 Task: Select street view around selected location Goliad State Park, Texas, United States and verify 3 surrounding locations
Action: Key pressed <Key.shift>Goliad<Key.space>state<Key.space>park,texas,united<Key.space>state
Screenshot: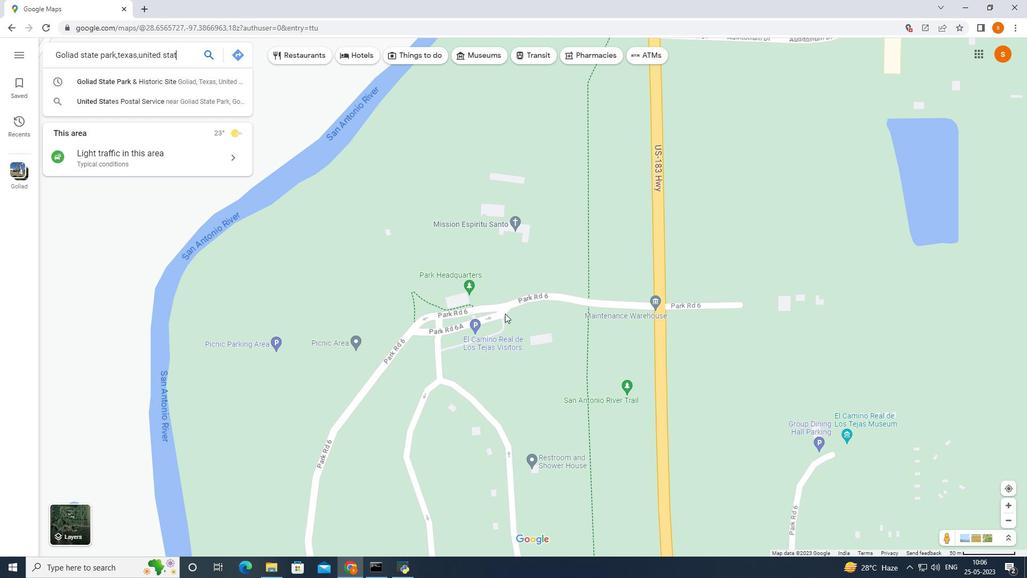
Action: Mouse moved to (186, 62)
Screenshot: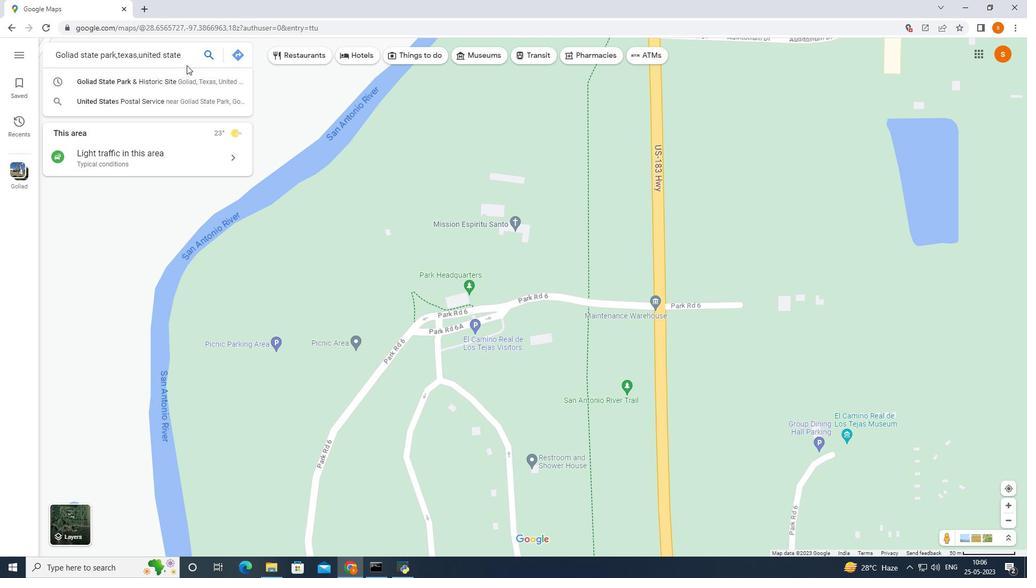 
Action: Key pressed <Key.enter>
Screenshot: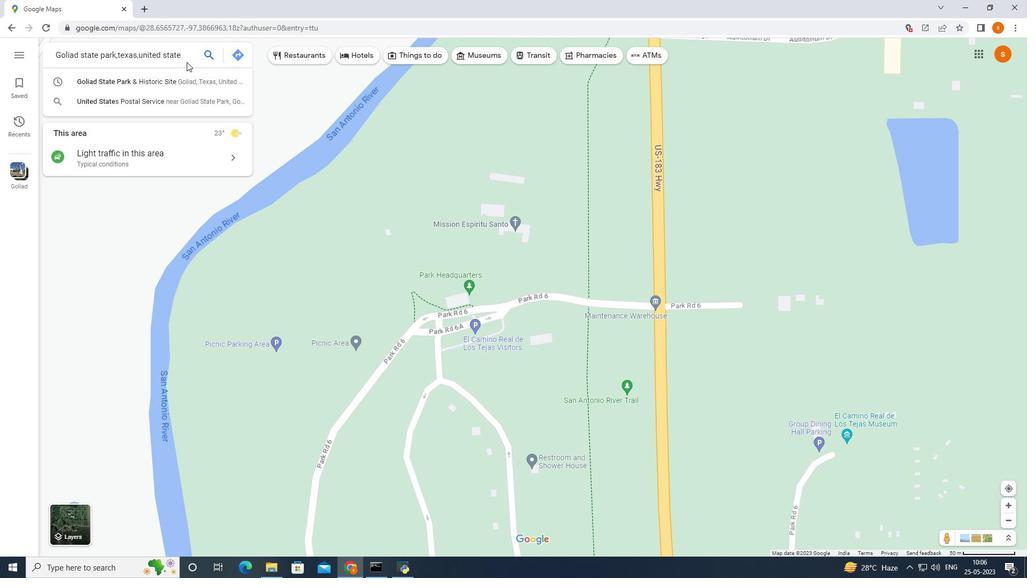 
Action: Mouse moved to (679, 297)
Screenshot: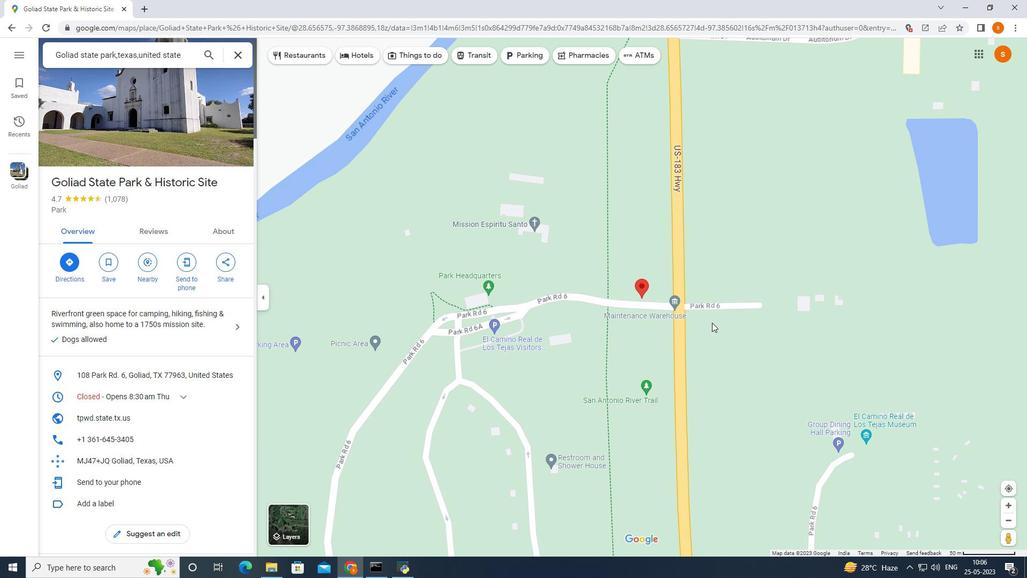 
Action: Mouse pressed left at (711, 314)
Screenshot: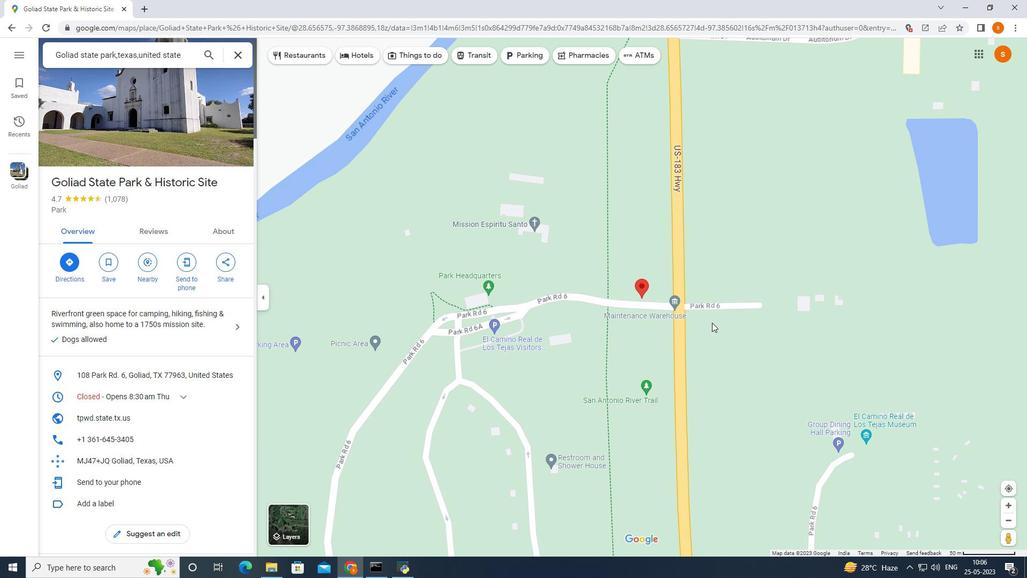 
Action: Mouse moved to (208, 229)
Screenshot: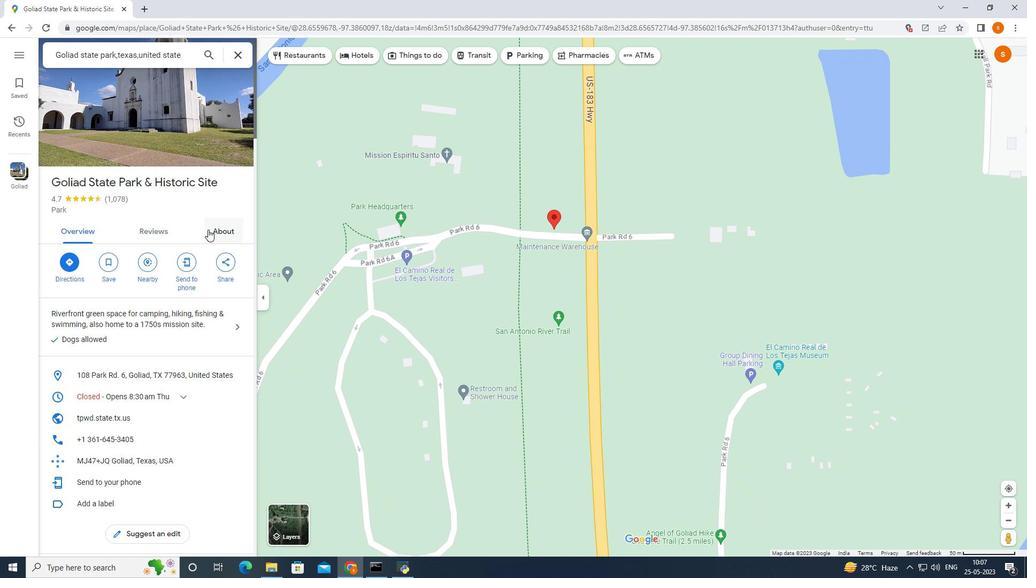 
Action: Mouse scrolled (208, 229) with delta (0, 0)
Screenshot: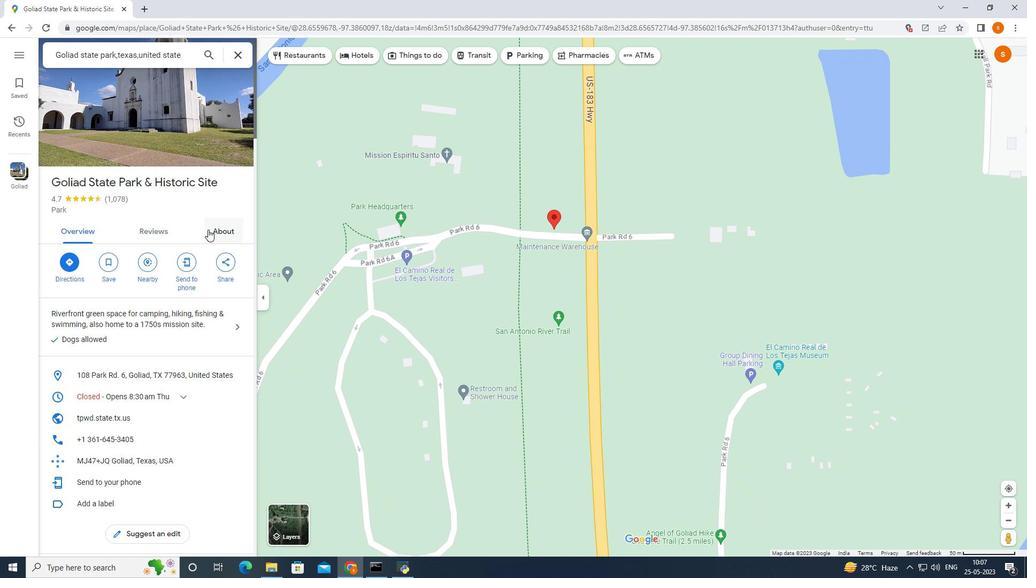 
Action: Mouse scrolled (208, 229) with delta (0, 0)
Screenshot: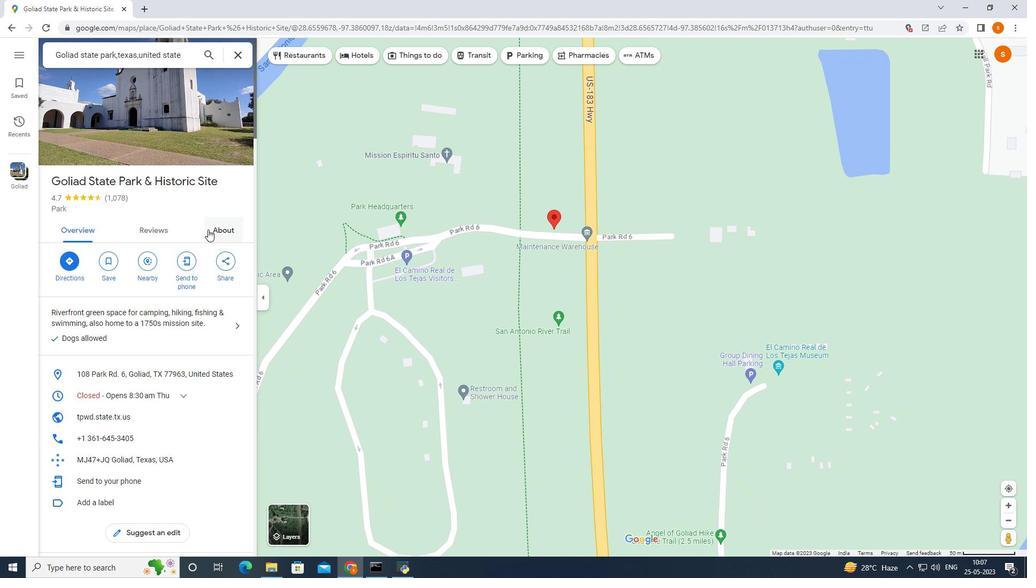 
Action: Mouse moved to (208, 234)
Screenshot: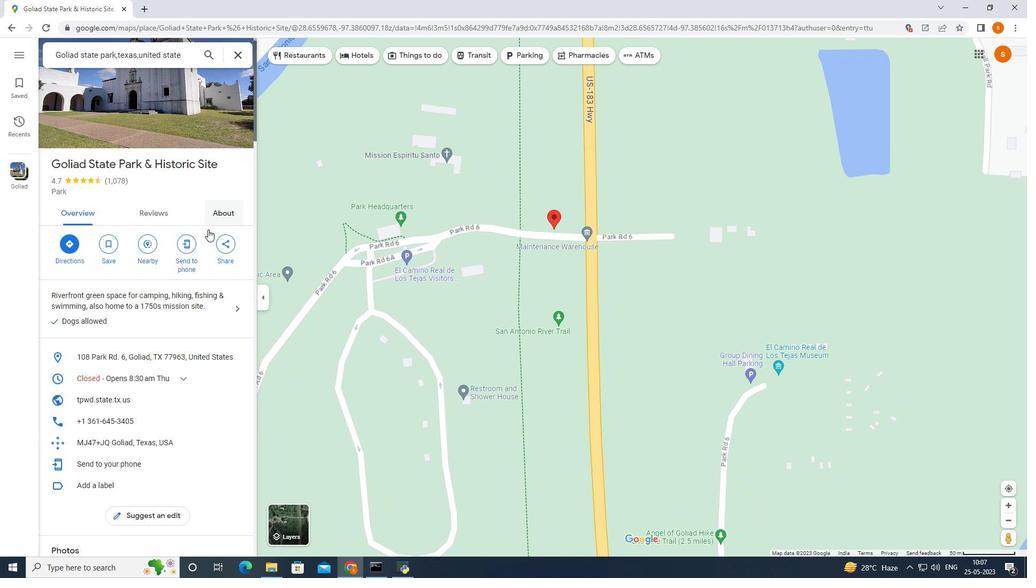 
Action: Mouse scrolled (208, 233) with delta (0, 0)
Screenshot: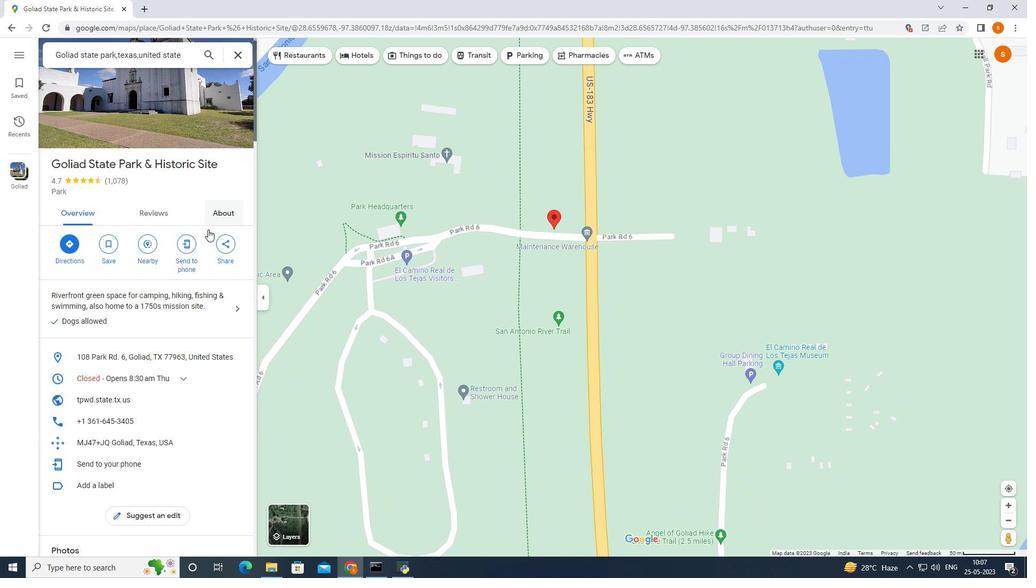 
Action: Mouse moved to (209, 241)
Screenshot: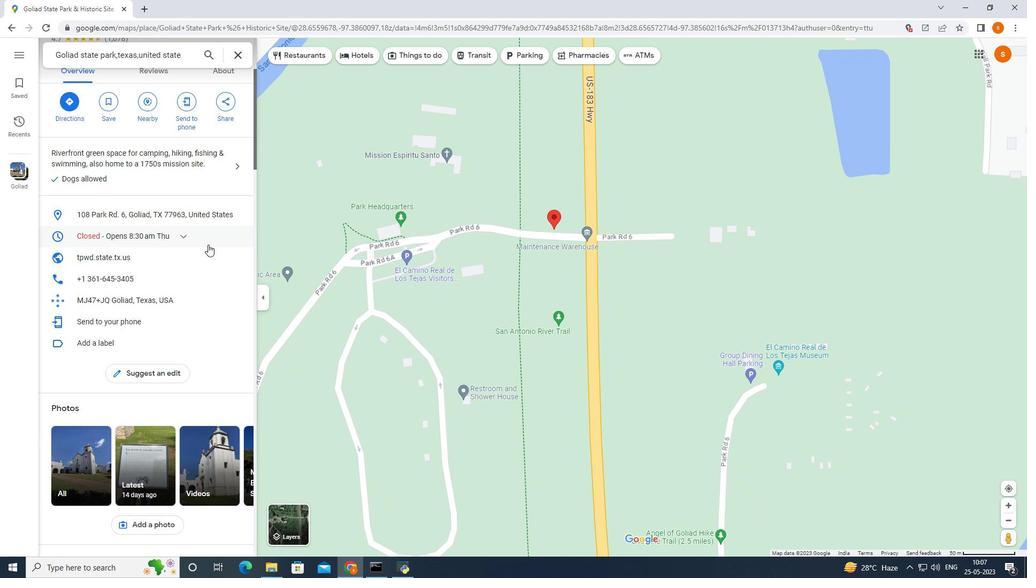 
Action: Mouse scrolled (209, 242) with delta (0, 0)
Screenshot: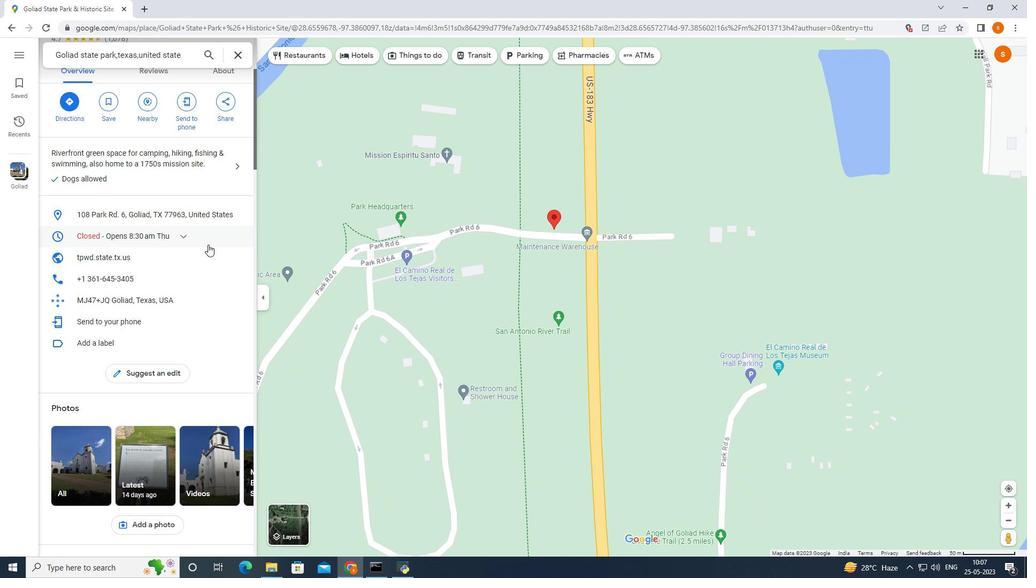 
Action: Mouse moved to (211, 240)
Screenshot: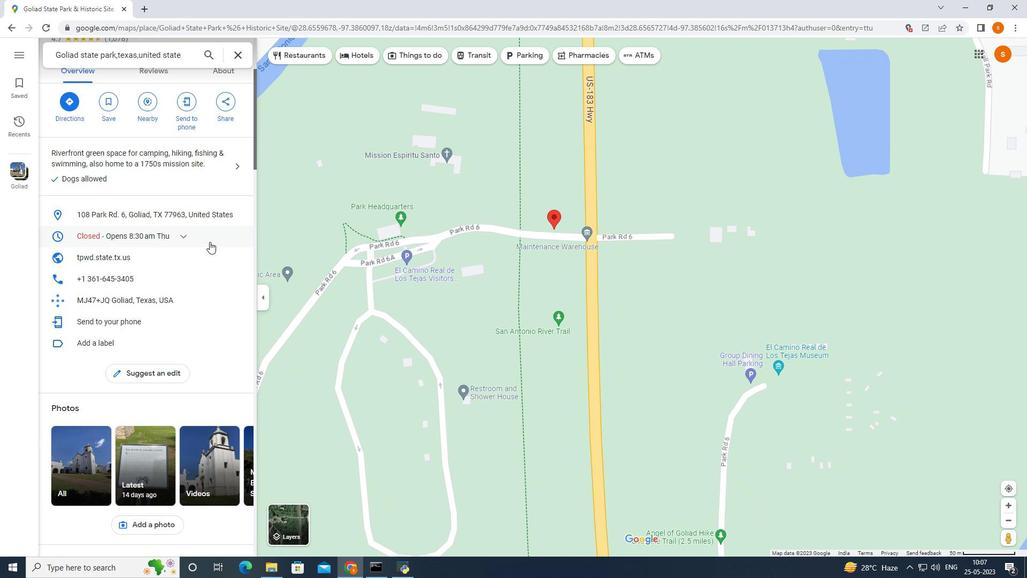 
Action: Mouse scrolled (211, 240) with delta (0, 0)
Screenshot: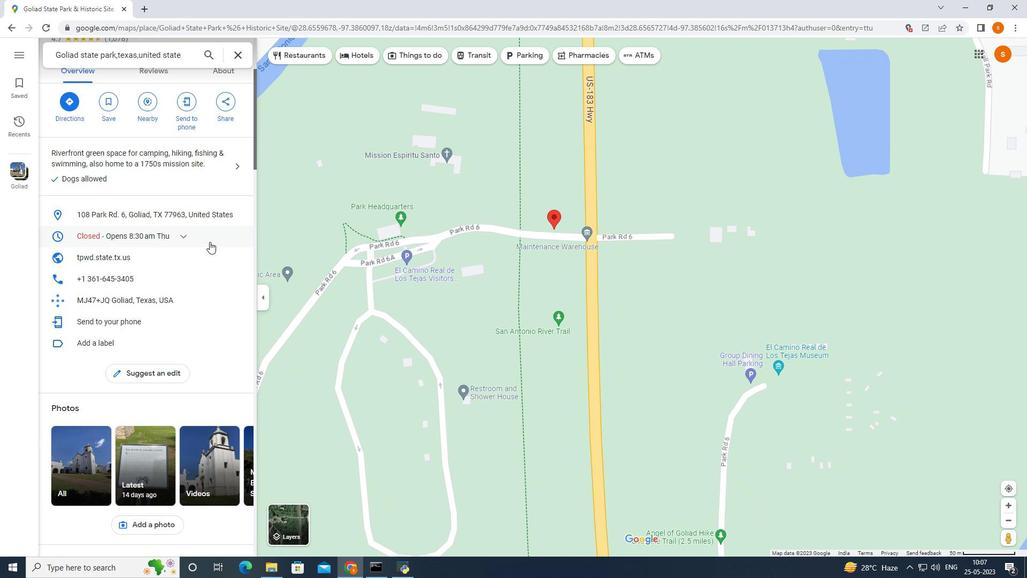 
Action: Mouse moved to (212, 230)
Screenshot: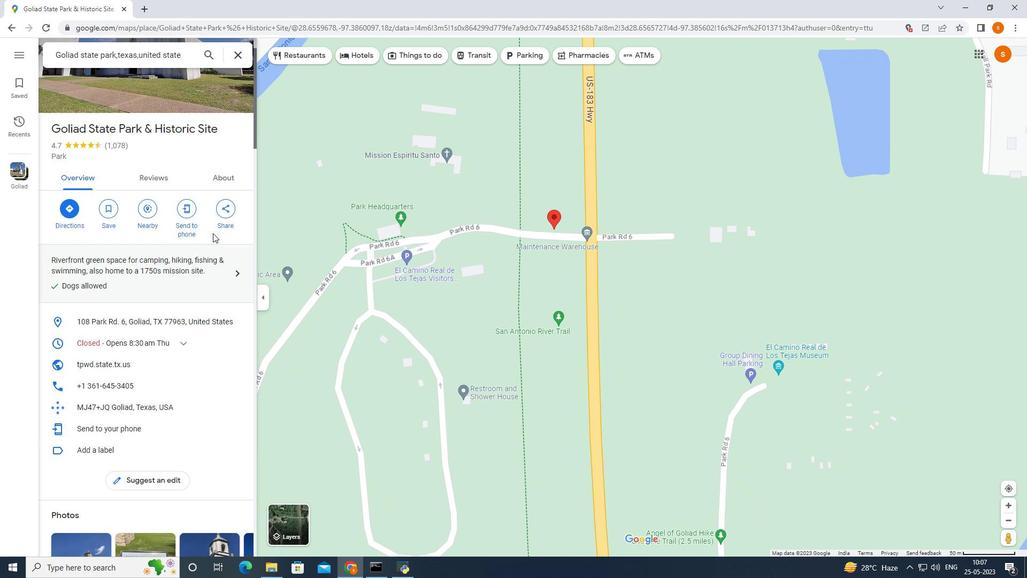 
Action: Mouse scrolled (213, 233) with delta (0, 0)
Screenshot: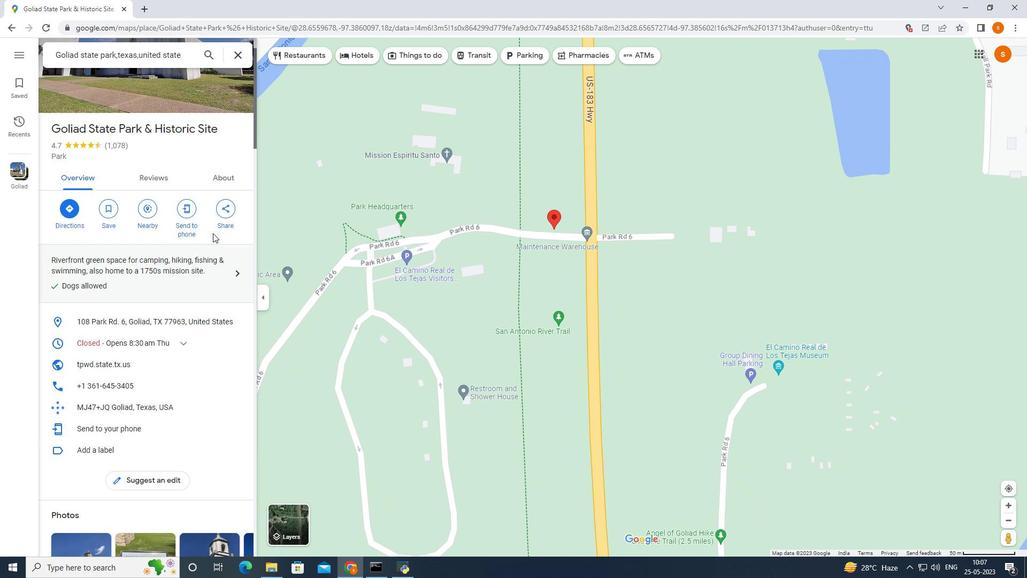 
Action: Mouse moved to (212, 229)
Screenshot: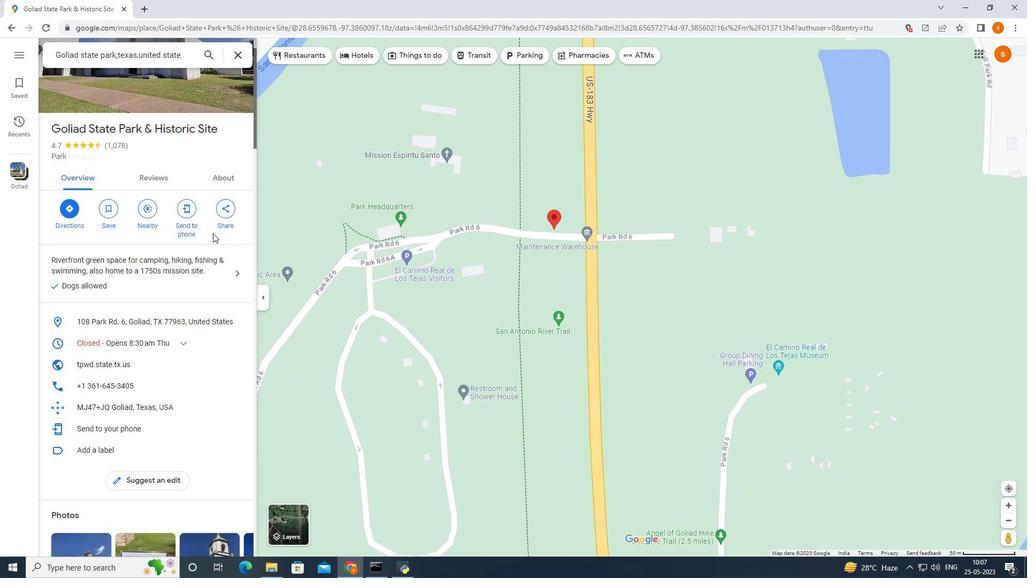 
Action: Mouse scrolled (213, 232) with delta (0, 0)
Screenshot: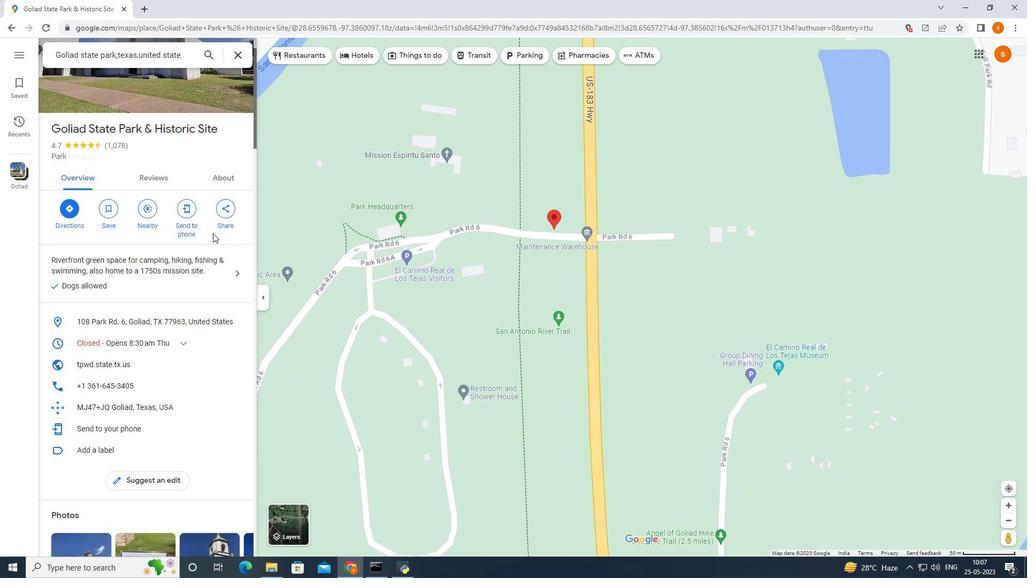 
Action: Mouse moved to (212, 228)
Screenshot: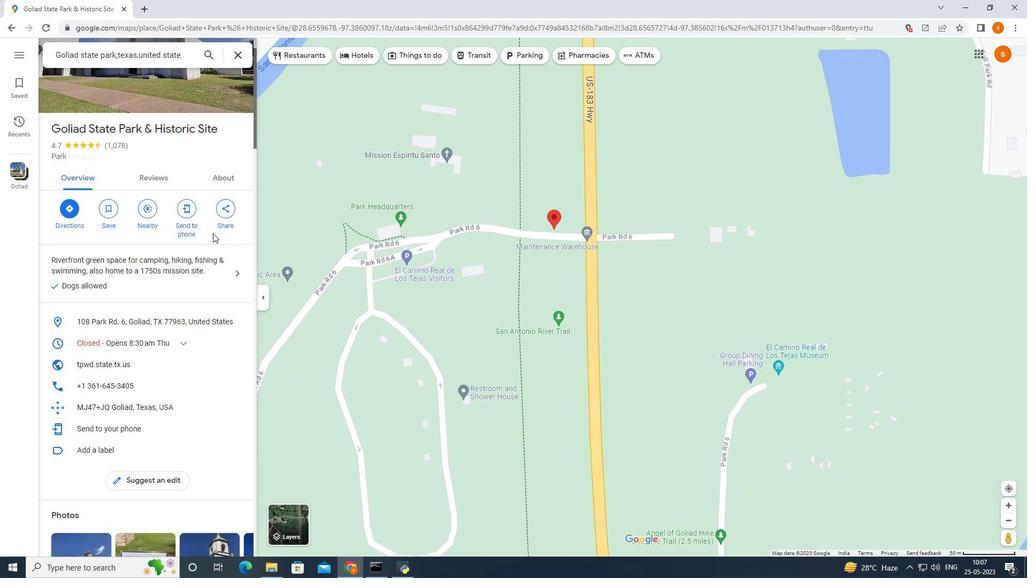 
Action: Mouse scrolled (212, 231) with delta (0, 0)
Screenshot: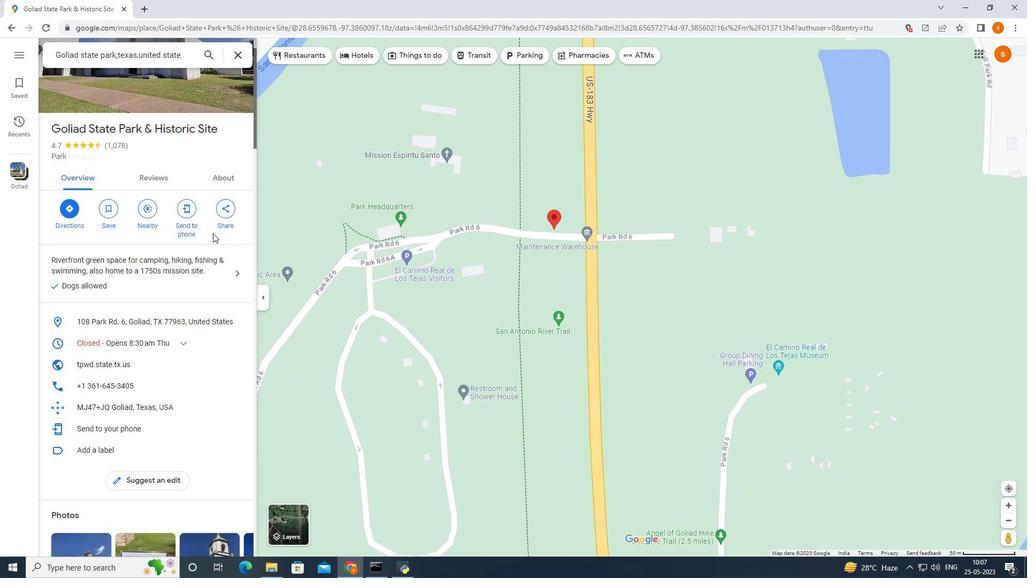 
Action: Mouse moved to (212, 226)
Screenshot: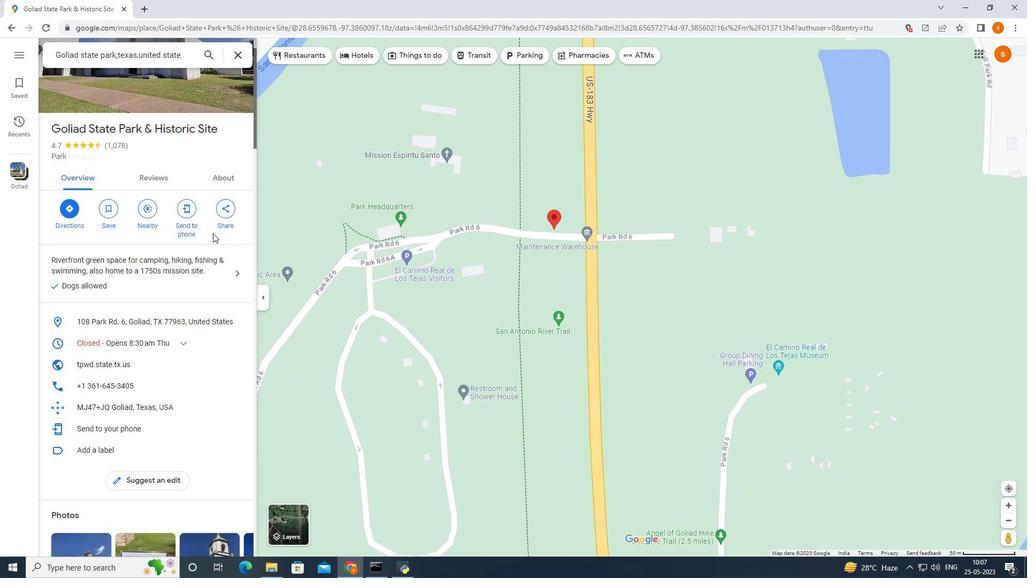 
Action: Mouse scrolled (212, 229) with delta (0, 0)
Screenshot: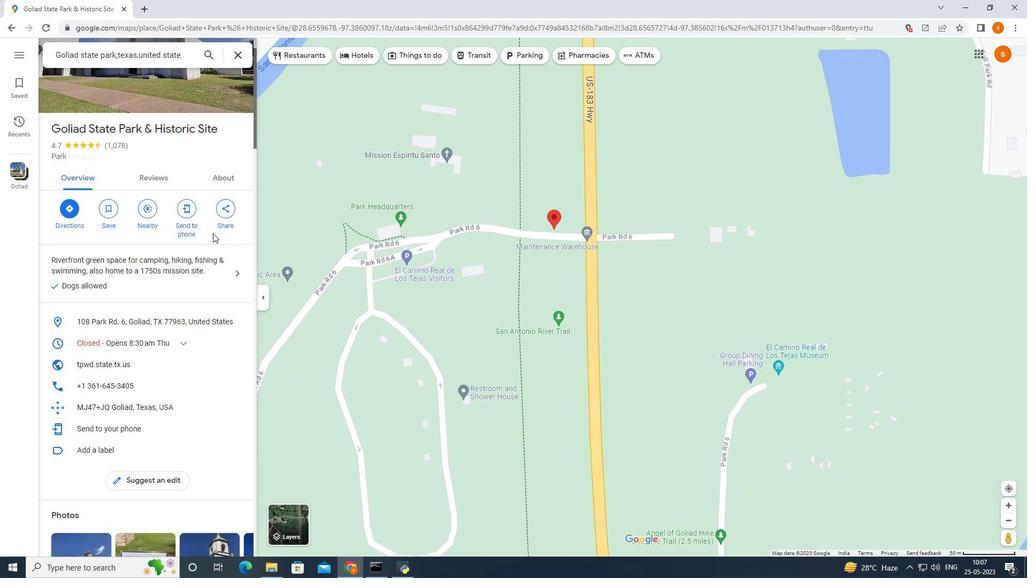 
Action: Mouse moved to (212, 217)
Screenshot: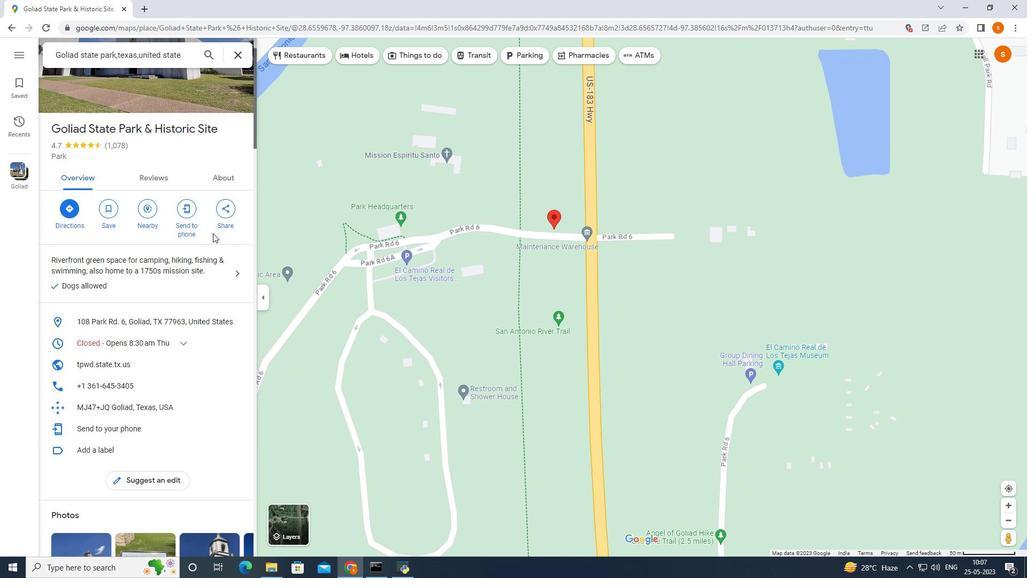 
Action: Mouse scrolled (212, 219) with delta (0, 0)
Screenshot: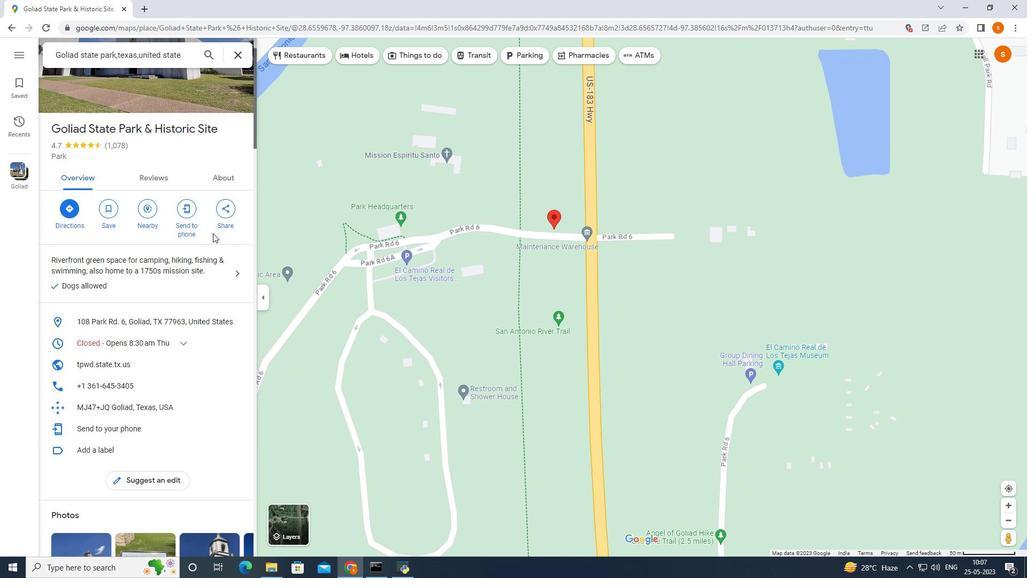 
Action: Mouse moved to (210, 251)
Screenshot: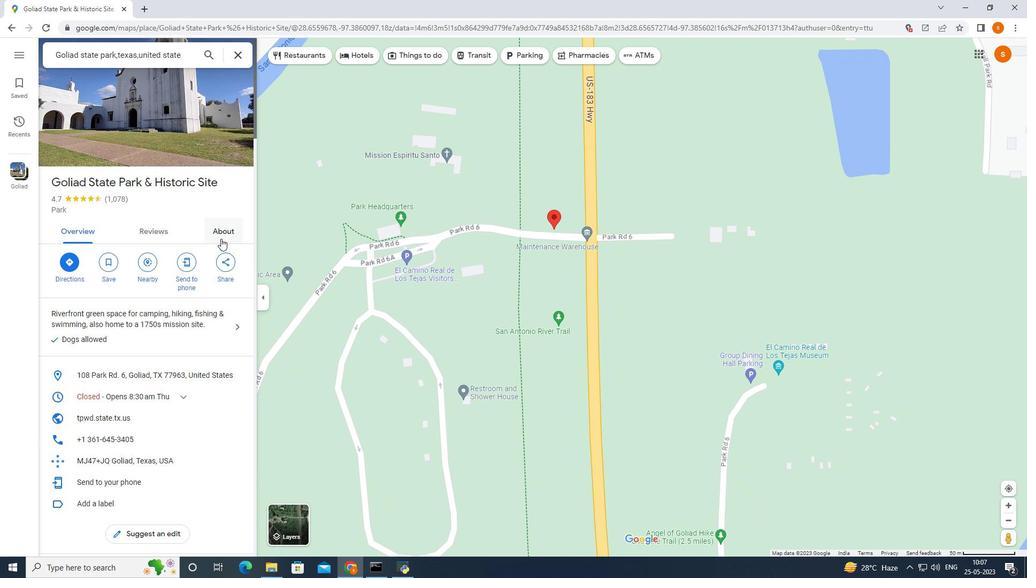 
Action: Mouse scrolled (210, 252) with delta (0, 0)
Screenshot: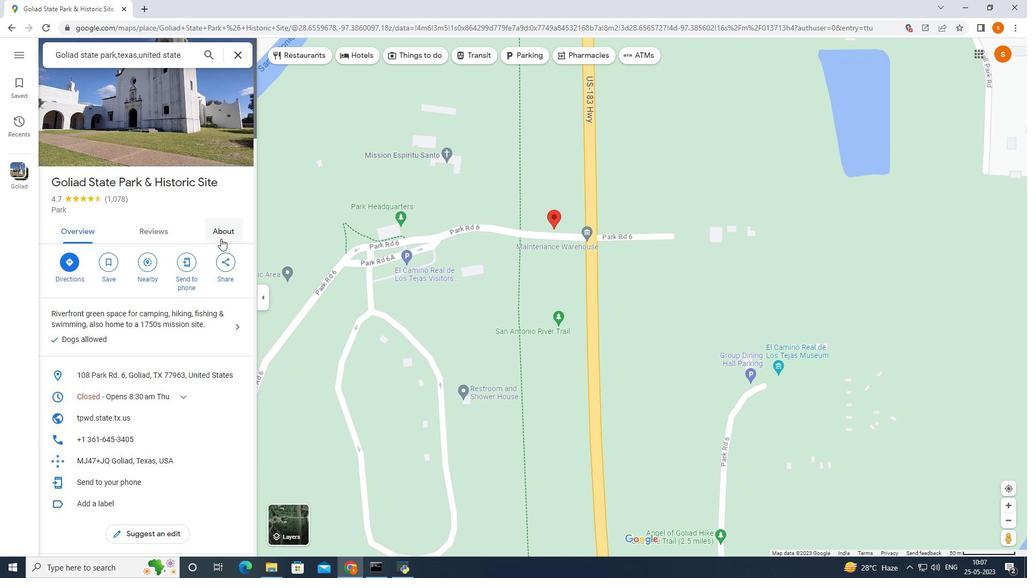 
Action: Mouse scrolled (210, 252) with delta (0, 0)
Screenshot: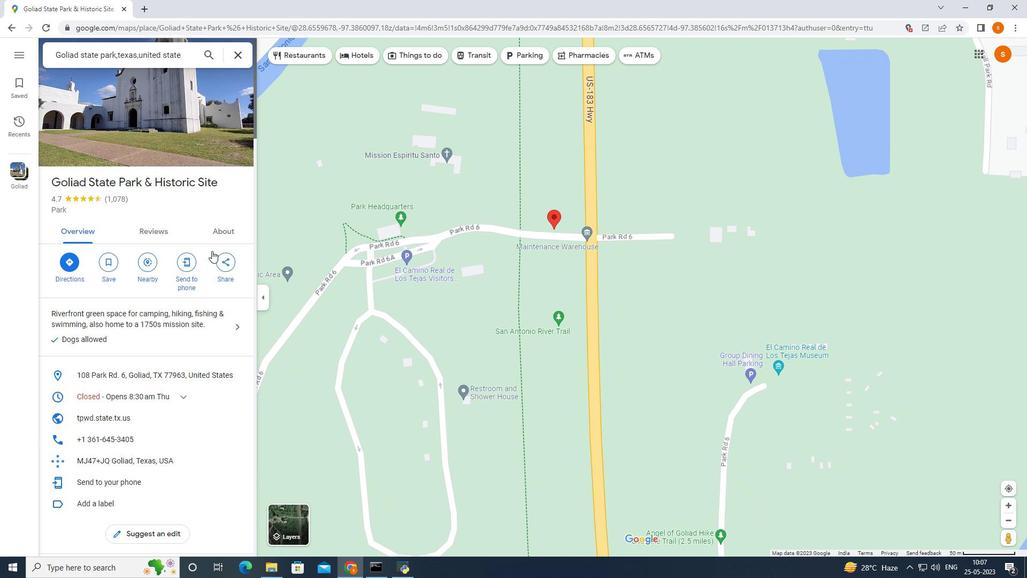 
Action: Mouse scrolled (210, 252) with delta (0, 0)
Screenshot: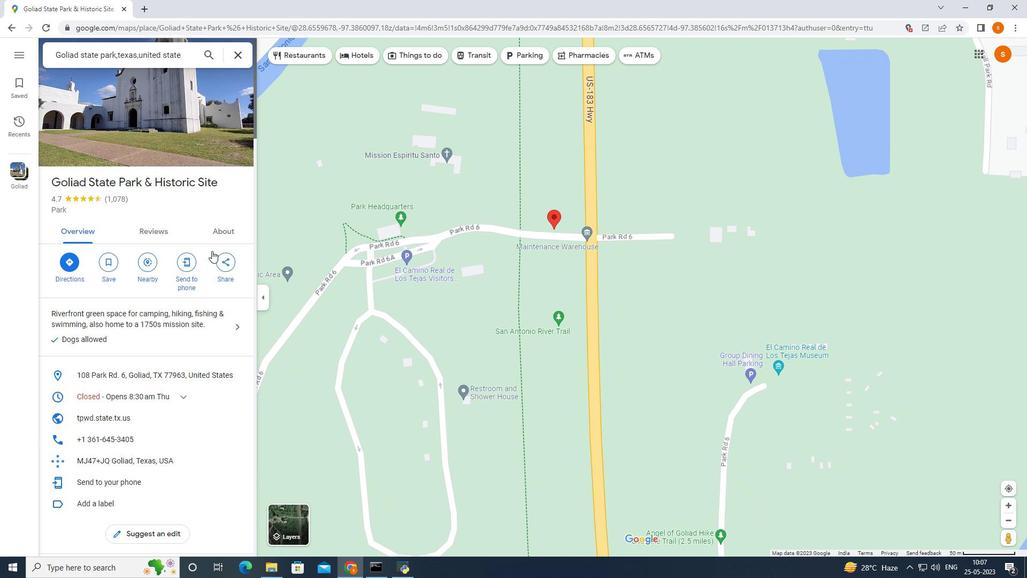 
Action: Mouse scrolled (210, 252) with delta (0, 0)
Screenshot: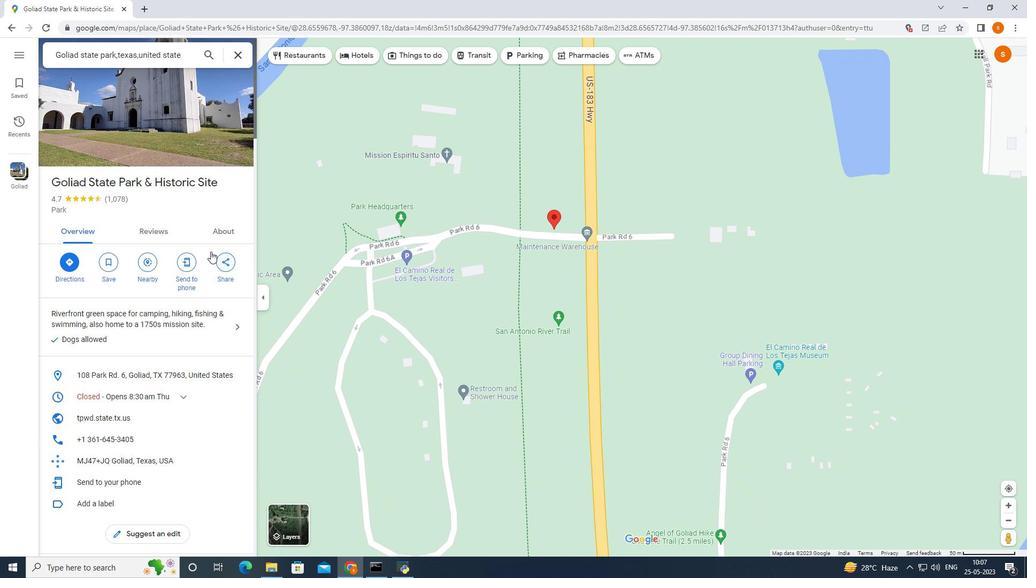 
Action: Mouse scrolled (210, 252) with delta (0, 0)
Screenshot: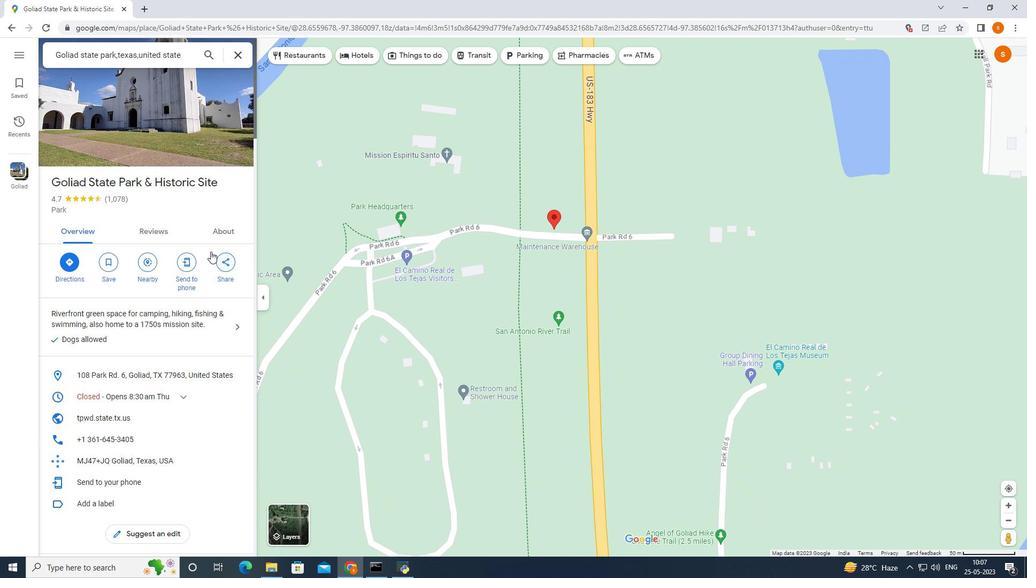 
Action: Mouse scrolled (210, 252) with delta (0, 0)
Screenshot: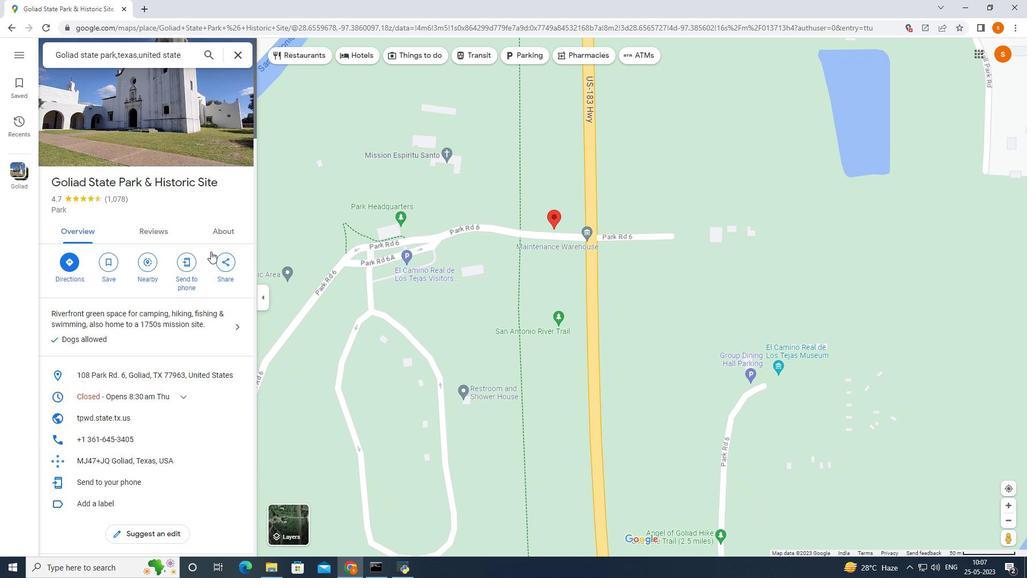 
Action: Mouse moved to (228, 231)
Screenshot: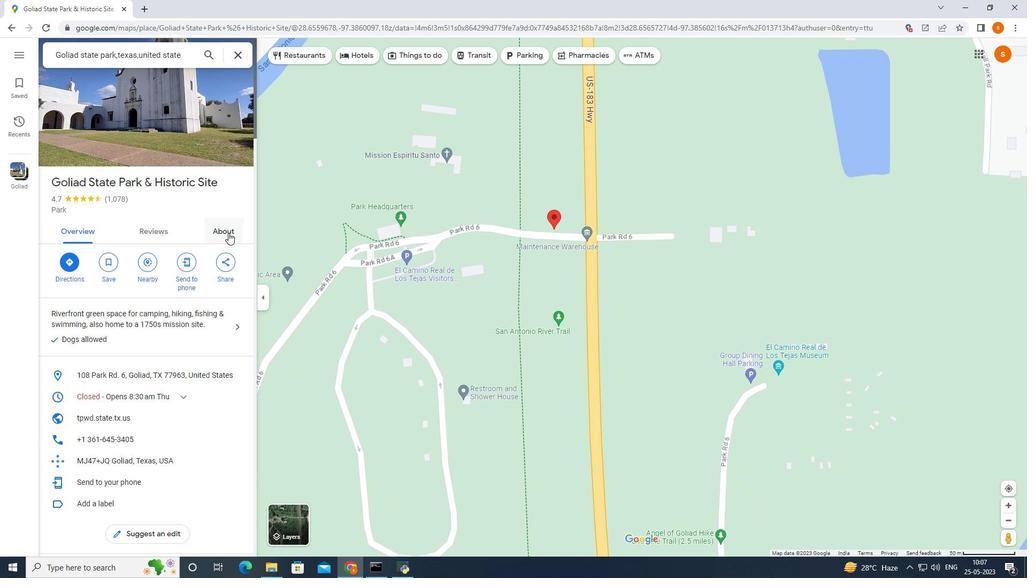 
Action: Mouse scrolled (228, 231) with delta (0, 0)
Screenshot: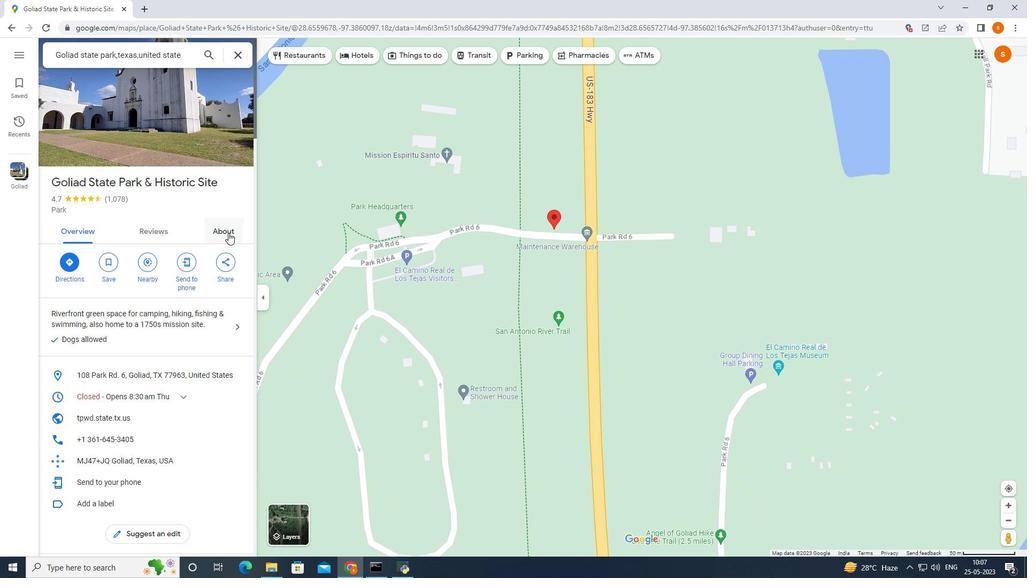 
Action: Mouse scrolled (228, 231) with delta (0, 0)
Screenshot: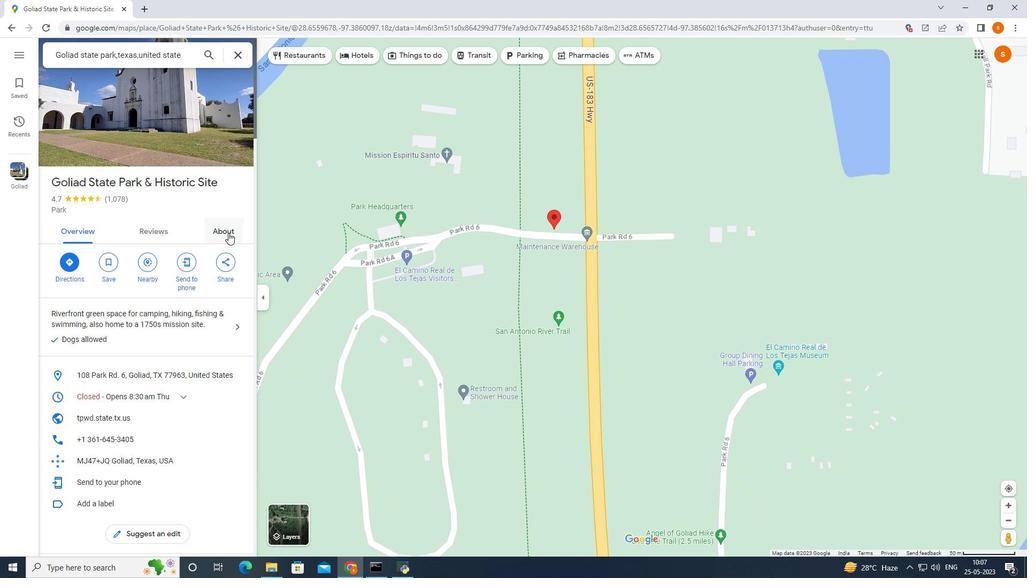 
Action: Mouse scrolled (228, 231) with delta (0, 0)
Screenshot: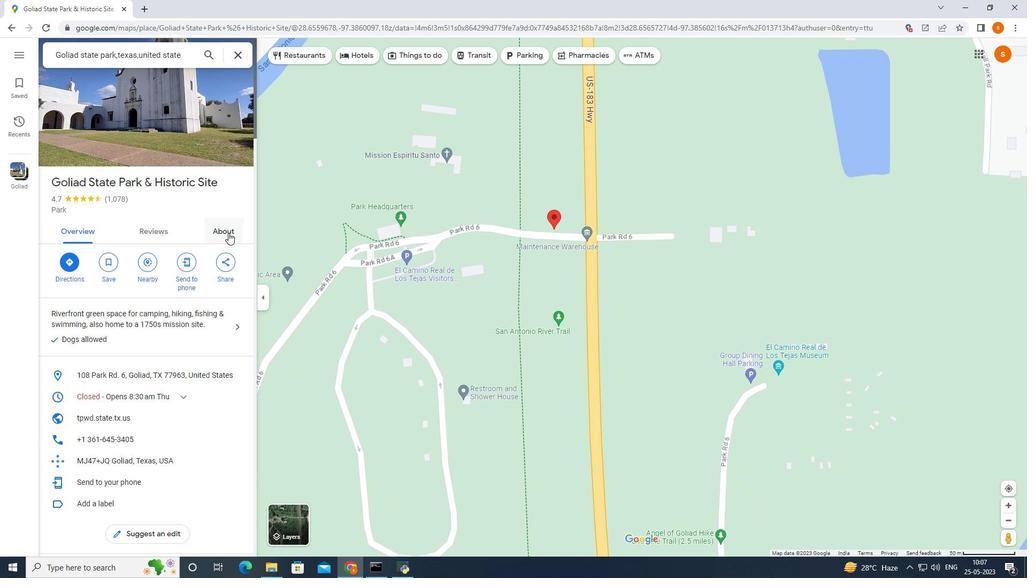 
Action: Mouse scrolled (228, 231) with delta (0, 0)
Screenshot: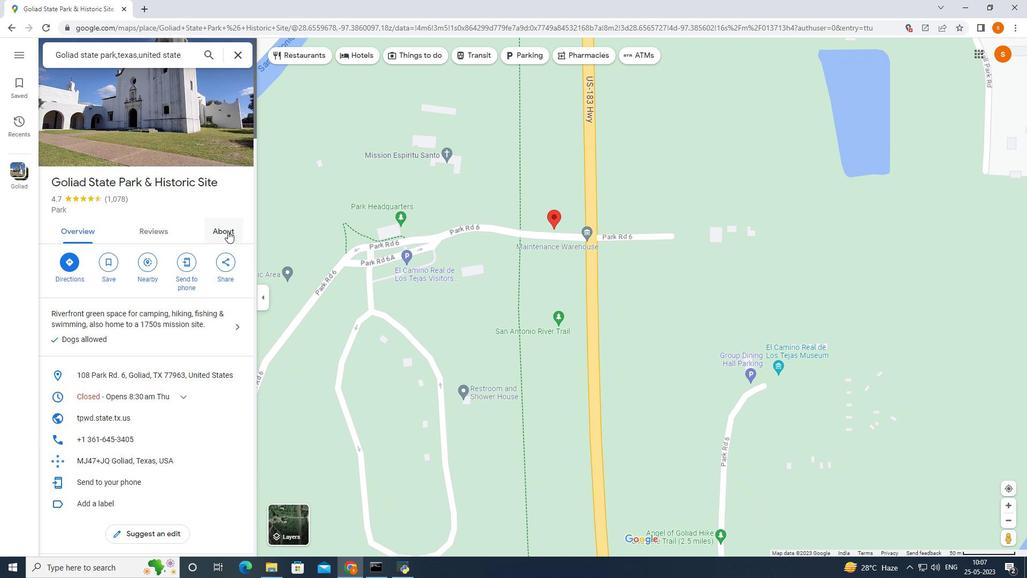 
Action: Mouse moved to (227, 230)
Screenshot: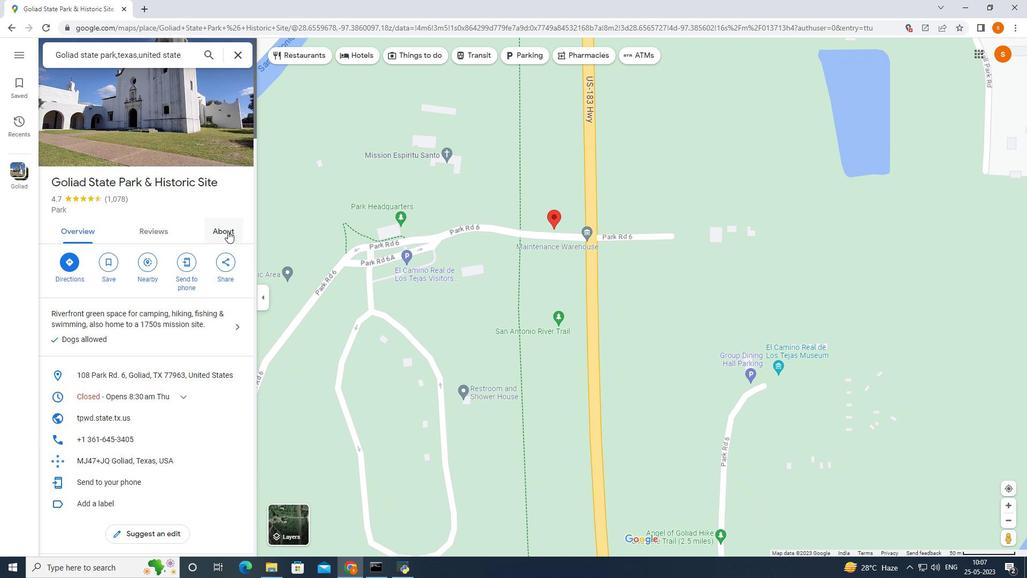 
Action: Mouse scrolled (227, 231) with delta (0, 0)
Screenshot: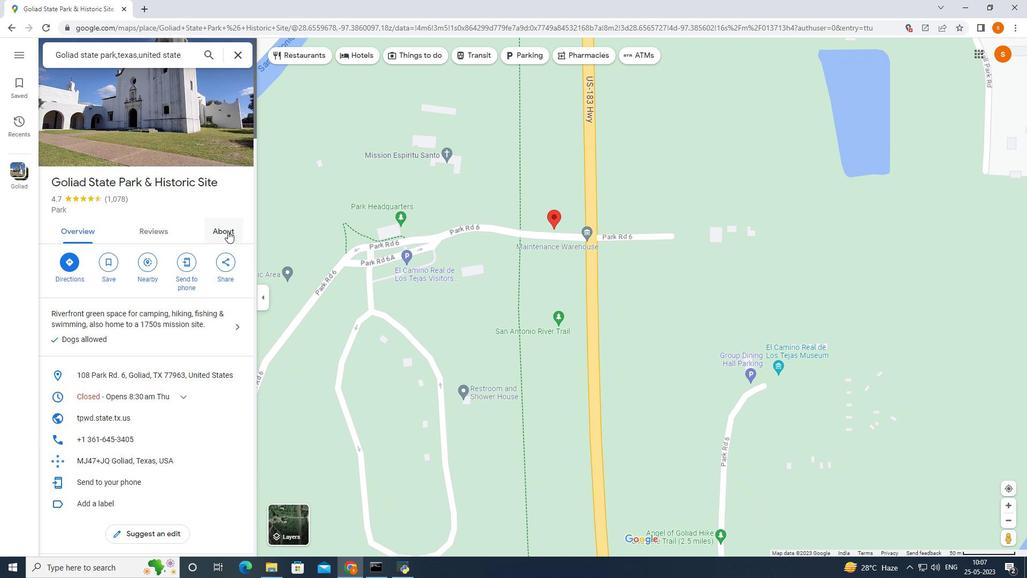 
Action: Mouse moved to (224, 237)
Screenshot: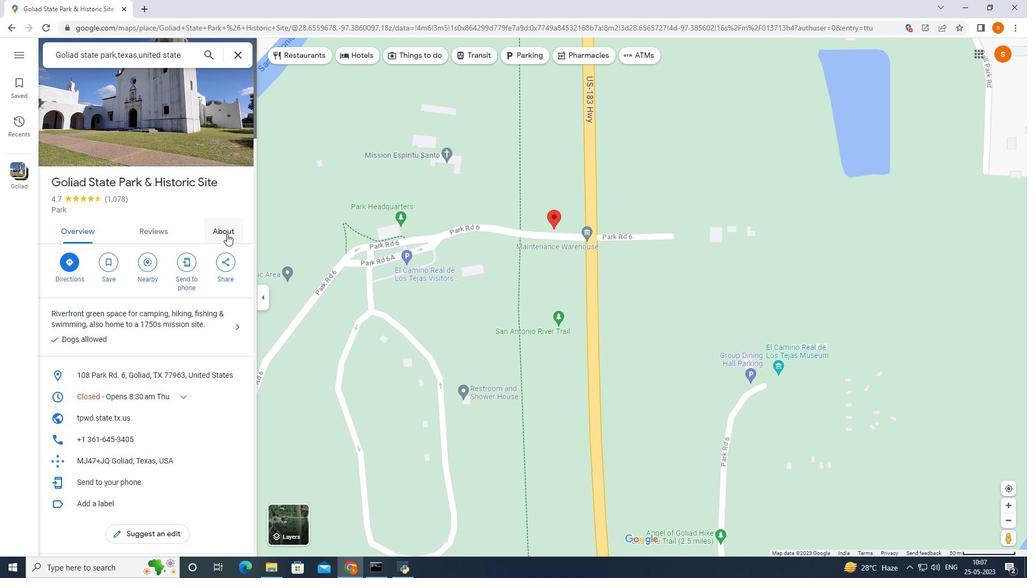 
Action: Mouse scrolled (224, 236) with delta (0, 0)
Screenshot: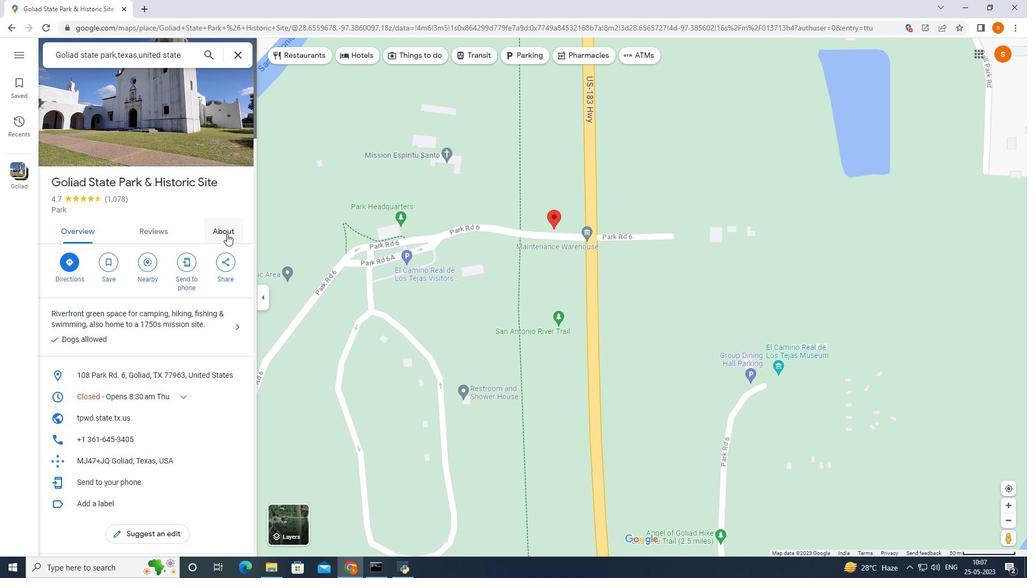
Action: Mouse moved to (223, 239)
Screenshot: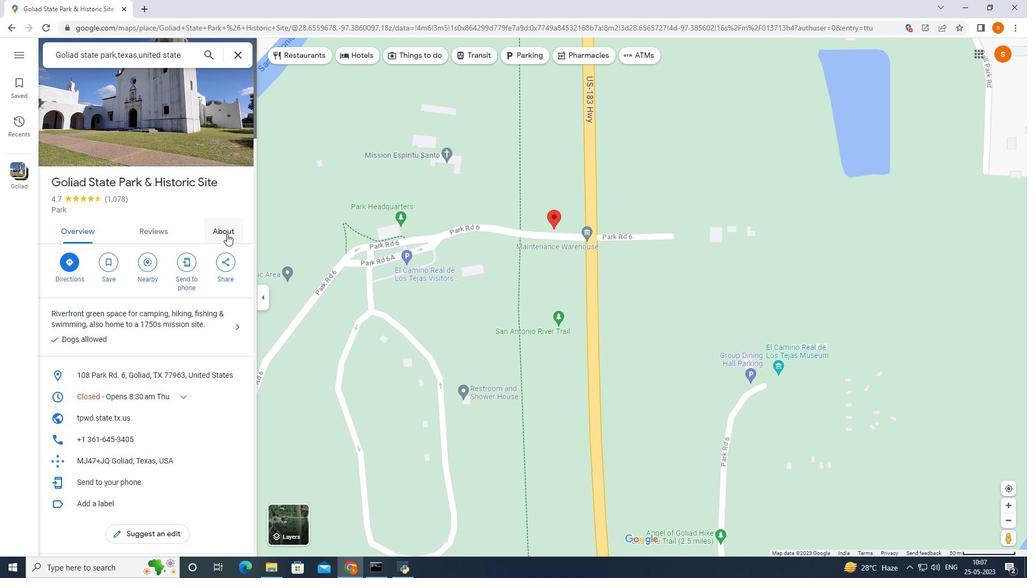 
Action: Mouse scrolled (223, 238) with delta (0, 0)
Screenshot: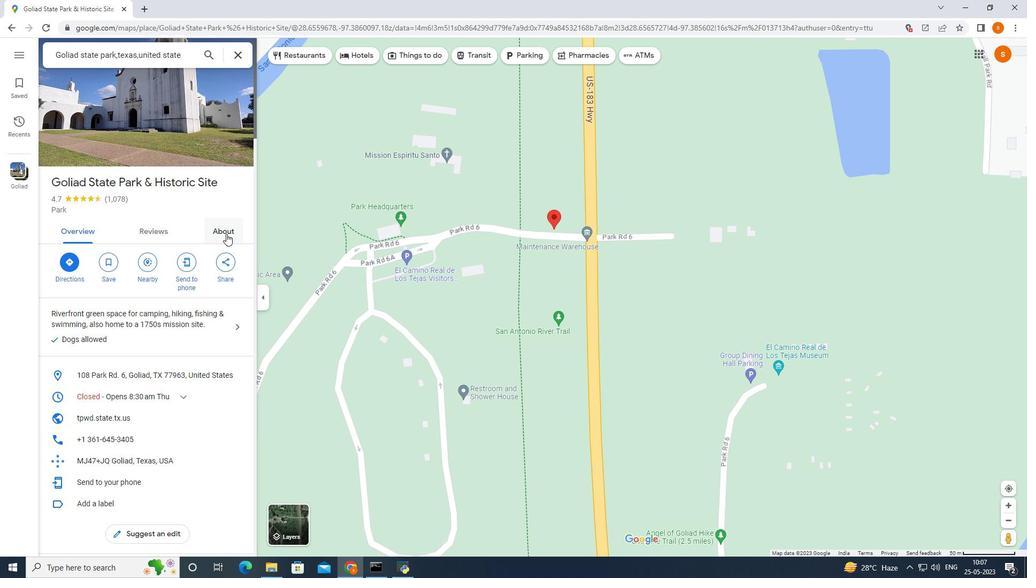
Action: Mouse moved to (223, 241)
Screenshot: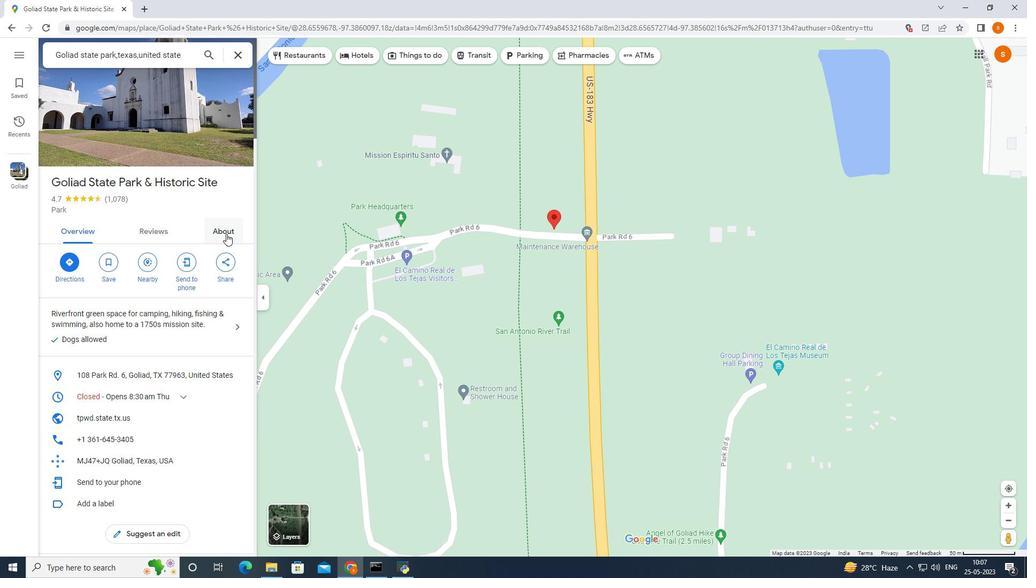 
Action: Mouse scrolled (223, 240) with delta (0, 0)
Screenshot: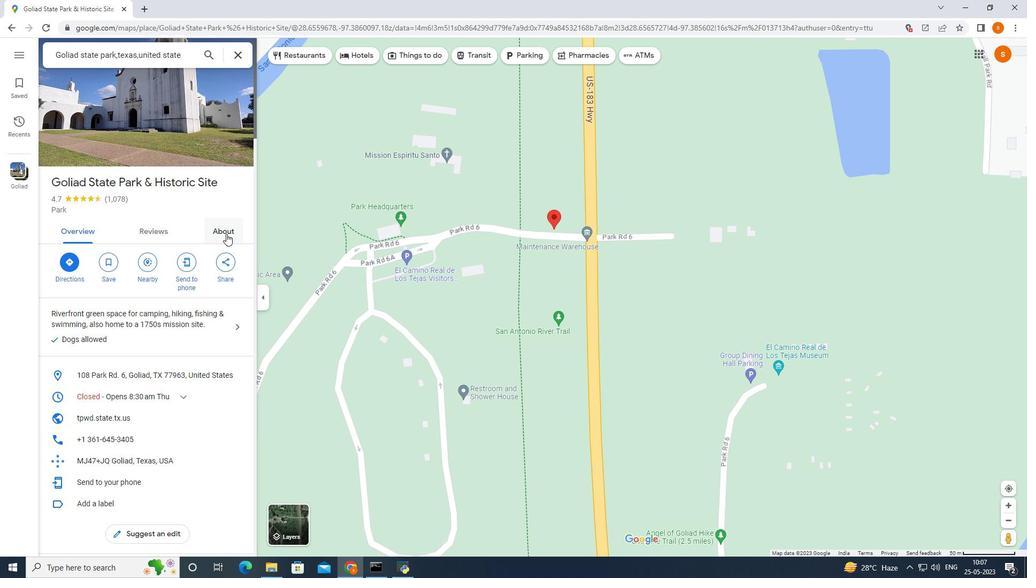 
Action: Mouse moved to (221, 244)
Screenshot: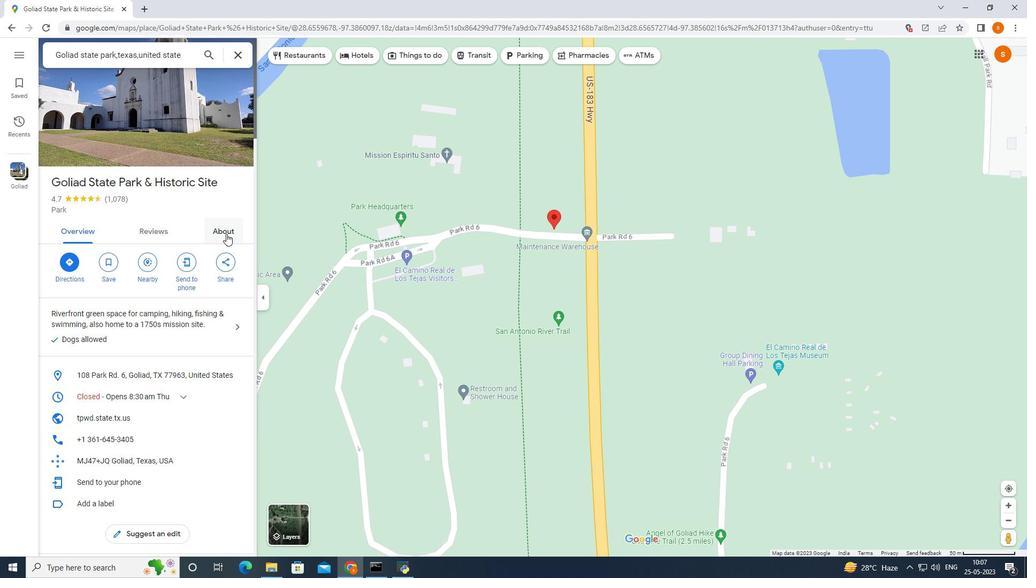 
Action: Mouse scrolled (221, 244) with delta (0, 0)
Screenshot: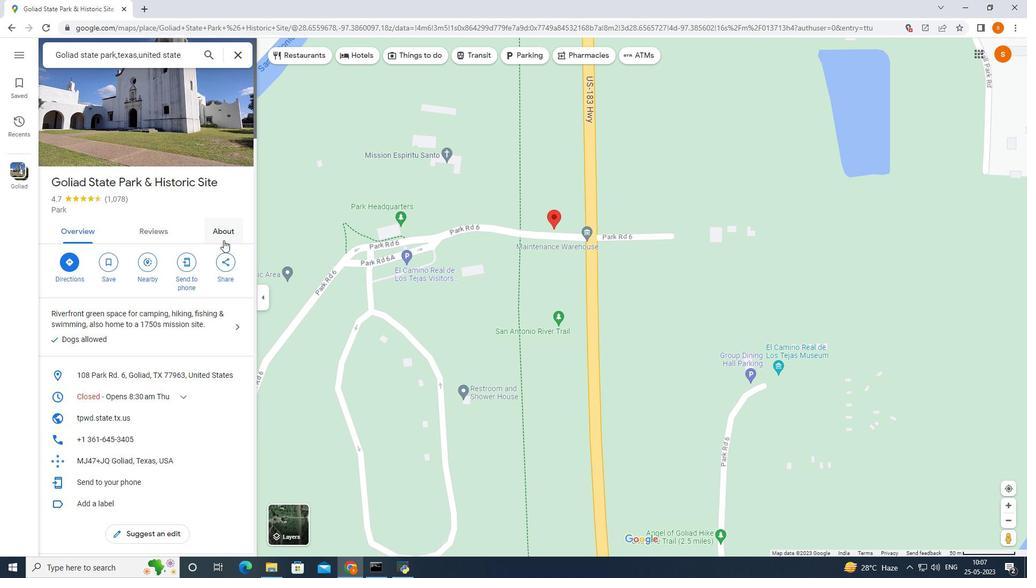 
Action: Mouse moved to (215, 253)
Screenshot: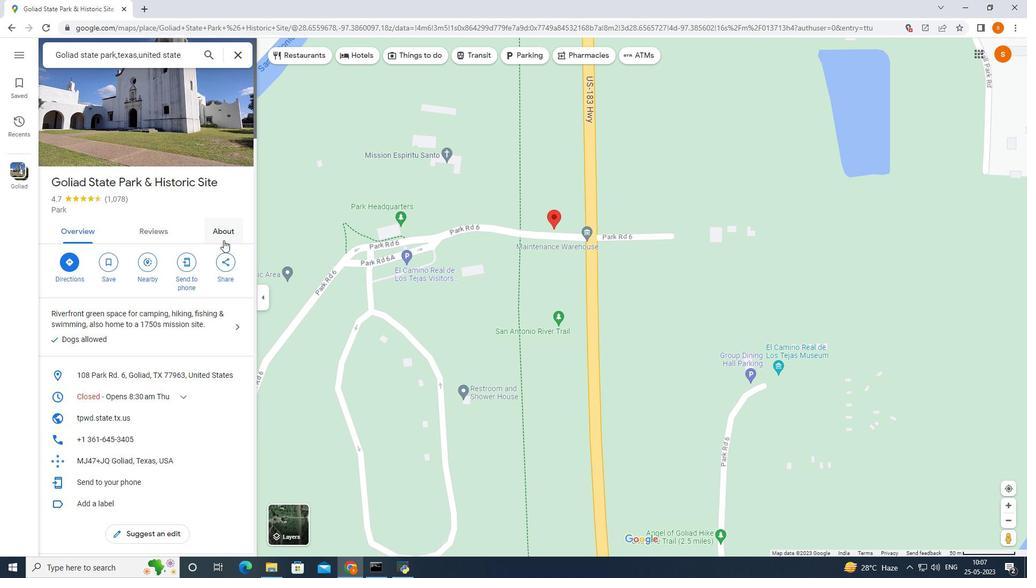 
Action: Mouse scrolled (215, 252) with delta (0, 0)
Screenshot: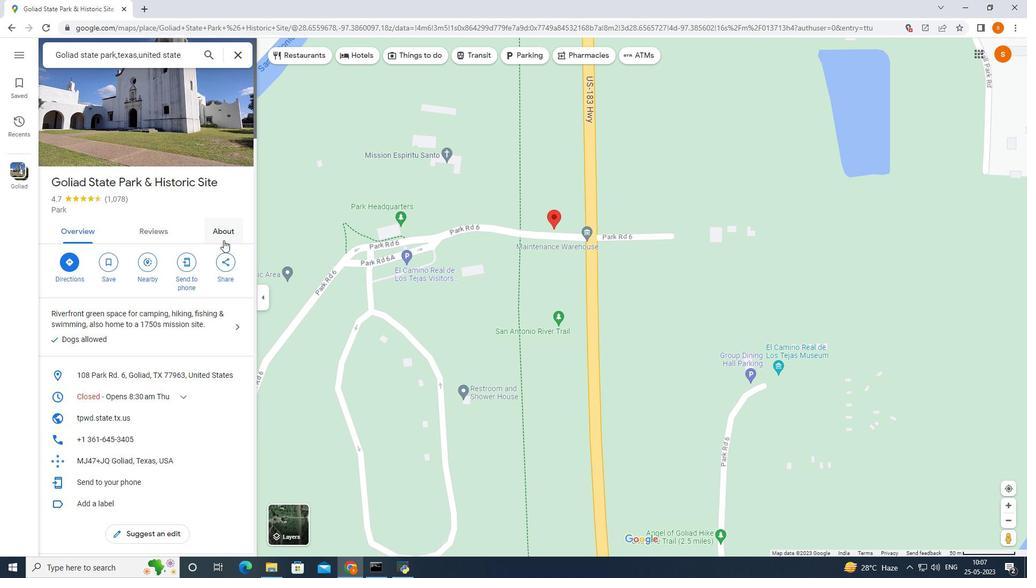 
Action: Mouse moved to (206, 271)
Screenshot: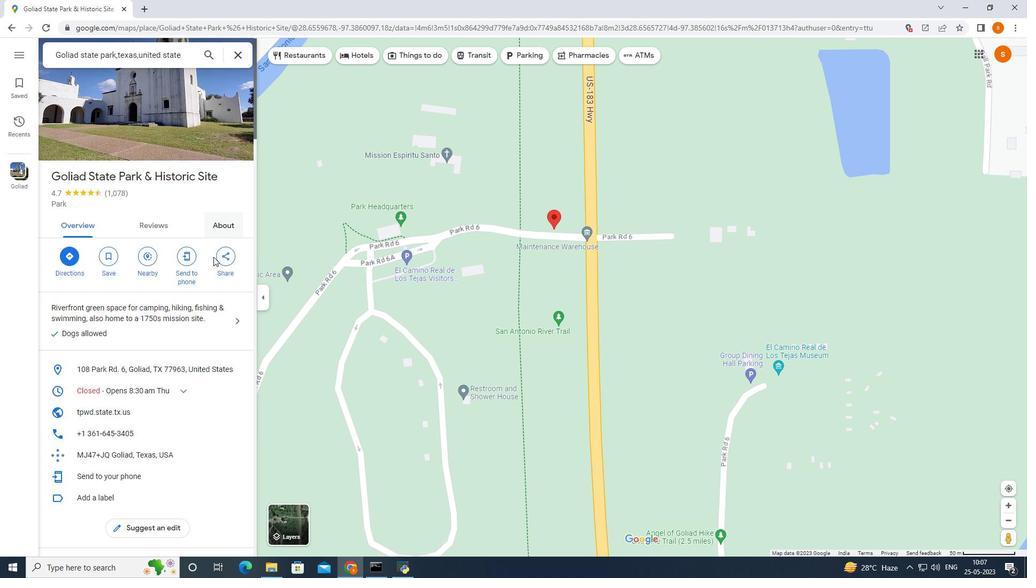
Action: Mouse scrolled (207, 268) with delta (0, 0)
Screenshot: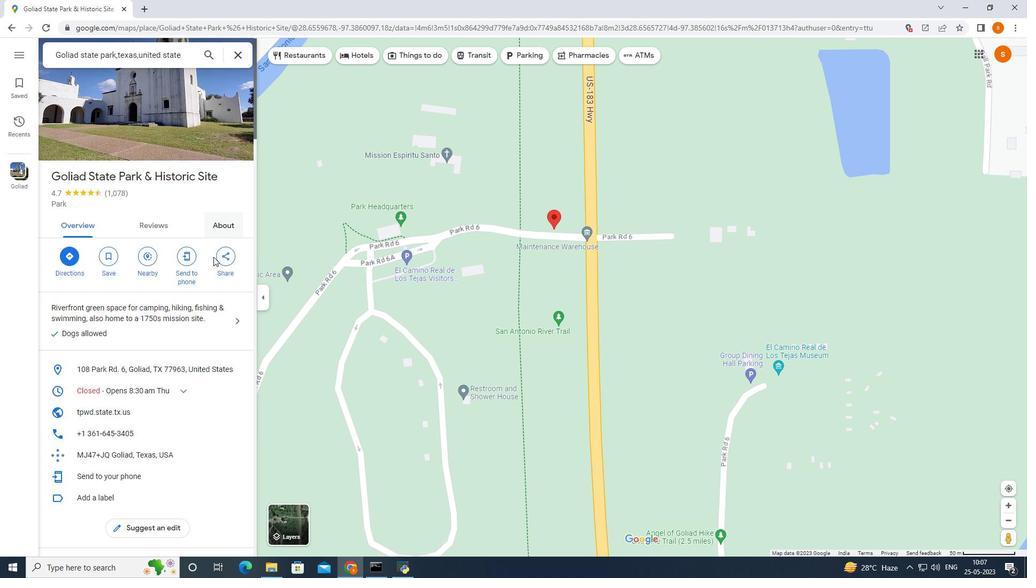 
Action: Mouse moved to (206, 302)
Screenshot: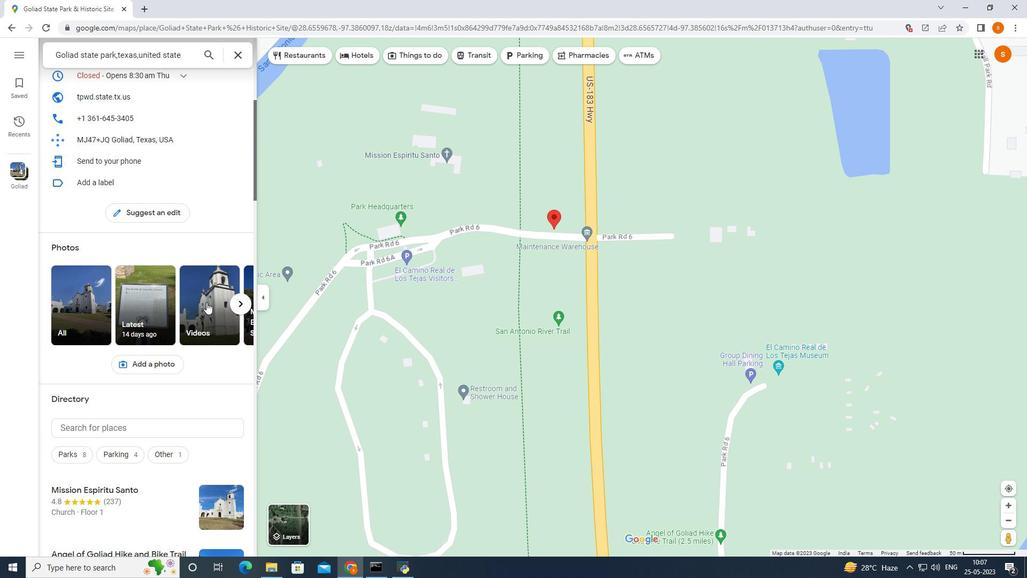 
Action: Mouse scrolled (206, 302) with delta (0, 0)
Screenshot: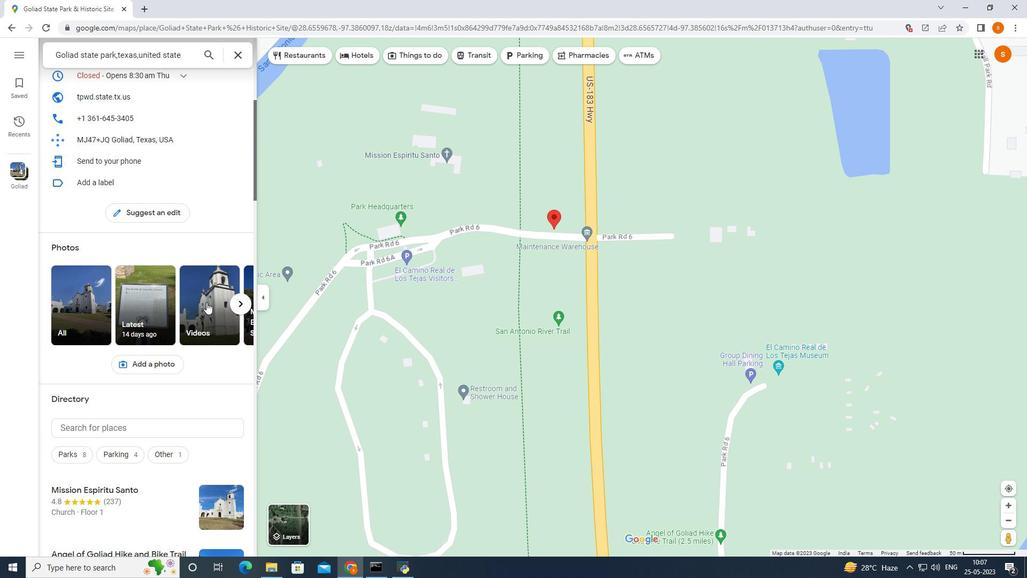 
Action: Mouse moved to (206, 303)
Screenshot: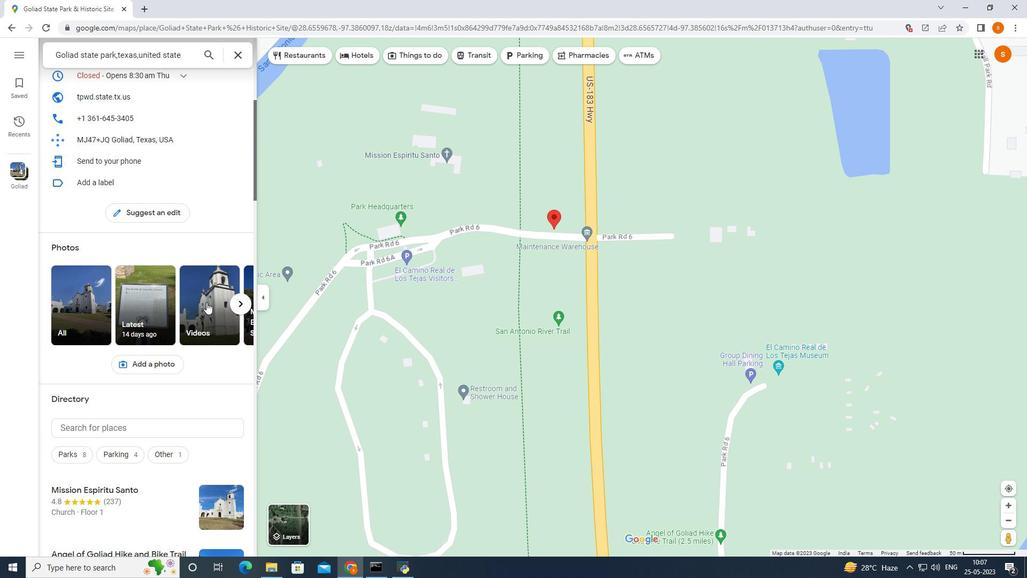 
Action: Mouse scrolled (206, 302) with delta (0, 0)
Screenshot: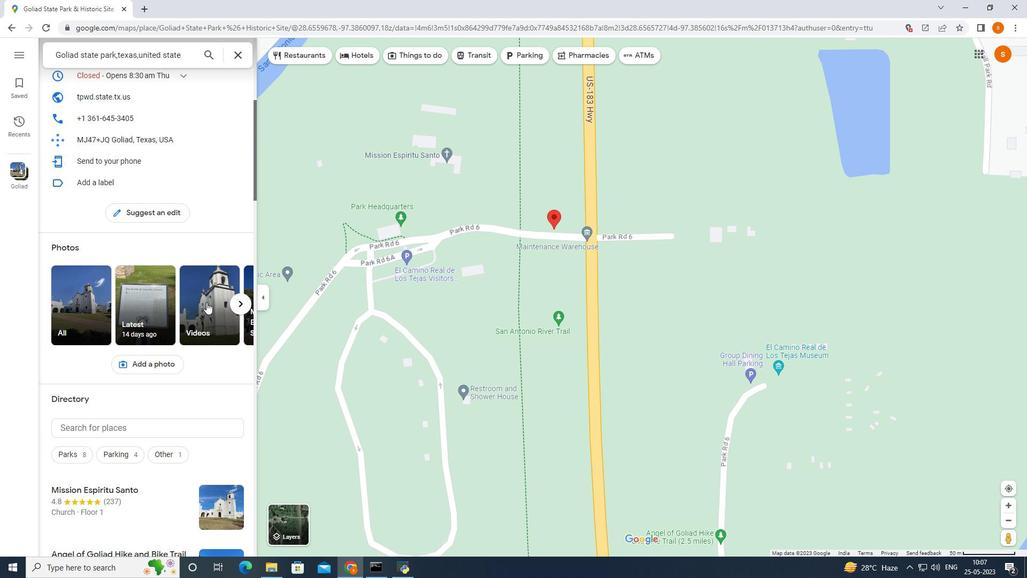 
Action: Mouse scrolled (206, 302) with delta (0, 0)
Screenshot: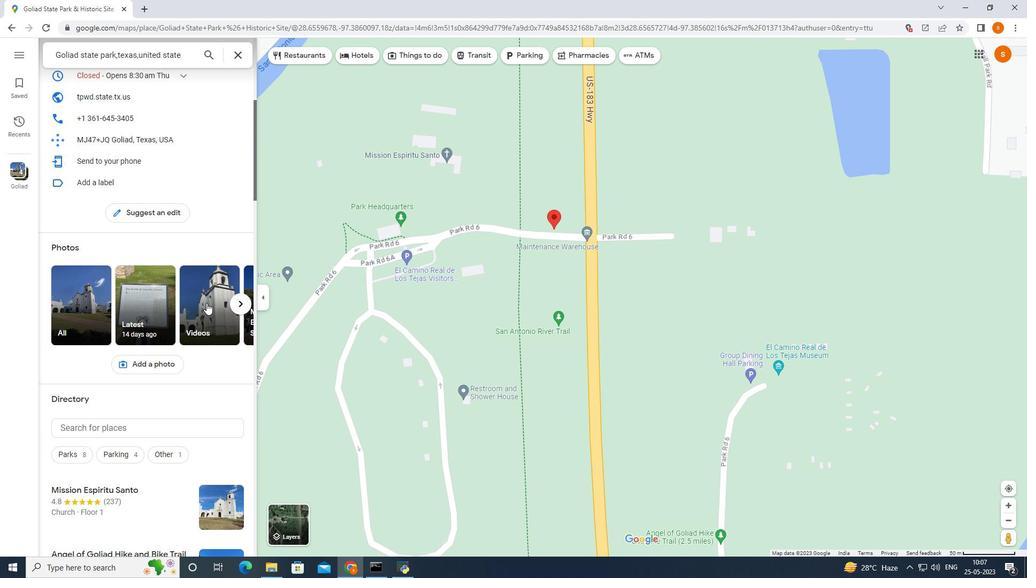 
Action: Mouse moved to (207, 305)
Screenshot: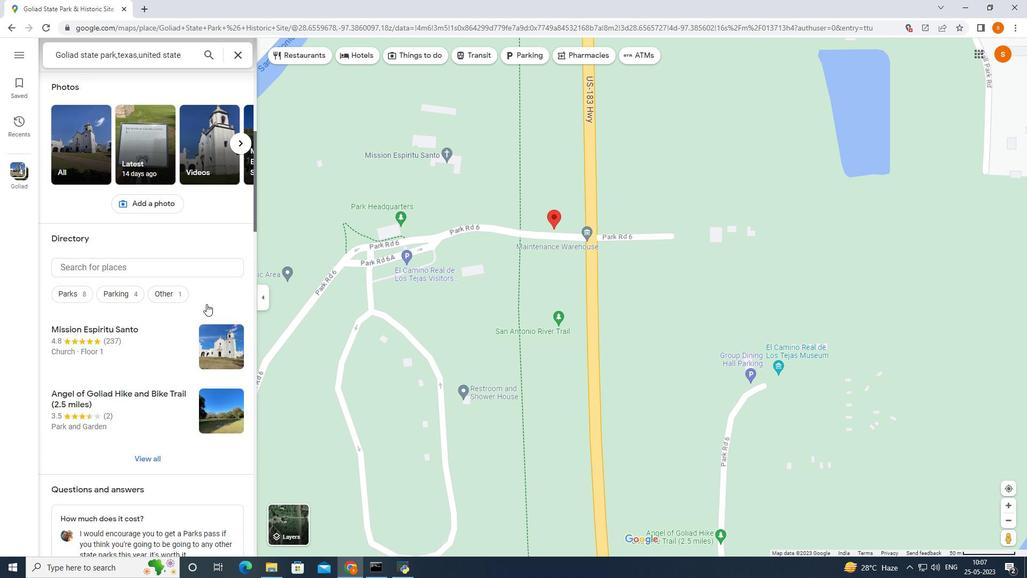 
Action: Mouse scrolled (207, 305) with delta (0, 0)
Screenshot: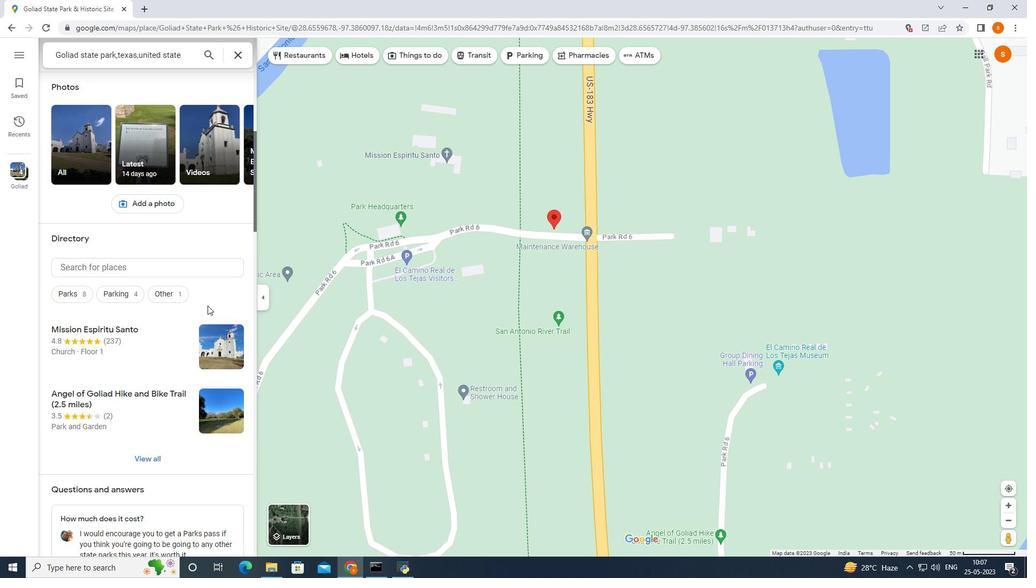 
Action: Mouse scrolled (207, 305) with delta (0, 0)
Screenshot: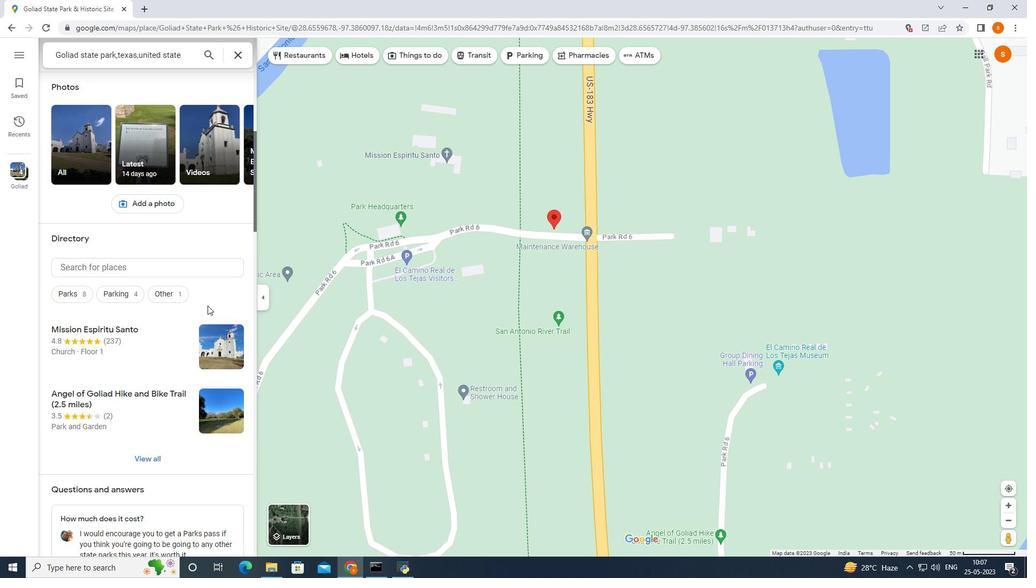 
Action: Mouse scrolled (207, 305) with delta (0, 0)
Screenshot: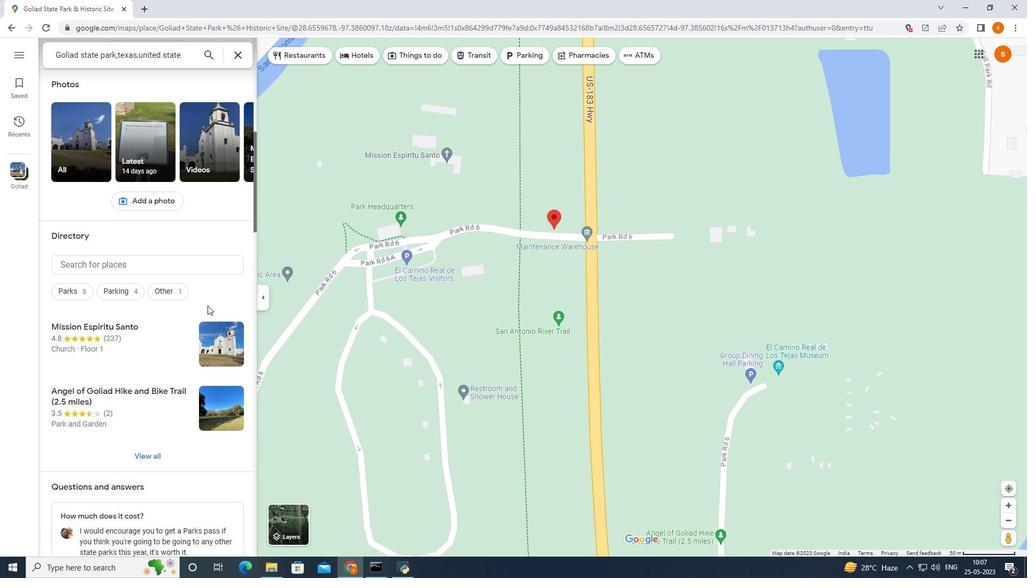 
Action: Mouse scrolled (207, 305) with delta (0, 0)
Screenshot: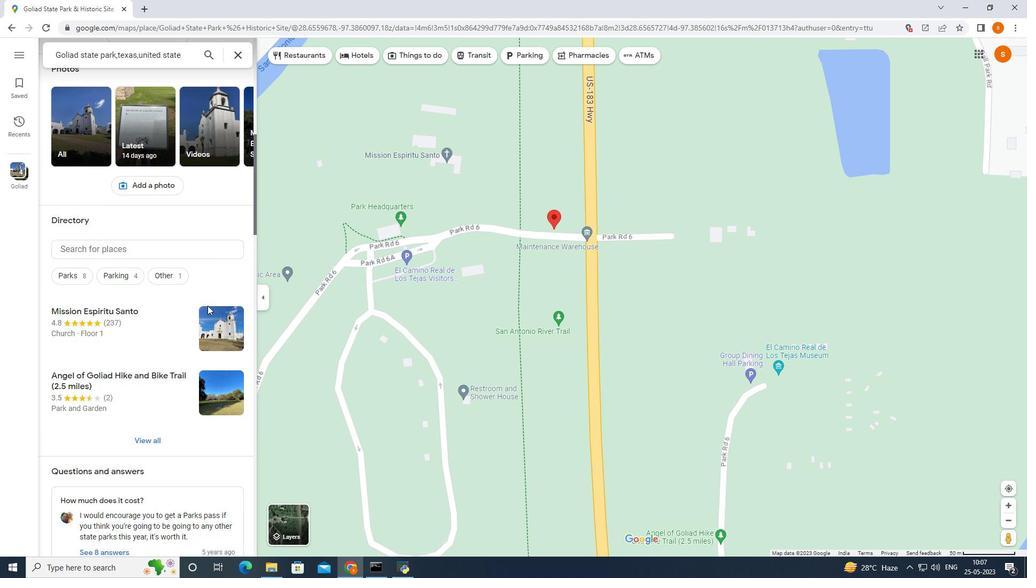 
Action: Mouse scrolled (207, 305) with delta (0, 0)
Screenshot: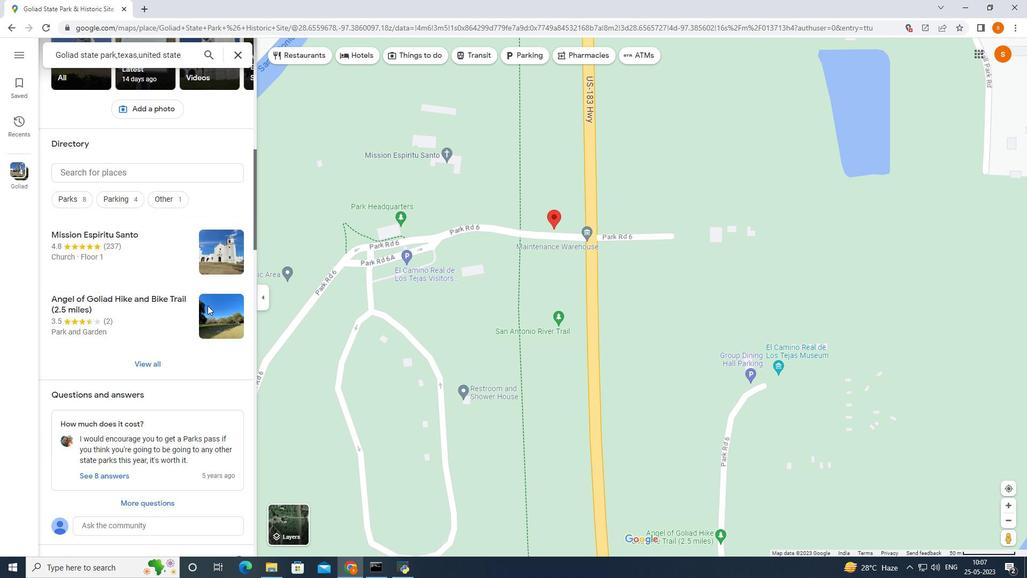 
Action: Mouse scrolled (207, 306) with delta (0, 0)
Screenshot: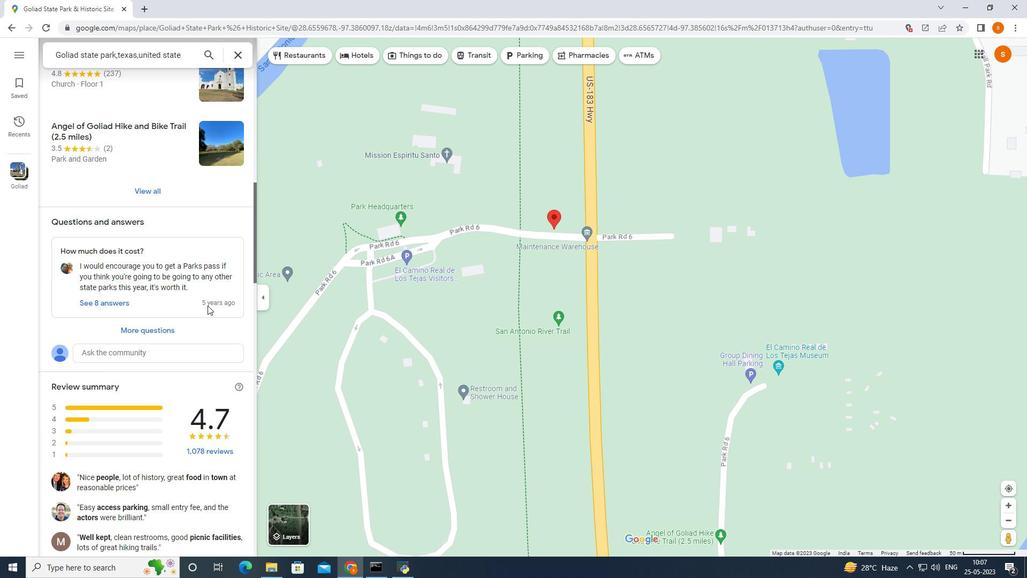 
Action: Mouse scrolled (207, 306) with delta (0, 0)
Screenshot: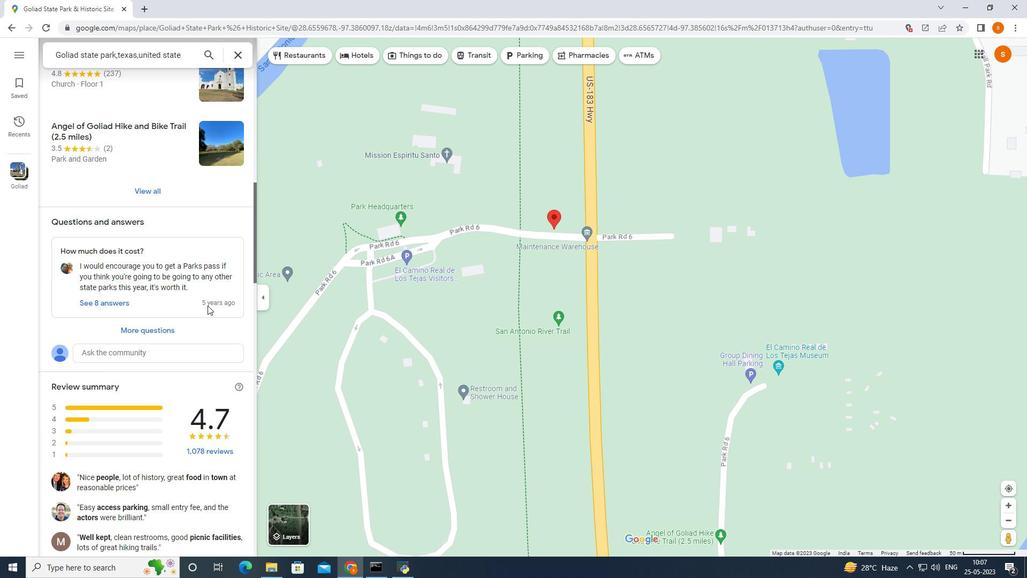 
Action: Mouse scrolled (207, 306) with delta (0, 0)
Screenshot: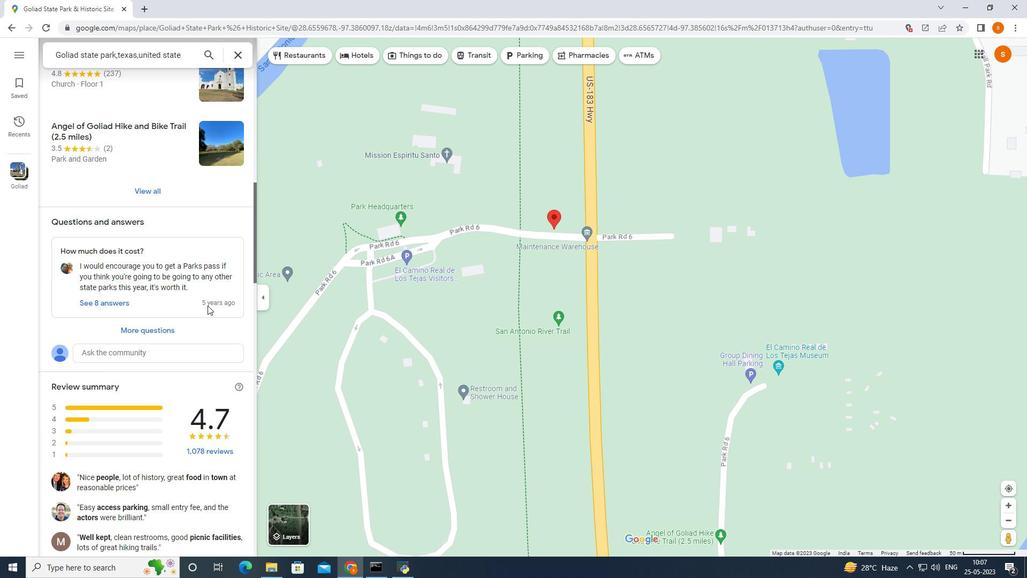 
Action: Mouse scrolled (207, 306) with delta (0, 0)
Screenshot: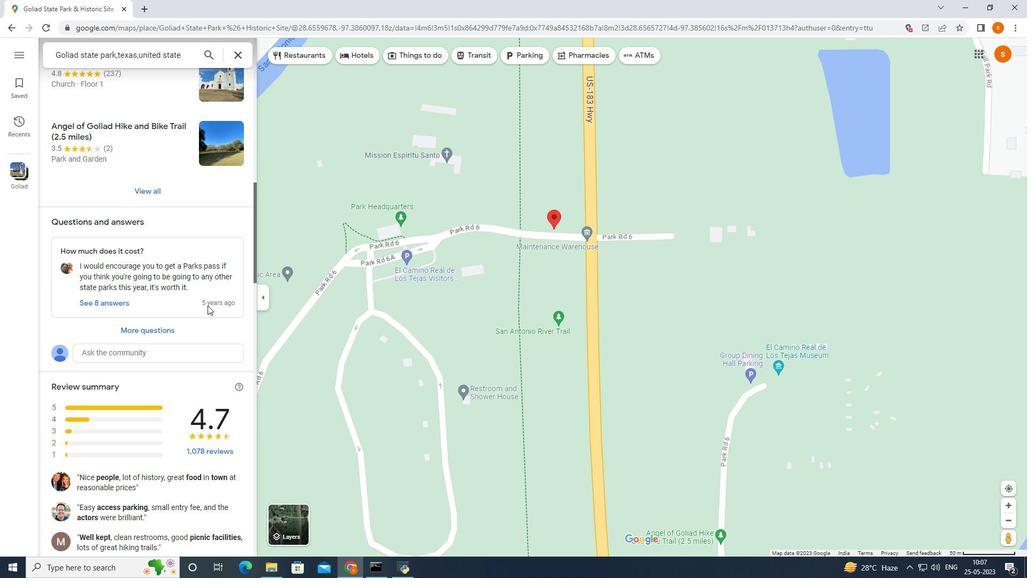 
Action: Mouse scrolled (207, 306) with delta (0, 0)
Screenshot: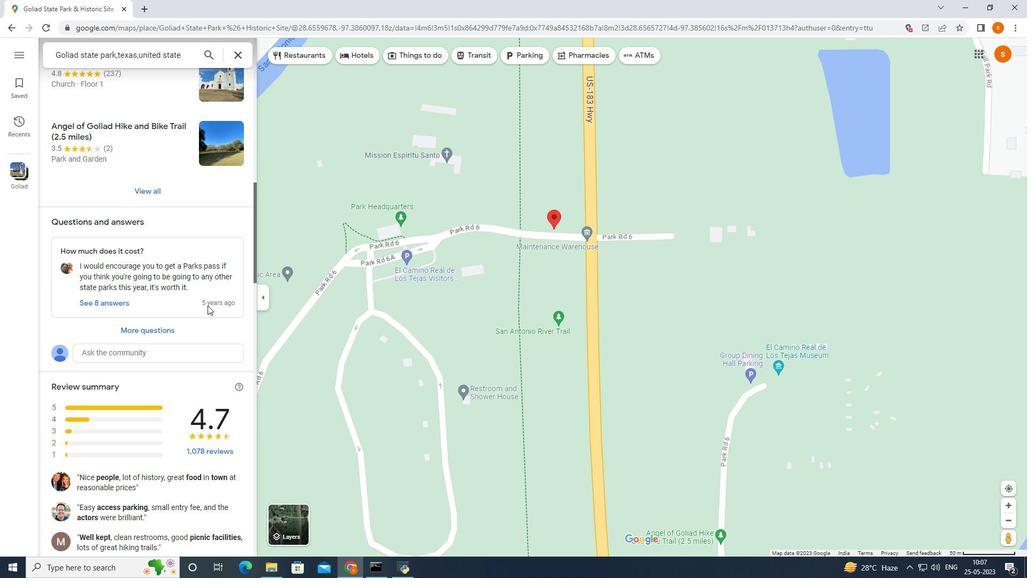 
Action: Mouse scrolled (207, 306) with delta (0, 0)
Screenshot: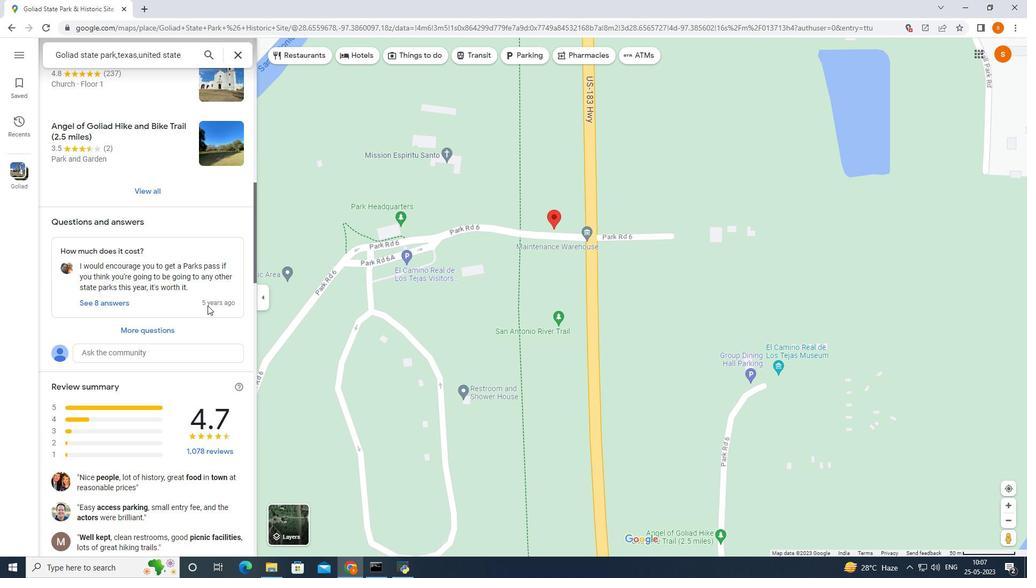 
Action: Mouse moved to (209, 304)
Screenshot: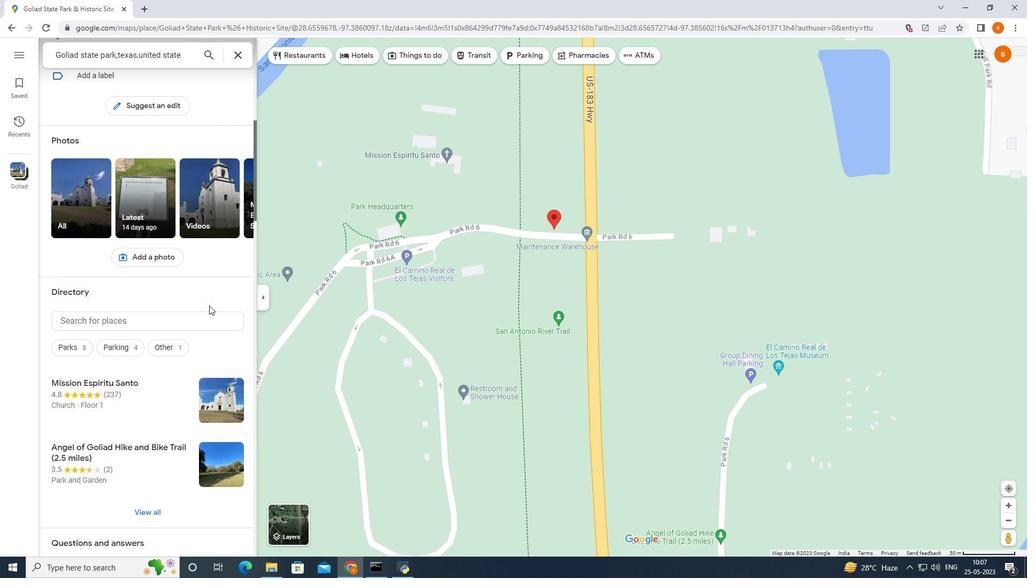 
Action: Mouse scrolled (209, 305) with delta (0, 0)
Screenshot: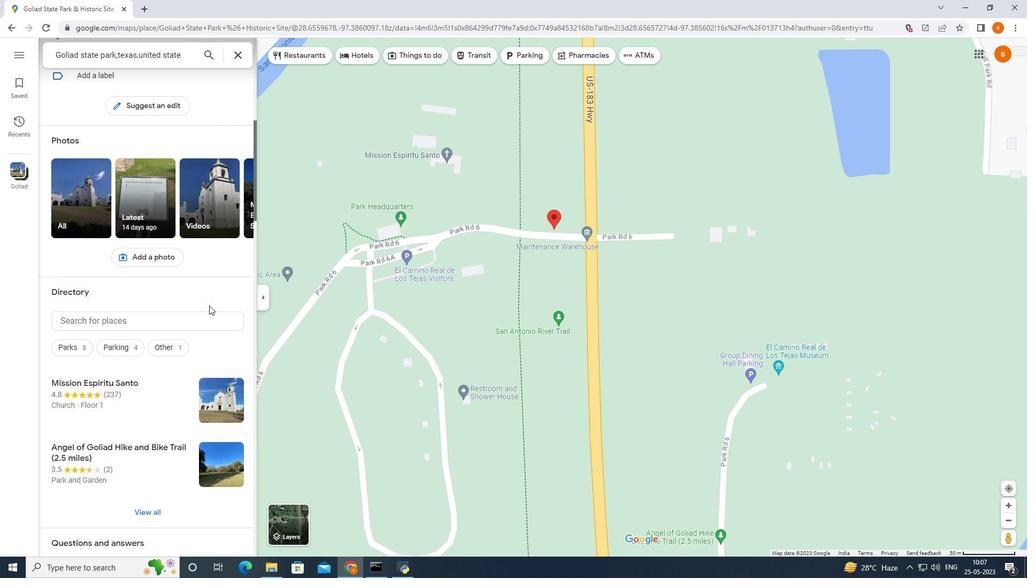 
Action: Mouse scrolled (209, 305) with delta (0, 0)
Screenshot: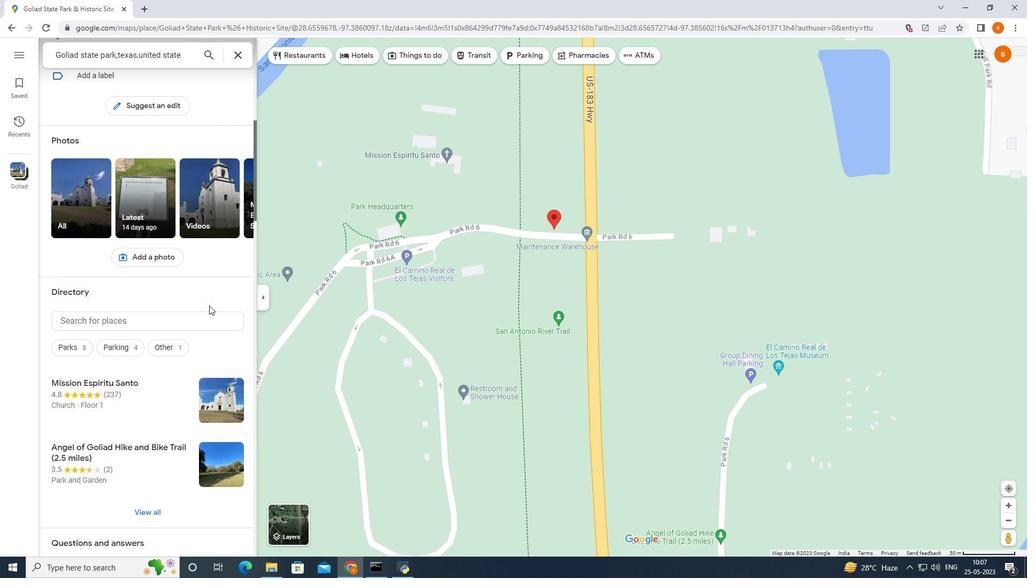 
Action: Mouse scrolled (209, 305) with delta (0, 0)
Screenshot: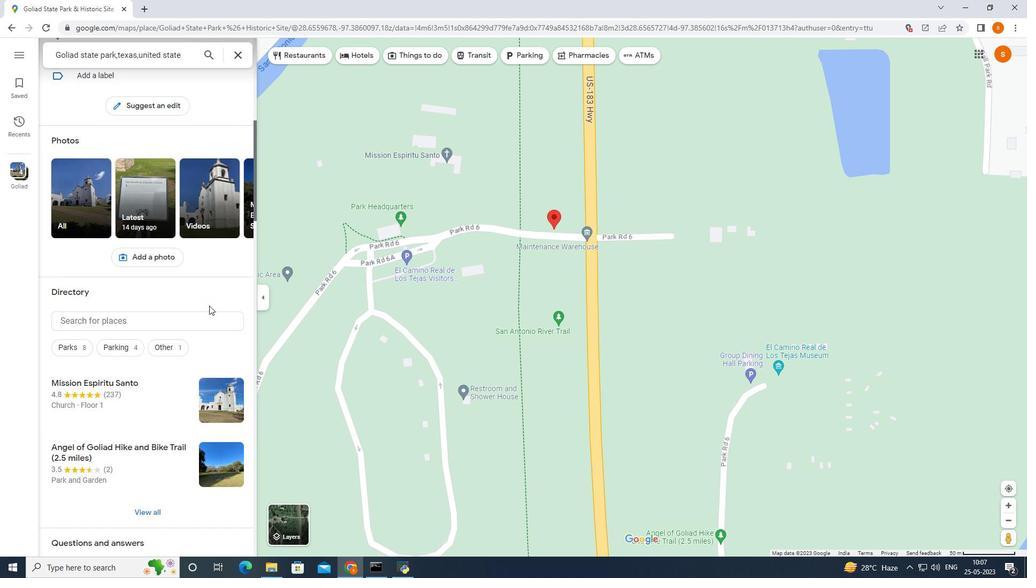 
Action: Mouse moved to (209, 304)
Screenshot: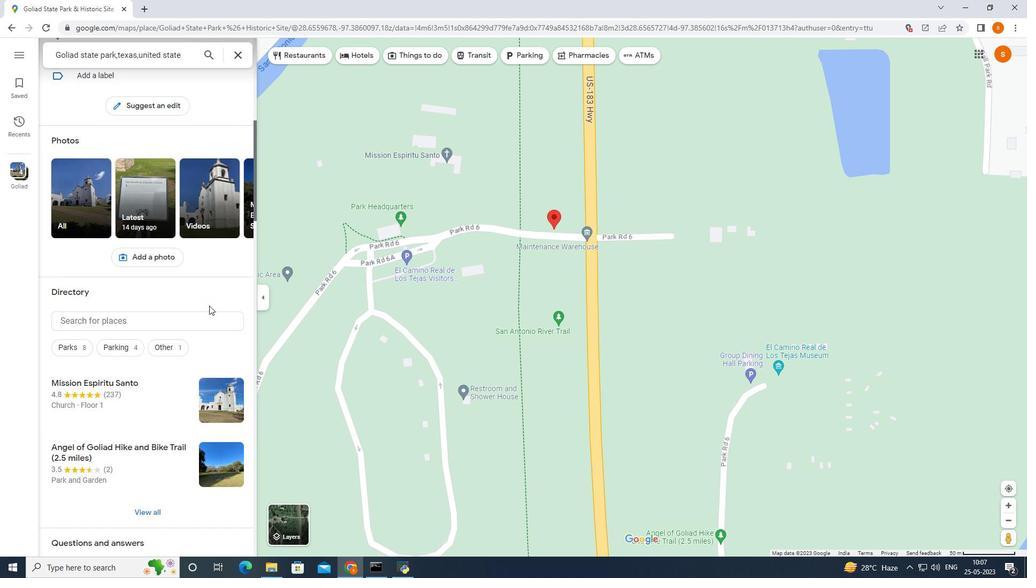 
Action: Mouse scrolled (209, 305) with delta (0, 0)
Screenshot: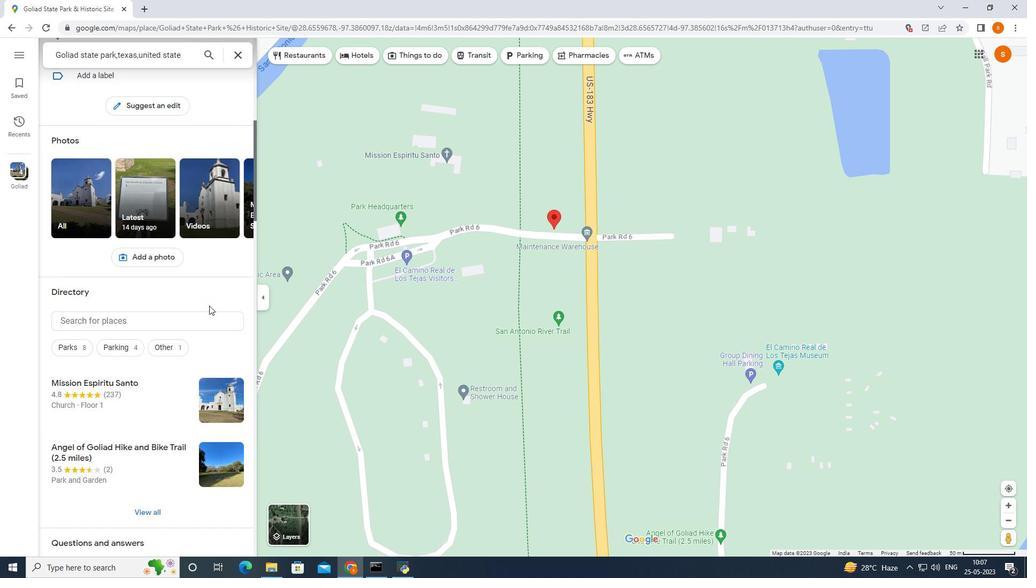 
Action: Mouse scrolled (209, 305) with delta (0, 0)
Screenshot: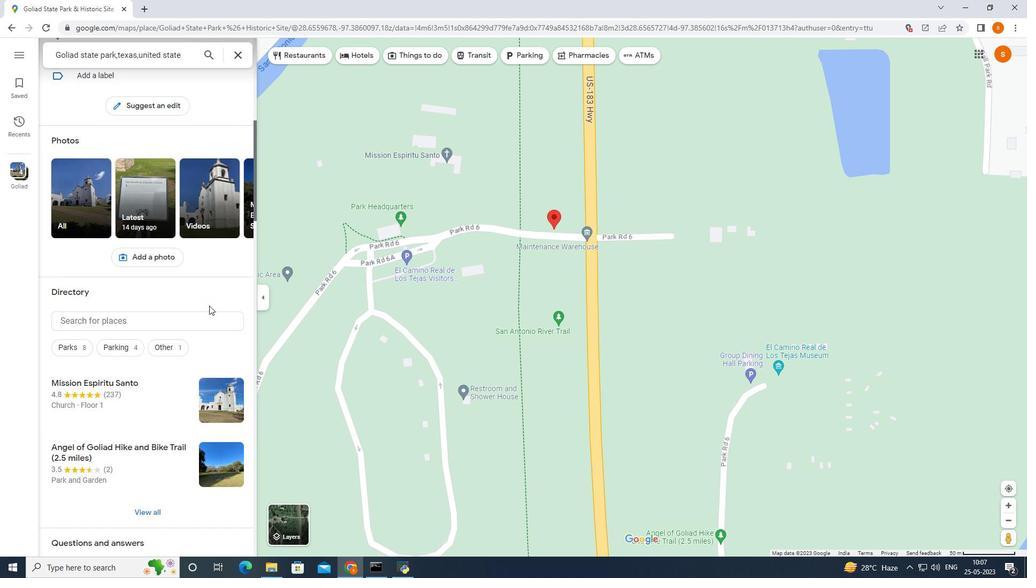 
Action: Mouse moved to (209, 304)
Screenshot: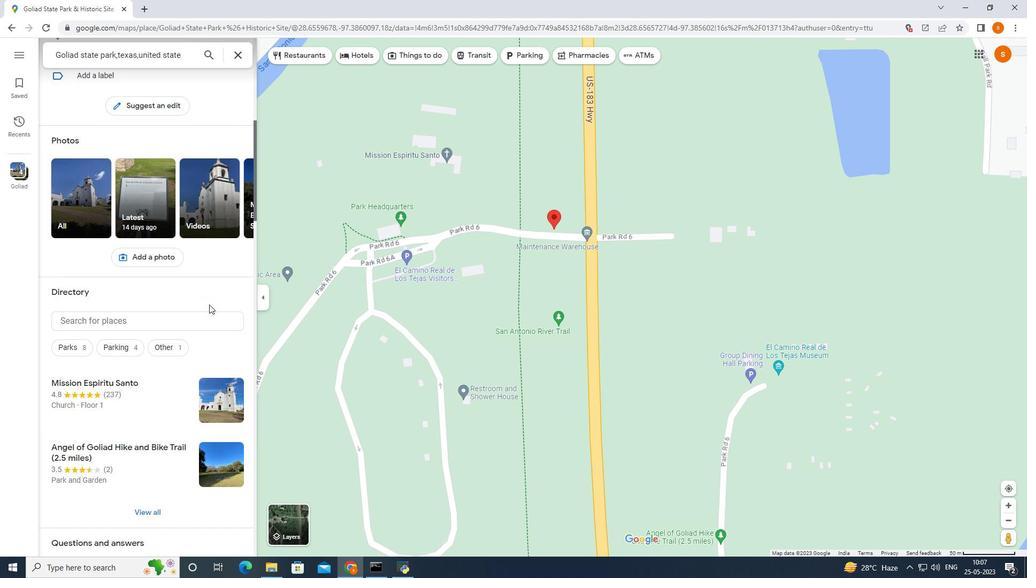 
Action: Mouse scrolled (209, 304) with delta (0, 0)
Screenshot: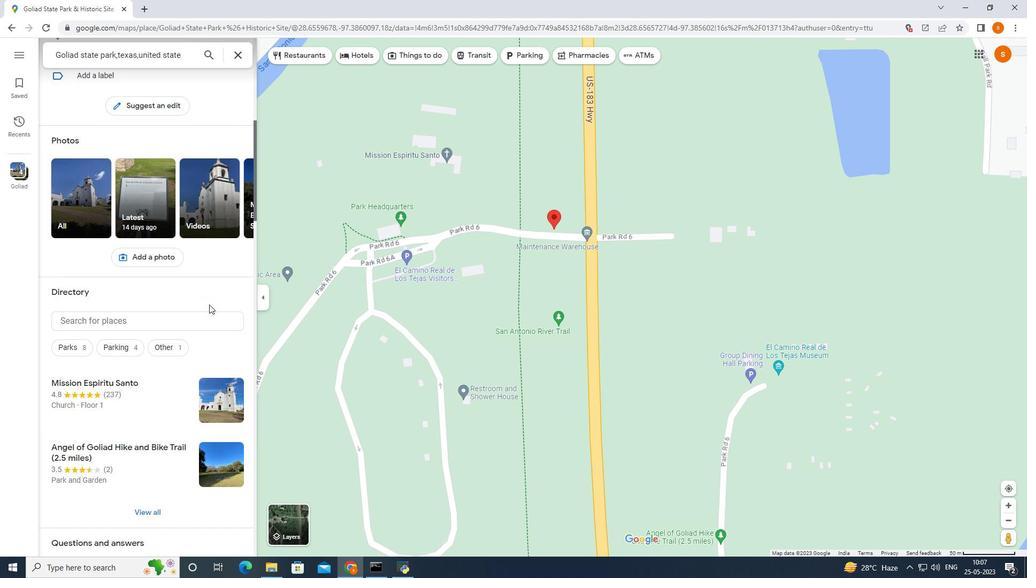 
Action: Mouse moved to (130, 252)
Screenshot: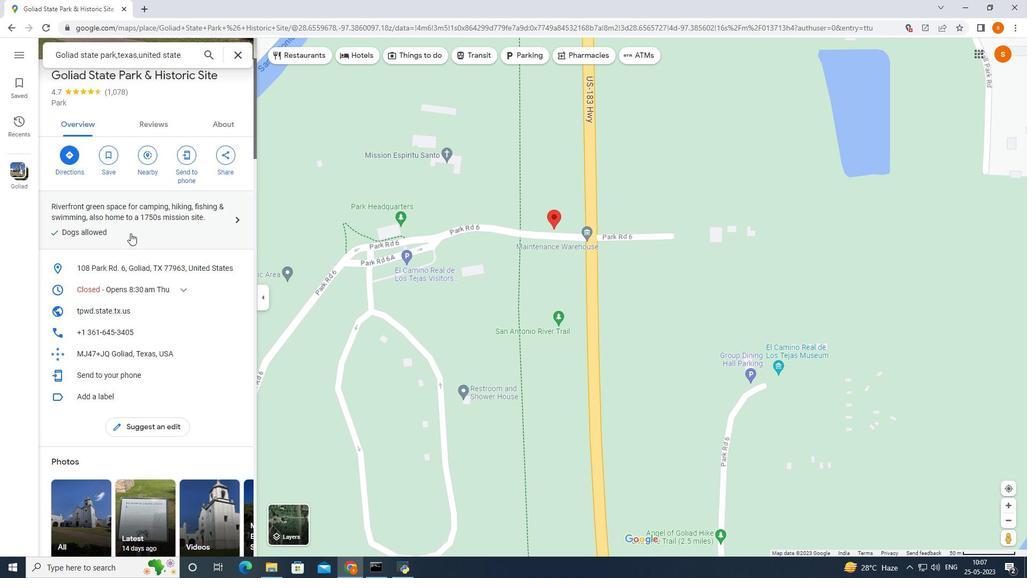 
Action: Mouse scrolled (130, 252) with delta (0, 0)
Screenshot: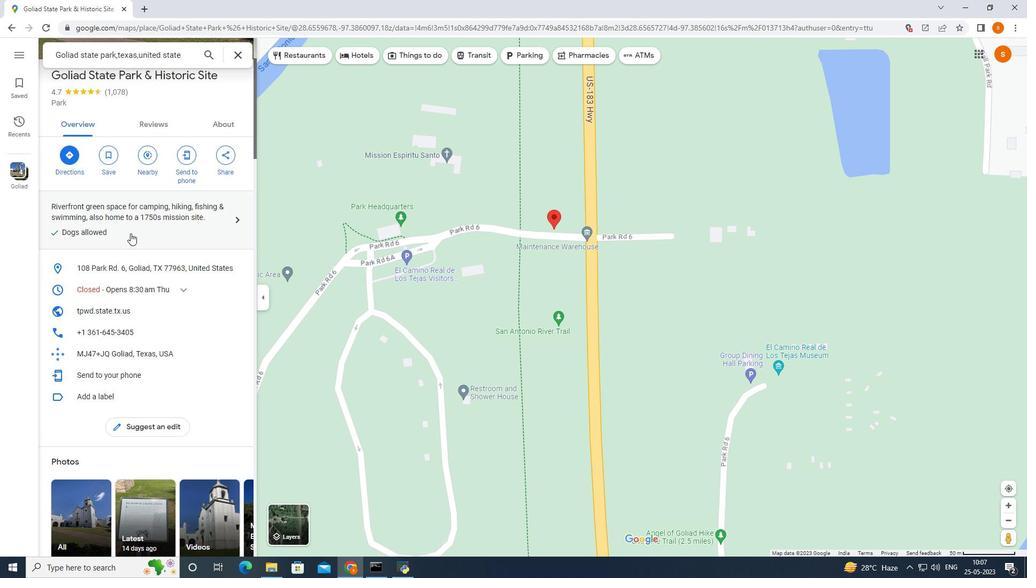 
Action: Mouse scrolled (130, 252) with delta (0, 0)
Screenshot: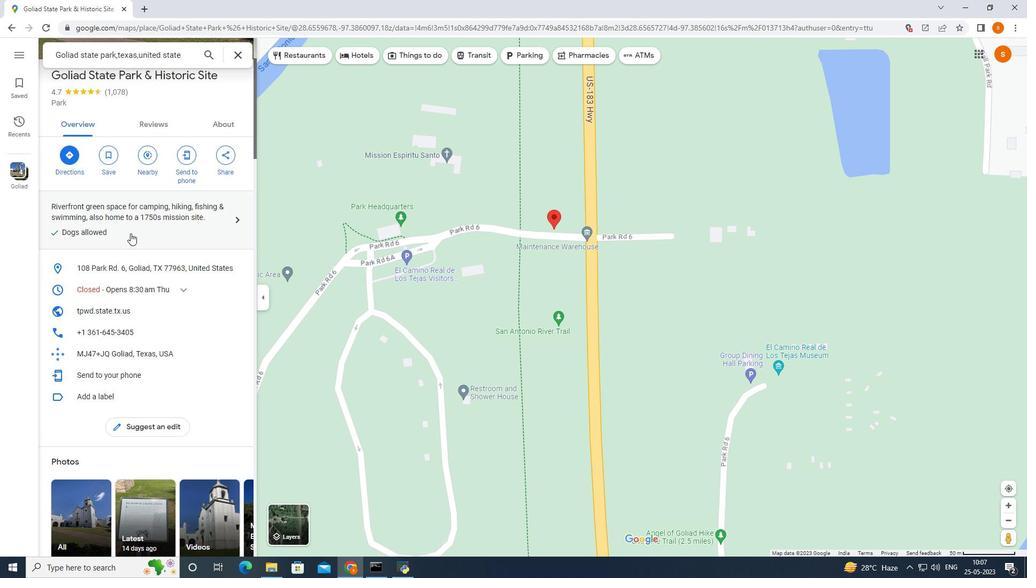 
Action: Mouse scrolled (130, 252) with delta (0, 0)
Screenshot: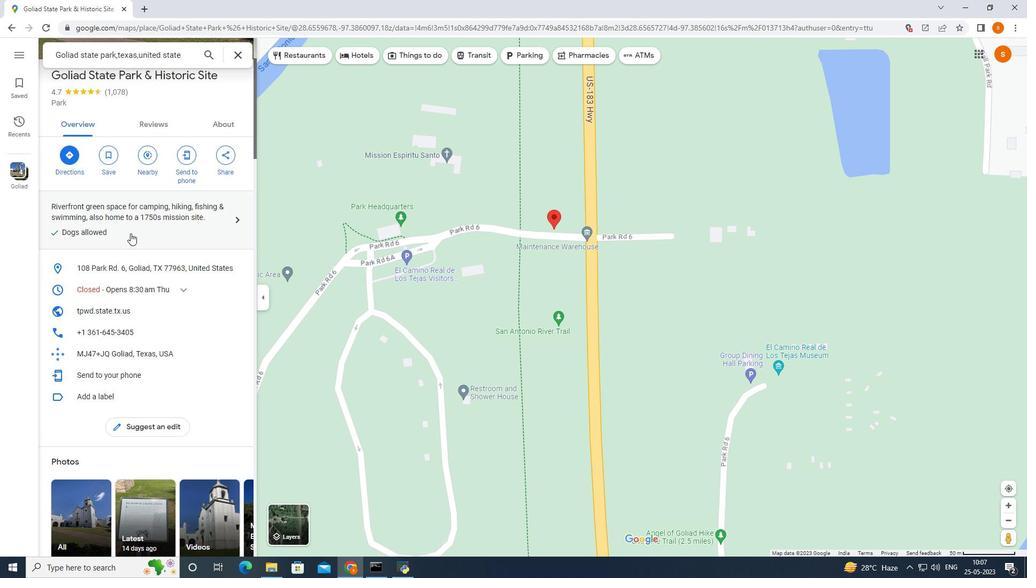
Action: Mouse scrolled (130, 252) with delta (0, 0)
Screenshot: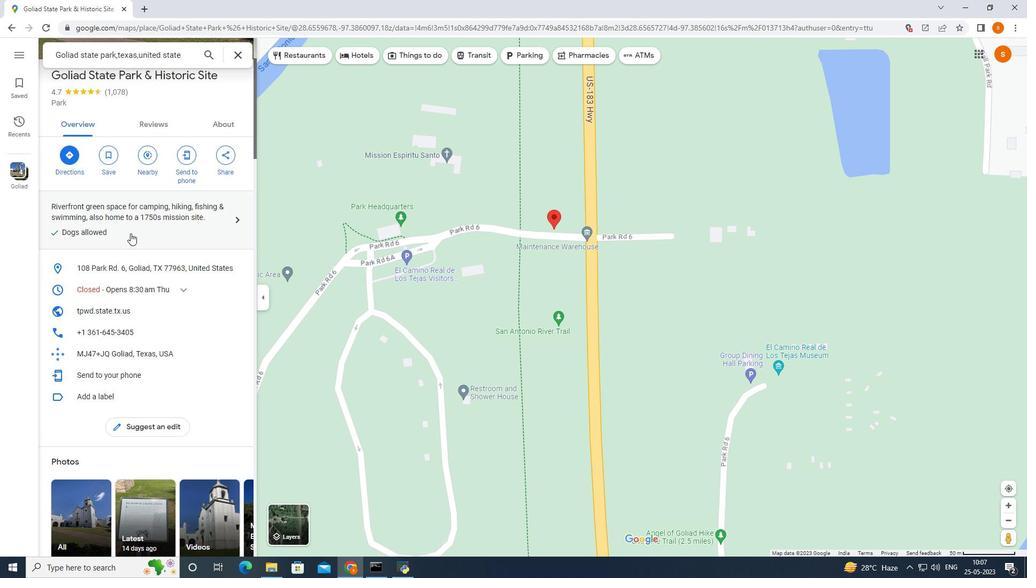 
Action: Mouse scrolled (130, 252) with delta (0, 0)
Screenshot: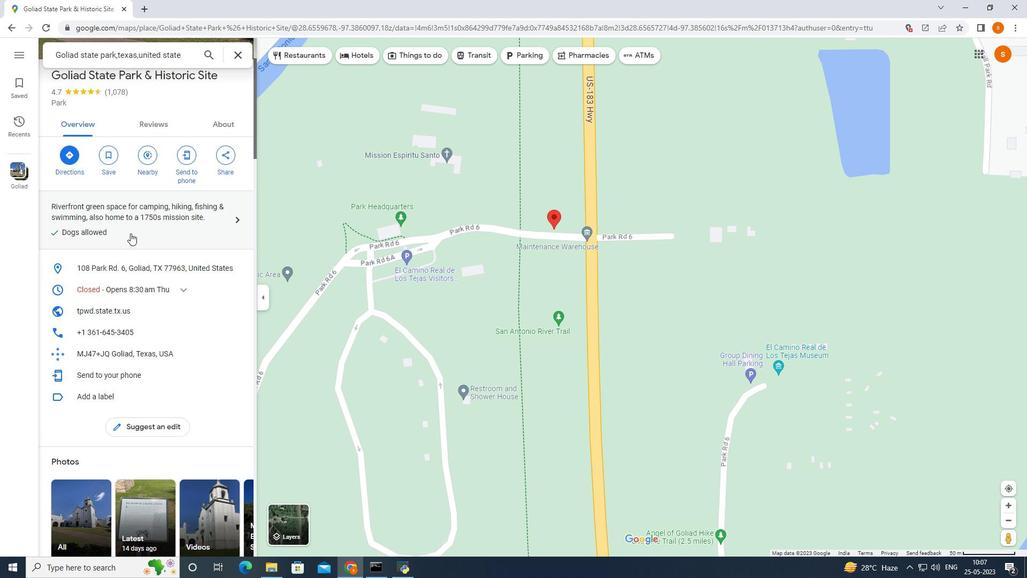 
Action: Mouse scrolled (130, 252) with delta (0, 0)
Screenshot: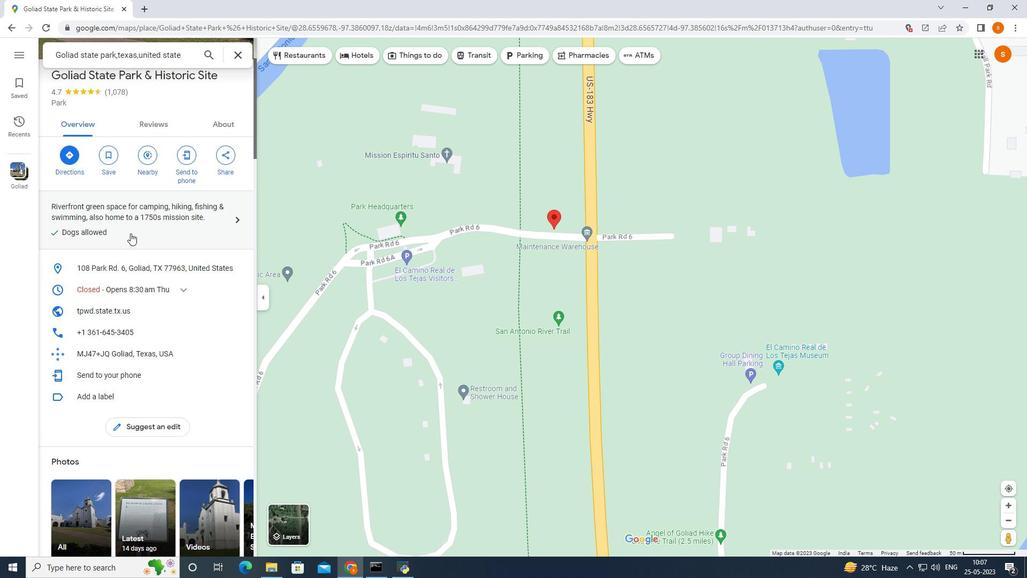 
Action: Mouse moved to (188, 211)
Screenshot: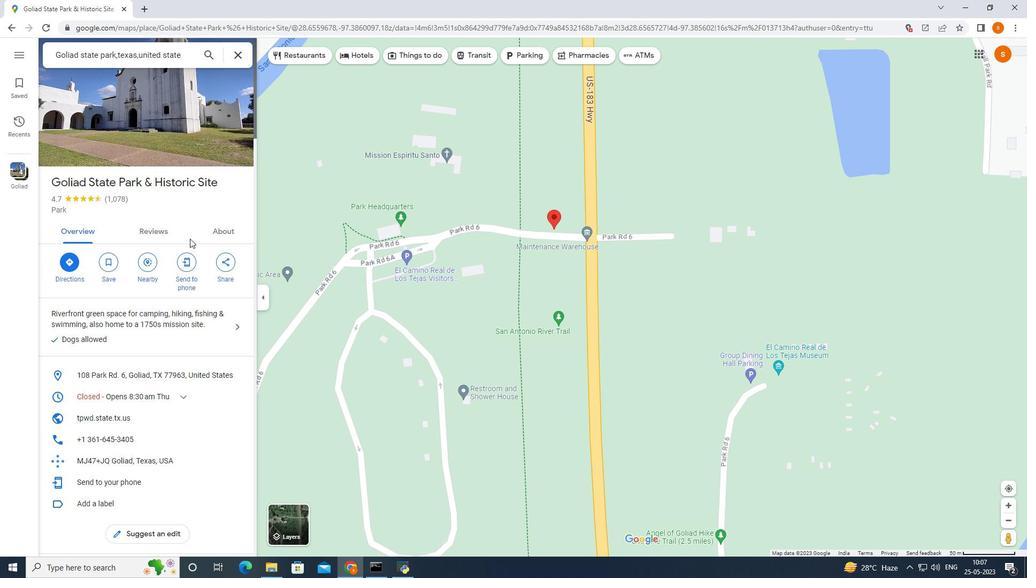 
Action: Mouse scrolled (188, 212) with delta (0, 0)
Screenshot: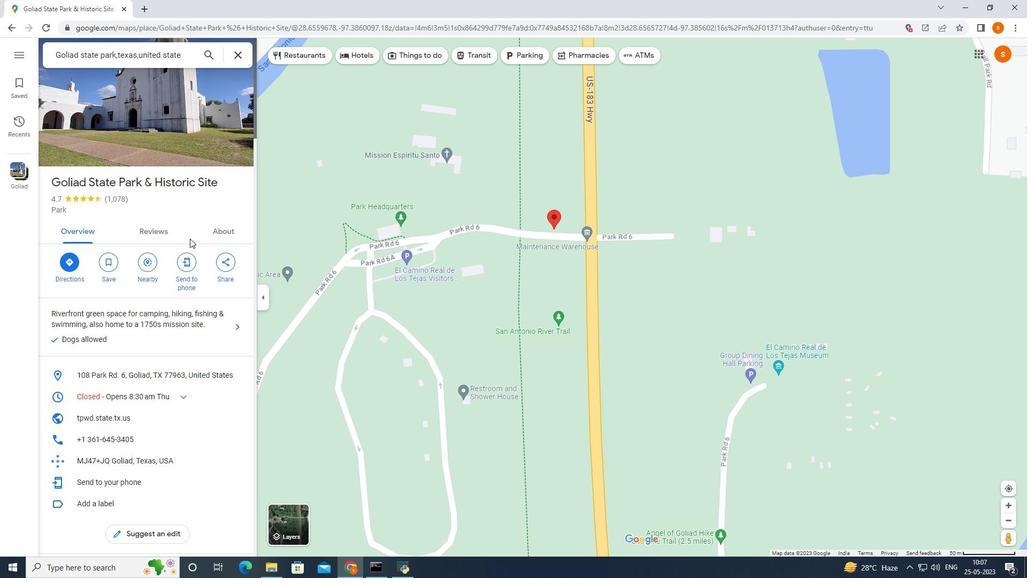 
Action: Mouse moved to (186, 202)
Screenshot: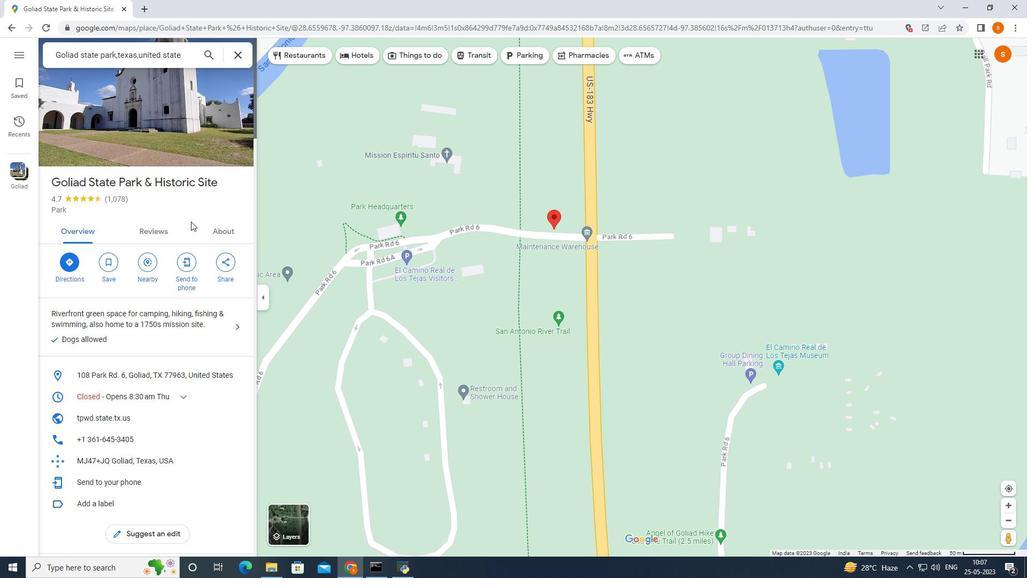 
Action: Mouse scrolled (186, 203) with delta (0, 0)
Screenshot: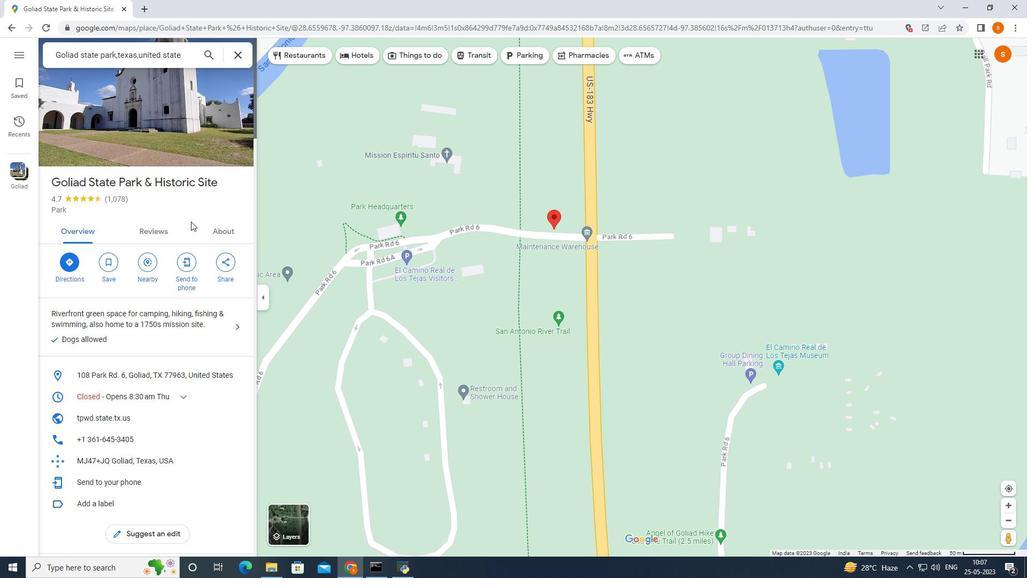 
Action: Mouse moved to (185, 200)
Screenshot: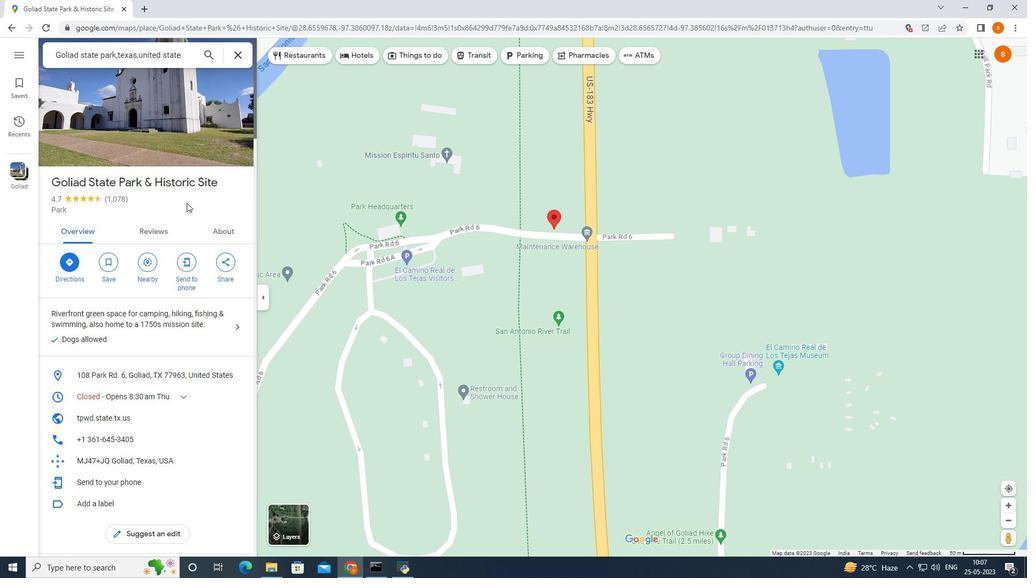 
Action: Mouse scrolled (185, 200) with delta (0, 0)
Screenshot: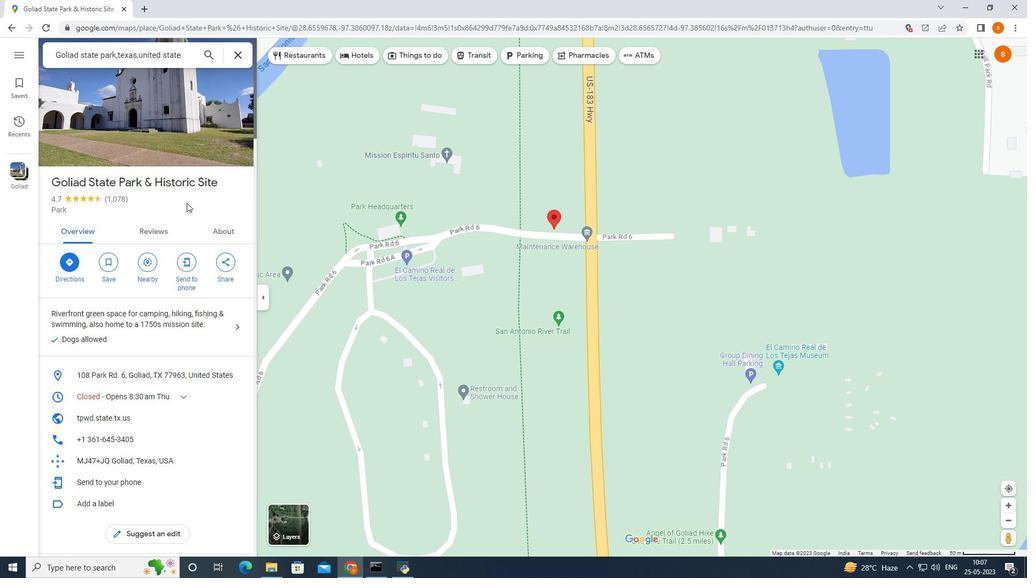 
Action: Mouse moved to (185, 196)
Screenshot: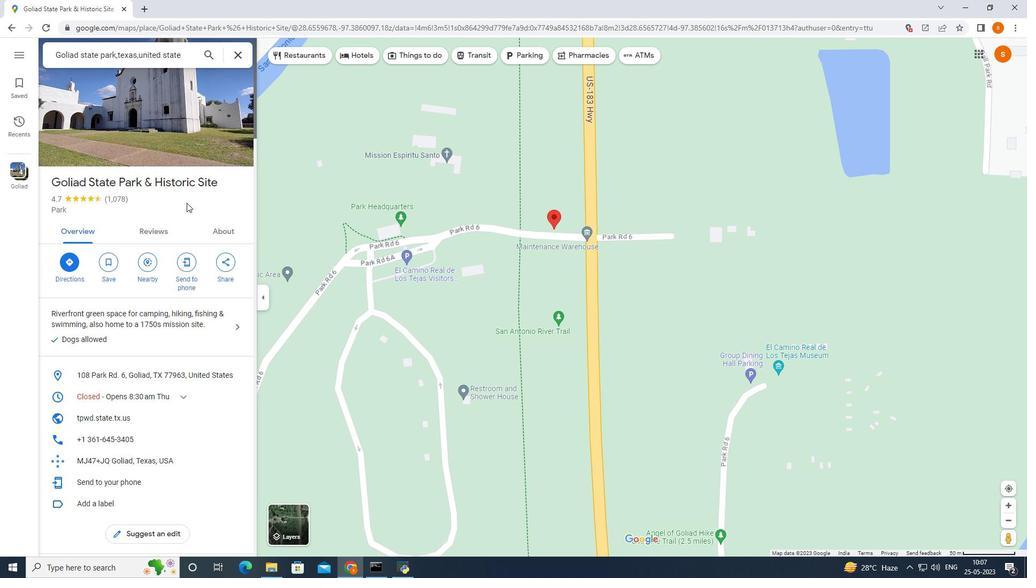 
Action: Mouse scrolled (185, 197) with delta (0, 0)
Screenshot: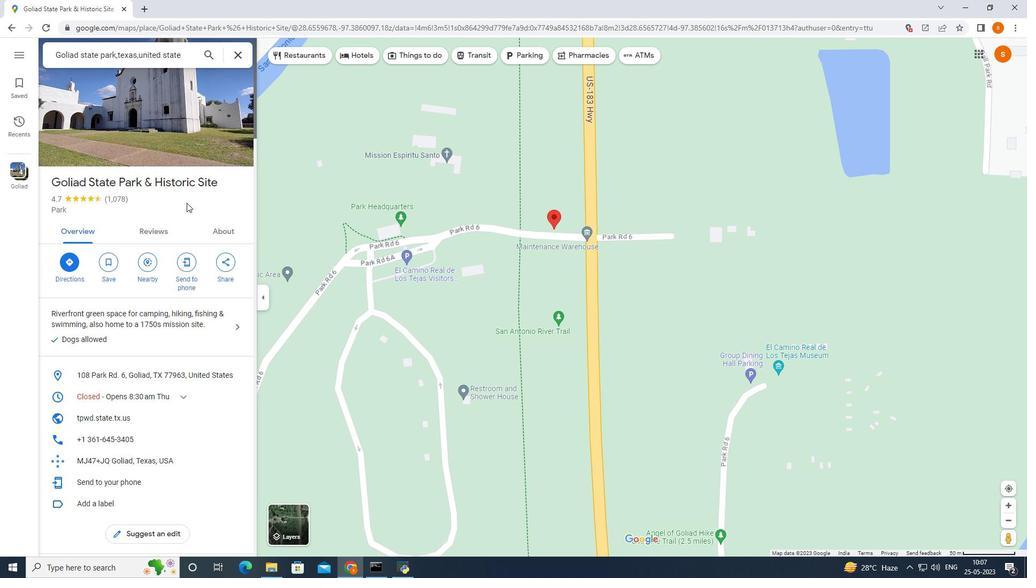 
Action: Mouse moved to (184, 148)
Screenshot: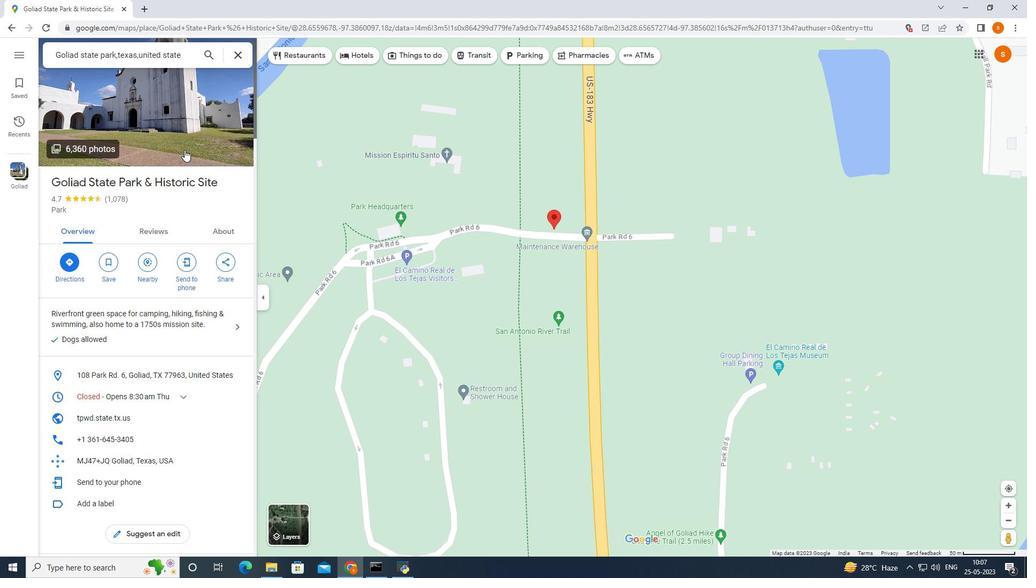 
Action: Mouse pressed left at (184, 148)
Screenshot: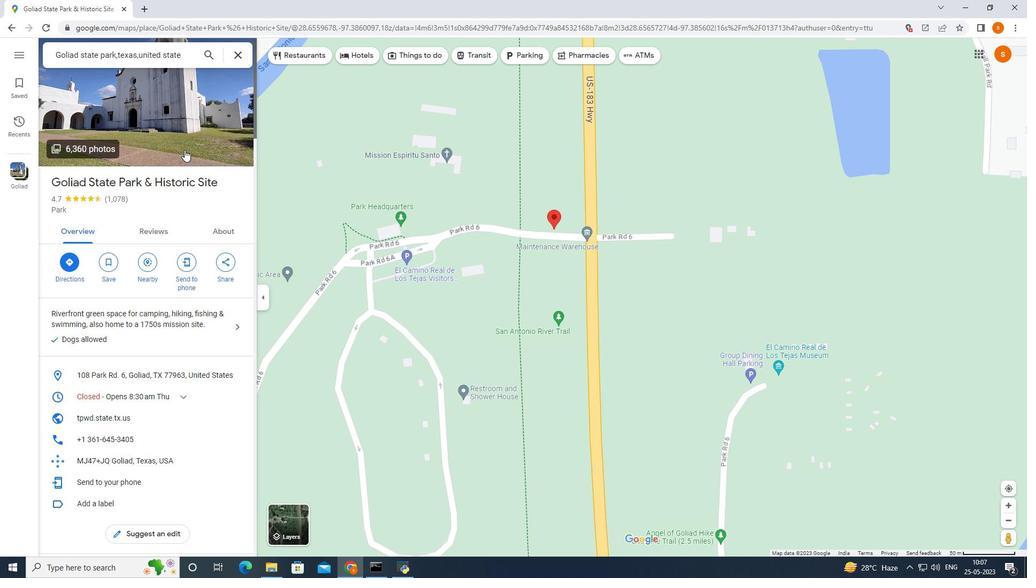 
Action: Mouse moved to (201, 90)
Screenshot: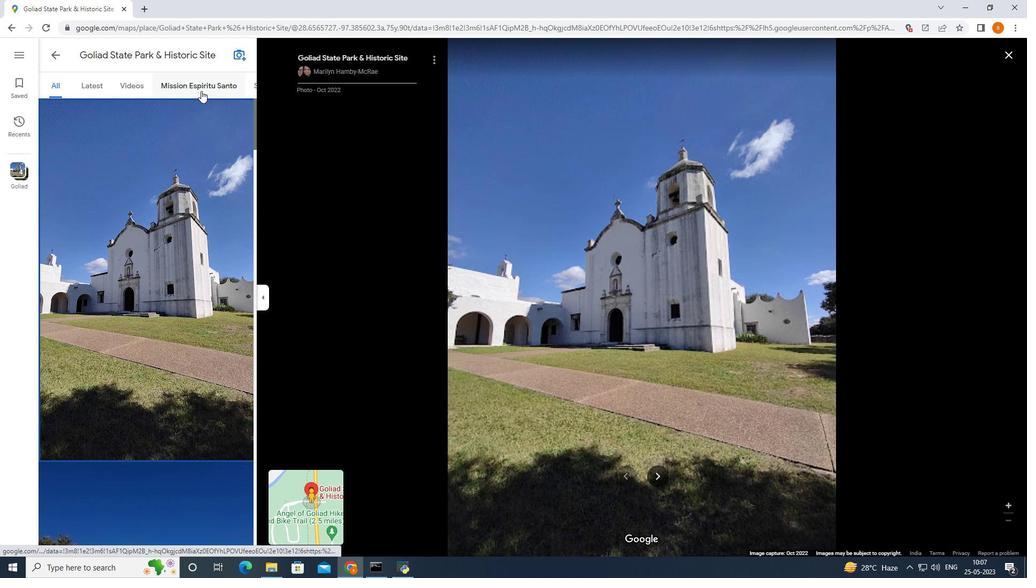 
Action: Mouse pressed left at (201, 90)
Screenshot: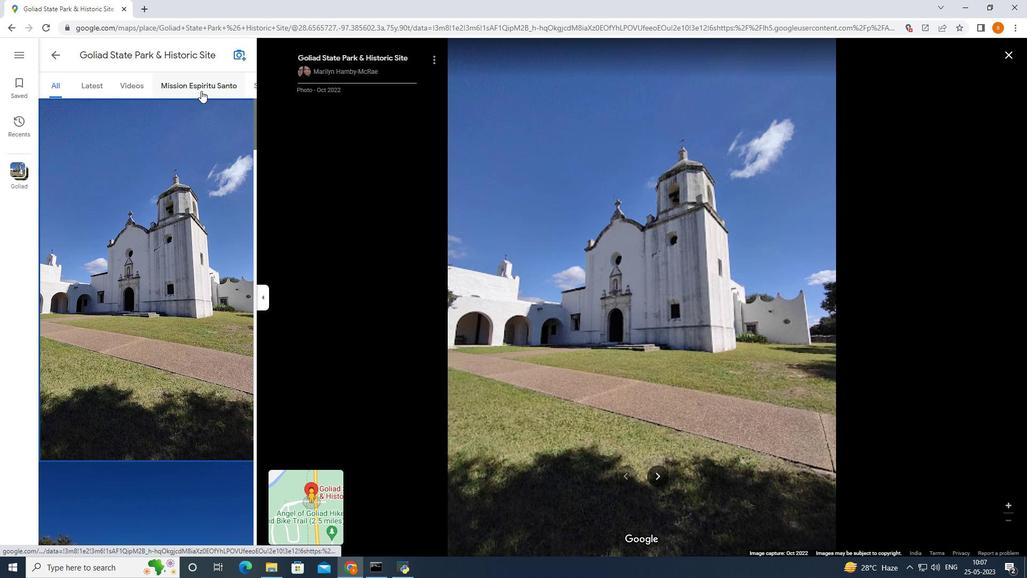
Action: Mouse moved to (167, 86)
Screenshot: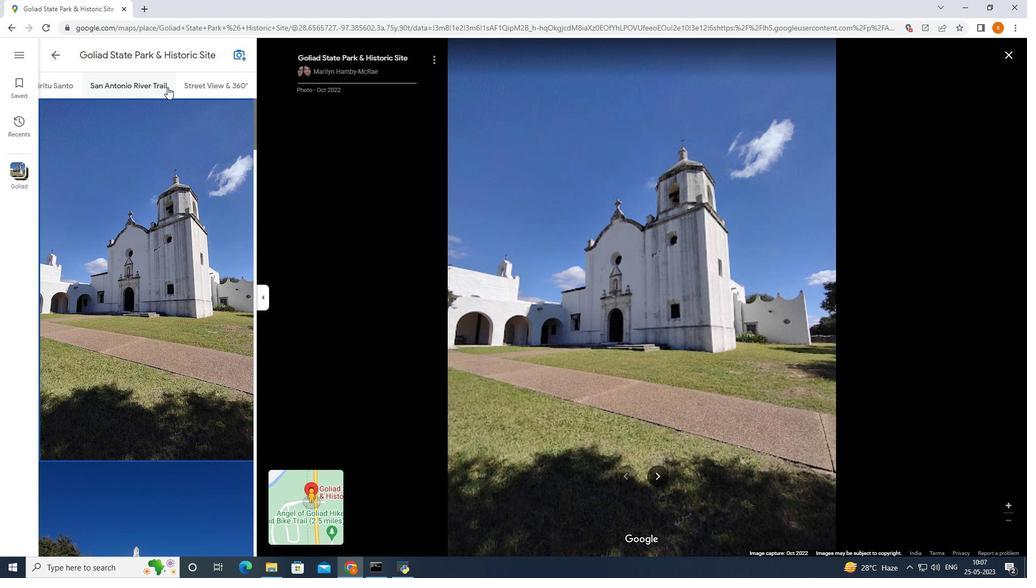 
Action: Key pressed <Key.shift><Key.shift><Key.shift><Key.shift><Key.shift><Key.shift><Key.shift><Key.shift><Key.shift><Key.shift><Key.shift><Key.shift><Key.shift><Key.shift><Key.shift><Key.shift><Key.shift><Key.shift><Key.shift><Key.shift><Key.shift><Key.shift><Key.shift><Key.shift><Key.shift><Key.shift><Key.shift><Key.shift><Key.shift><Key.shift><Key.shift><Key.shift><Key.shift><Key.shift><Key.shift><Key.shift><Key.shift>
Screenshot: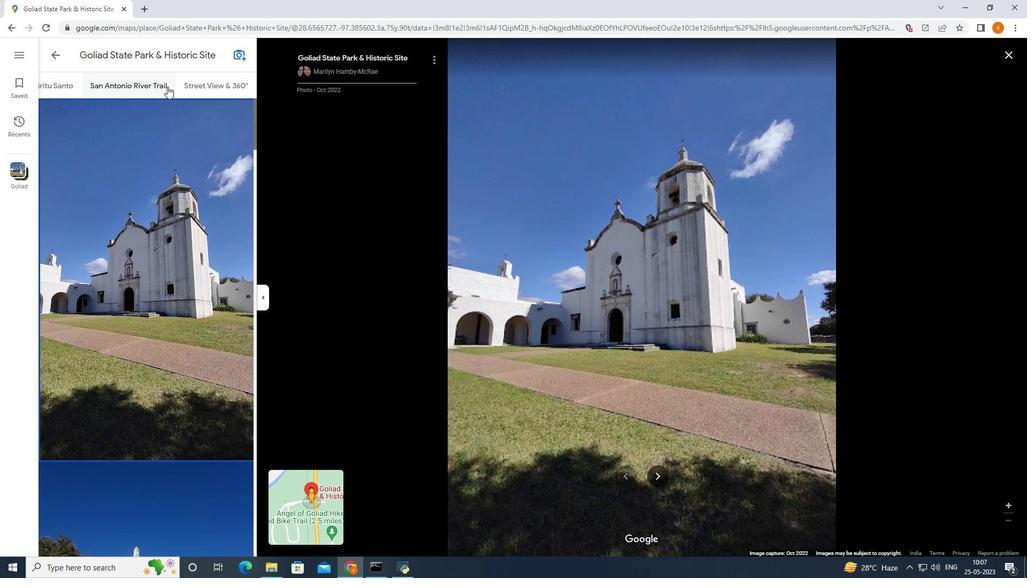 
Action: Mouse moved to (167, 86)
Screenshot: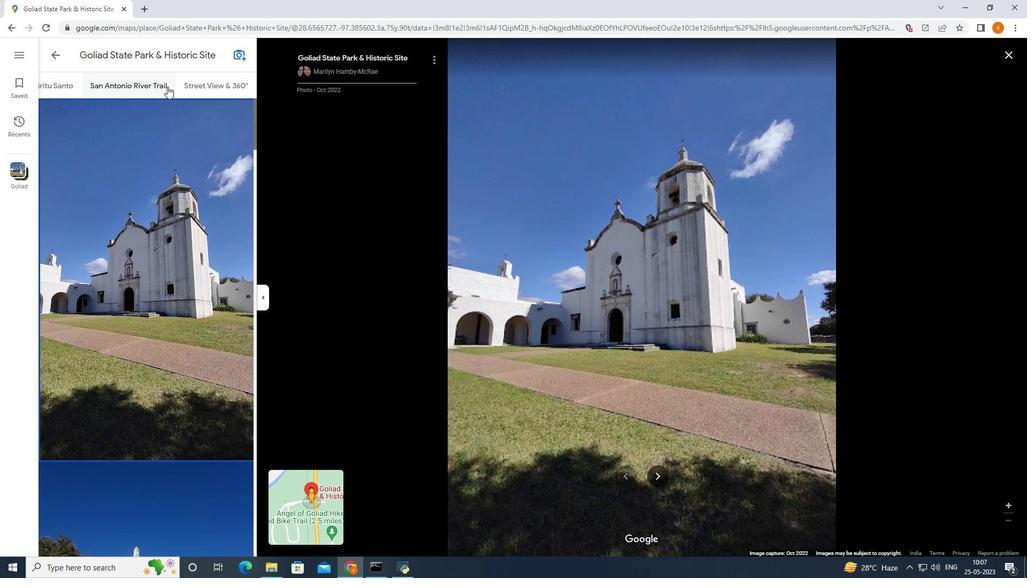 
Action: Key pressed <Key.shift><Key.shift>
Screenshot: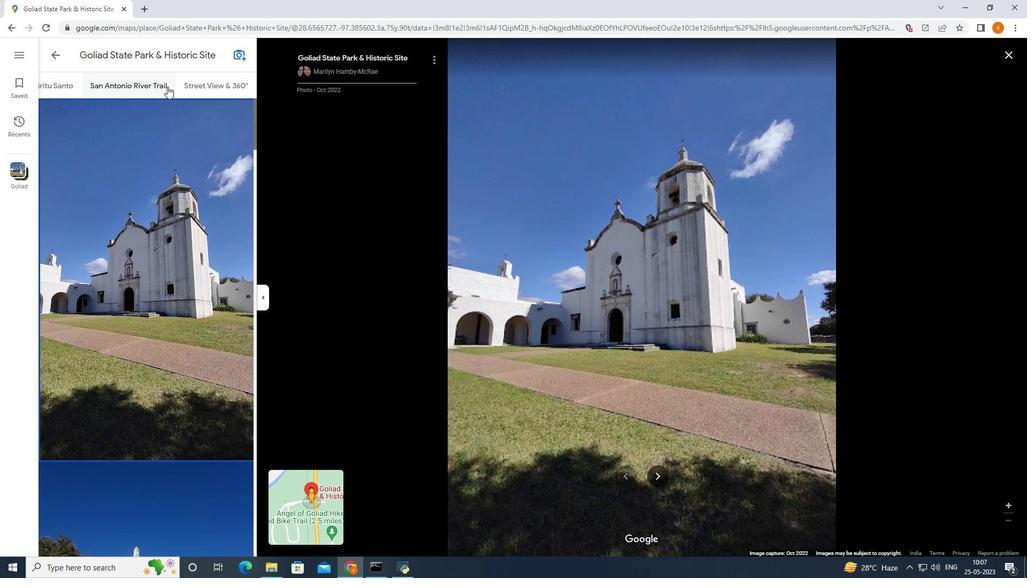 
Action: Mouse moved to (167, 87)
Screenshot: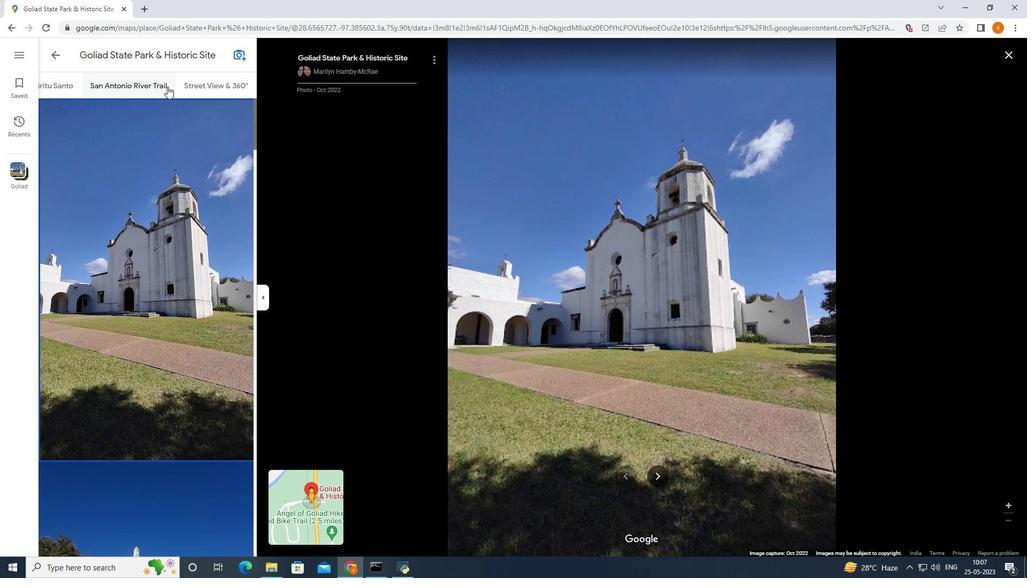 
Action: Key pressed <Key.shift><Key.shift>
Screenshot: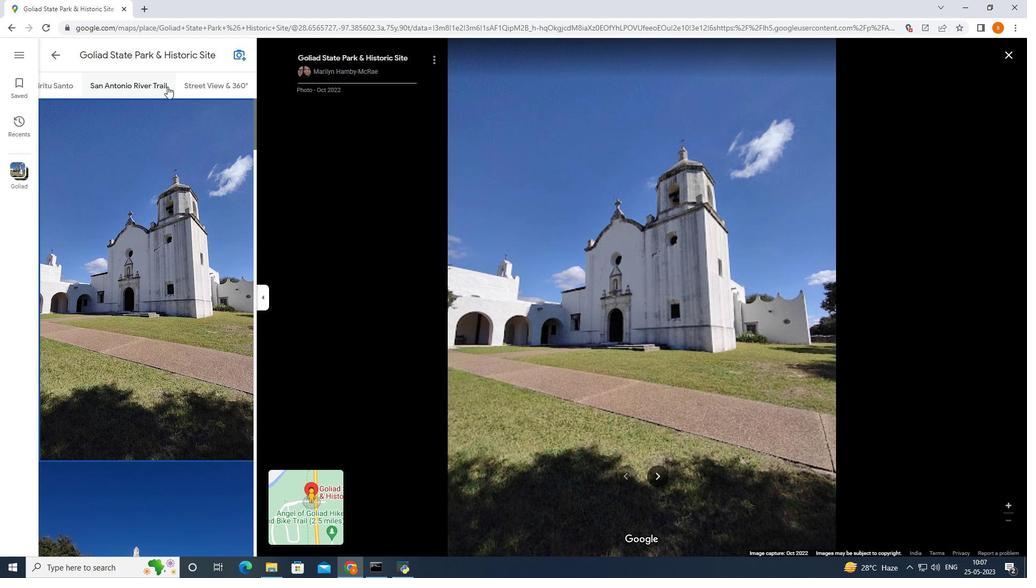 
Action: Mouse moved to (167, 87)
Screenshot: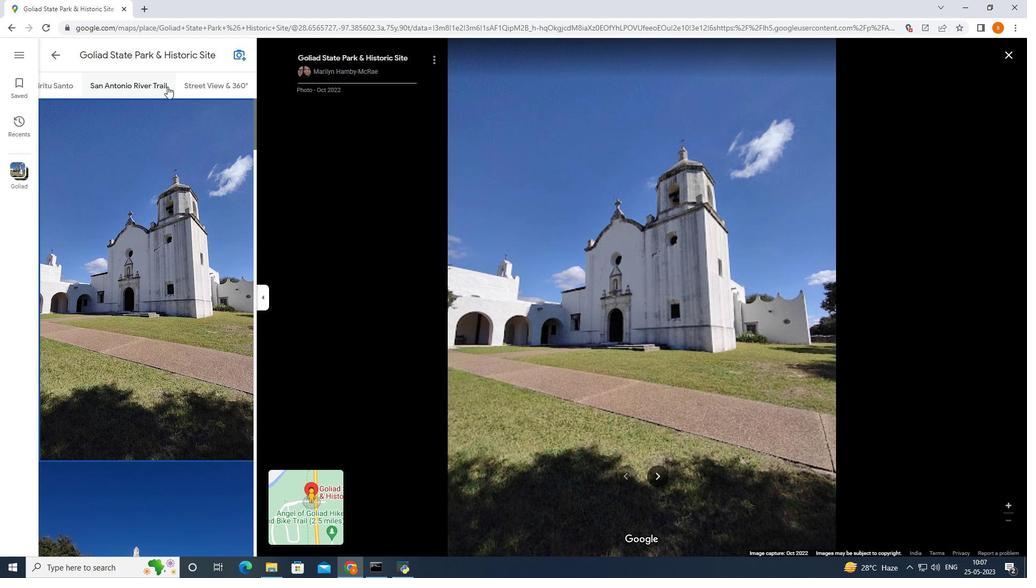 
Action: Key pressed <Key.shift><Key.shift>
Screenshot: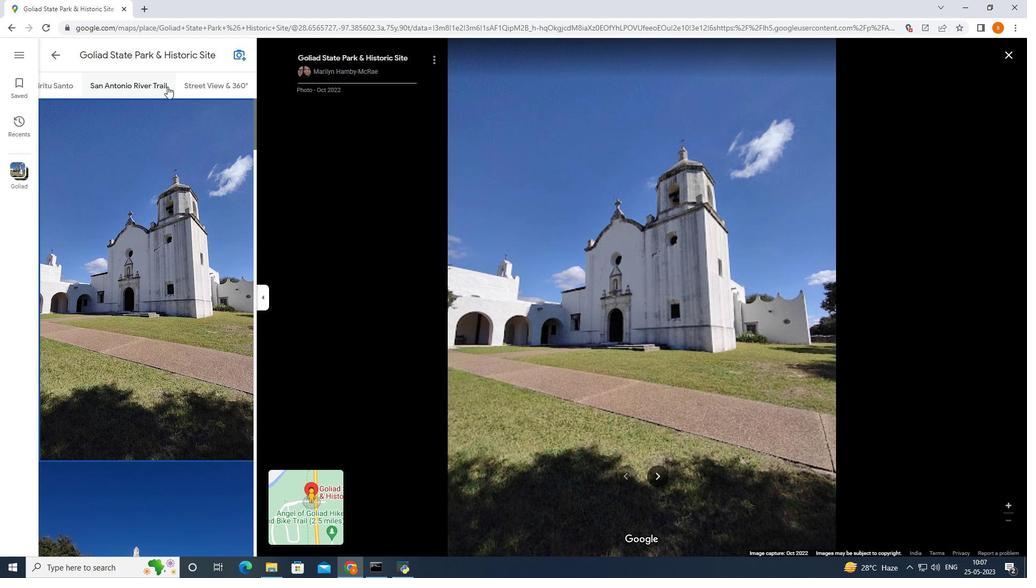 
Action: Mouse moved to (167, 88)
Screenshot: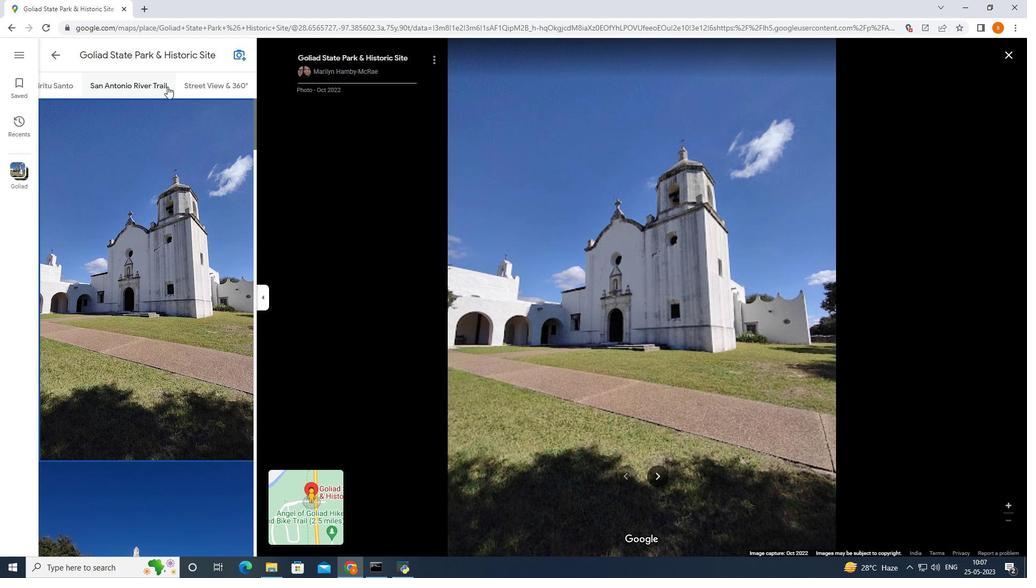
Action: Key pressed <Key.shift>
Screenshot: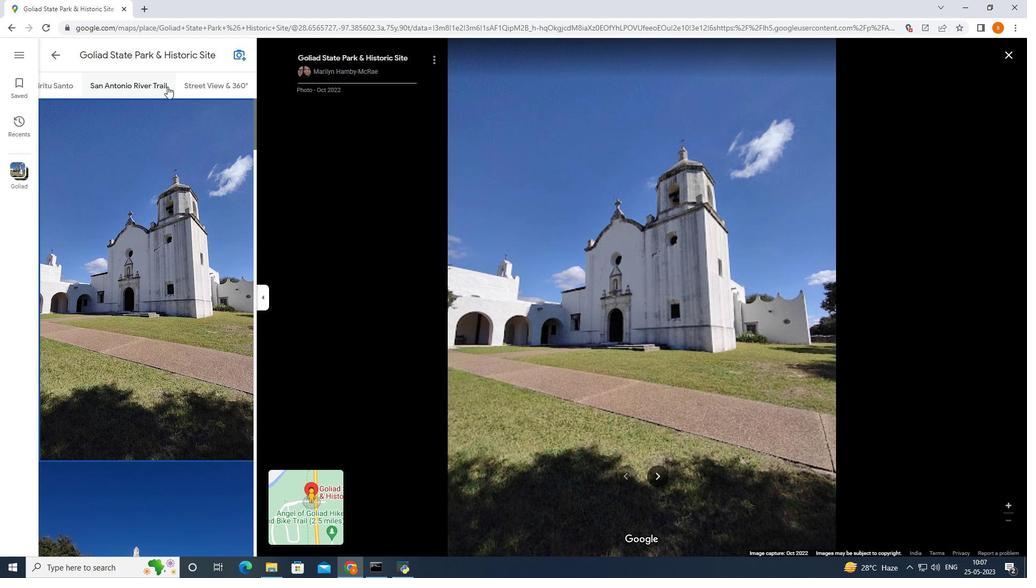 
Action: Mouse moved to (169, 91)
Screenshot: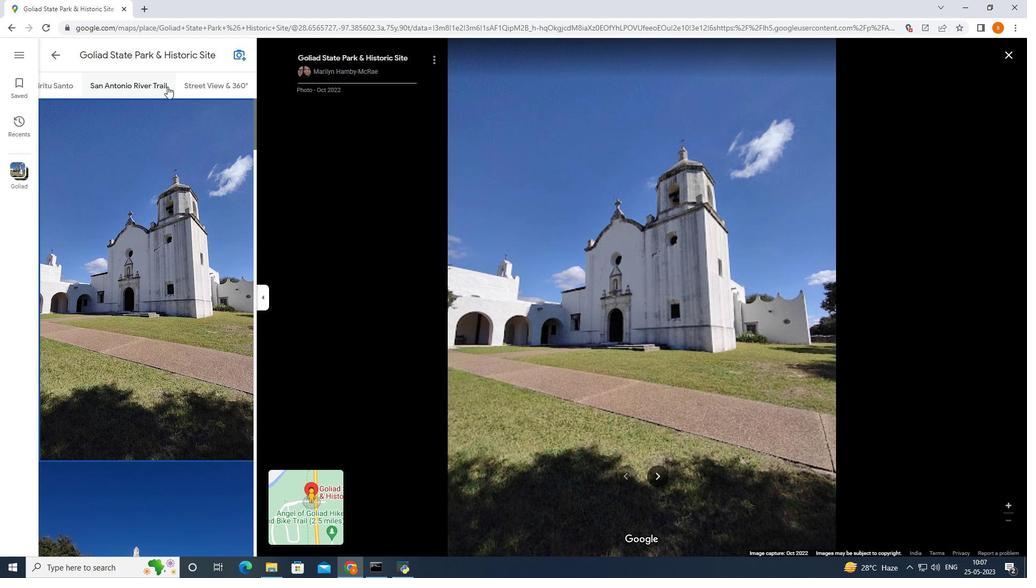 
Action: Key pressed <Key.shift>
Screenshot: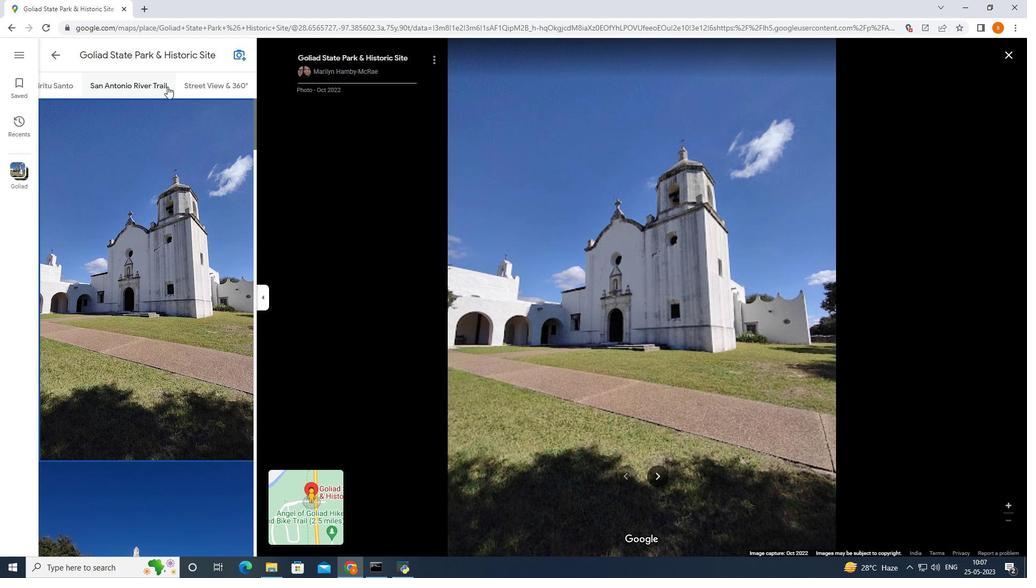 
Action: Mouse moved to (171, 100)
Screenshot: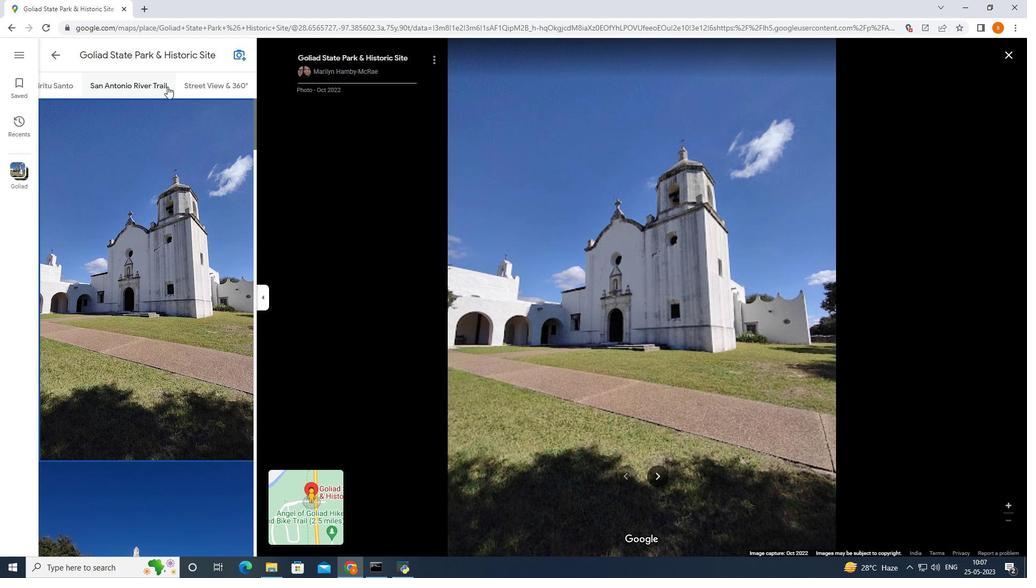 
Action: Key pressed <Key.shift>
Screenshot: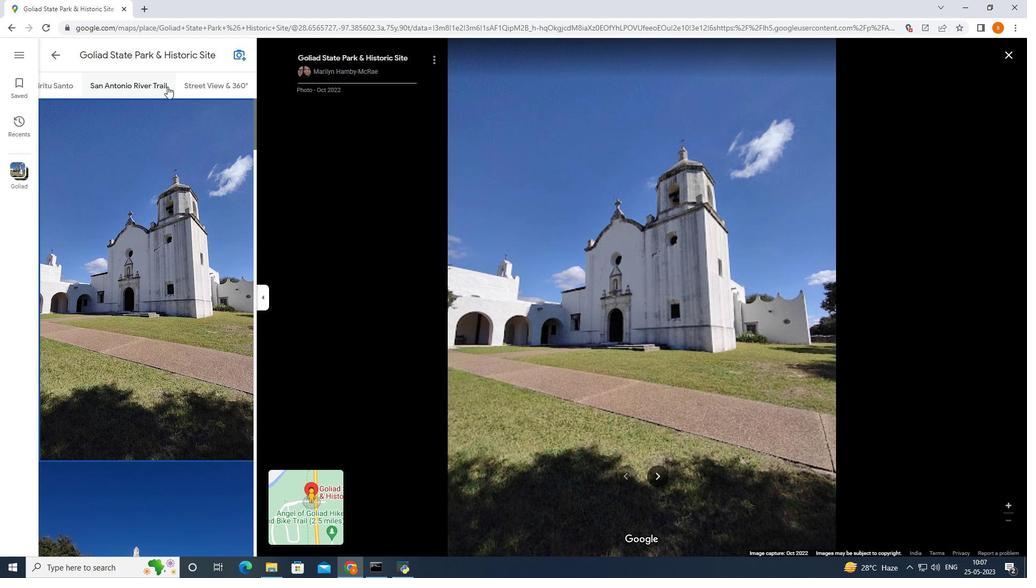 
Action: Mouse moved to (171, 109)
Screenshot: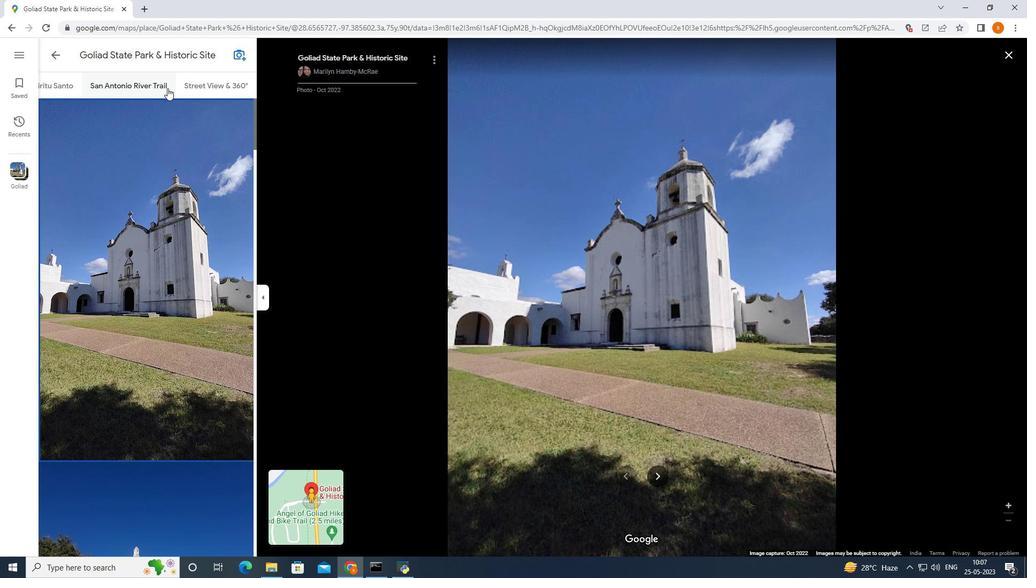 
Action: Key pressed <Key.shift>
Screenshot: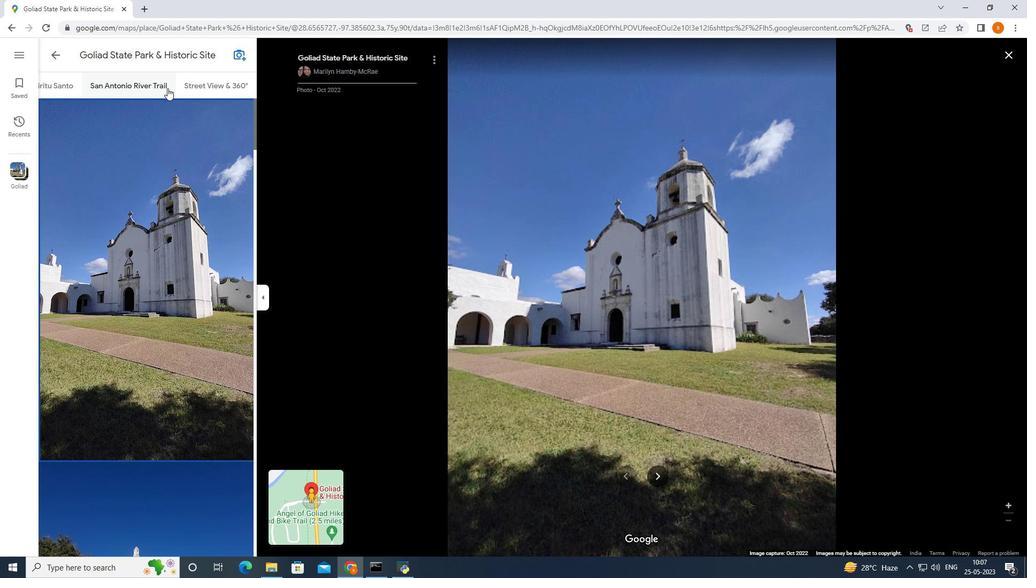 
Action: Mouse moved to (171, 121)
Screenshot: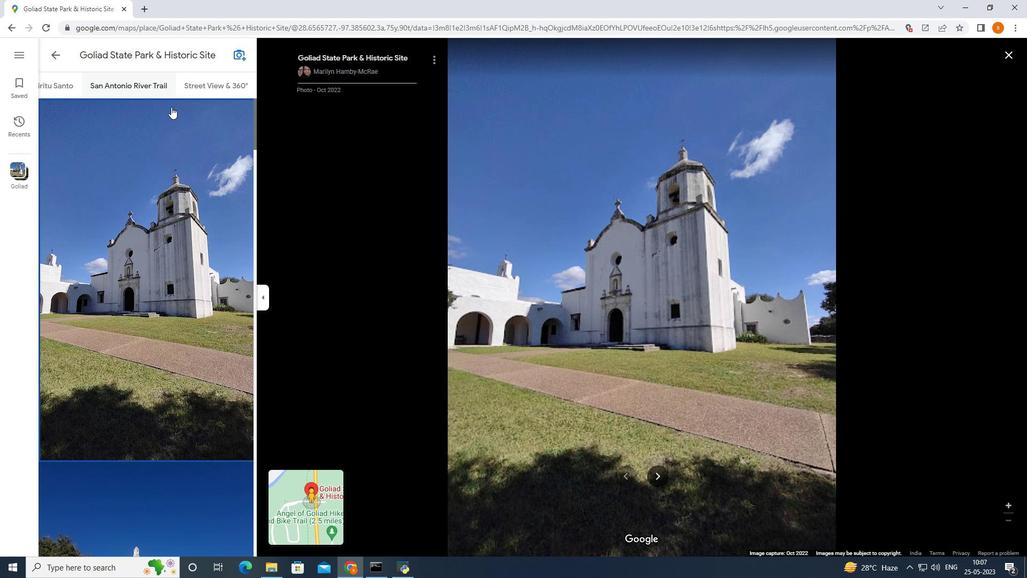 
Action: Key pressed <Key.shift>
Screenshot: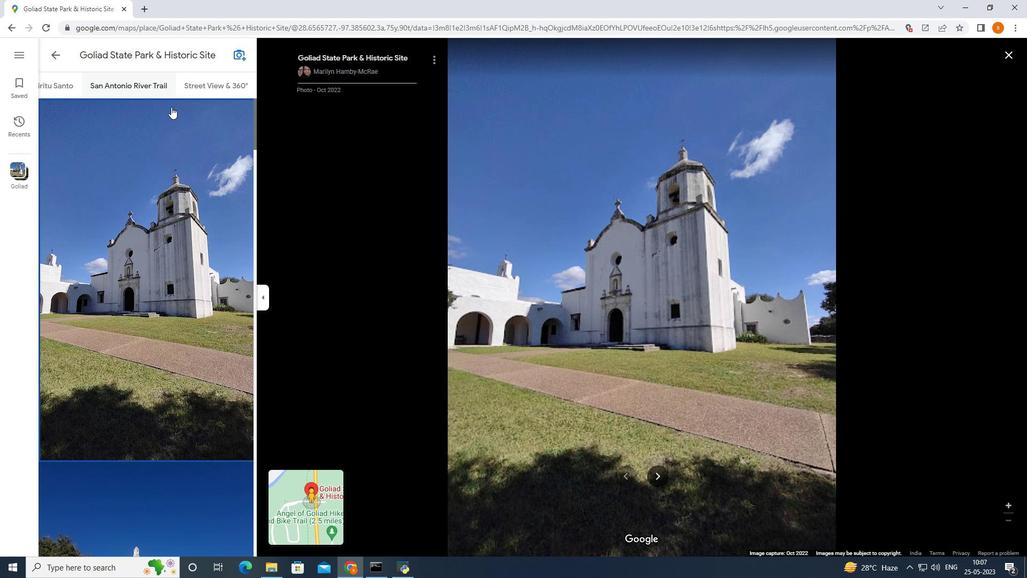 
Action: Mouse moved to (170, 134)
Screenshot: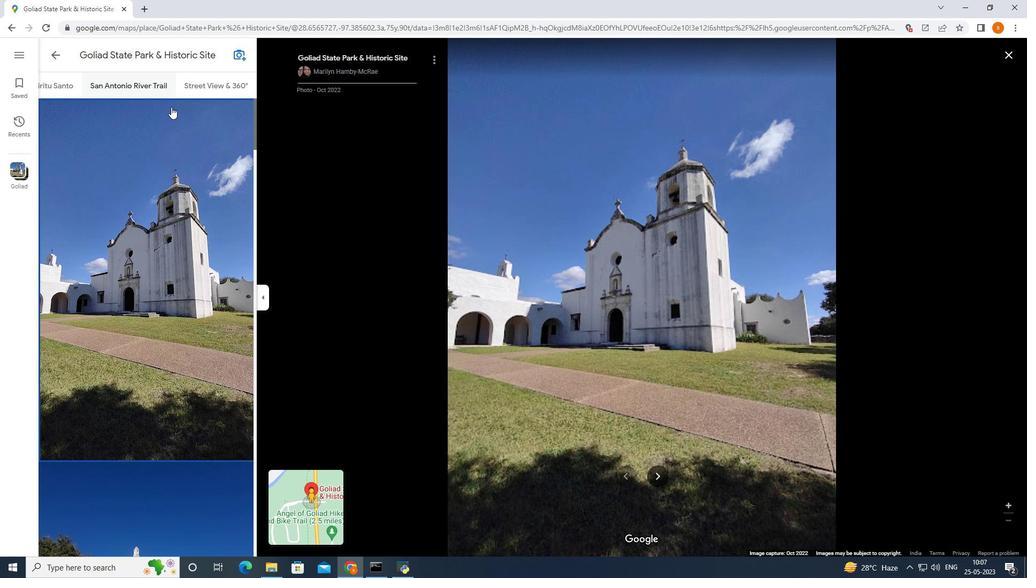 
Action: Key pressed <Key.shift>
Screenshot: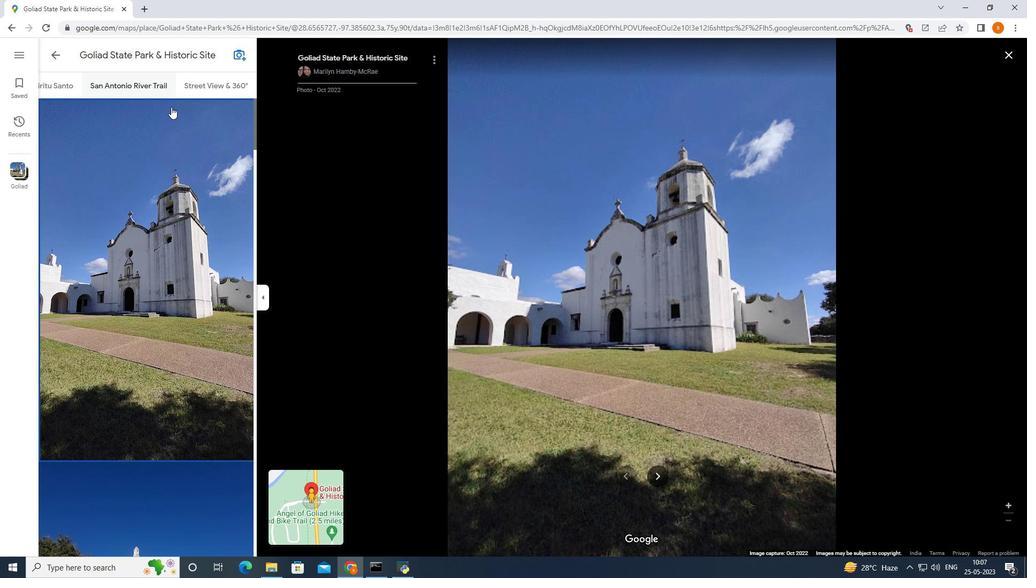 
Action: Mouse moved to (169, 138)
Screenshot: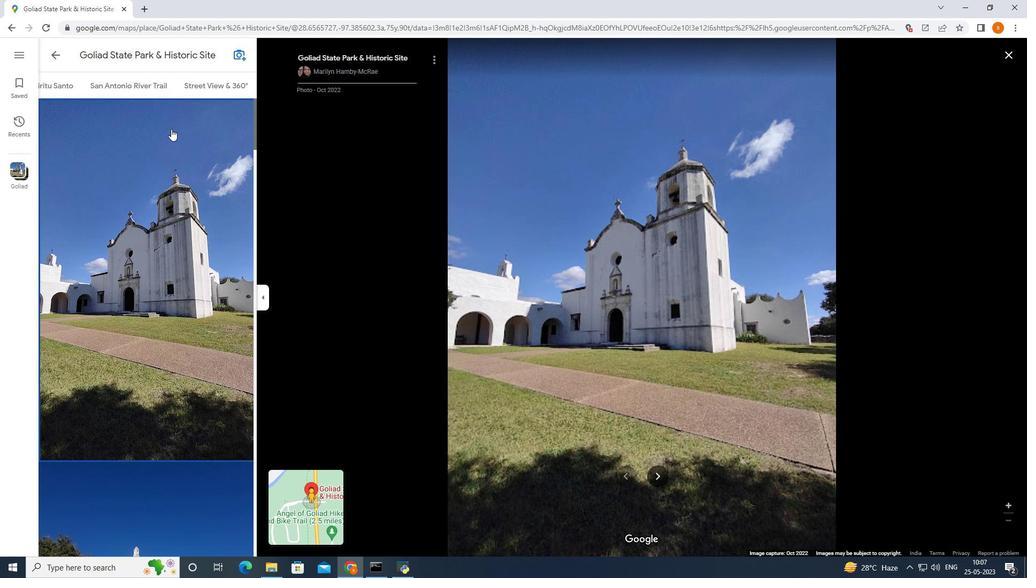 
Action: Key pressed <Key.shift>
Screenshot: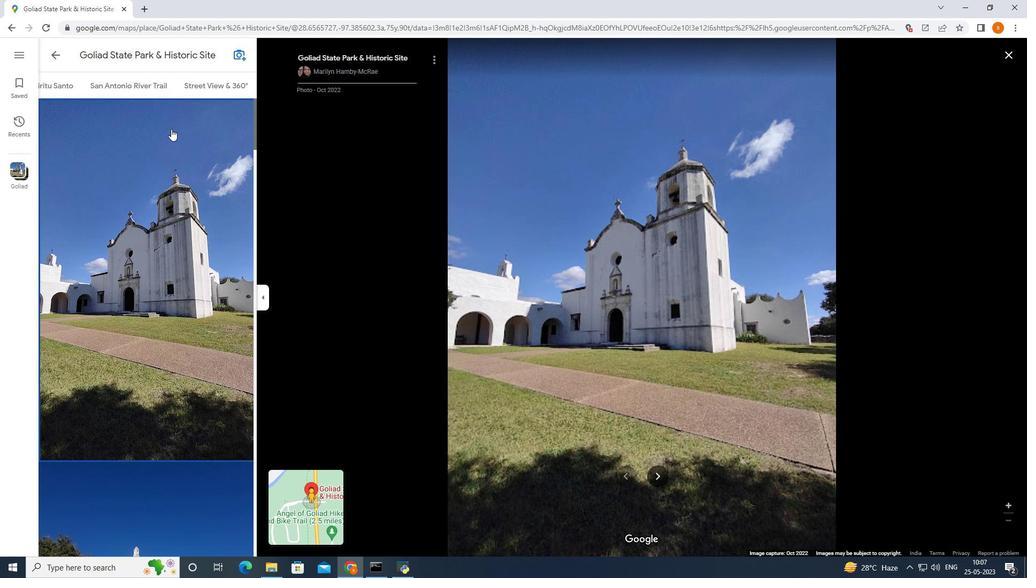 
Action: Mouse moved to (169, 138)
Screenshot: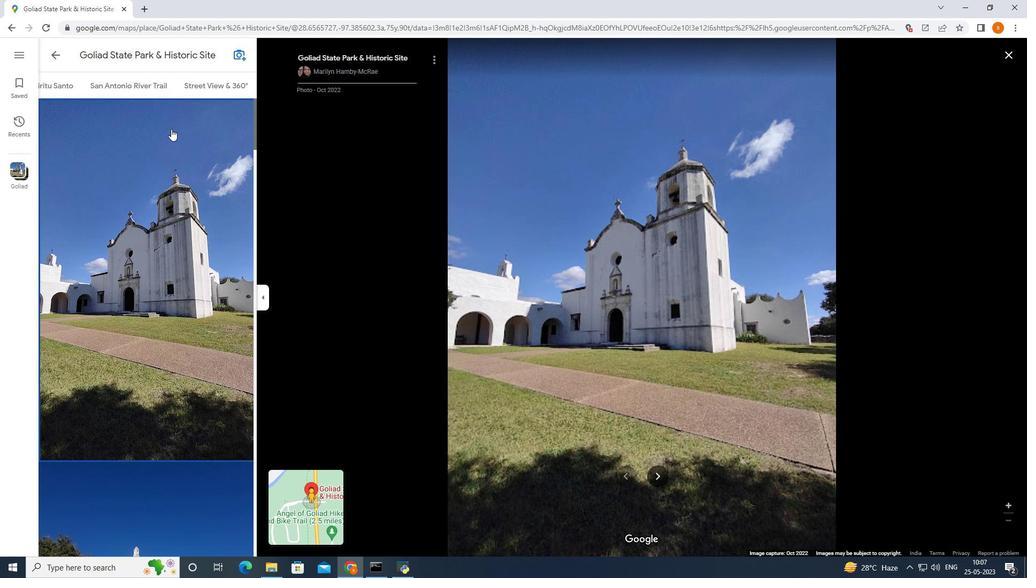 
Action: Key pressed <Key.shift>
Screenshot: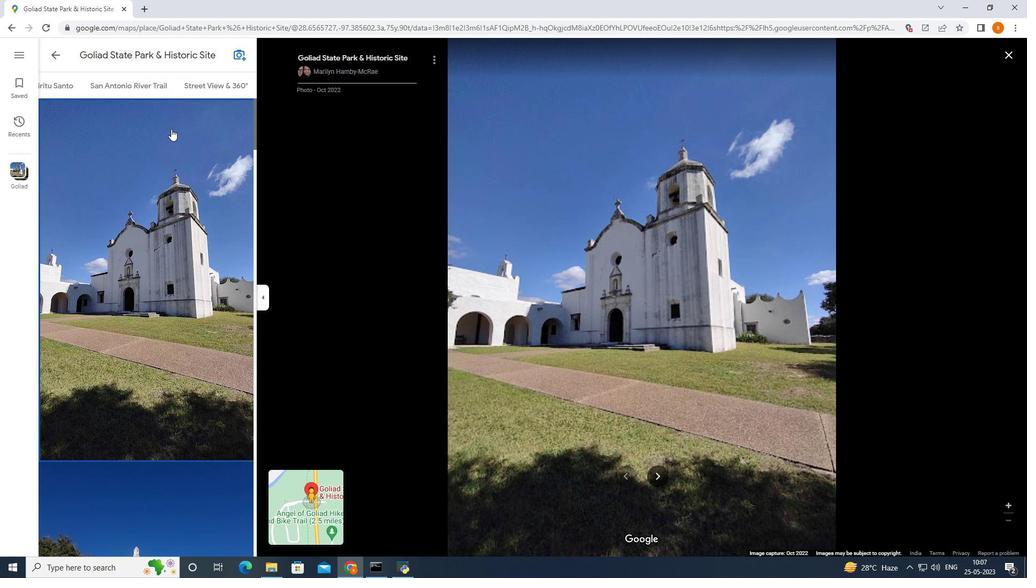 
Action: Mouse moved to (168, 139)
Screenshot: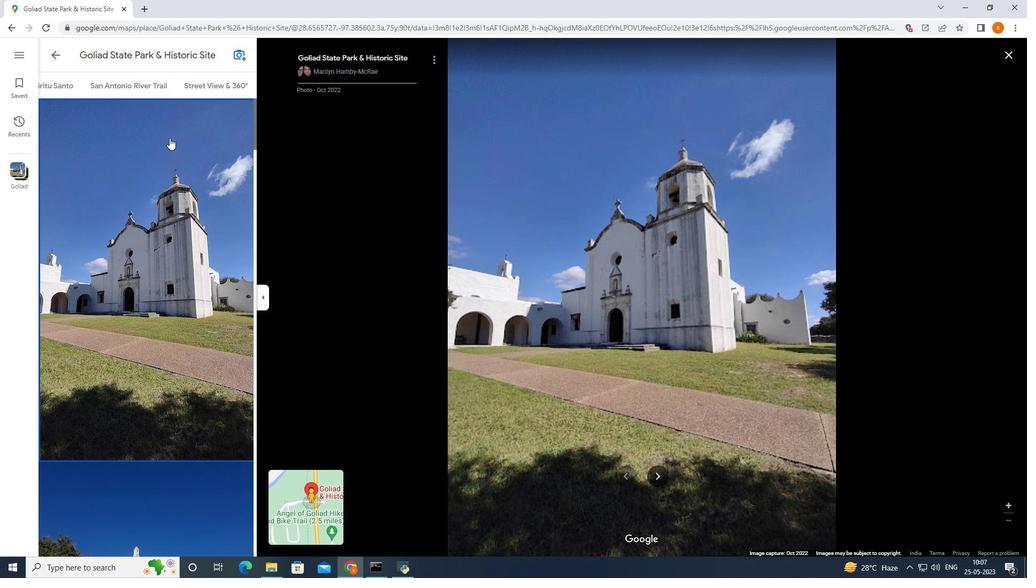 
Action: Key pressed <Key.shift>
Screenshot: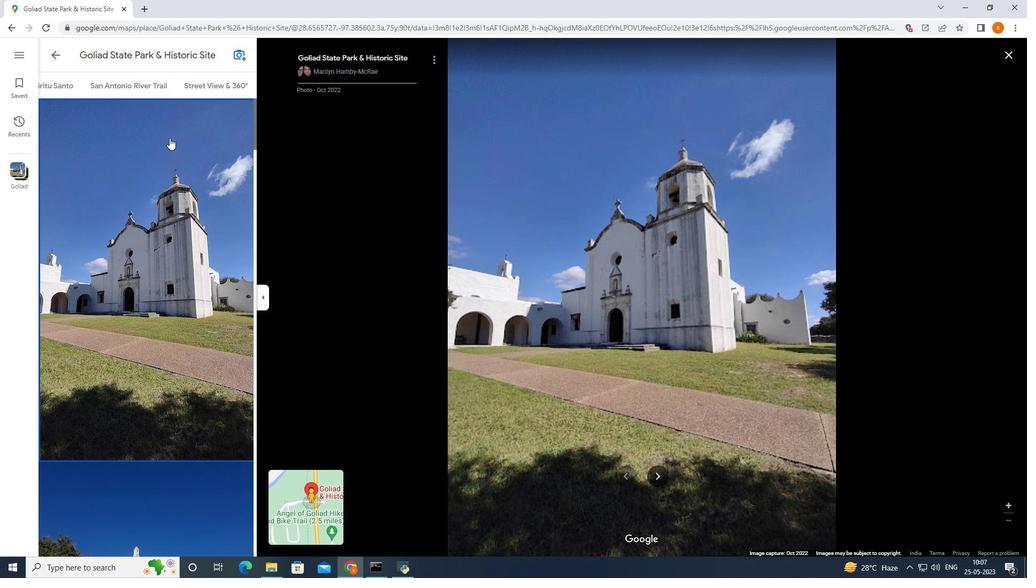 
Action: Mouse moved to (168, 139)
Screenshot: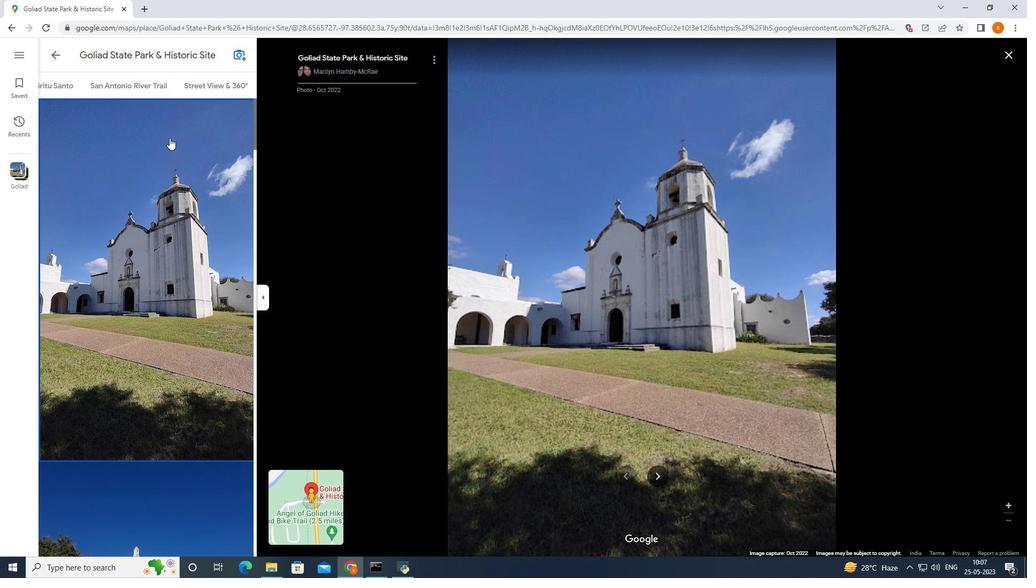 
Action: Key pressed <Key.shift><Key.shift><Key.shift><Key.shift><Key.shift><Key.shift><Key.shift><Key.shift>
Screenshot: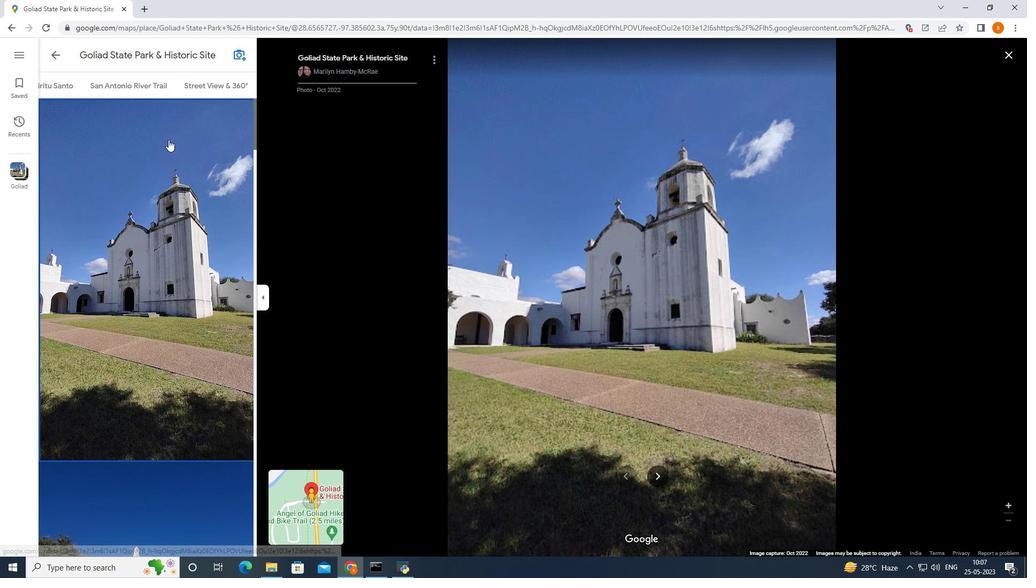 
Action: Mouse moved to (170, 139)
Screenshot: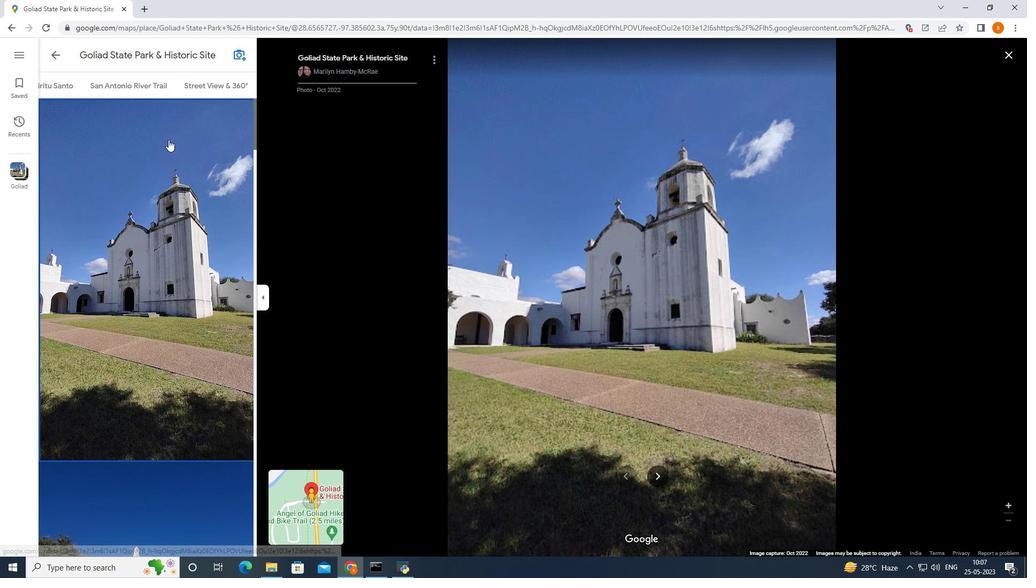 
Action: Key pressed <Key.shift>
Screenshot: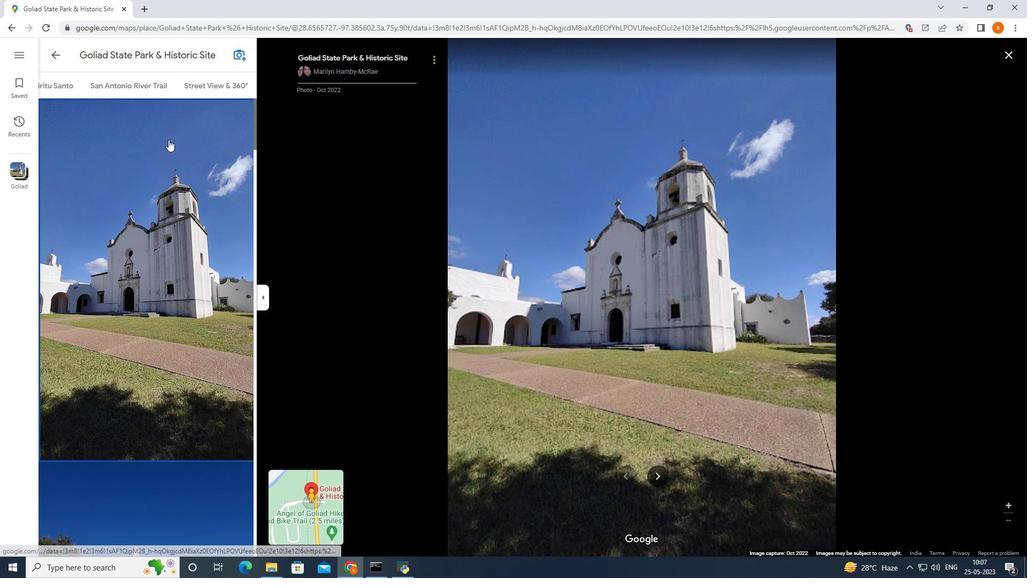 
Action: Mouse moved to (178, 139)
Screenshot: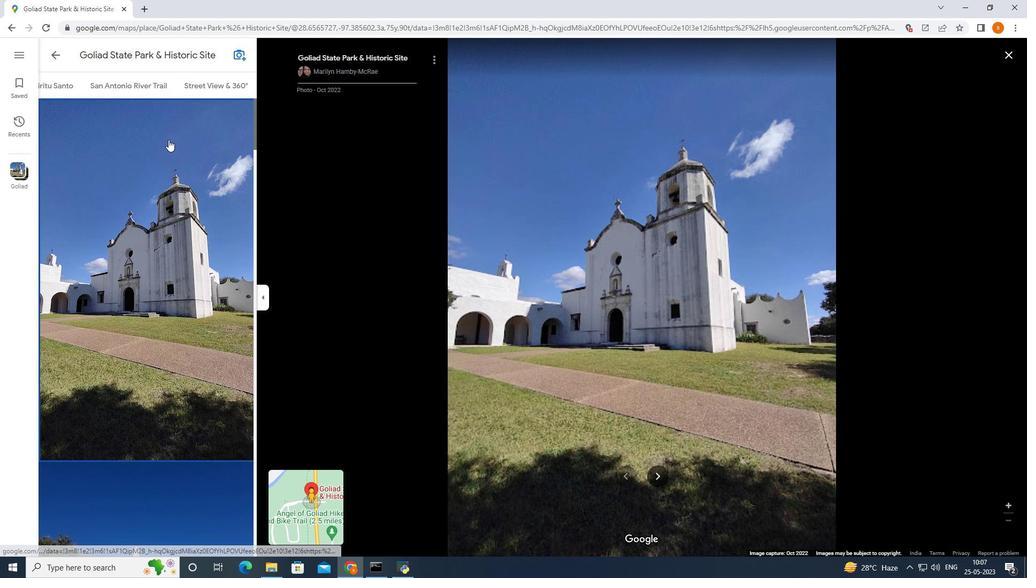 
Action: Key pressed <Key.shift>
Screenshot: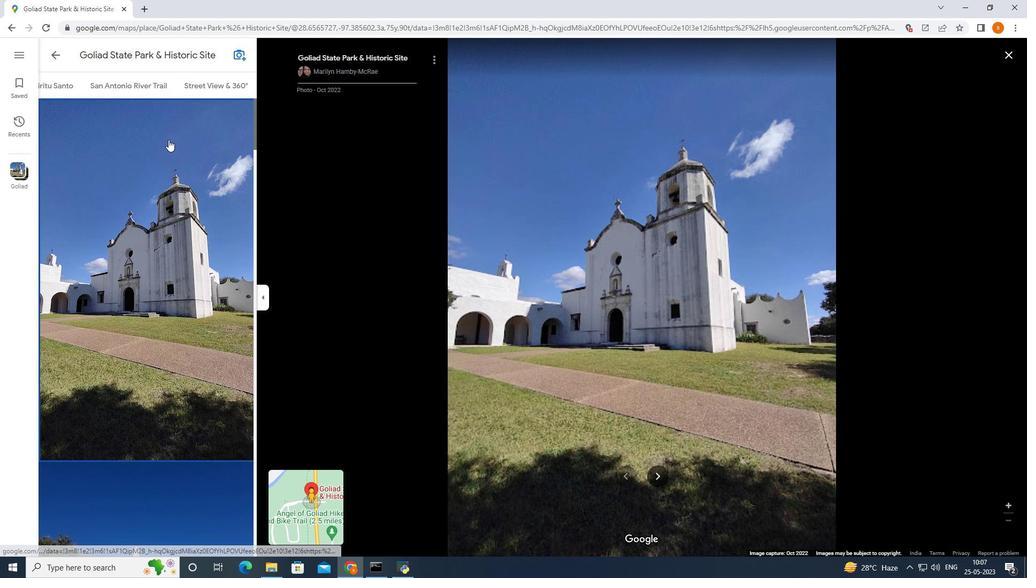 
Action: Mouse moved to (183, 127)
Screenshot: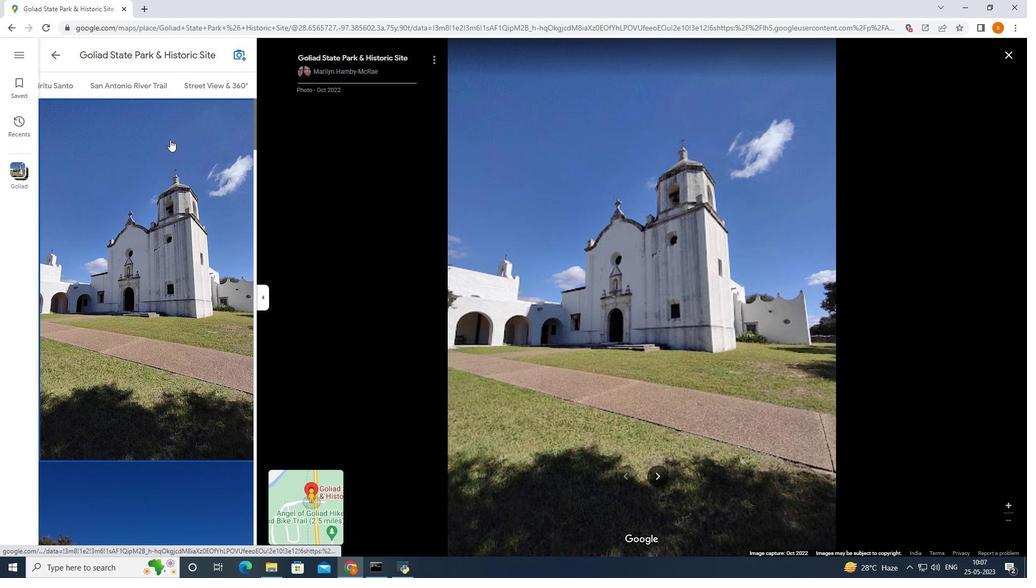 
Action: Key pressed <Key.shift>
Screenshot: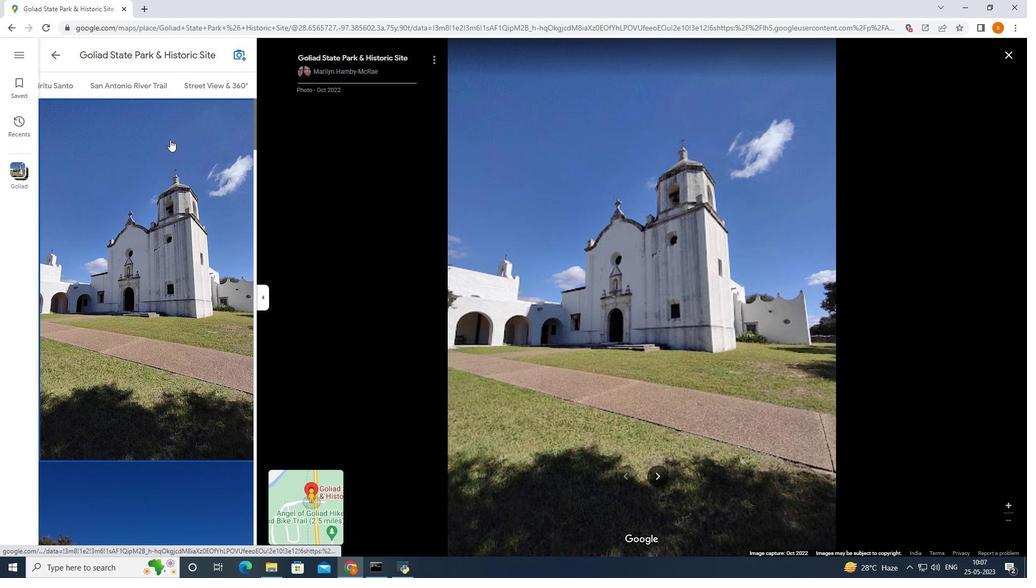 
Action: Mouse moved to (184, 120)
Screenshot: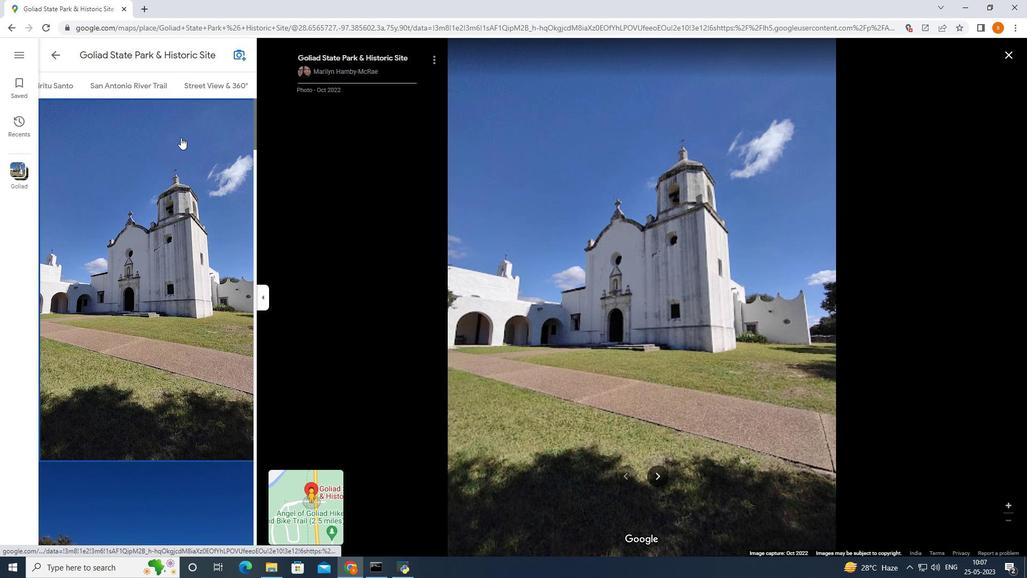 
Action: Key pressed <Key.shift>
Screenshot: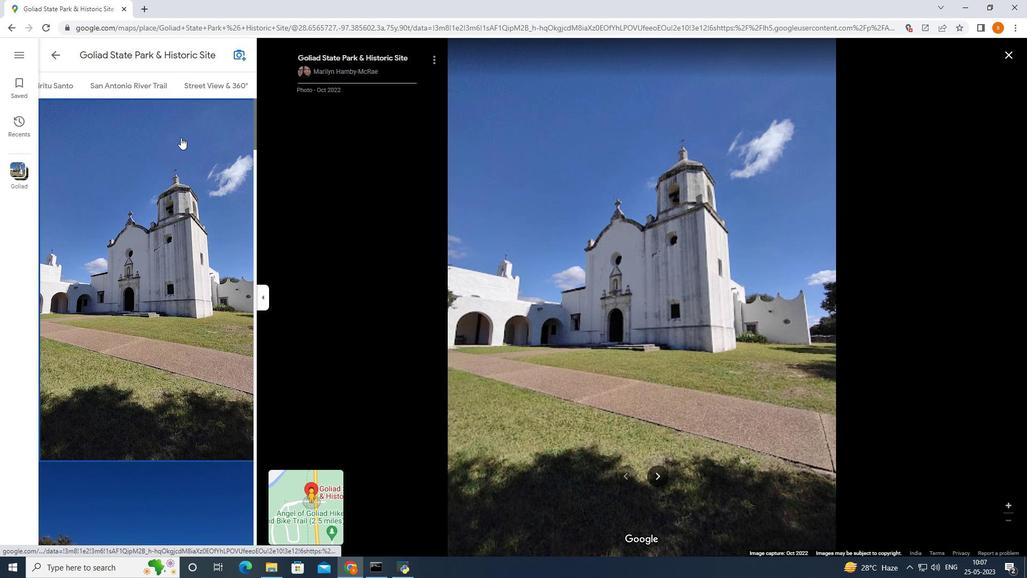 
Action: Mouse moved to (187, 111)
Screenshot: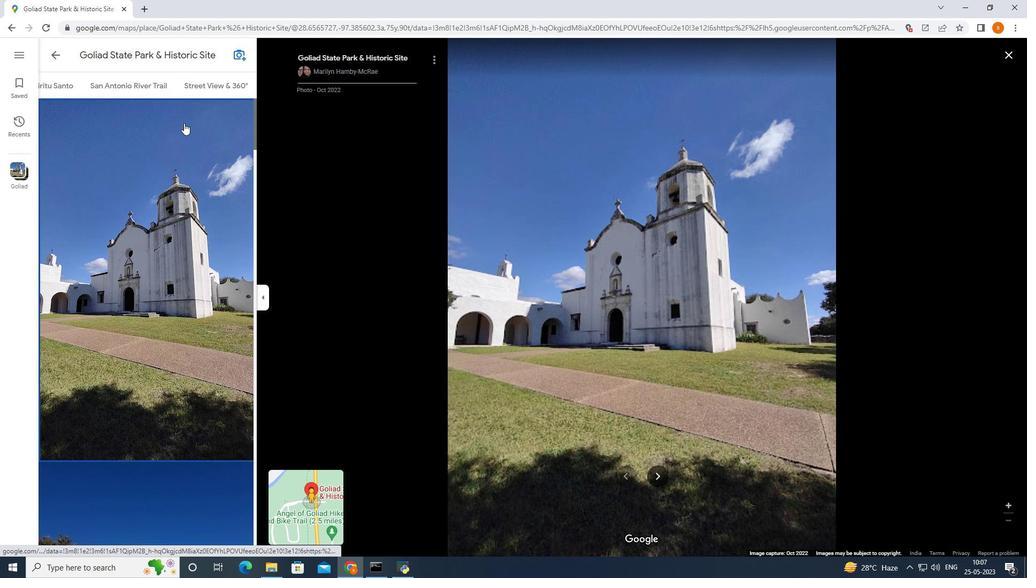 
Action: Key pressed <Key.shift>
Screenshot: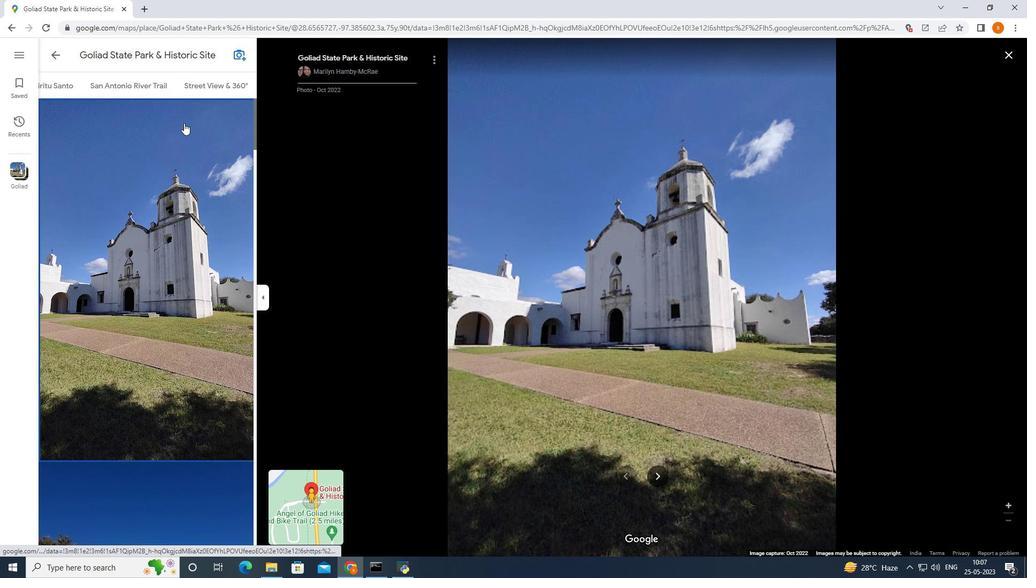 
Action: Mouse moved to (192, 97)
Screenshot: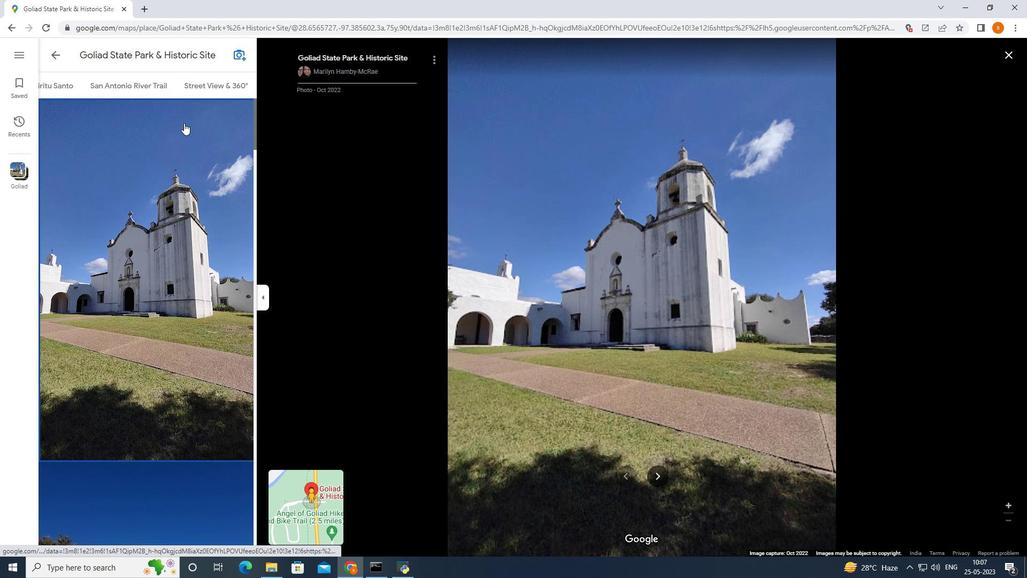 
Action: Key pressed <Key.shift>
Screenshot: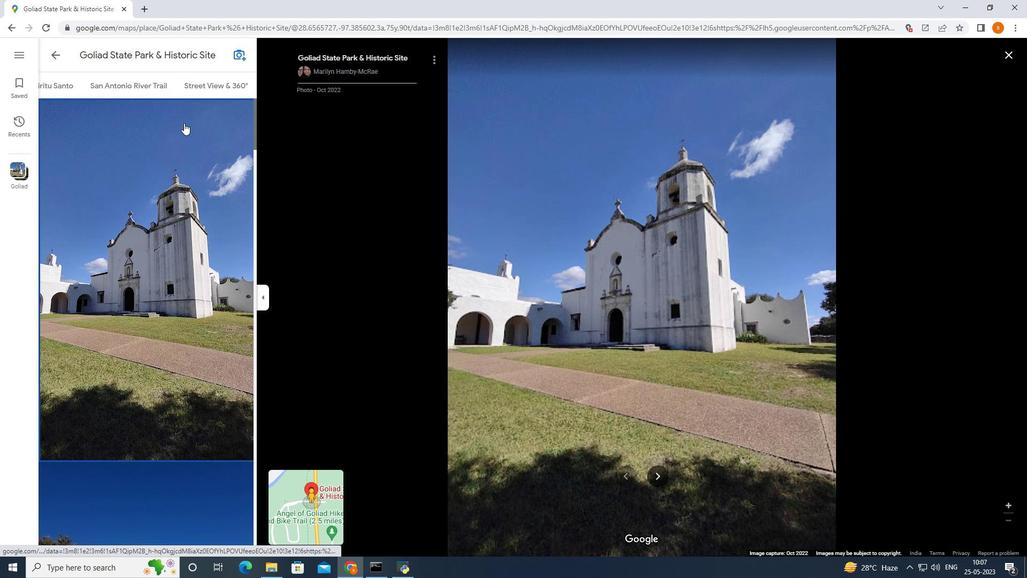
Action: Mouse moved to (192, 95)
Screenshot: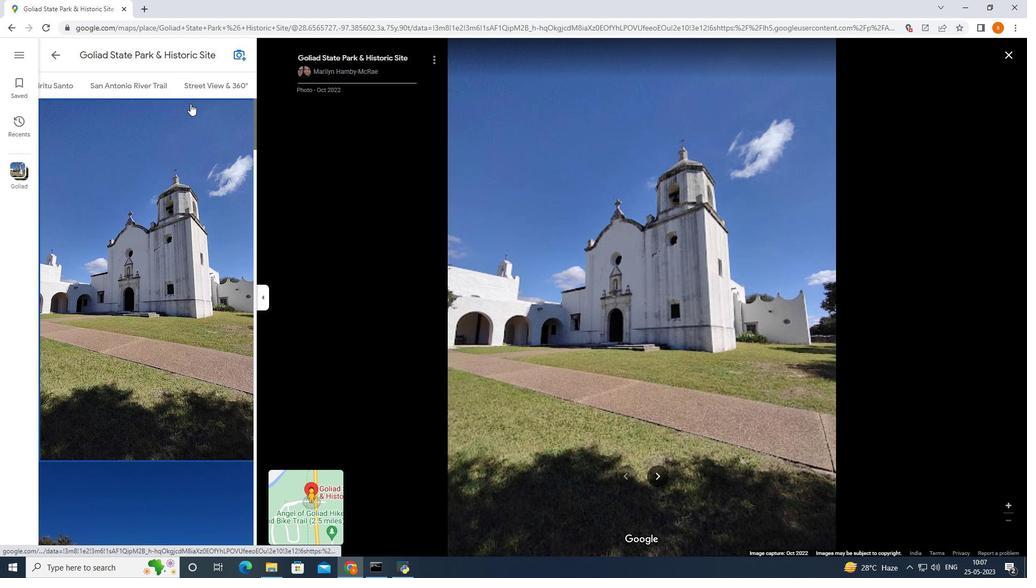
Action: Key pressed <Key.shift>
Screenshot: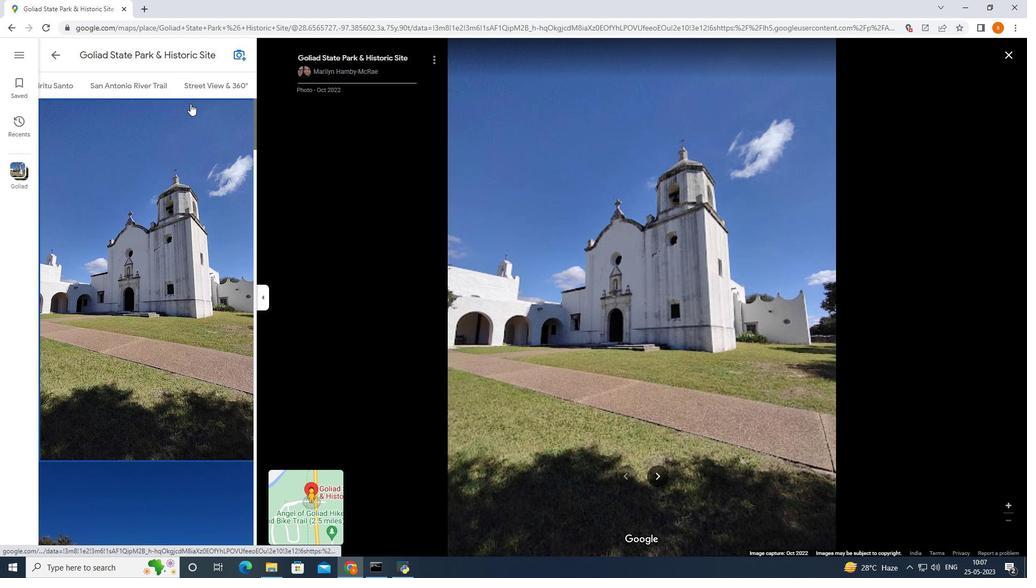 
Action: Mouse moved to (194, 92)
Screenshot: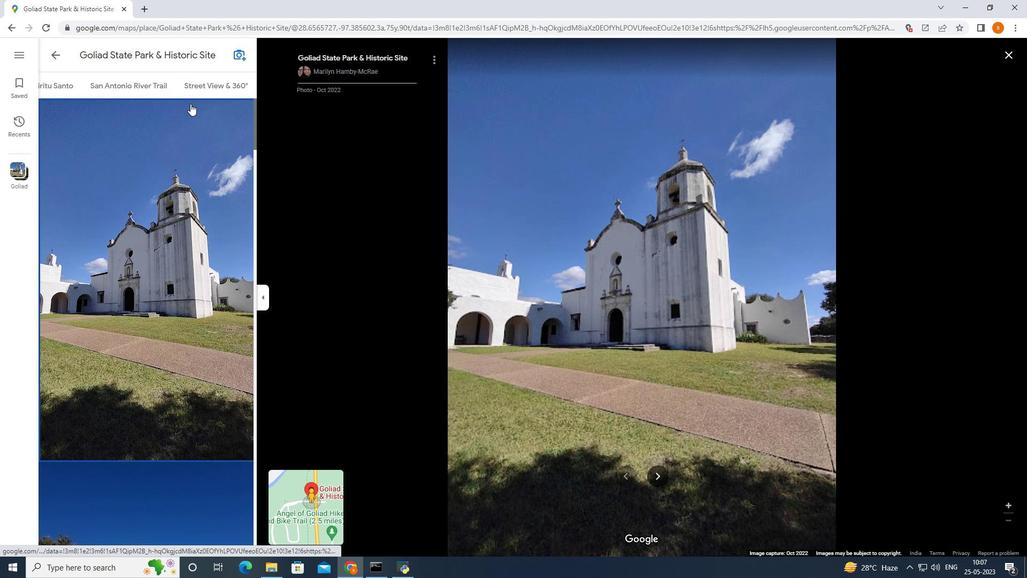 
Action: Key pressed <Key.shift>
Screenshot: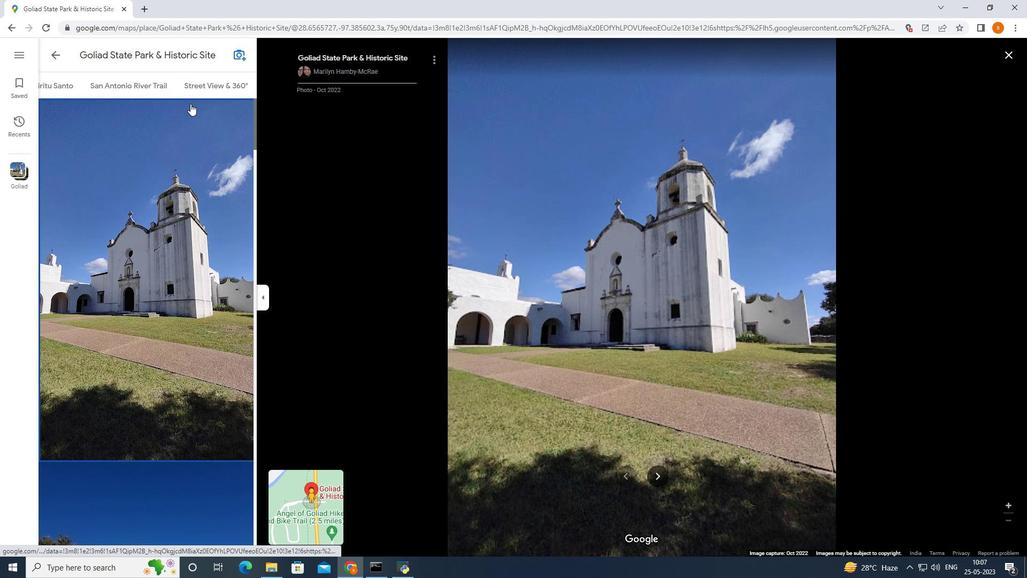 
Action: Mouse moved to (196, 90)
Screenshot: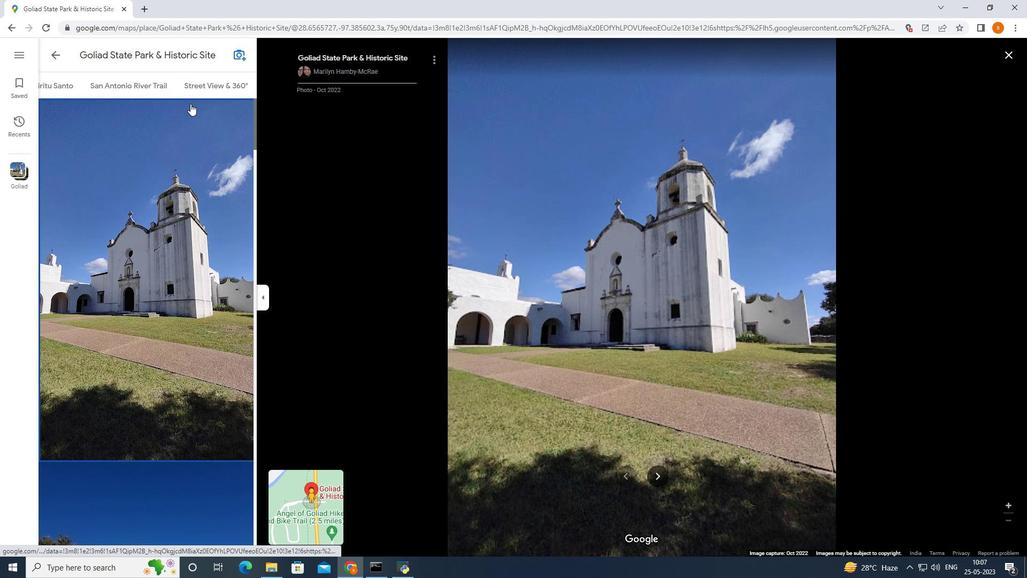 
Action: Key pressed <Key.shift>
Screenshot: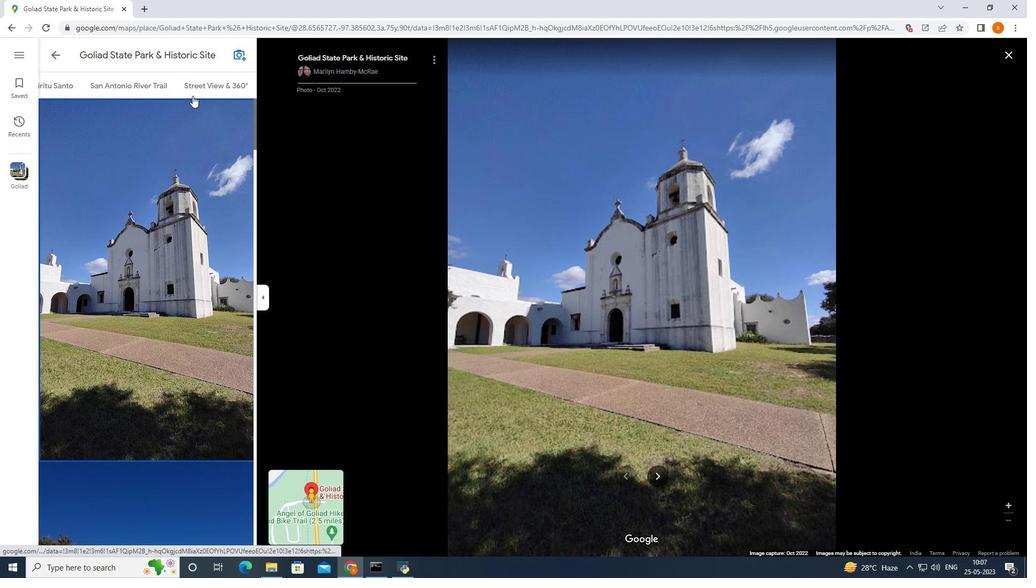 
Action: Mouse moved to (196, 90)
Screenshot: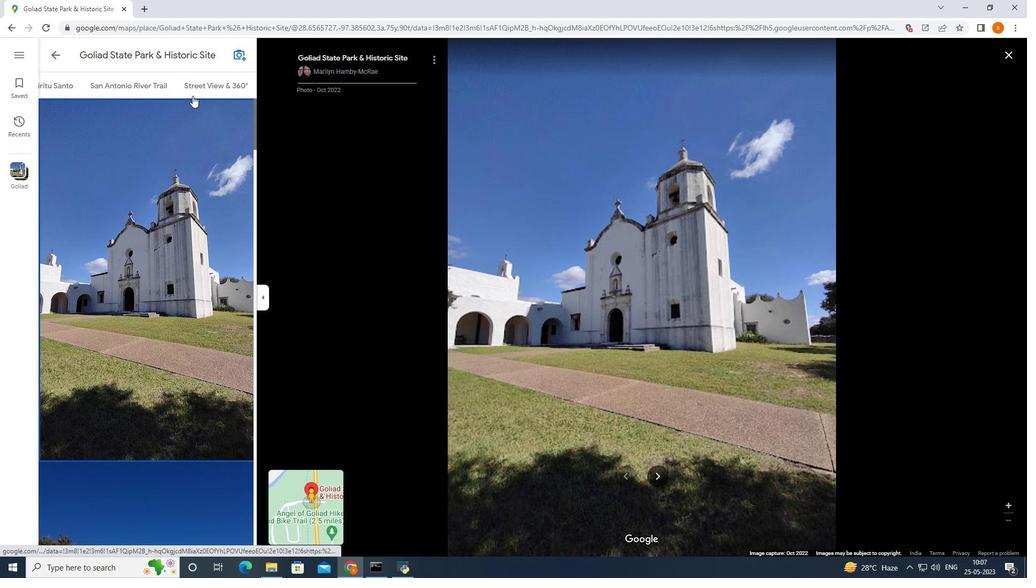 
Action: Key pressed <Key.shift><Key.shift>
Screenshot: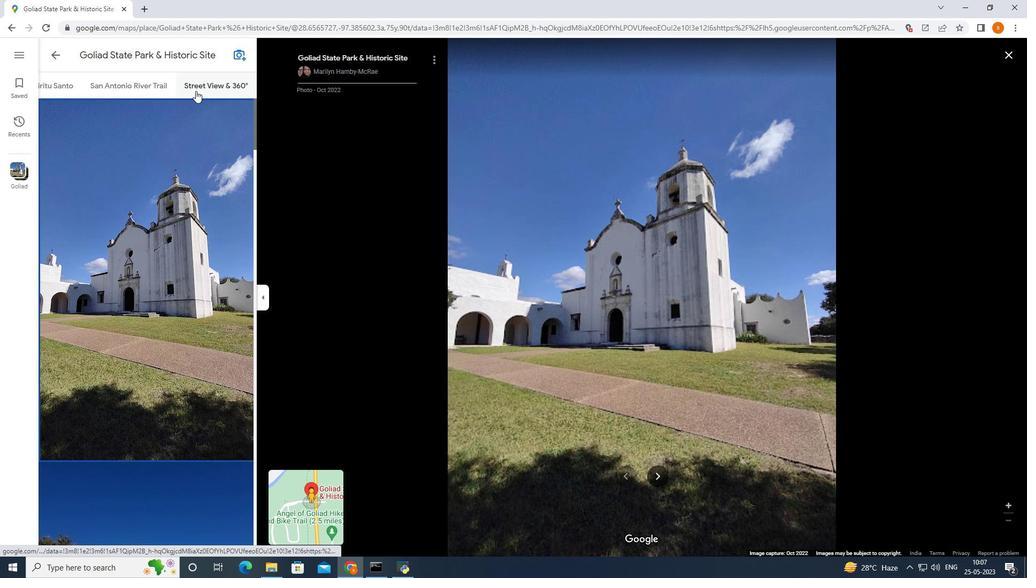 
Action: Mouse moved to (196, 89)
Screenshot: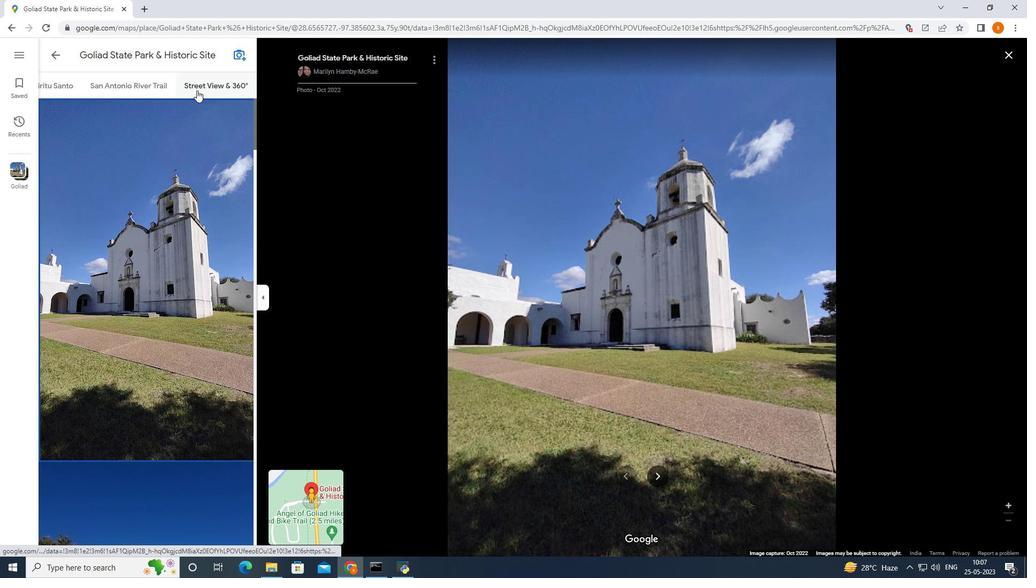 
Action: Key pressed <Key.shift>
Screenshot: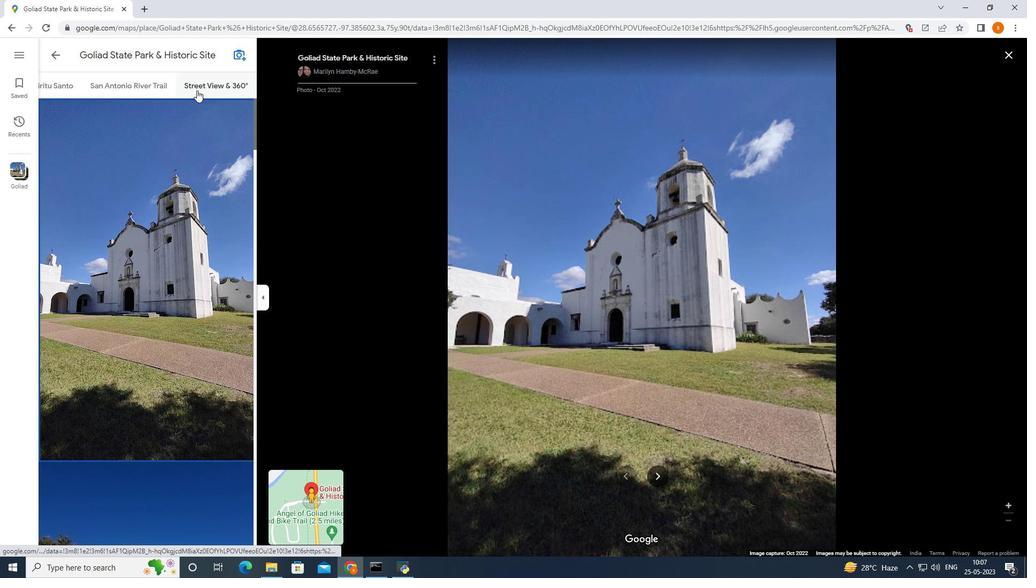 
Action: Mouse moved to (198, 88)
Screenshot: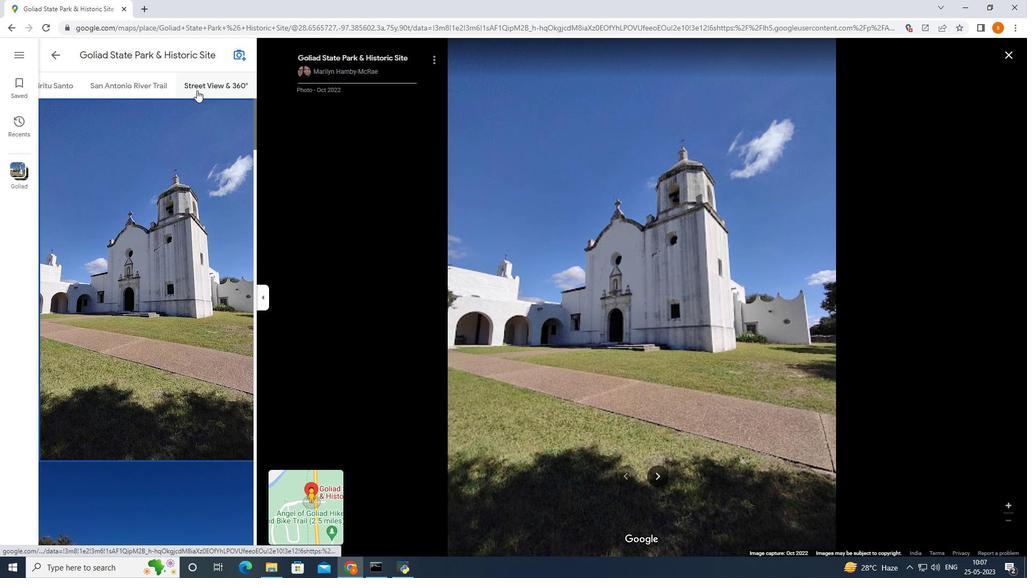 
Action: Key pressed <Key.shift><Key.shift><Key.shift><Key.shift><Key.shift>
Screenshot: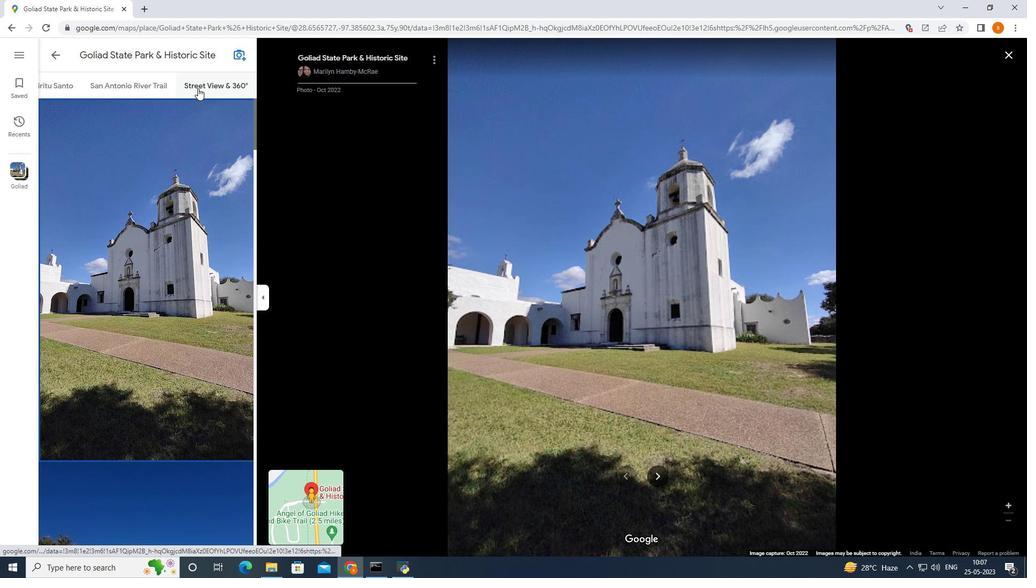 
Action: Mouse scrolled (198, 88) with delta (0, 0)
Screenshot: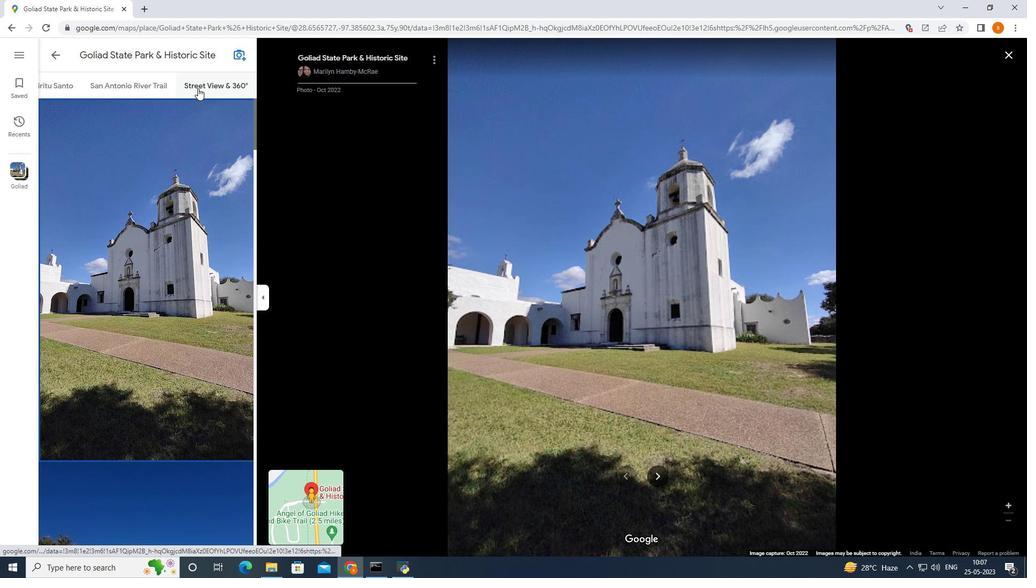
Action: Key pressed <Key.shift>
Screenshot: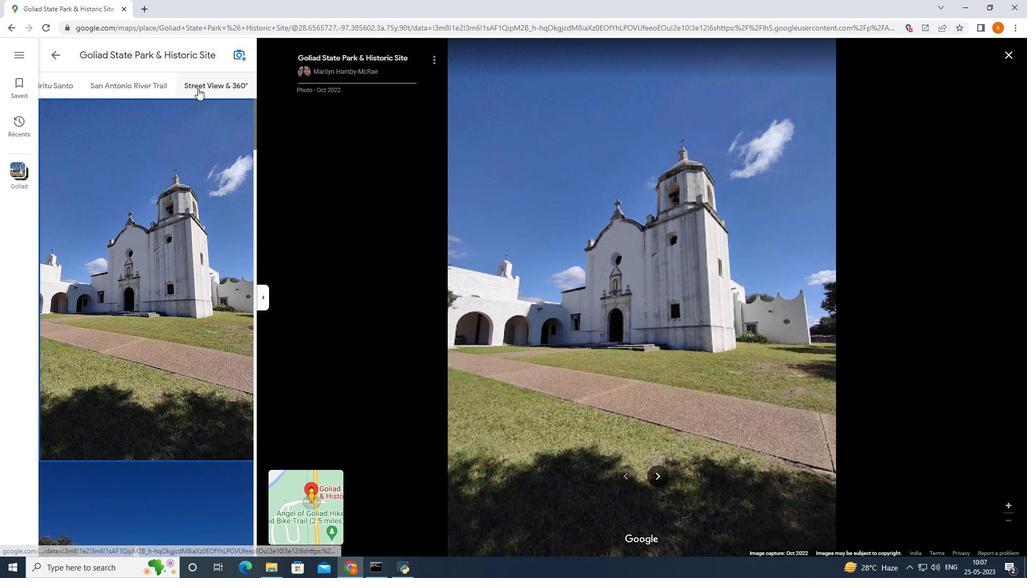 
Action: Mouse moved to (198, 88)
Screenshot: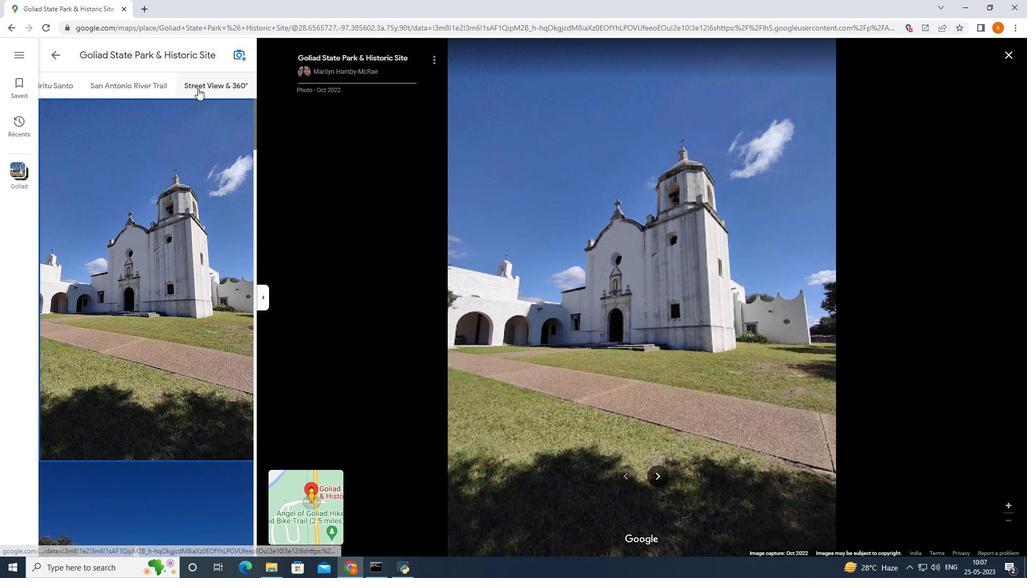 
Action: Key pressed <Key.shift><Key.shift><Key.shift>
Screenshot: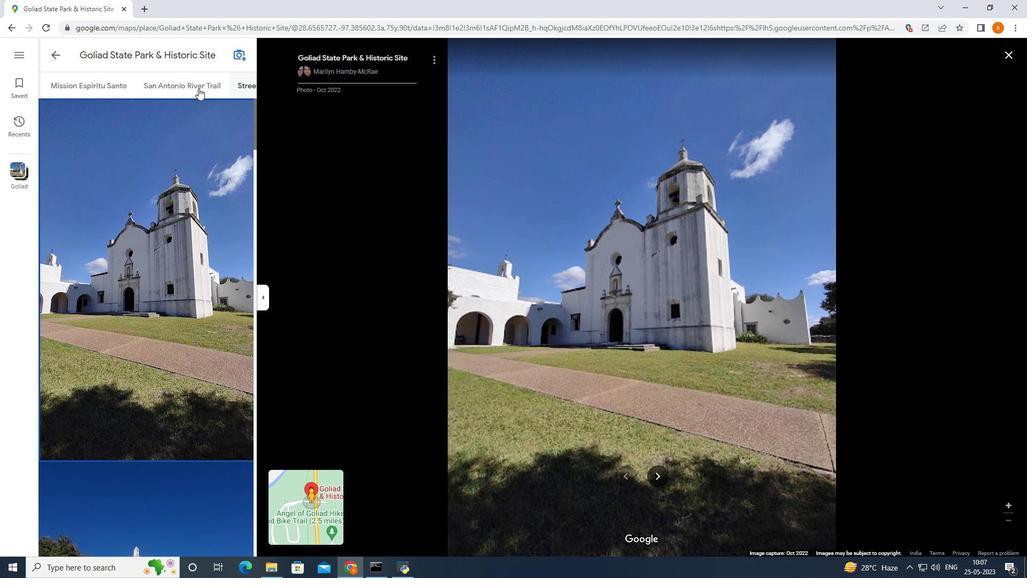 
Action: Mouse scrolled (198, 88) with delta (0, 0)
Screenshot: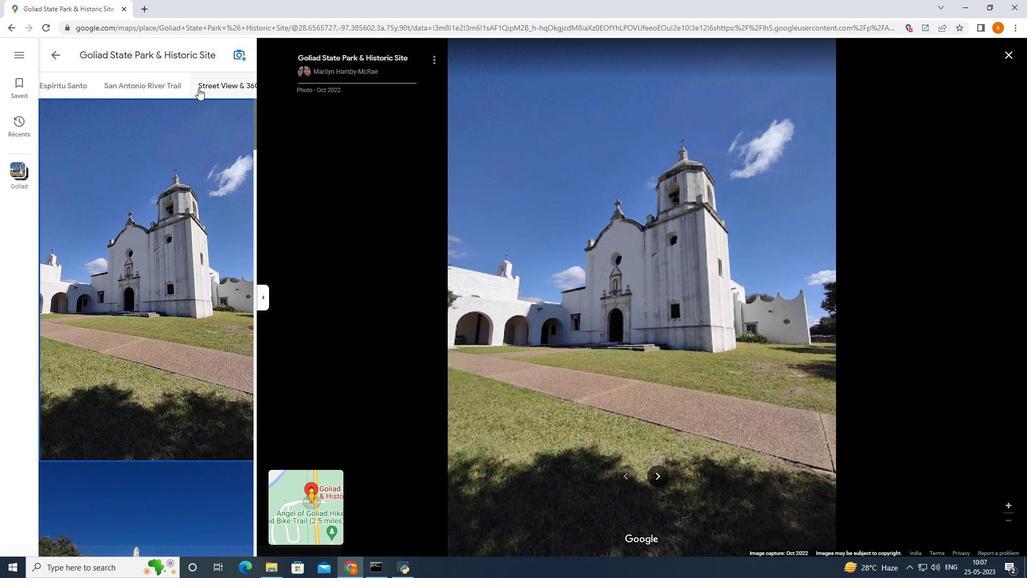
Action: Key pressed <Key.shift>
Screenshot: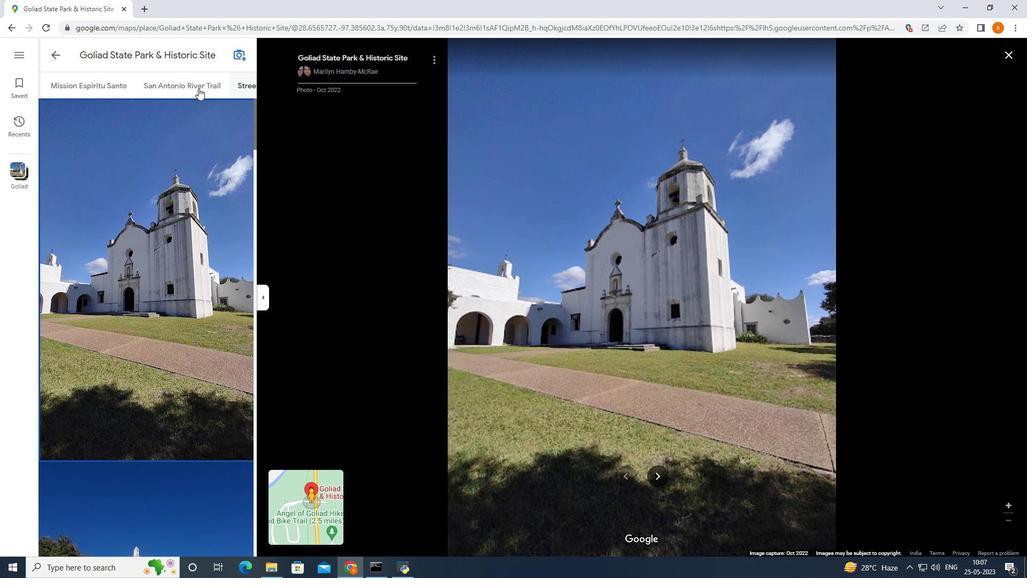 
Action: Mouse moved to (198, 88)
Screenshot: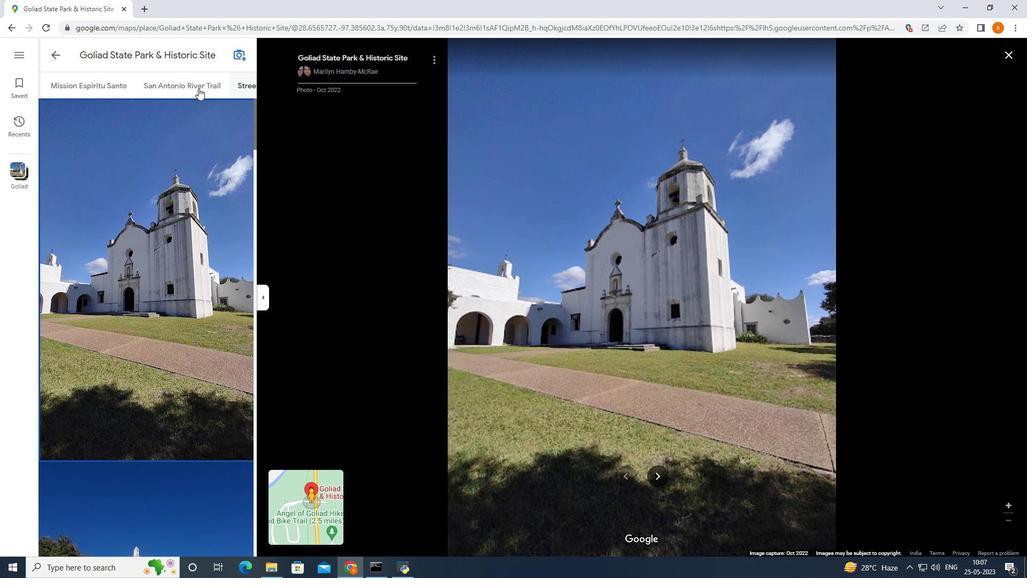 
Action: Key pressed <Key.shift>
Screenshot: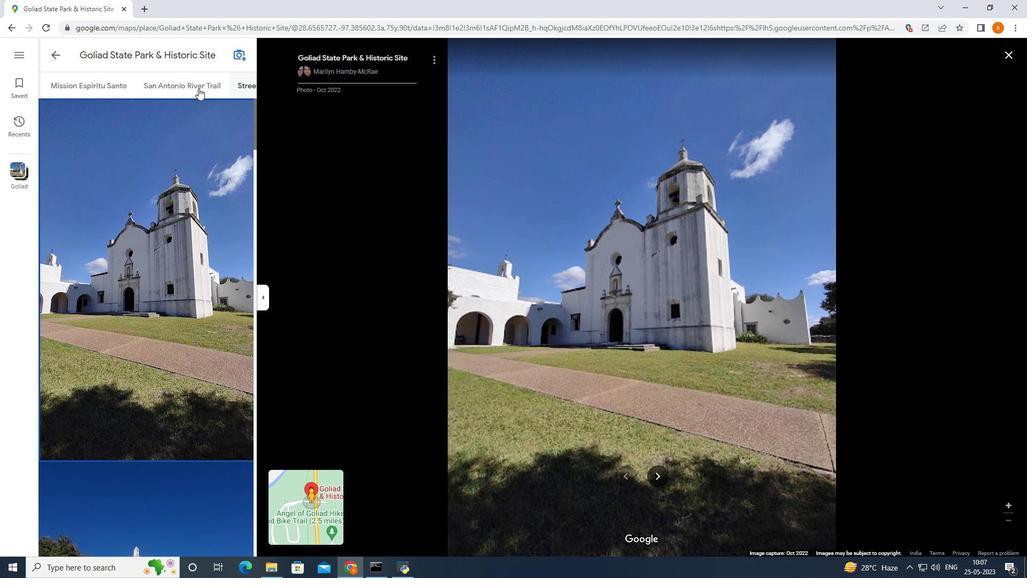 
Action: Mouse moved to (198, 88)
Screenshot: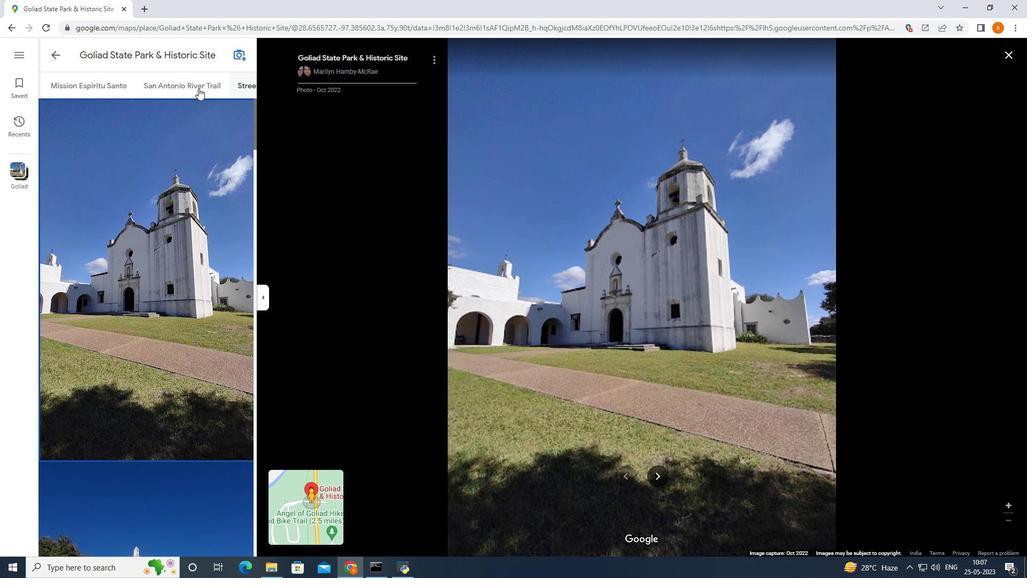 
Action: Mouse scrolled (198, 88) with delta (0, 0)
Screenshot: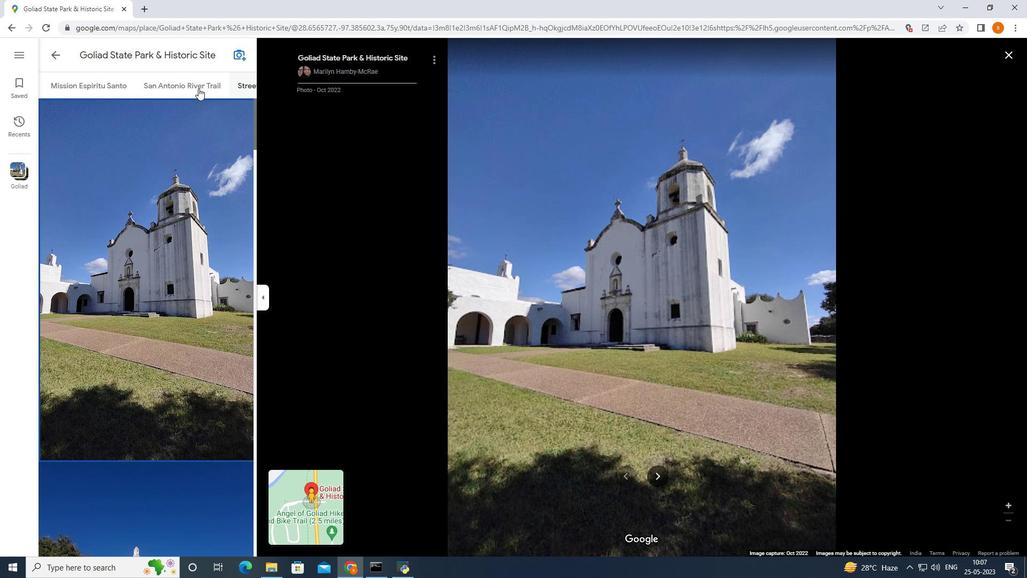 
Action: Key pressed <Key.shift><Key.shift><Key.shift><Key.shift>
Screenshot: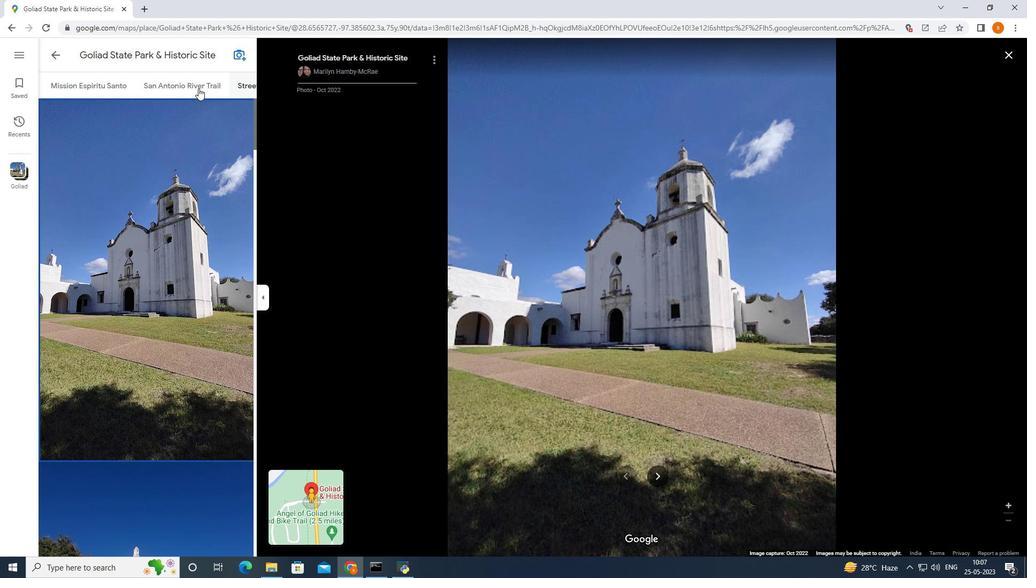 
Action: Mouse scrolled (198, 88) with delta (0, 0)
Screenshot: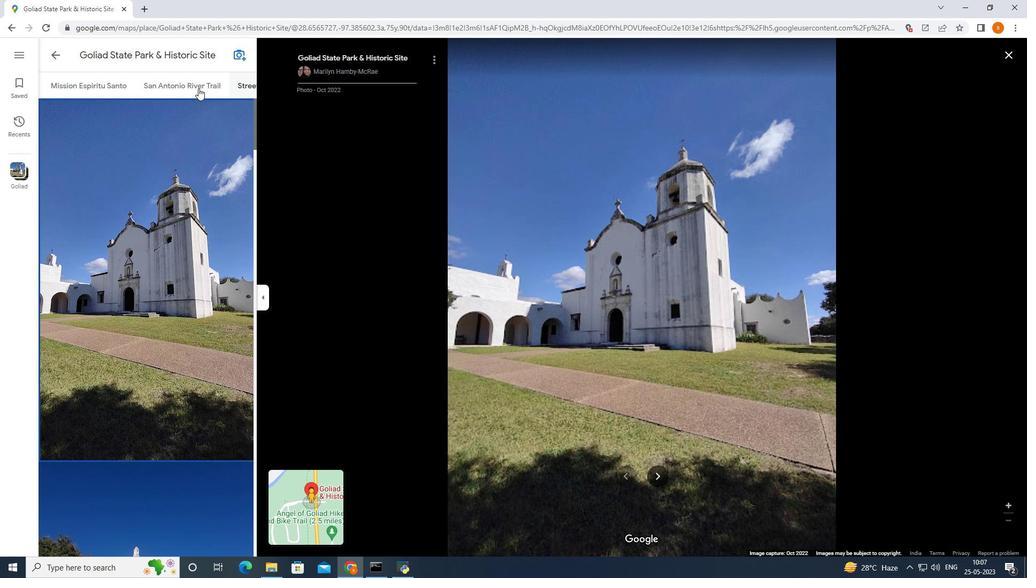 
Action: Key pressed <Key.shift><Key.shift><Key.shift><Key.shift><Key.shift><Key.shift><Key.shift><Key.shift><Key.shift><Key.shift><Key.shift><Key.shift>
Screenshot: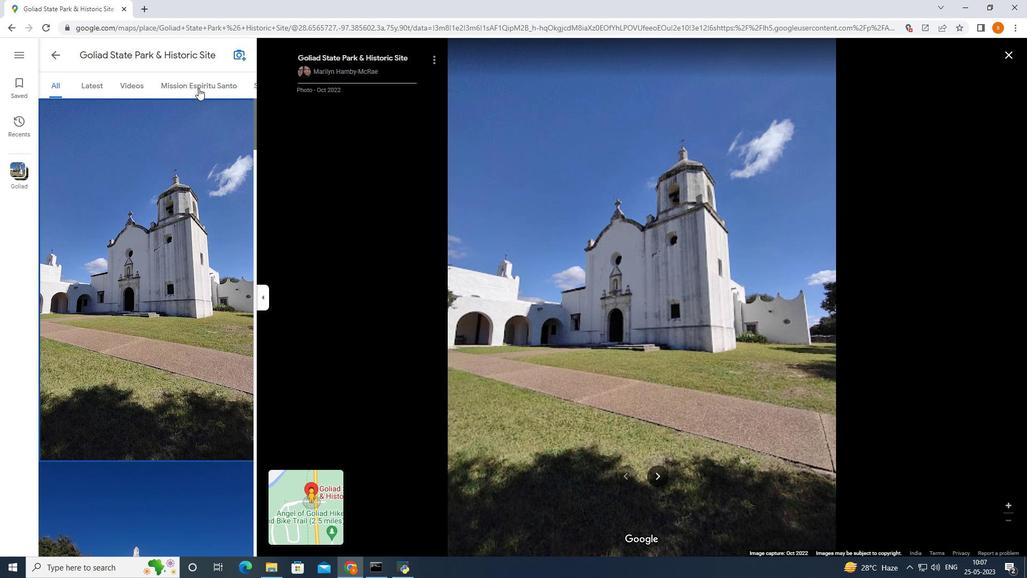 
Action: Mouse scrolled (198, 87) with delta (0, 0)
Screenshot: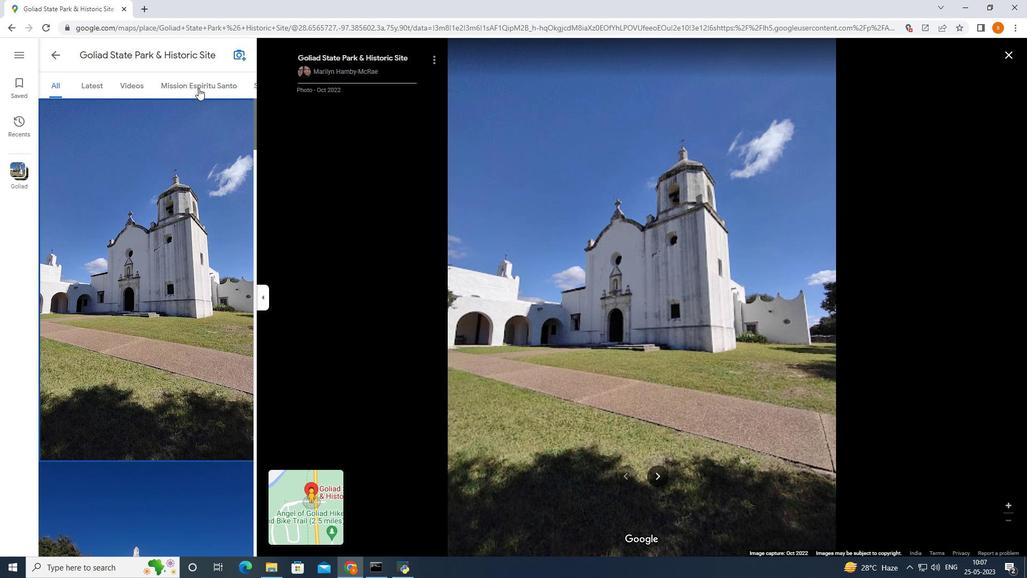 
Action: Key pressed <Key.shift>
Screenshot: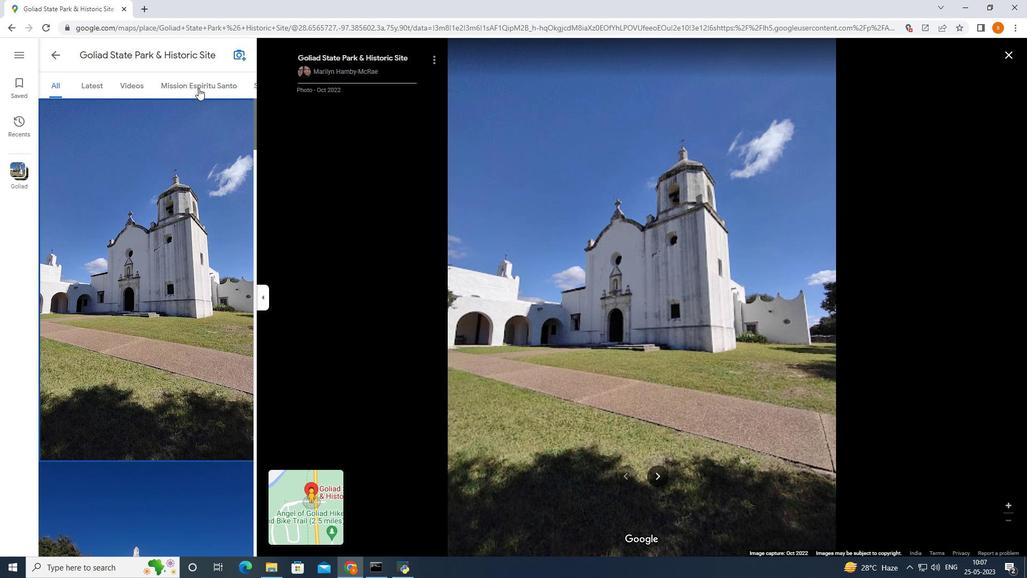 
Action: Mouse scrolled (198, 87) with delta (0, 0)
Screenshot: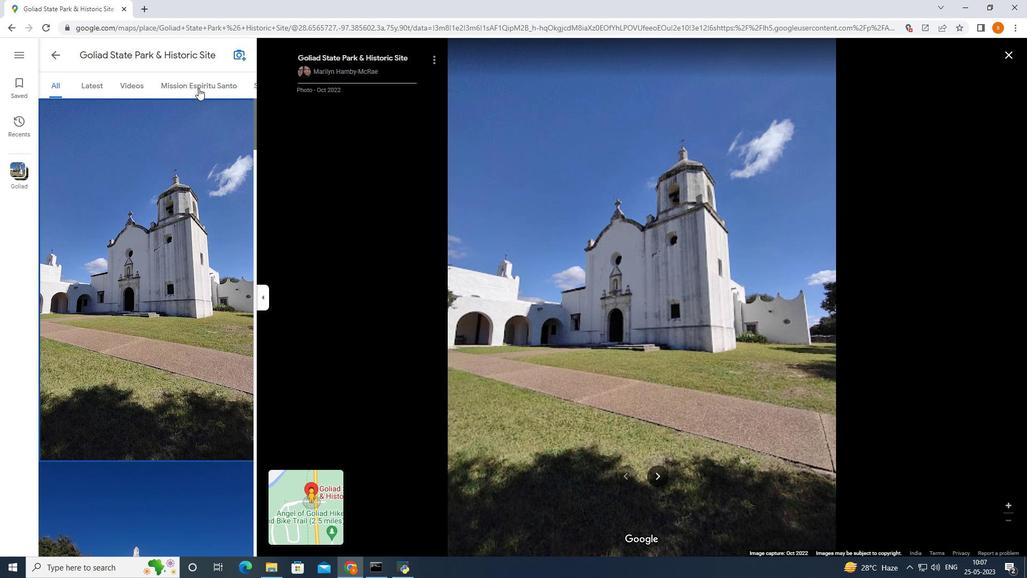 
Action: Key pressed <Key.shift>
Screenshot: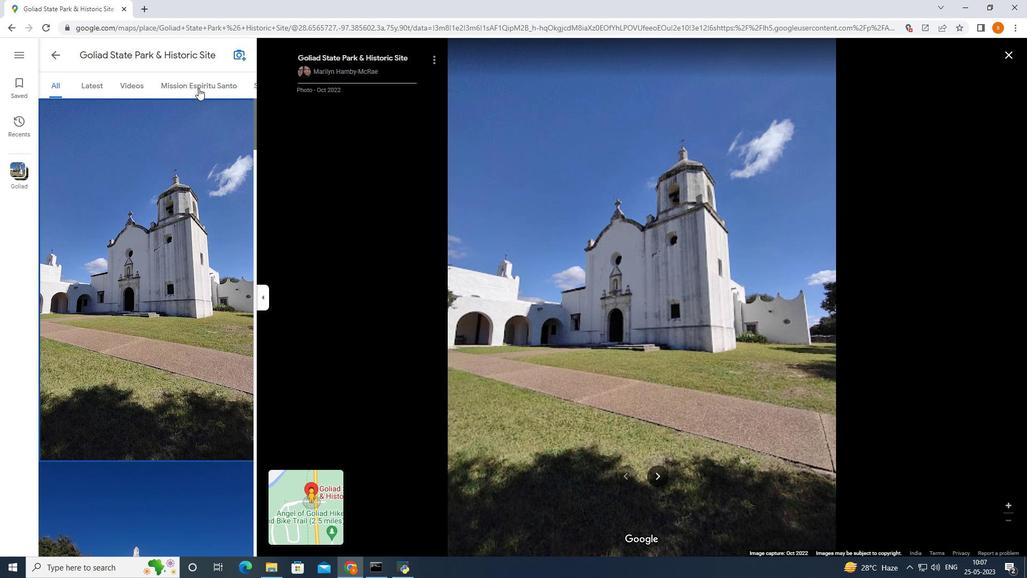 
Action: Mouse scrolled (198, 87) with delta (0, 0)
Screenshot: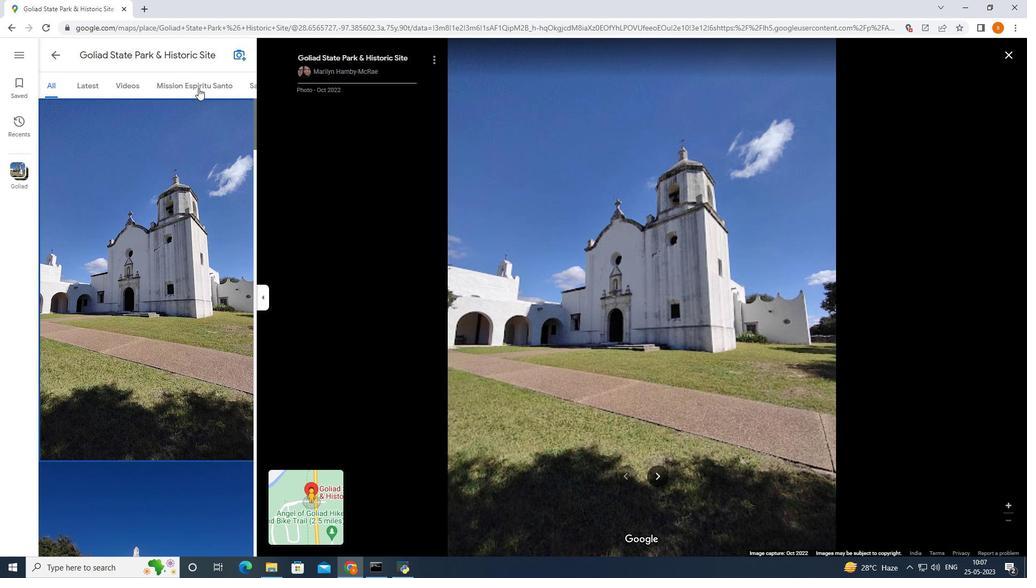 
Action: Key pressed <Key.shift><Key.shift>
Screenshot: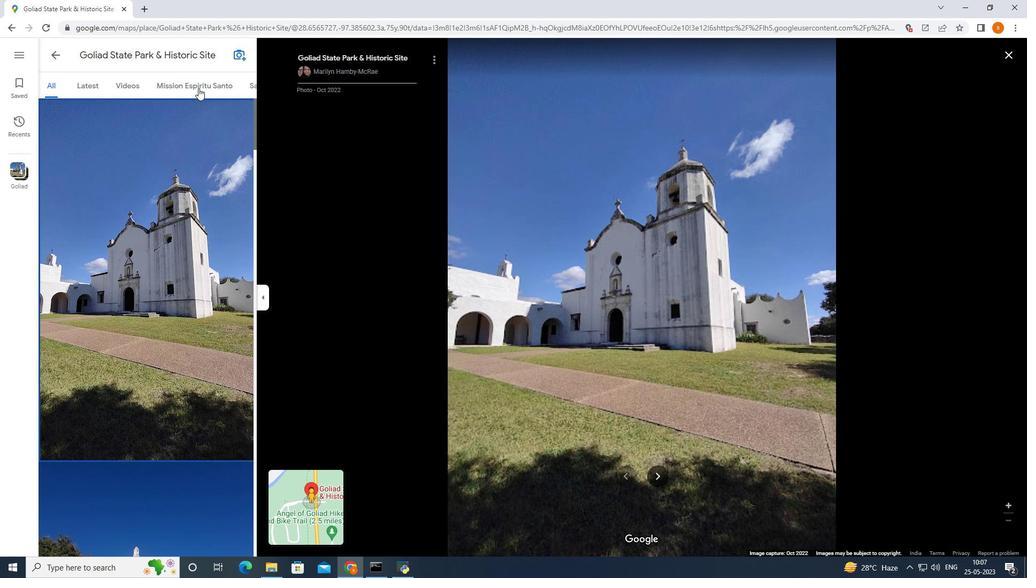 
Action: Mouse scrolled (198, 87) with delta (0, 0)
Screenshot: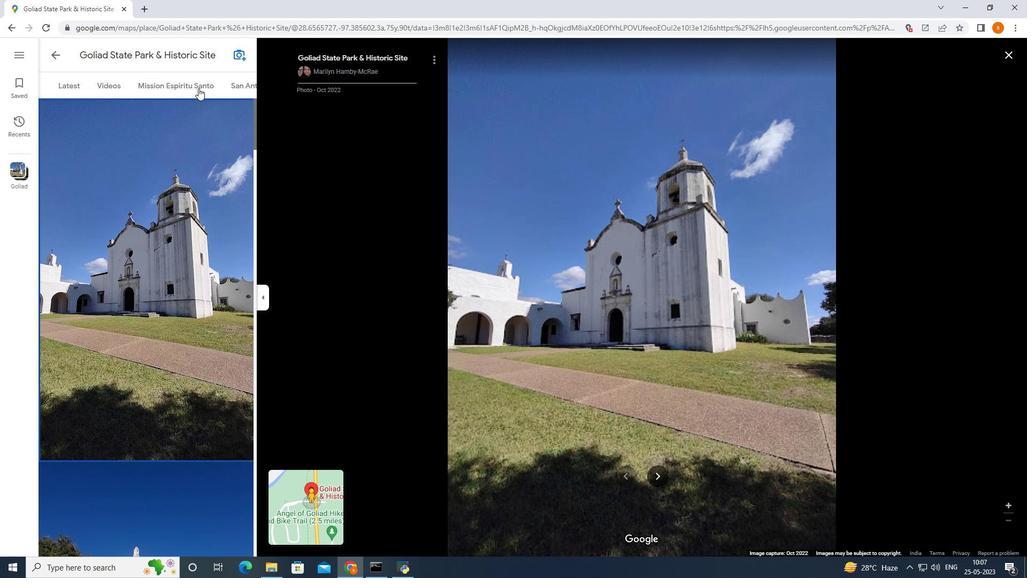 
Action: Key pressed <Key.shift><Key.shift>
Screenshot: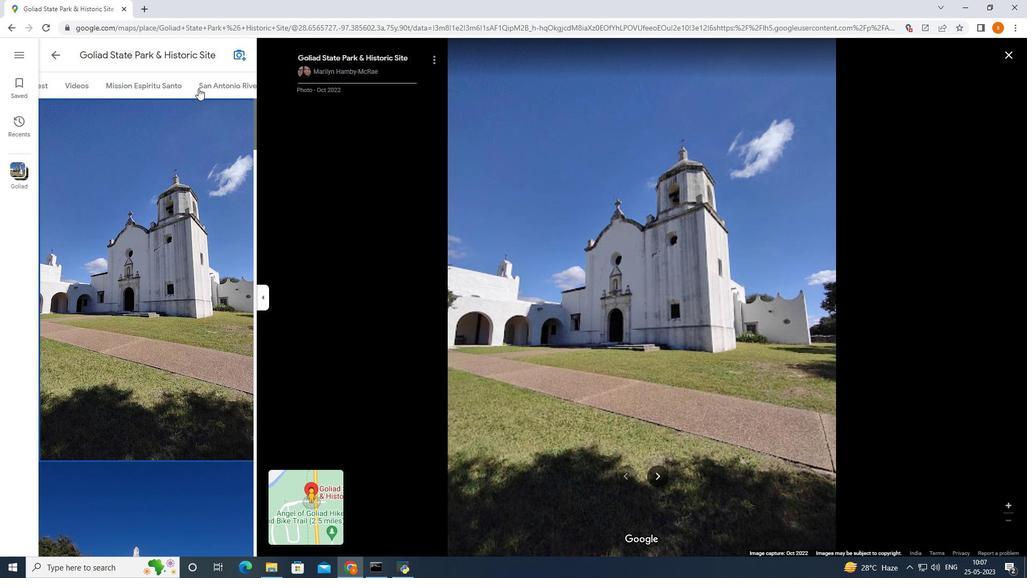 
Action: Mouse moved to (198, 88)
Screenshot: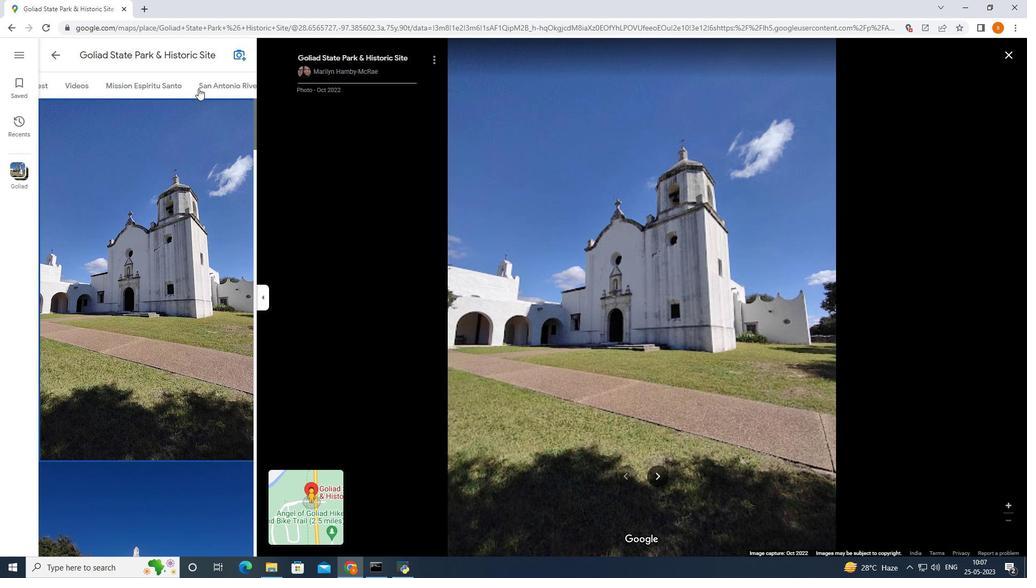 
Action: Key pressed <Key.shift>
Screenshot: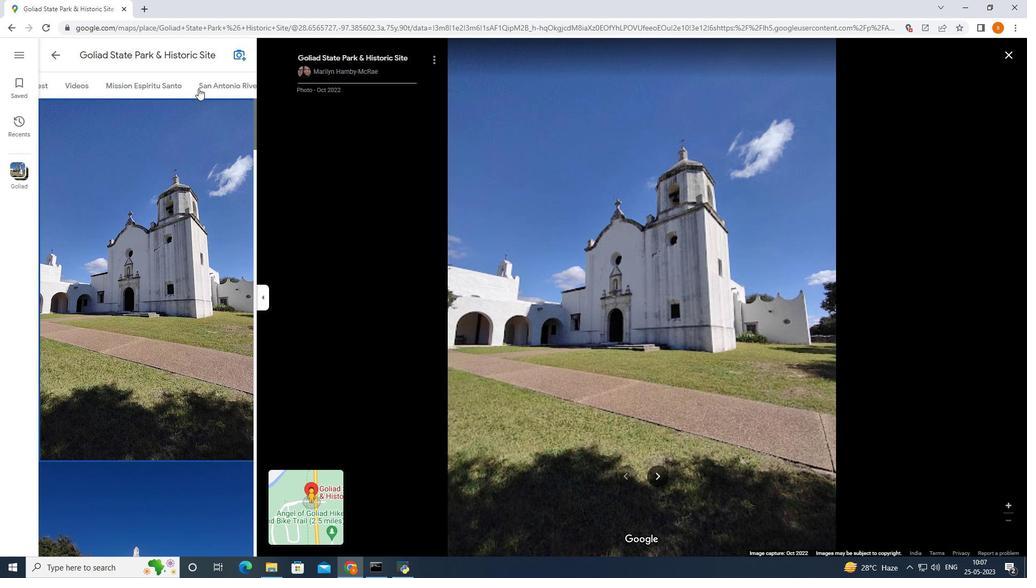 
Action: Mouse scrolled (198, 88) with delta (0, 0)
Screenshot: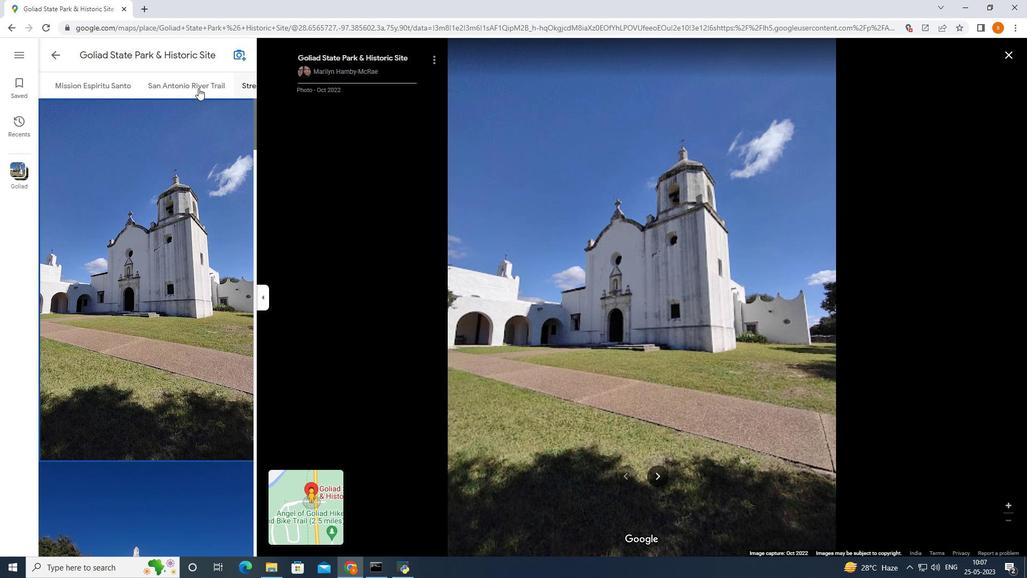 
Action: Key pressed <Key.shift><Key.shift><Key.shift><Key.shift><Key.shift><Key.shift><Key.shift><Key.shift><Key.shift>
Screenshot: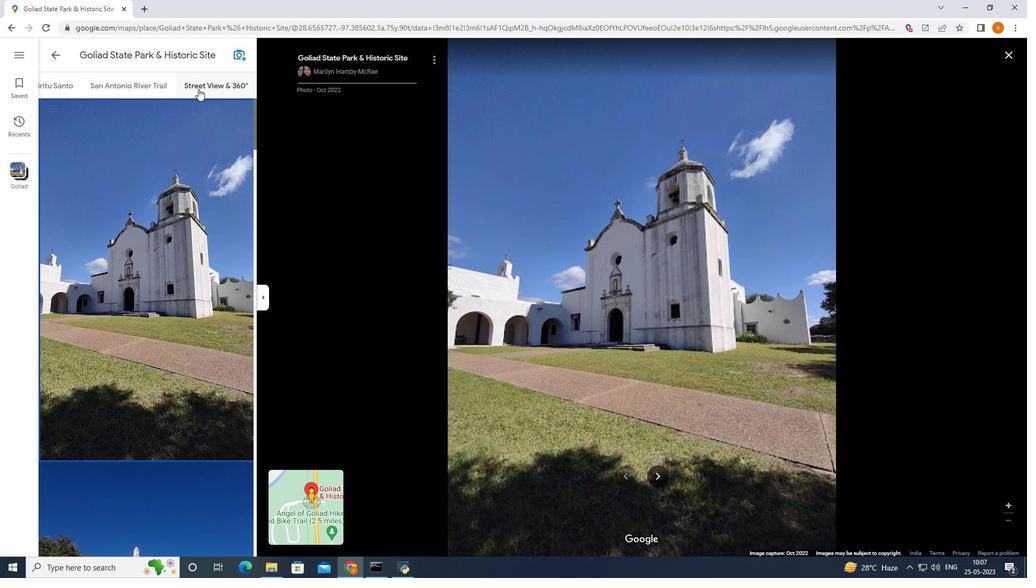 
Action: Mouse scrolled (198, 89) with delta (0, 0)
Screenshot: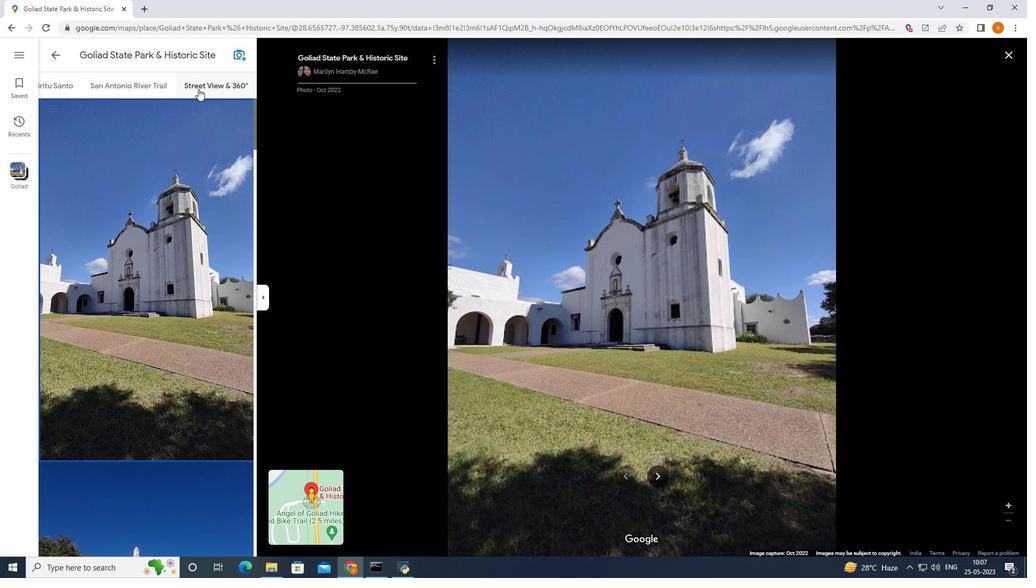 
Action: Key pressed <Key.shift><Key.shift><Key.shift>
Screenshot: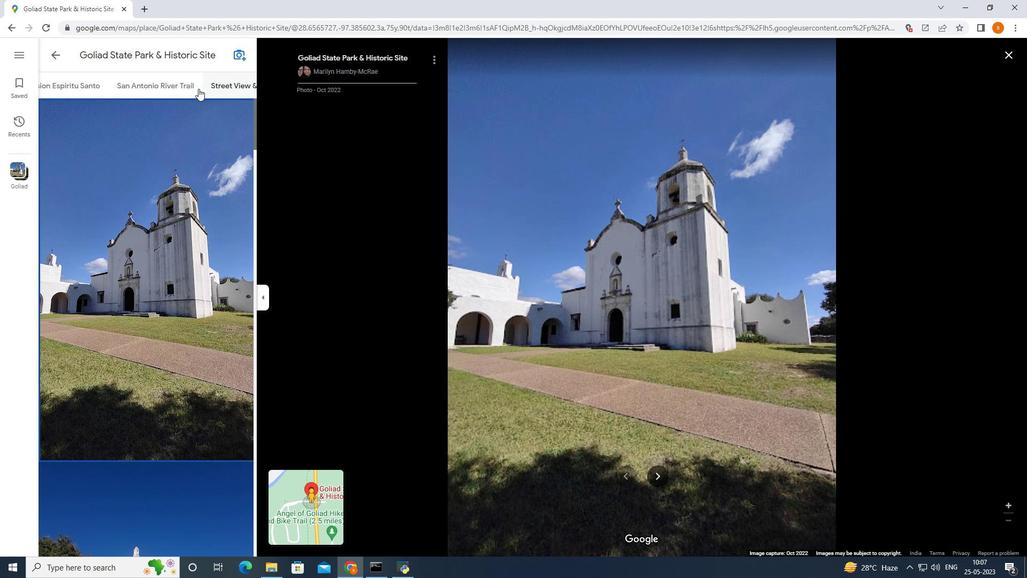
Action: Mouse scrolled (198, 89) with delta (0, 0)
Screenshot: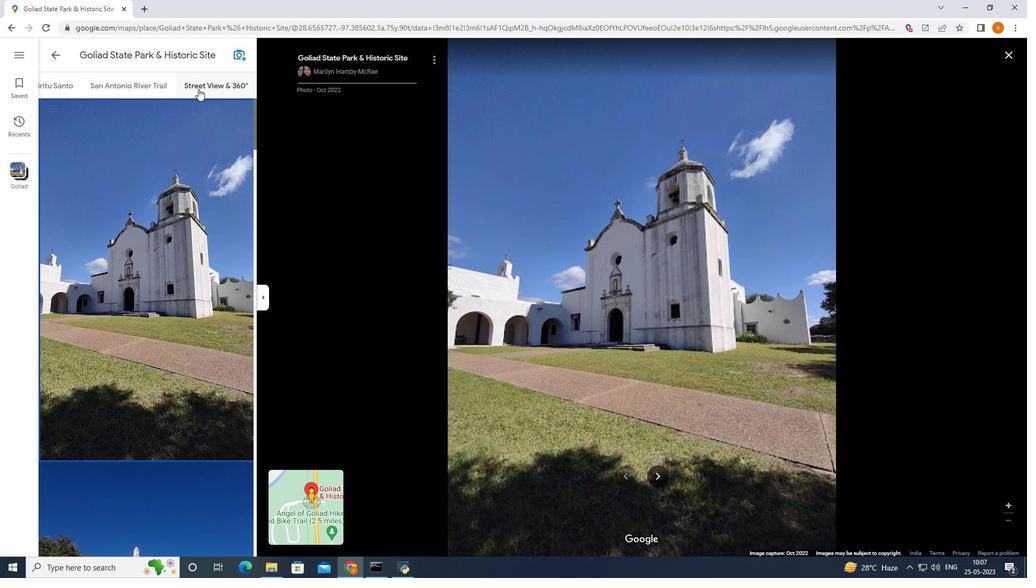 
Action: Key pressed <Key.shift>
Screenshot: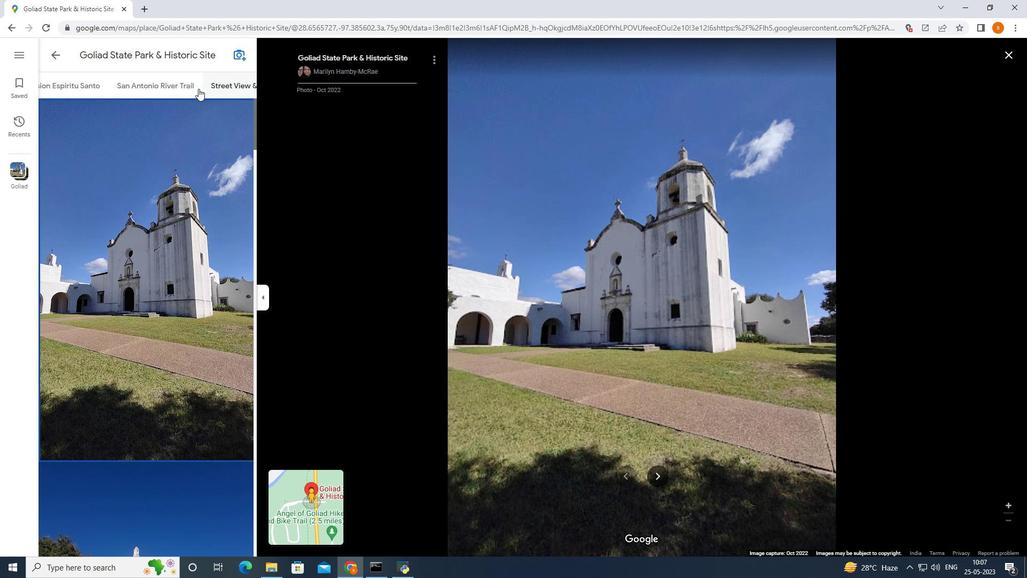 
Action: Mouse scrolled (198, 89) with delta (0, 0)
Screenshot: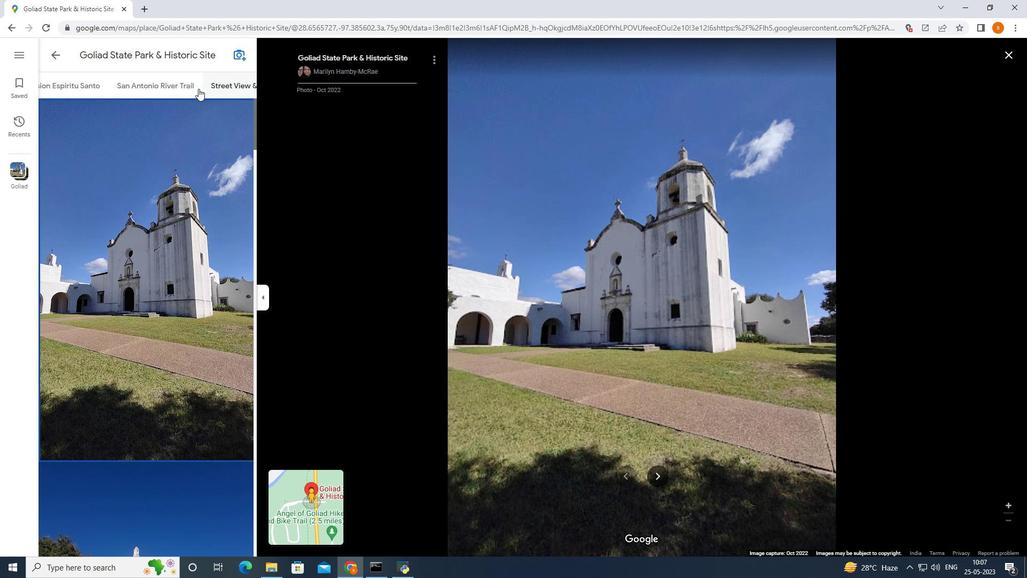 
Action: Key pressed <Key.shift>
Screenshot: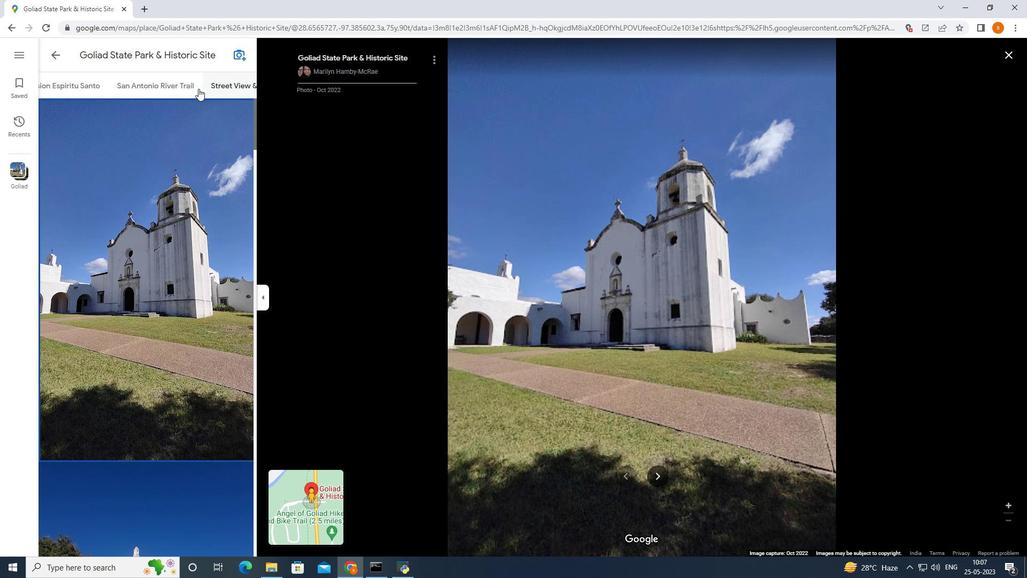 
Action: Mouse scrolled (198, 89) with delta (0, 0)
Screenshot: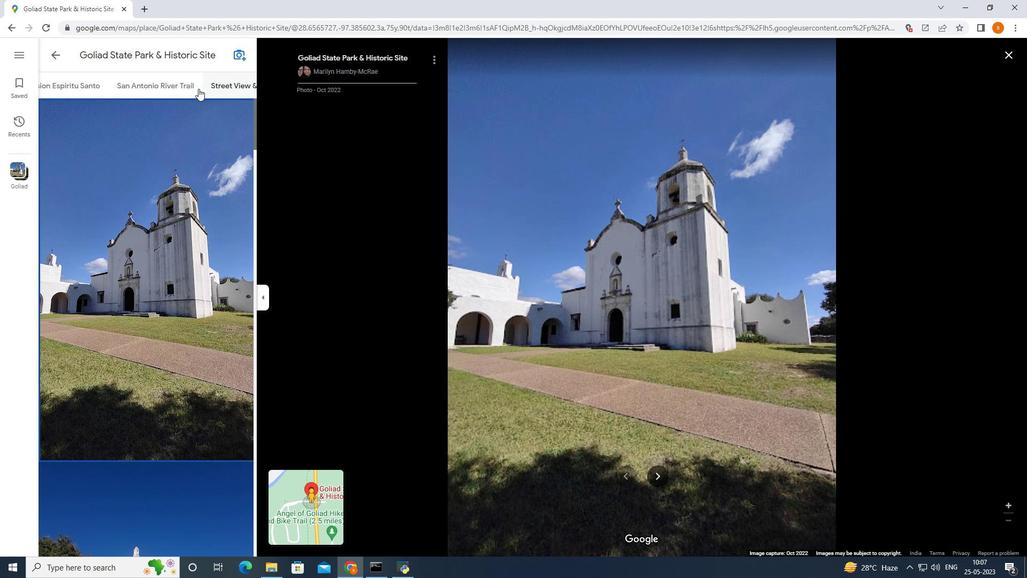 
Action: Key pressed <Key.shift><Key.shift><Key.shift><Key.shift><Key.shift><Key.shift>
Screenshot: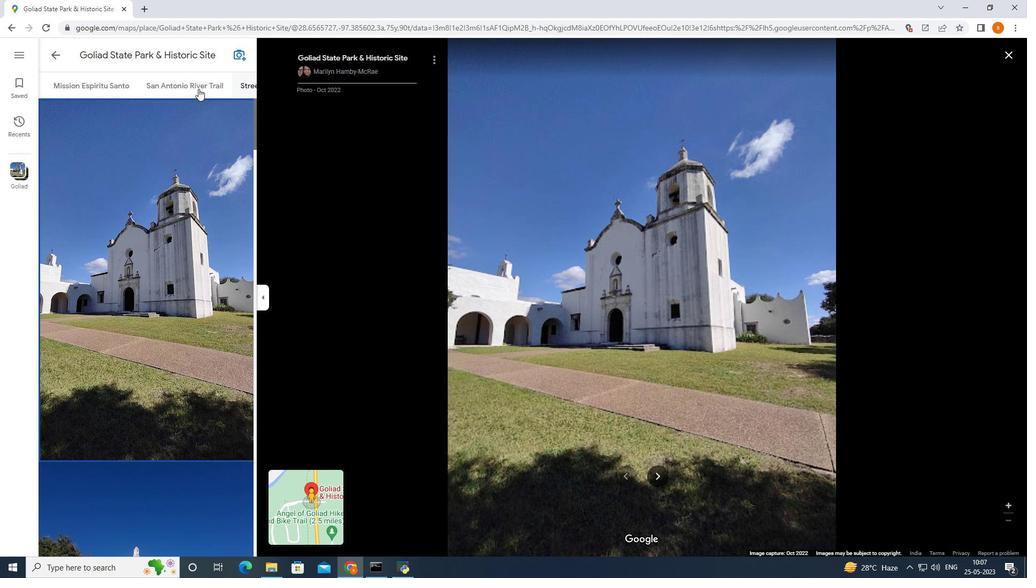 
Action: Mouse scrolled (198, 88) with delta (0, 0)
Screenshot: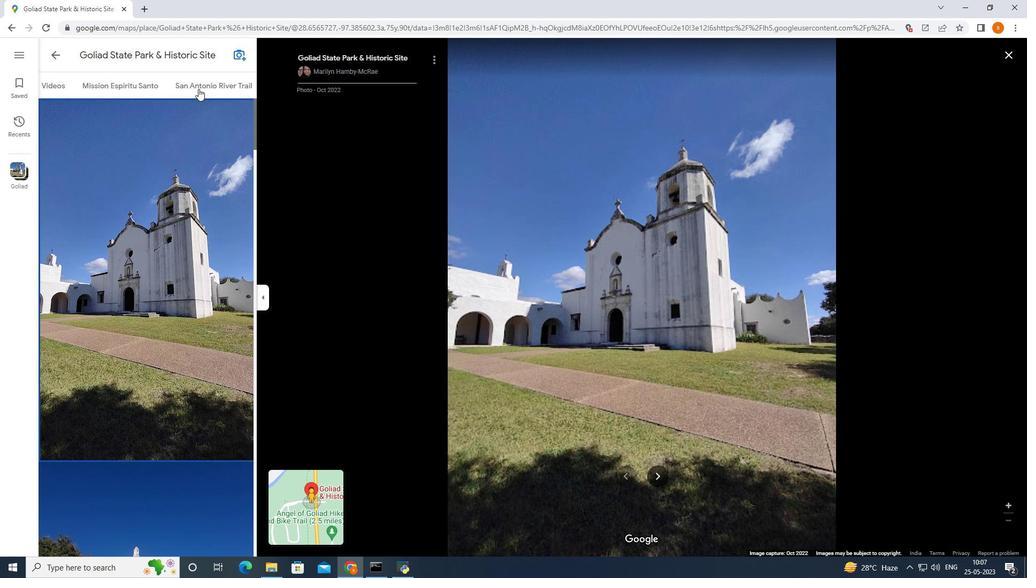 
Action: Key pressed <Key.shift><Key.shift>
Screenshot: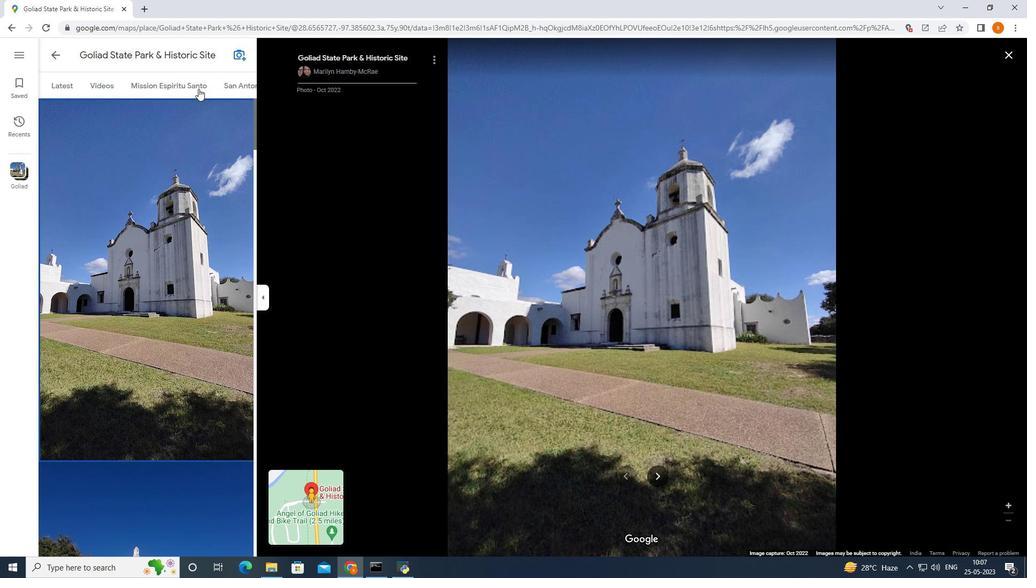 
Action: Mouse scrolled (198, 88) with delta (0, 0)
Screenshot: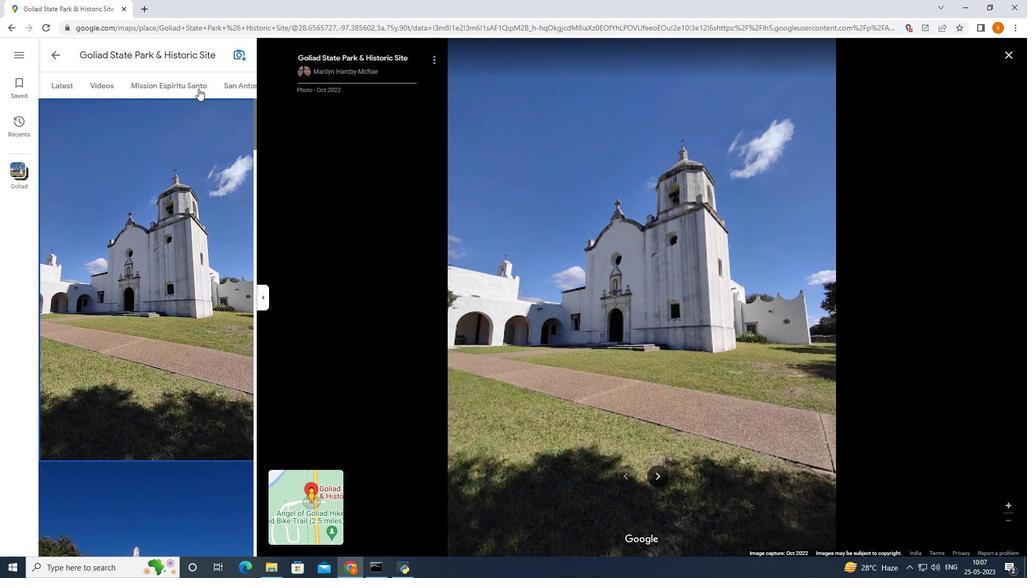 
Action: Key pressed <Key.shift><Key.shift>
Screenshot: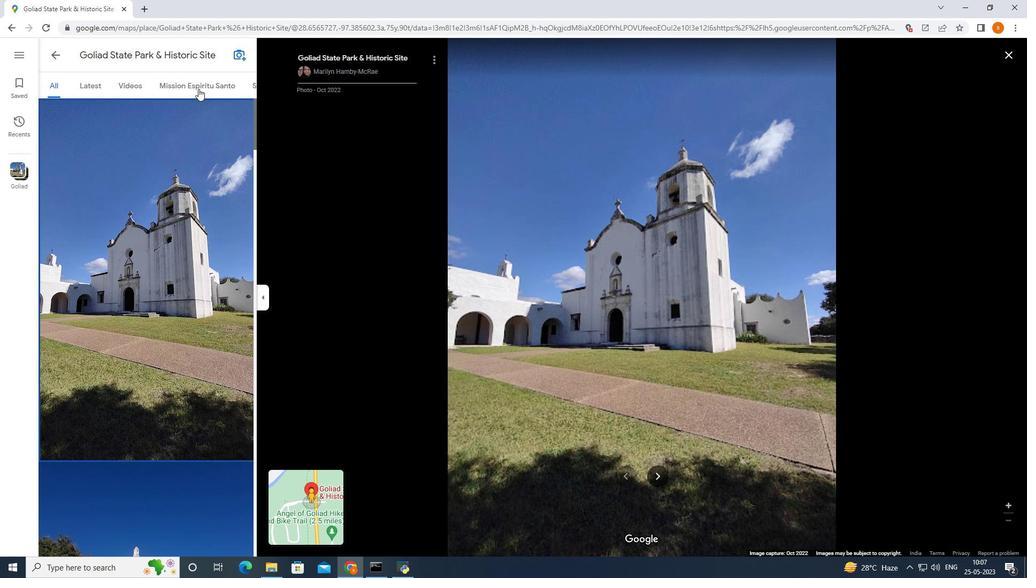 
Action: Mouse scrolled (198, 88) with delta (0, 0)
Screenshot: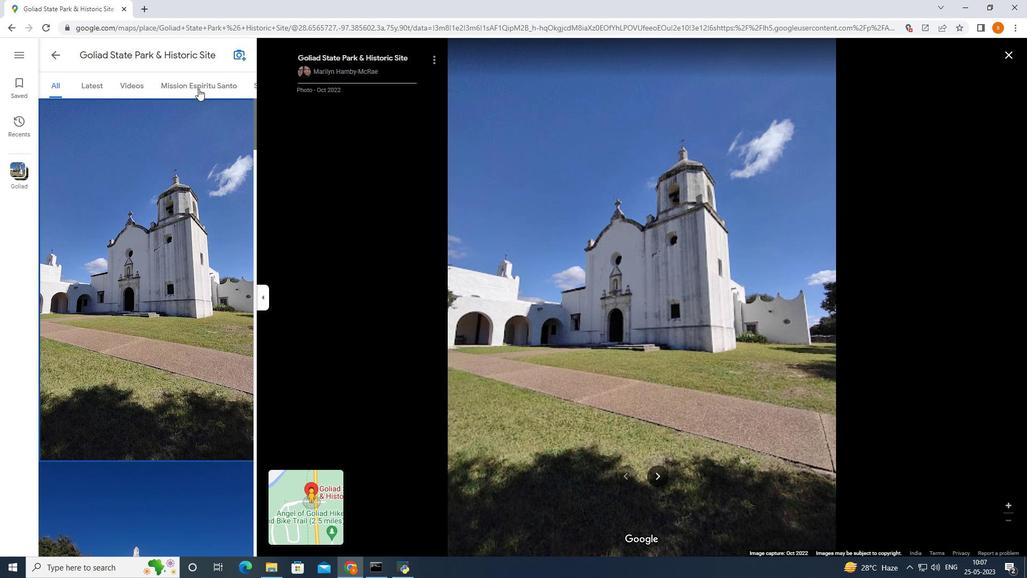 
Action: Mouse moved to (198, 88)
Screenshot: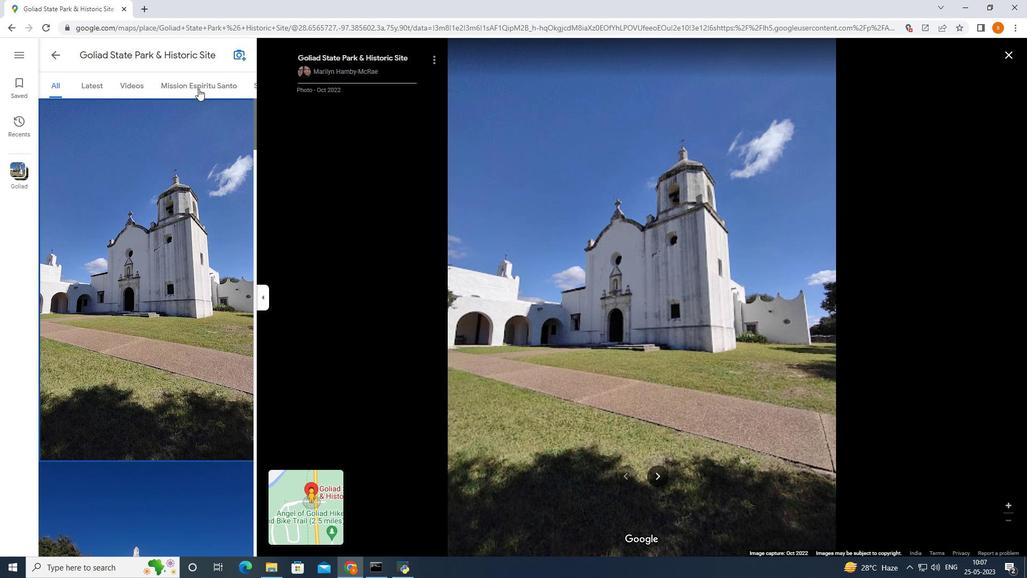 
Action: Key pressed <Key.shift><Key.shift><Key.shift><Key.shift>
Screenshot: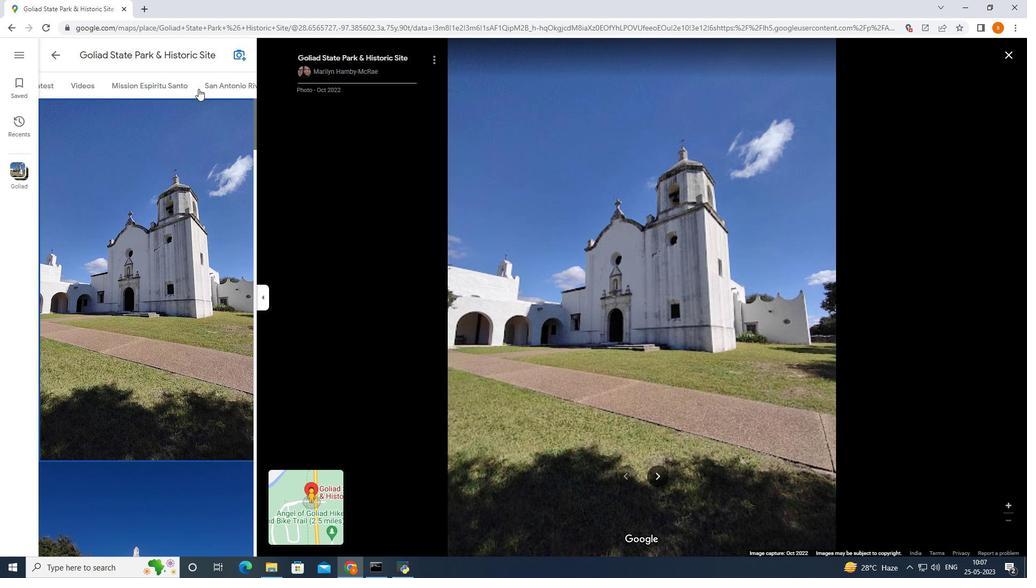 
Action: Mouse moved to (198, 90)
Screenshot: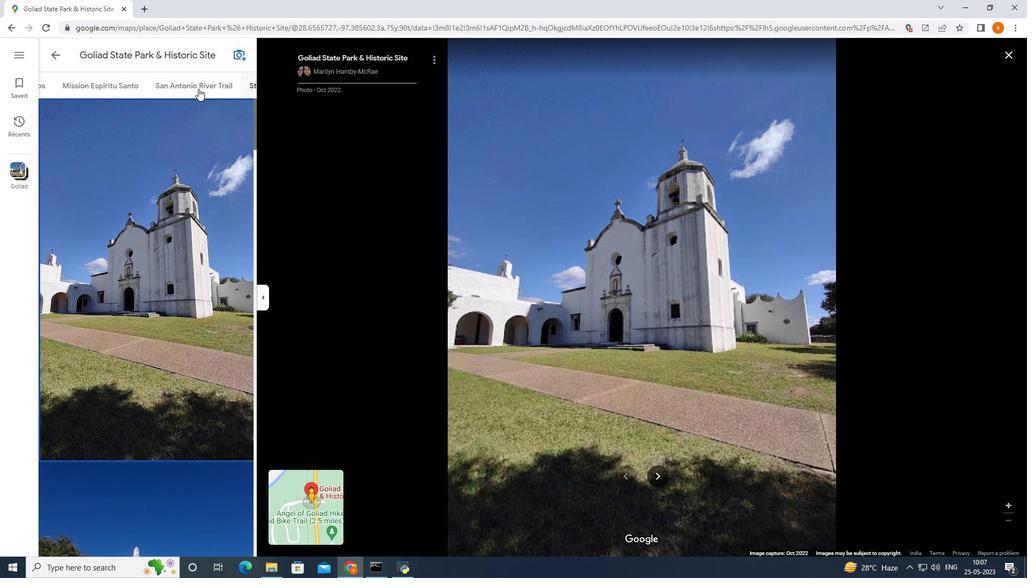 
Action: Key pressed <Key.shift>
Screenshot: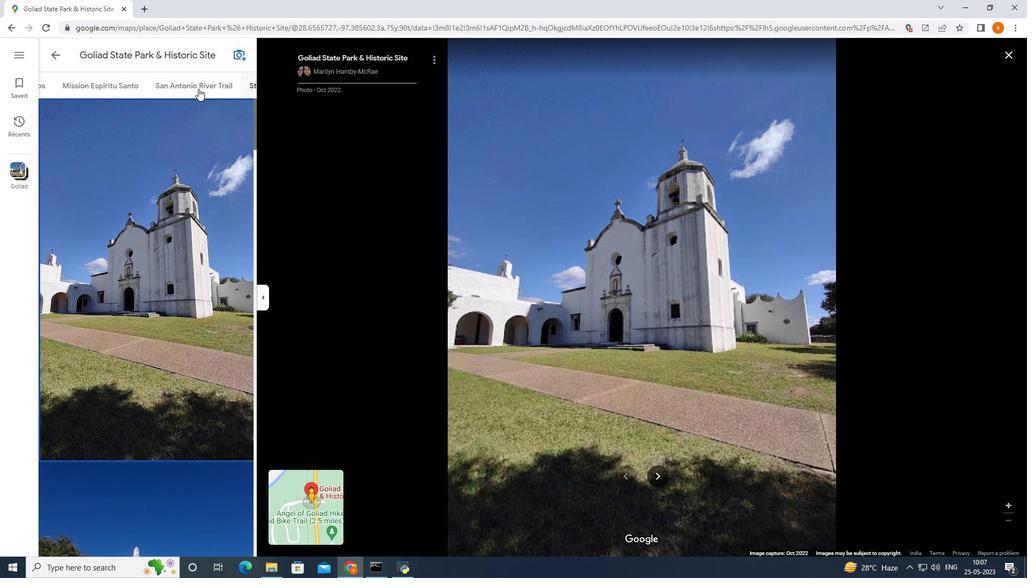 
Action: Mouse moved to (196, 90)
Screenshot: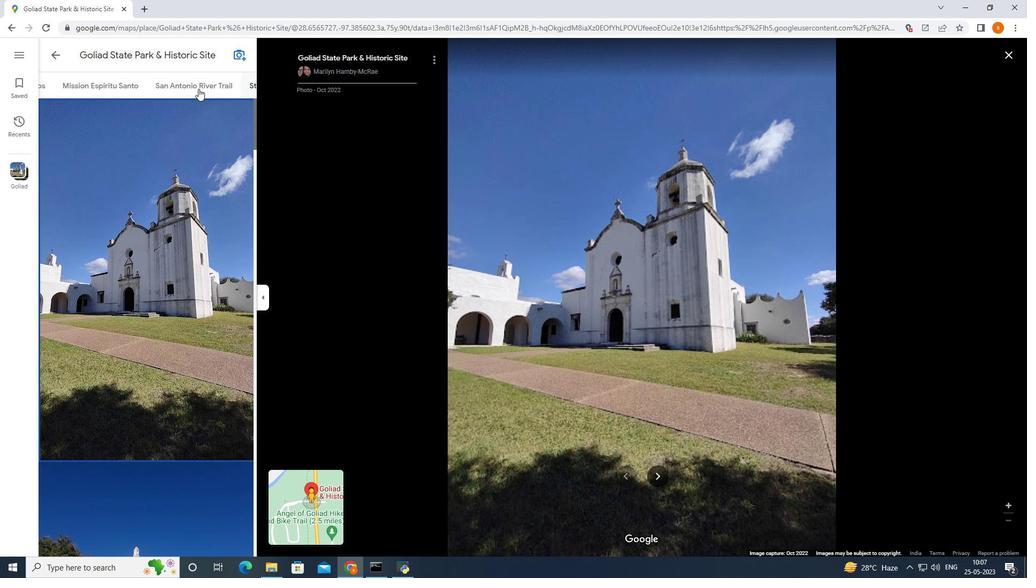 
Action: Key pressed <Key.shift><Key.shift><Key.shift><Key.shift><Key.shift><Key.shift><Key.shift><Key.shift><Key.shift><Key.shift><Key.shift><Key.shift>
Screenshot: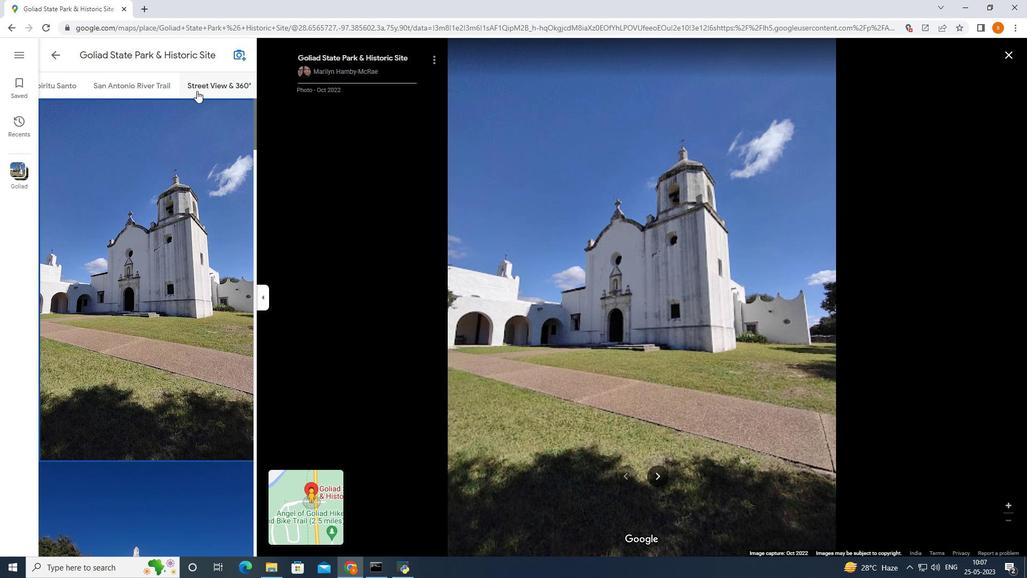
Action: Mouse moved to (196, 90)
Screenshot: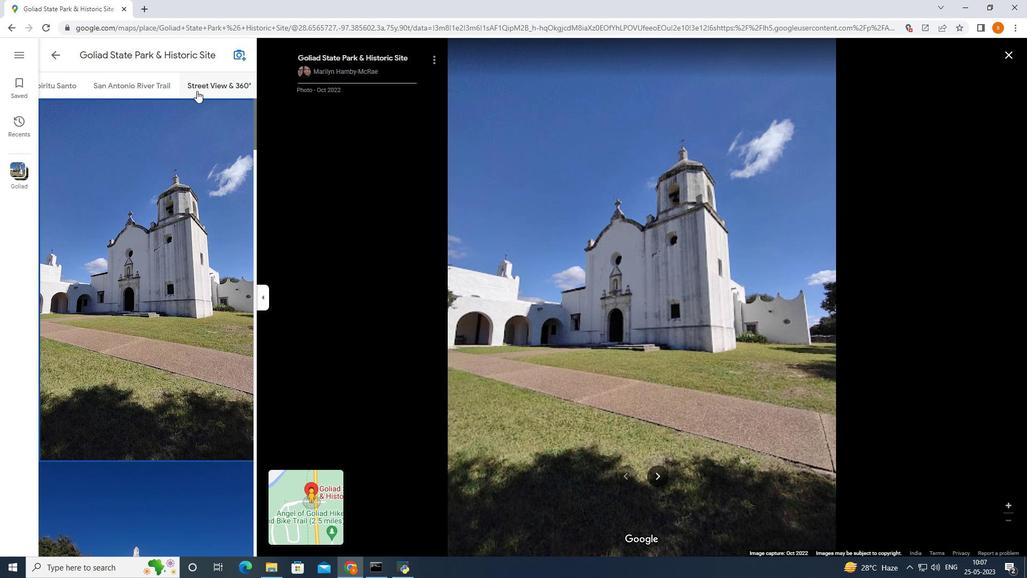 
Action: Key pressed <Key.shift>
Screenshot: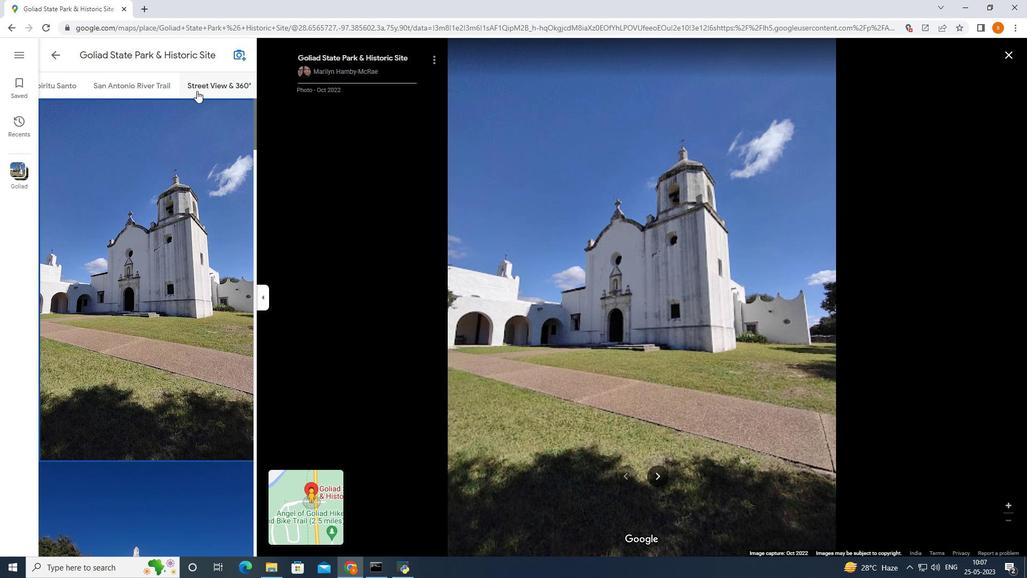 
Action: Mouse moved to (181, 97)
Screenshot: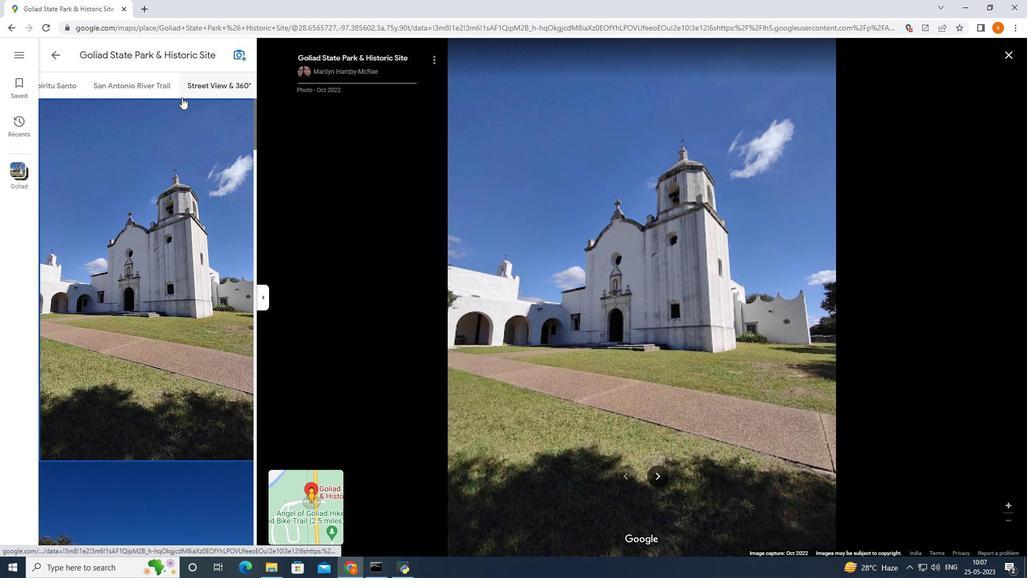 
Action: Key pressed <Key.shift>
Screenshot: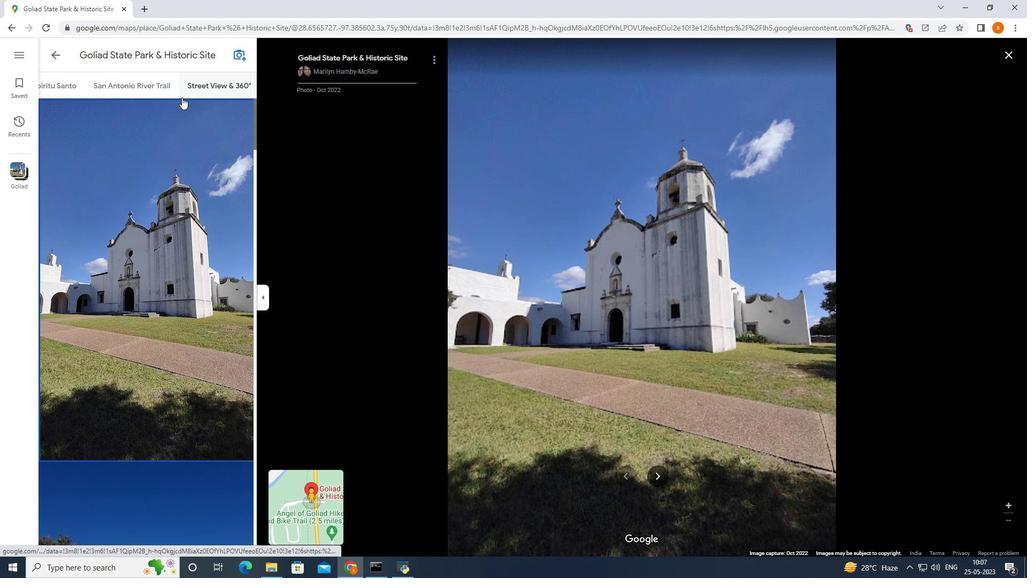 
Action: Mouse scrolled (181, 96) with delta (0, 0)
Screenshot: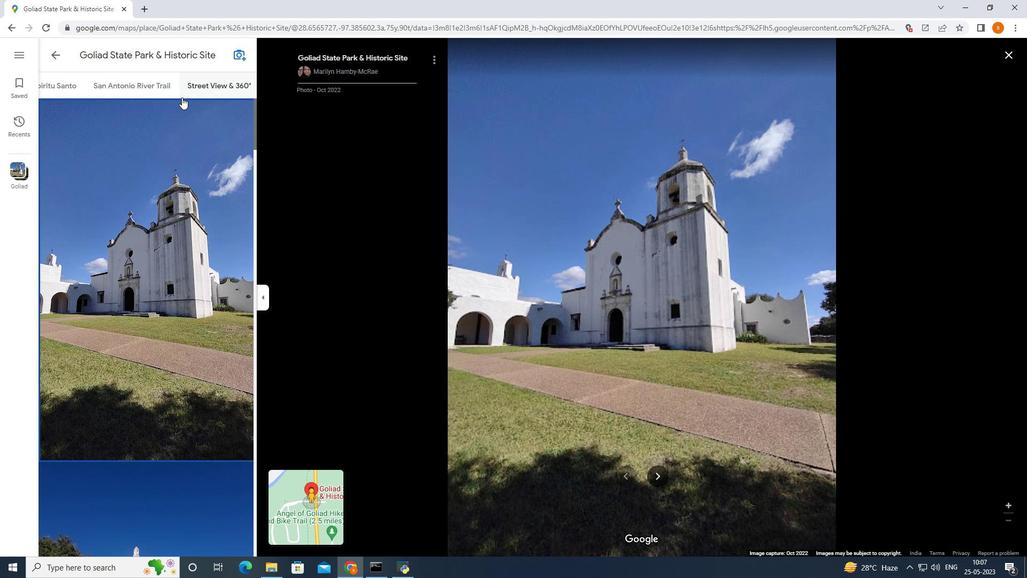 
Action: Mouse scrolled (181, 96) with delta (0, 0)
Screenshot: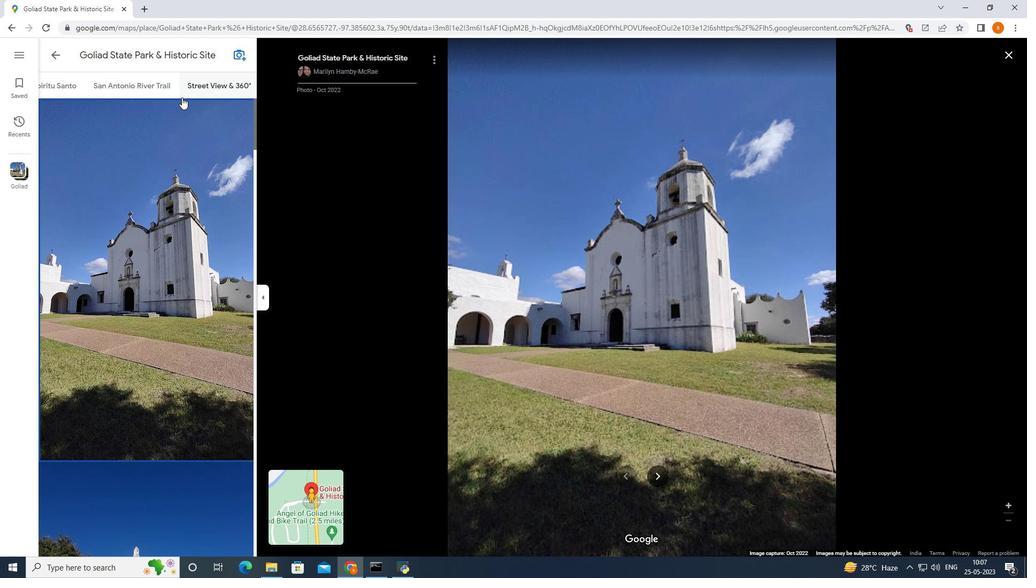 
Action: Mouse scrolled (181, 96) with delta (0, 0)
Screenshot: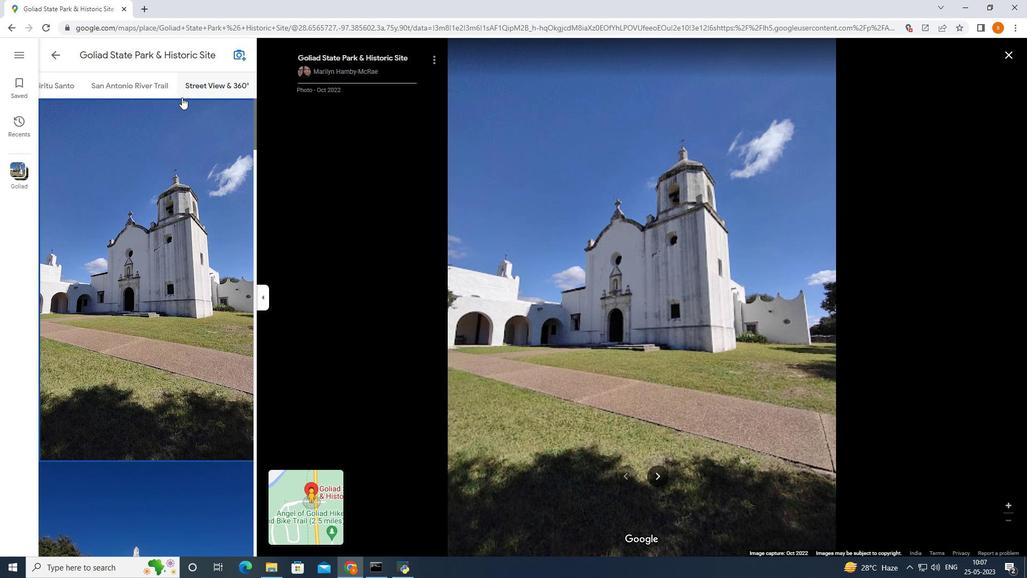 
Action: Key pressed <Key.shift>
Screenshot: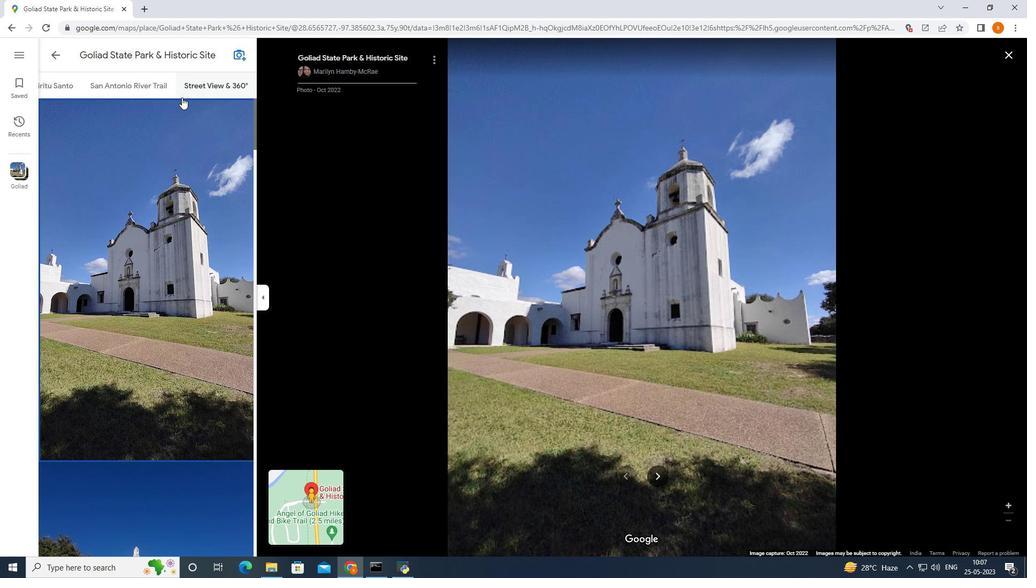 
Action: Mouse scrolled (181, 96) with delta (0, 0)
Screenshot: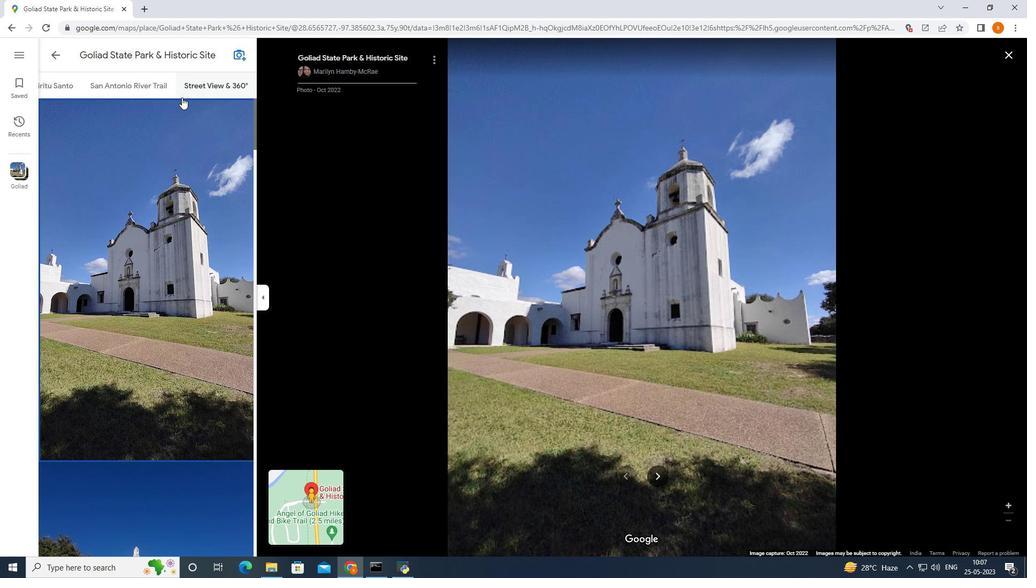 
Action: Key pressed <Key.shift><Key.shift>
Screenshot: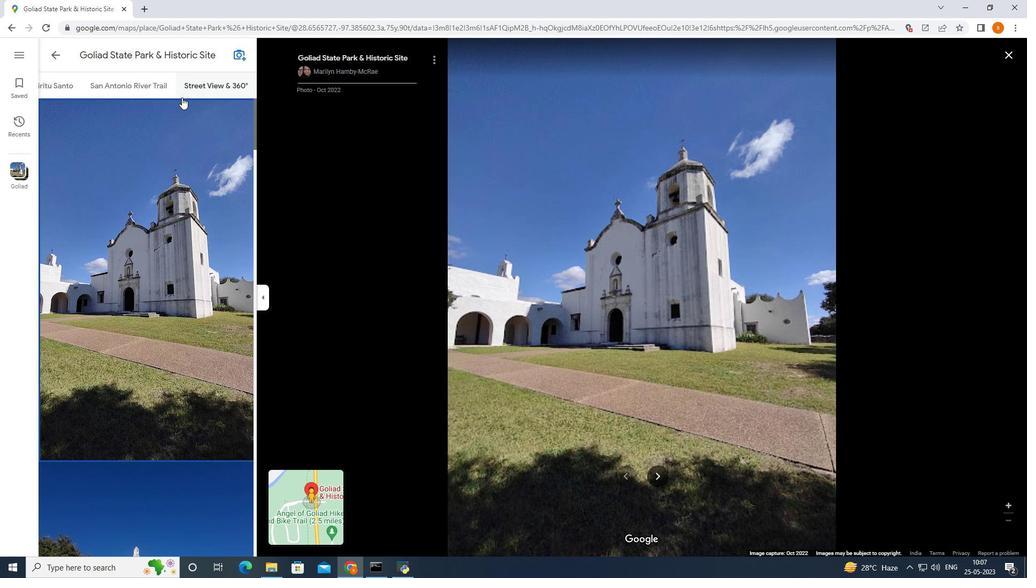 
Action: Mouse moved to (182, 95)
Screenshot: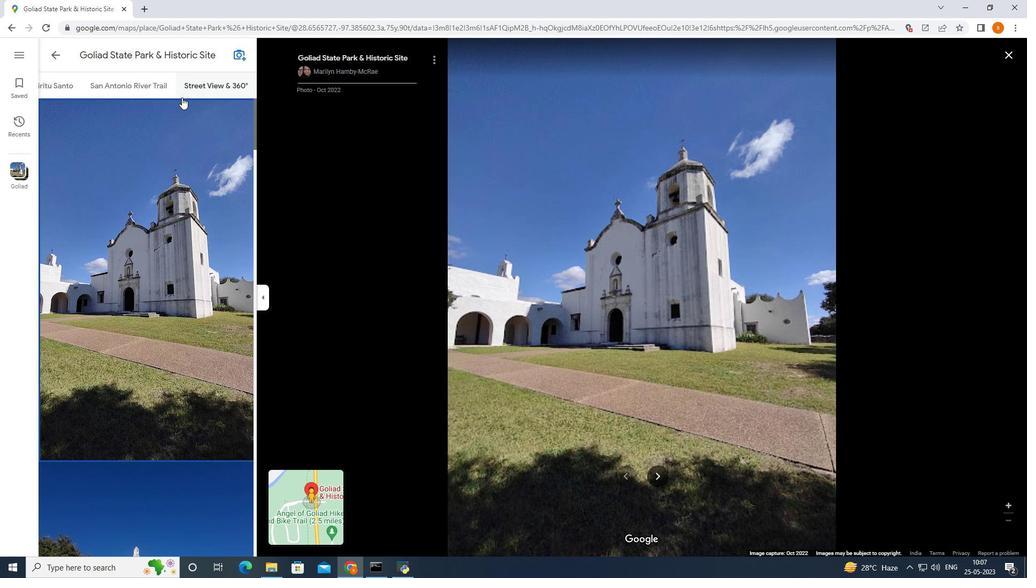 
Action: Key pressed <Key.shift>
Screenshot: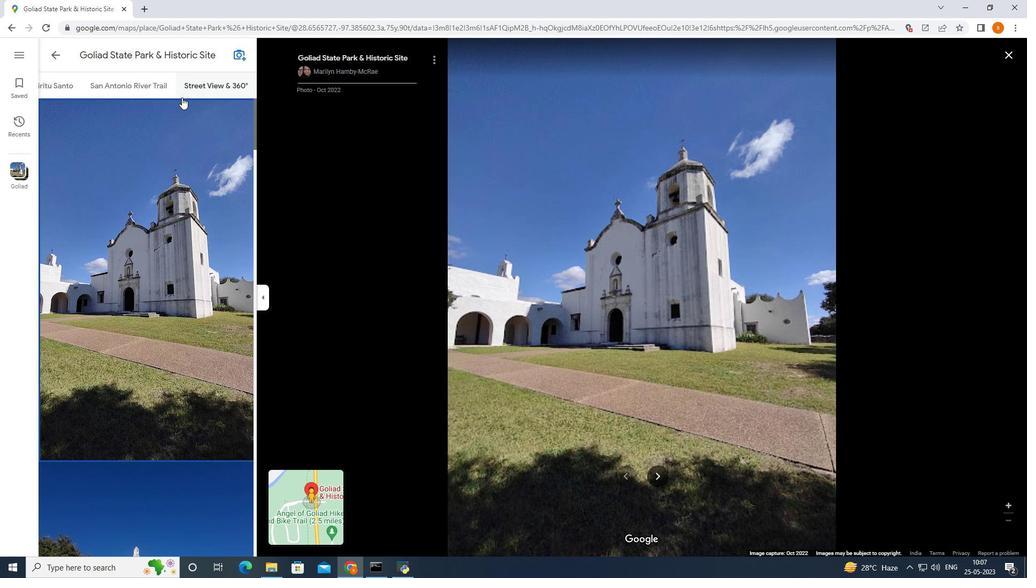 
Action: Mouse scrolled (182, 95) with delta (0, 0)
Screenshot: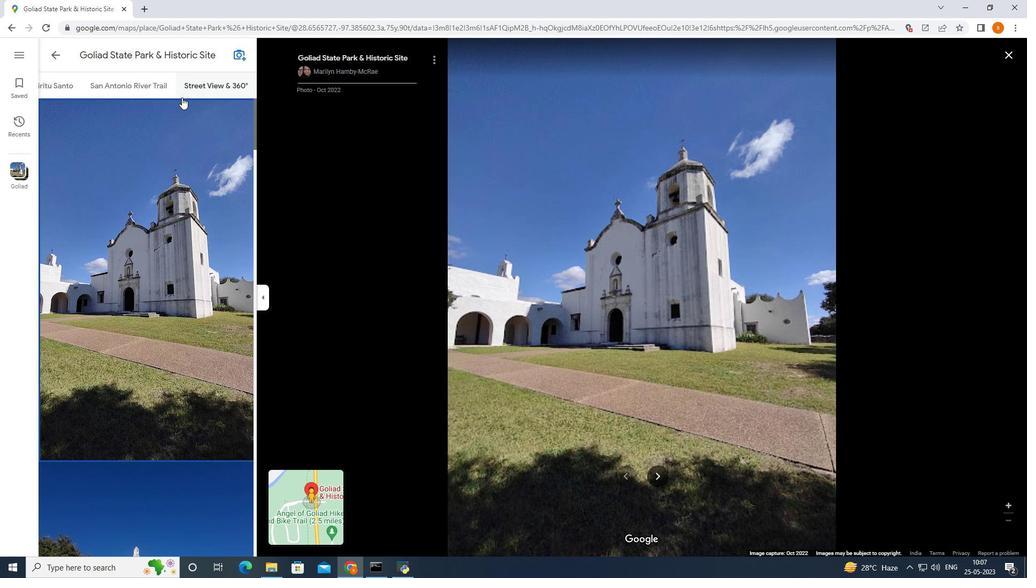 
Action: Mouse moved to (183, 94)
Screenshot: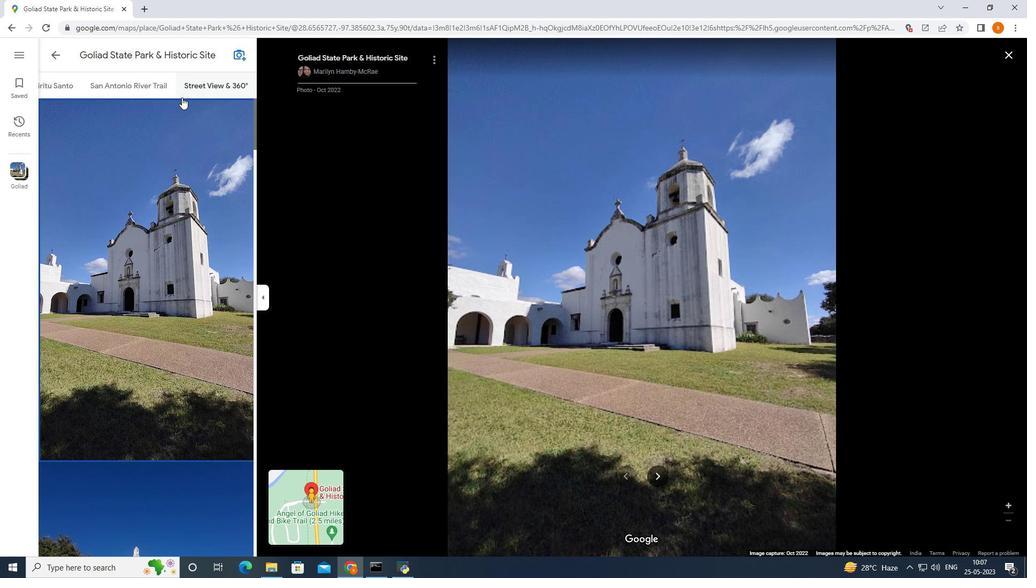 
Action: Key pressed <Key.shift>
Screenshot: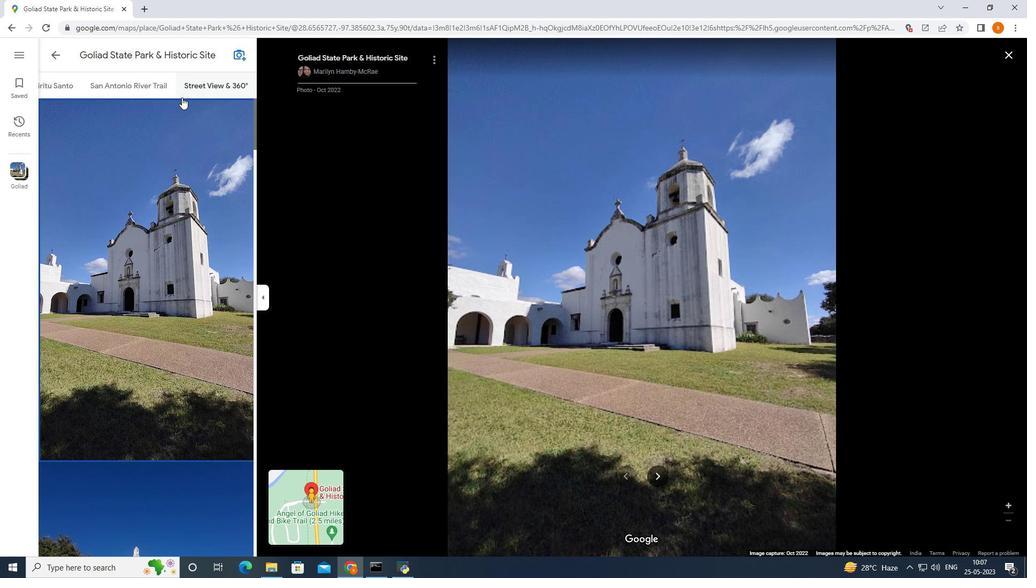 
Action: Mouse moved to (184, 92)
Screenshot: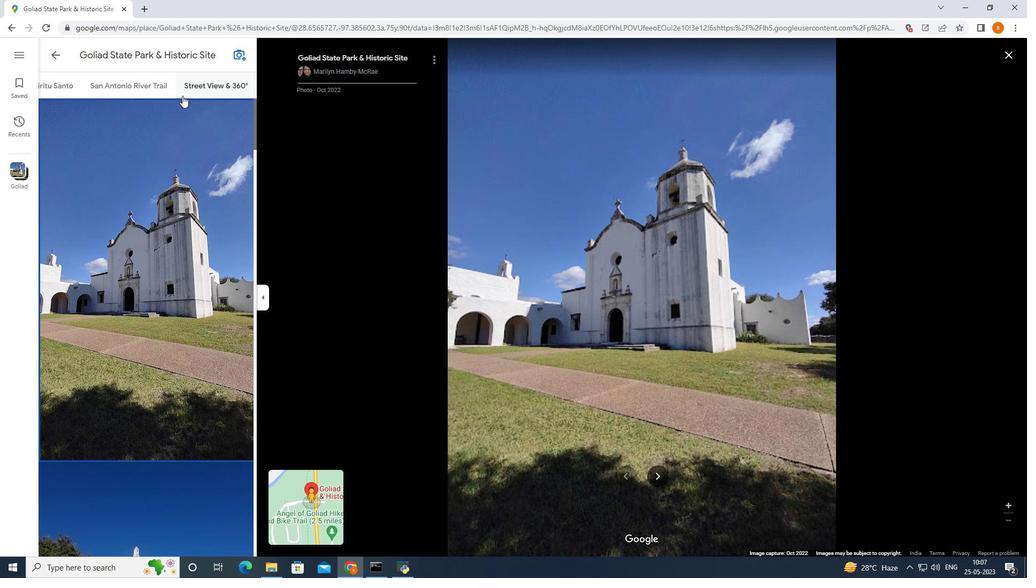 
Action: Key pressed <Key.shift>
Screenshot: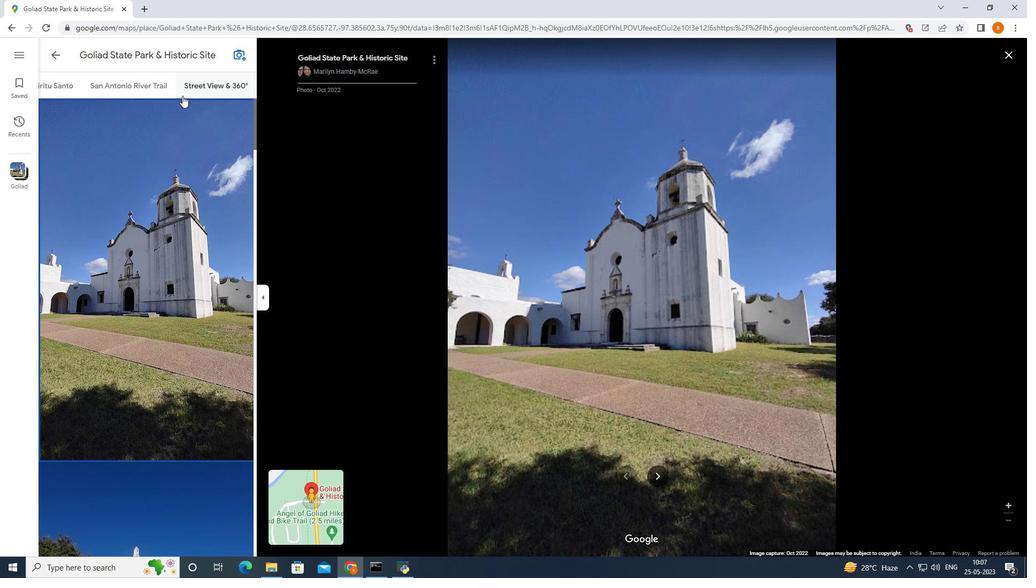 
Action: Mouse moved to (185, 90)
Screenshot: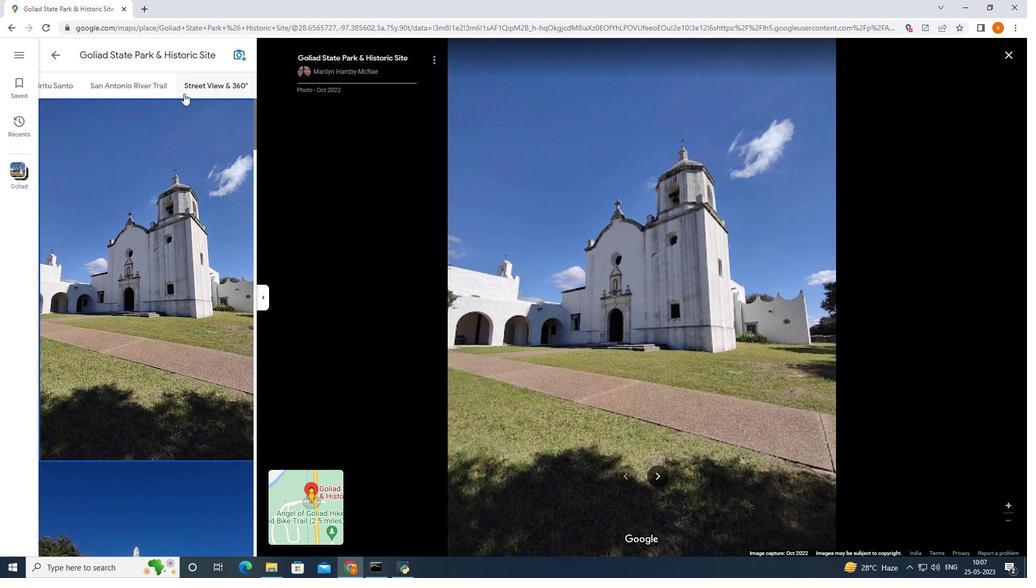 
Action: Key pressed <Key.shift>
Screenshot: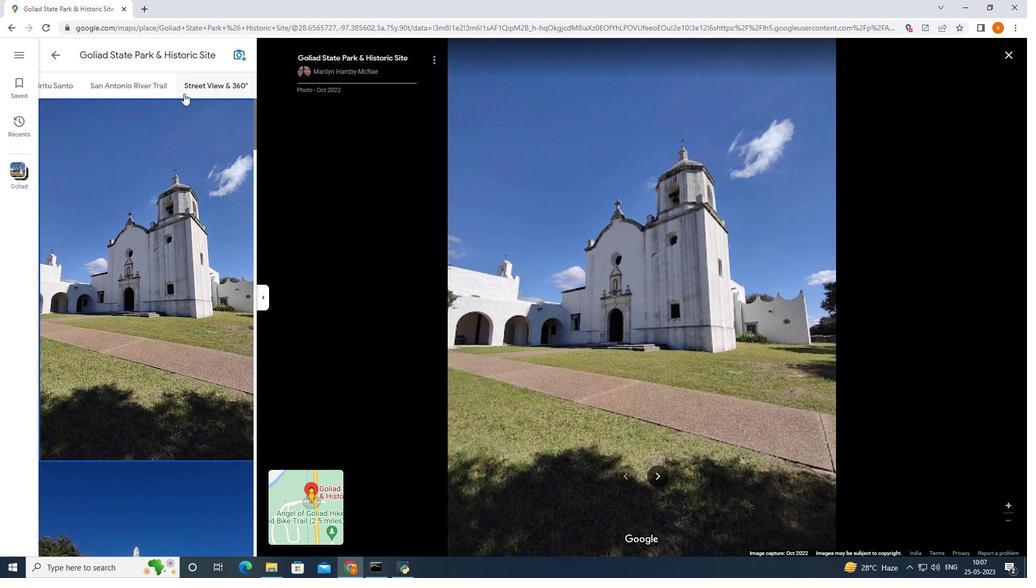 
Action: Mouse moved to (186, 90)
Screenshot: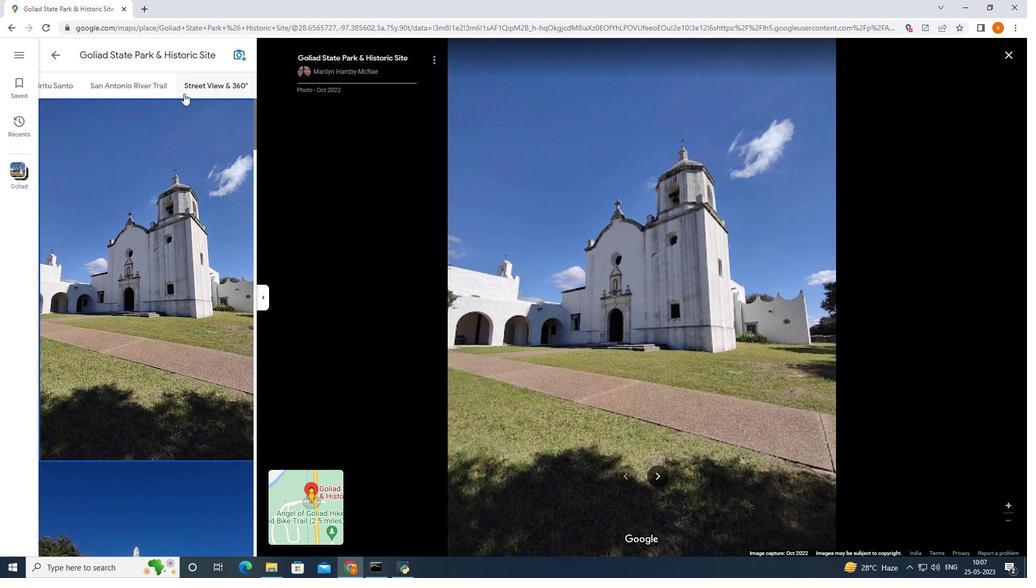 
Action: Key pressed <Key.shift>
Screenshot: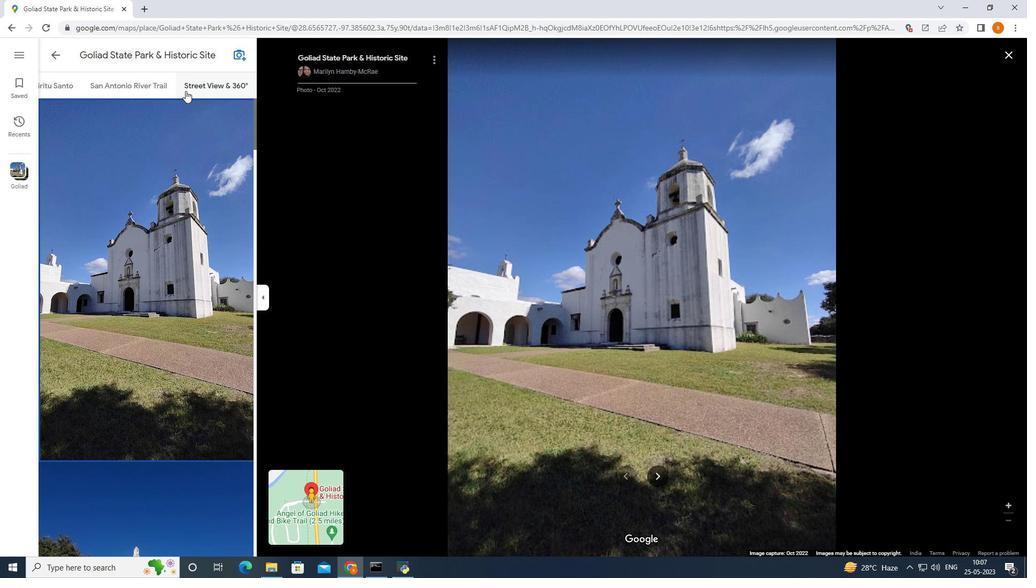 
Action: Mouse moved to (187, 89)
Screenshot: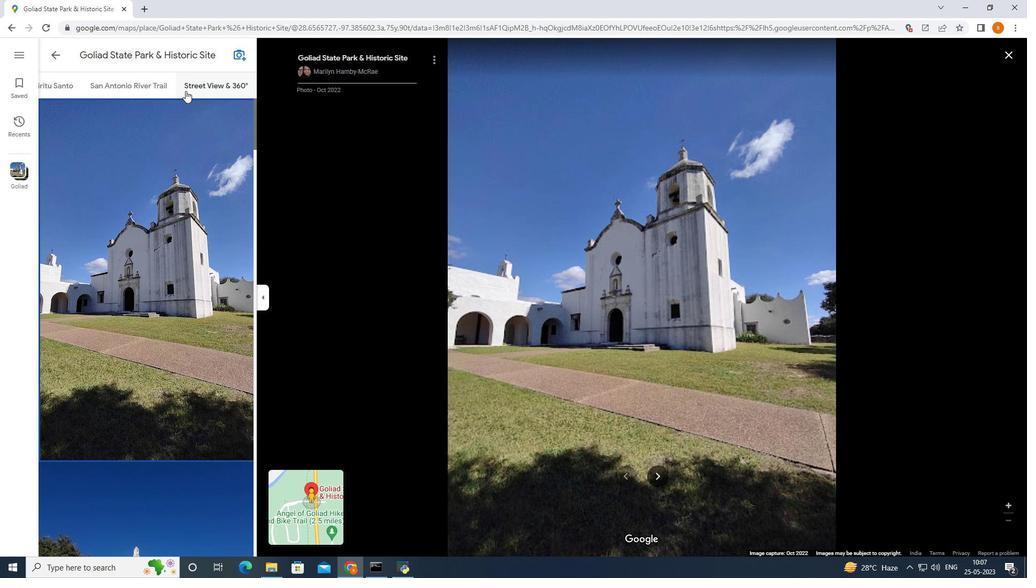 
Action: Key pressed <Key.shift>
Screenshot: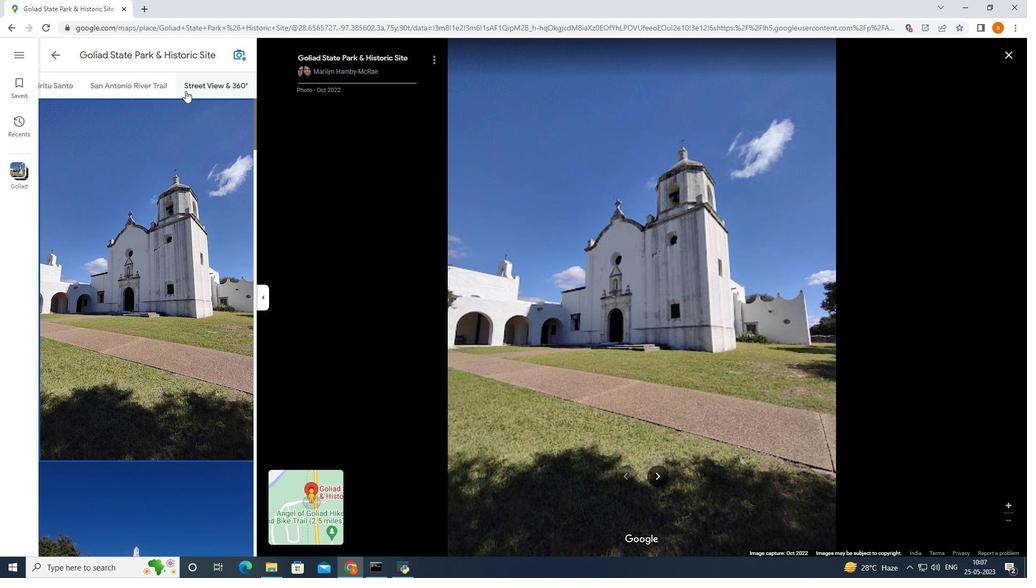 
Action: Mouse moved to (195, 89)
Screenshot: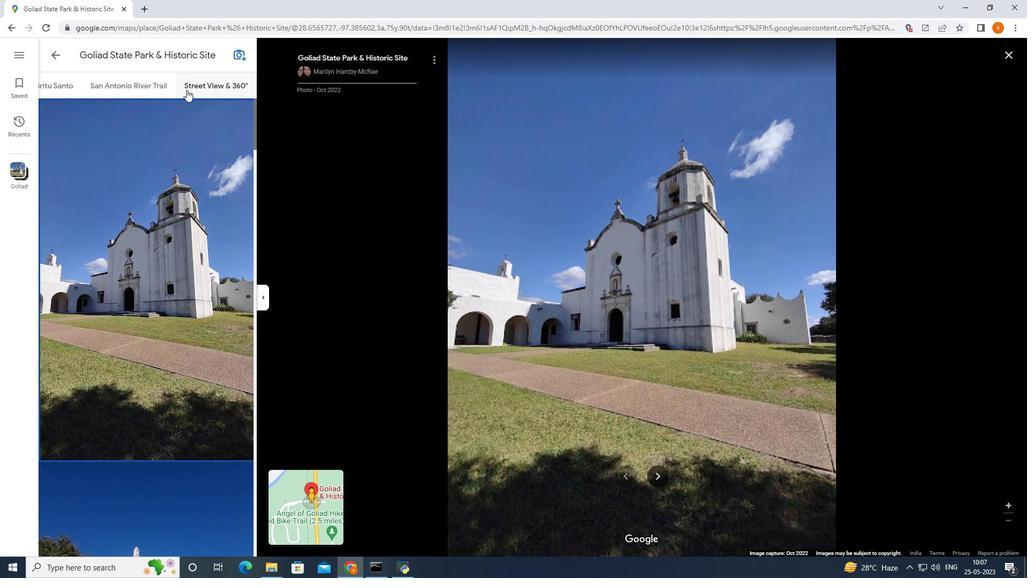 
Action: Key pressed <Key.shift><Key.shift>
Screenshot: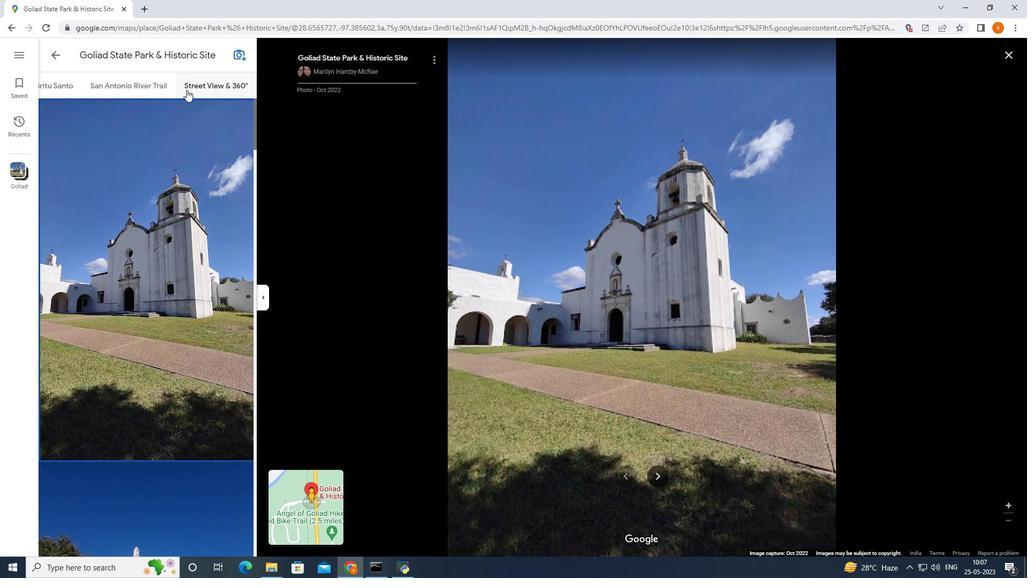 
Action: Mouse moved to (196, 90)
Screenshot: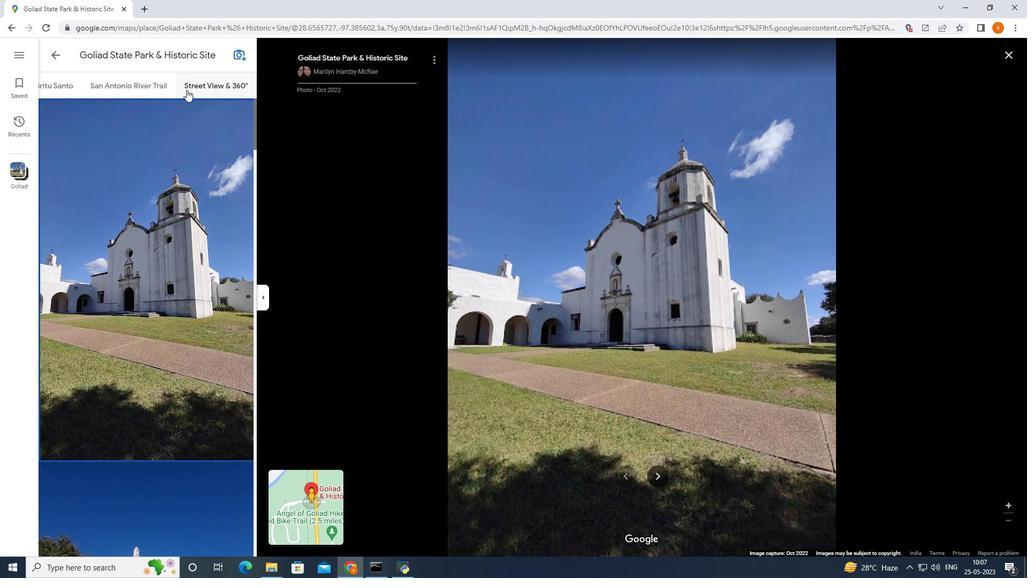 
Action: Key pressed <Key.shift>
Screenshot: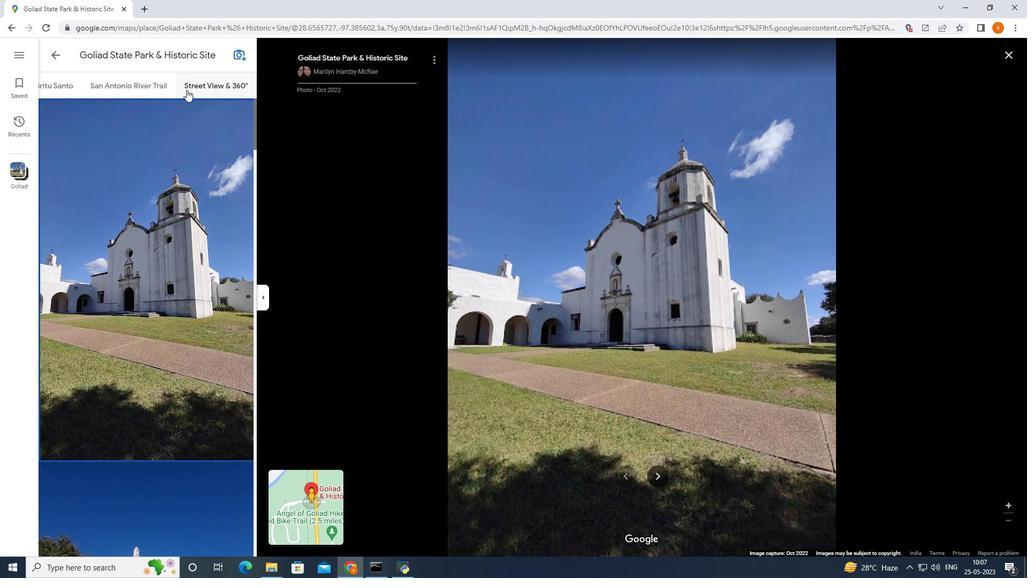 
Action: Mouse moved to (198, 92)
Screenshot: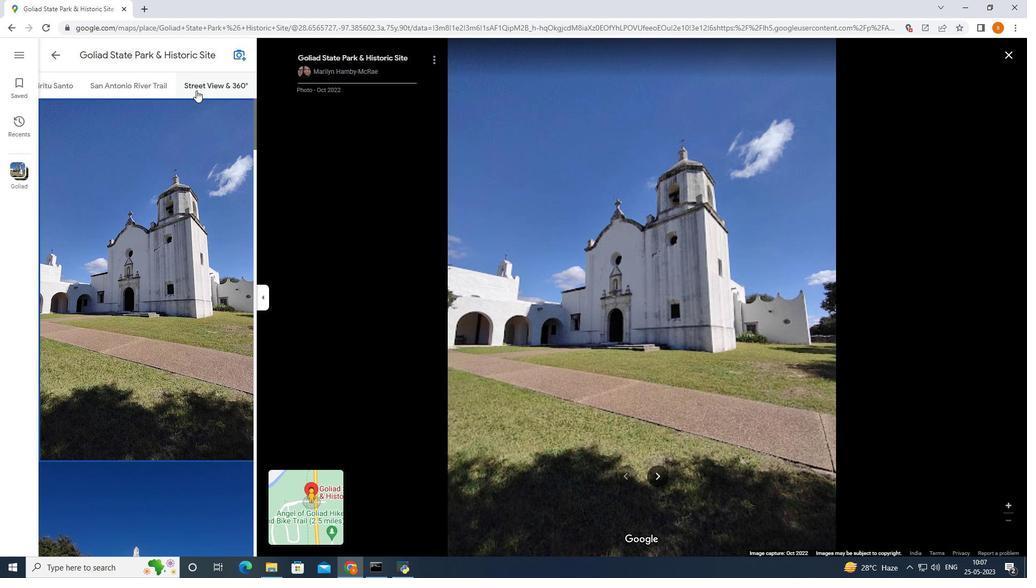 
Action: Key pressed <Key.shift>
Screenshot: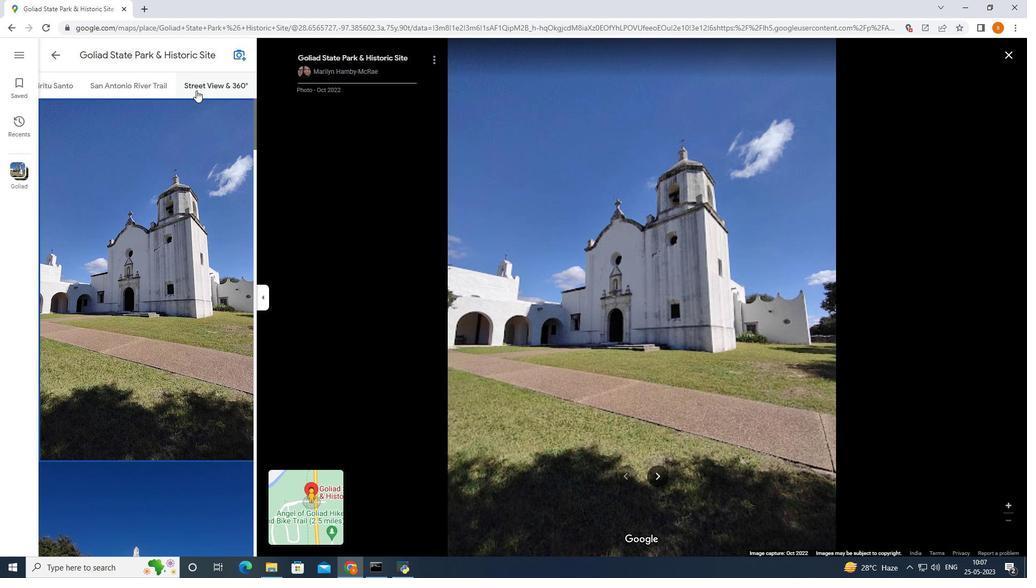 
Action: Mouse moved to (199, 92)
Screenshot: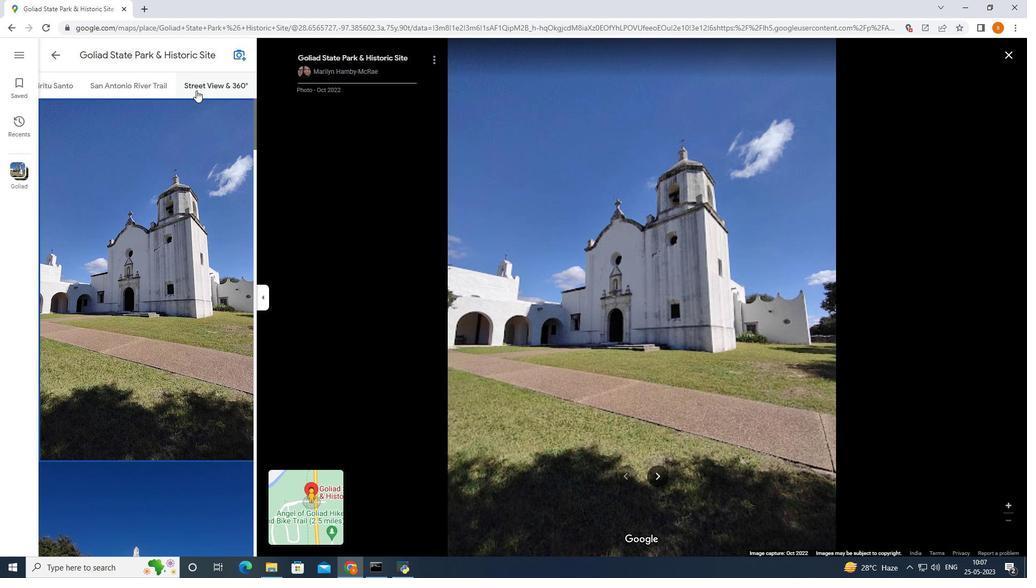 
Action: Key pressed <Key.shift><Key.shift>
Screenshot: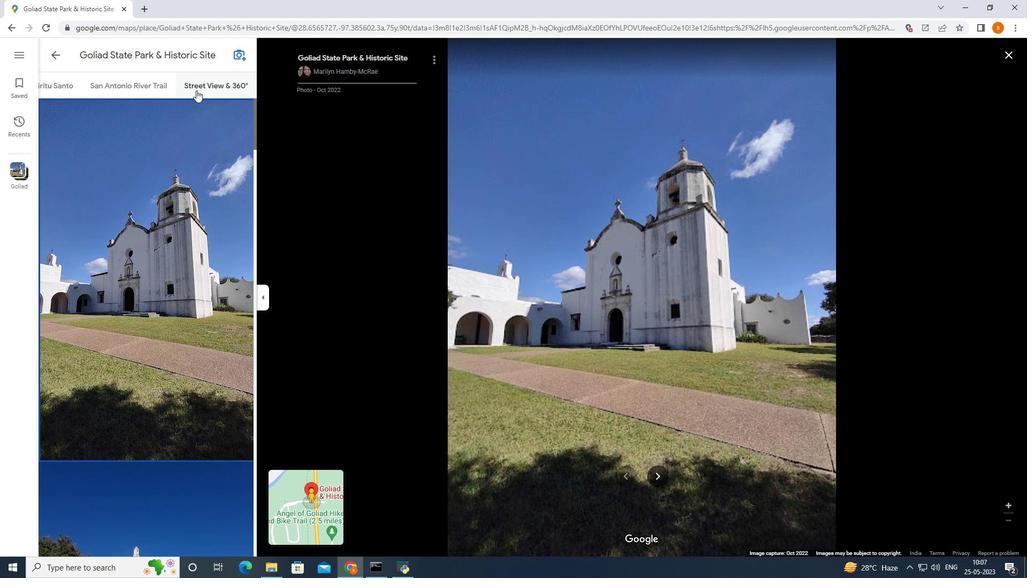 
Action: Mouse scrolled (198, 91) with delta (0, 0)
Screenshot: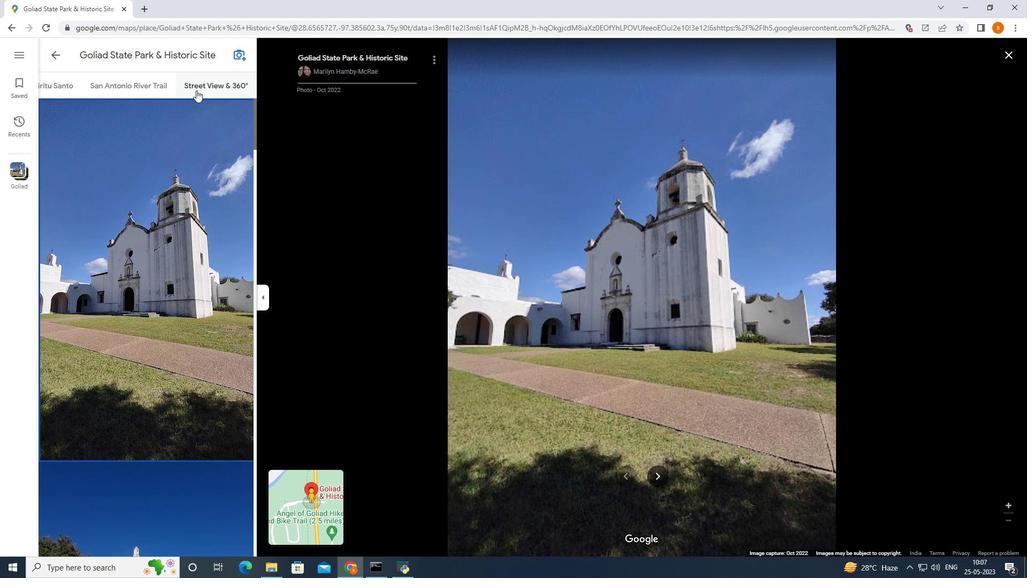 
Action: Key pressed <Key.shift>
Screenshot: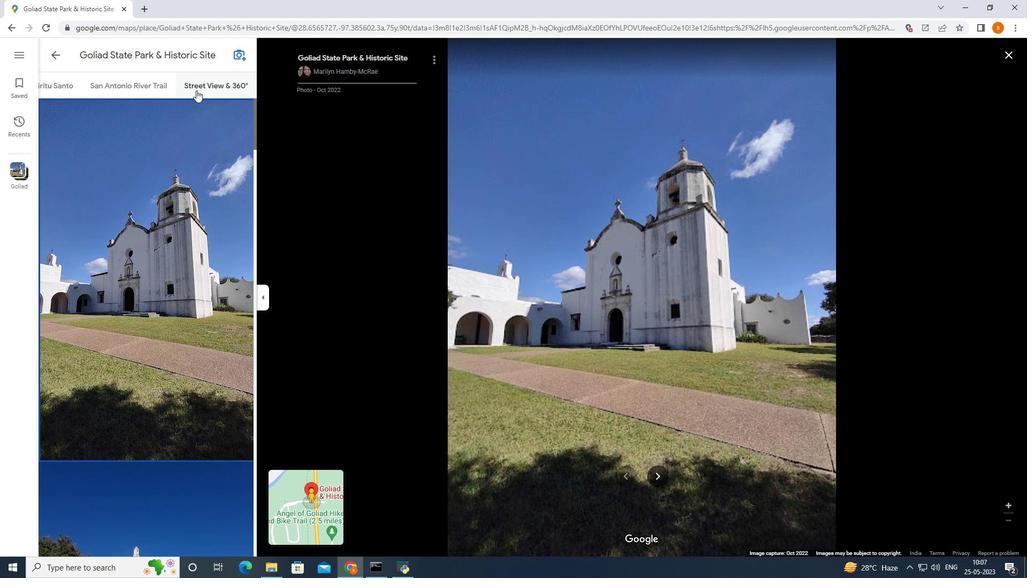 
Action: Mouse scrolled (199, 91) with delta (0, 0)
Screenshot: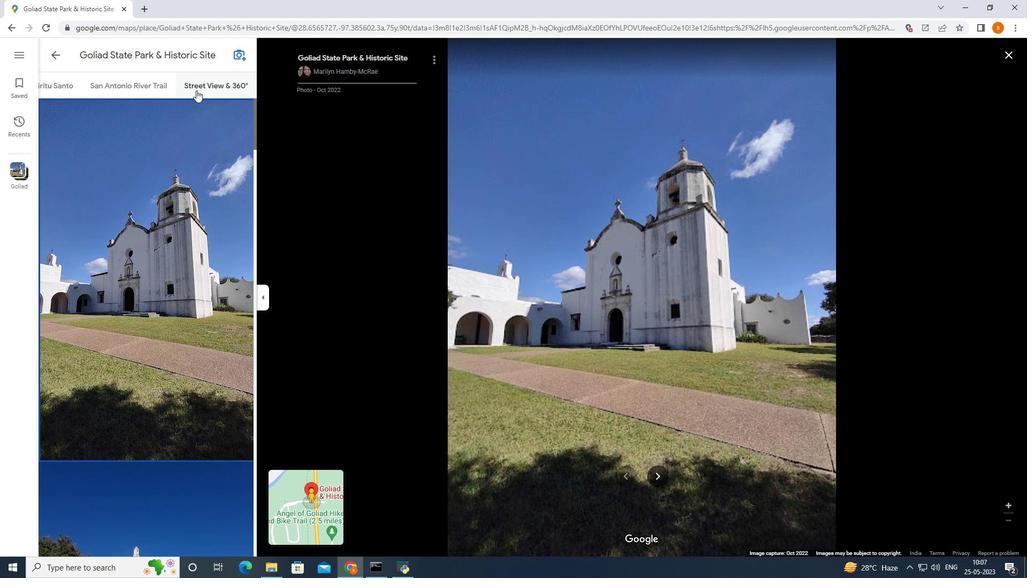 
Action: Key pressed <Key.shift>
Screenshot: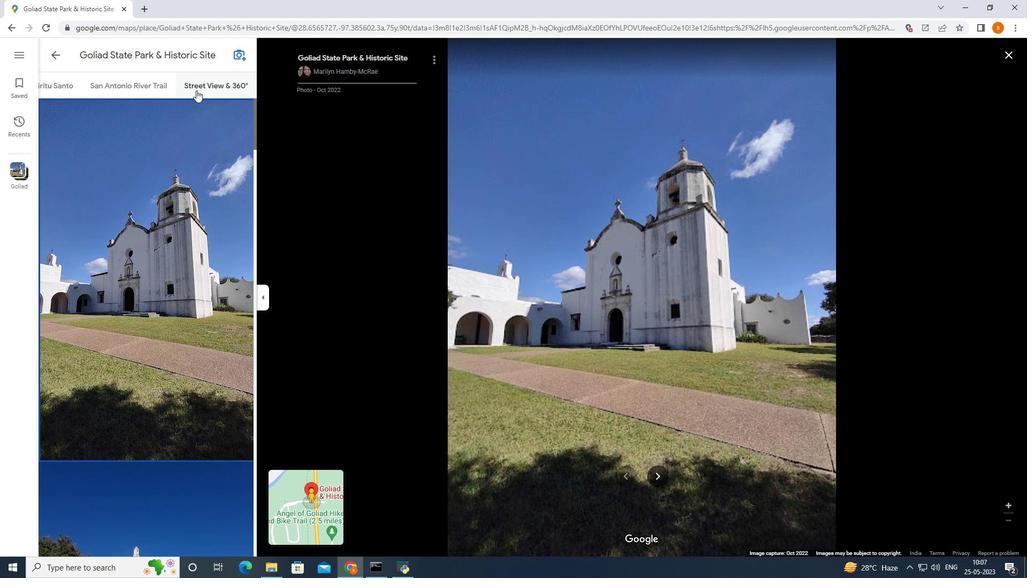 
Action: Mouse moved to (199, 92)
Screenshot: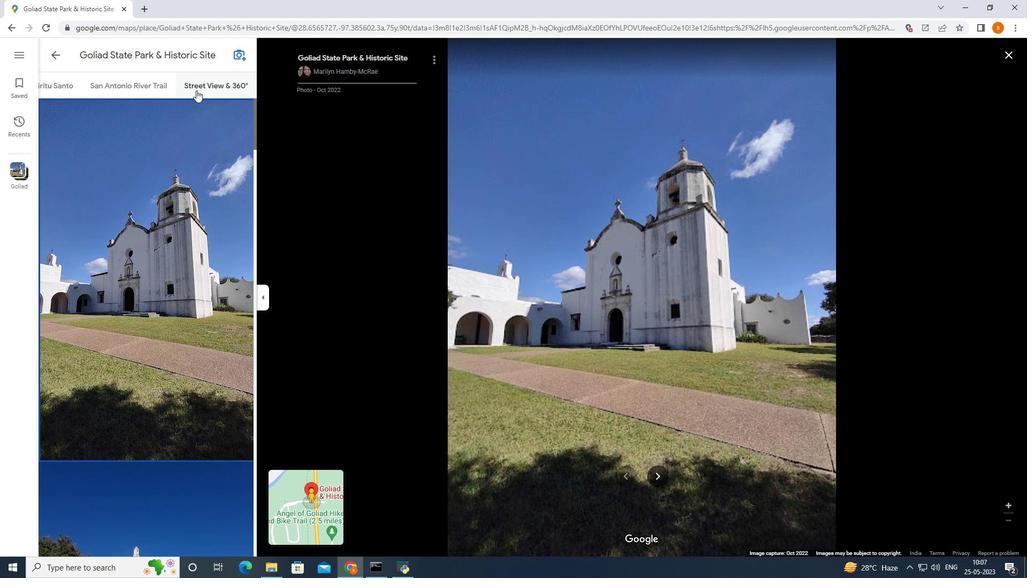 
Action: Mouse scrolled (199, 91) with delta (0, 0)
Screenshot: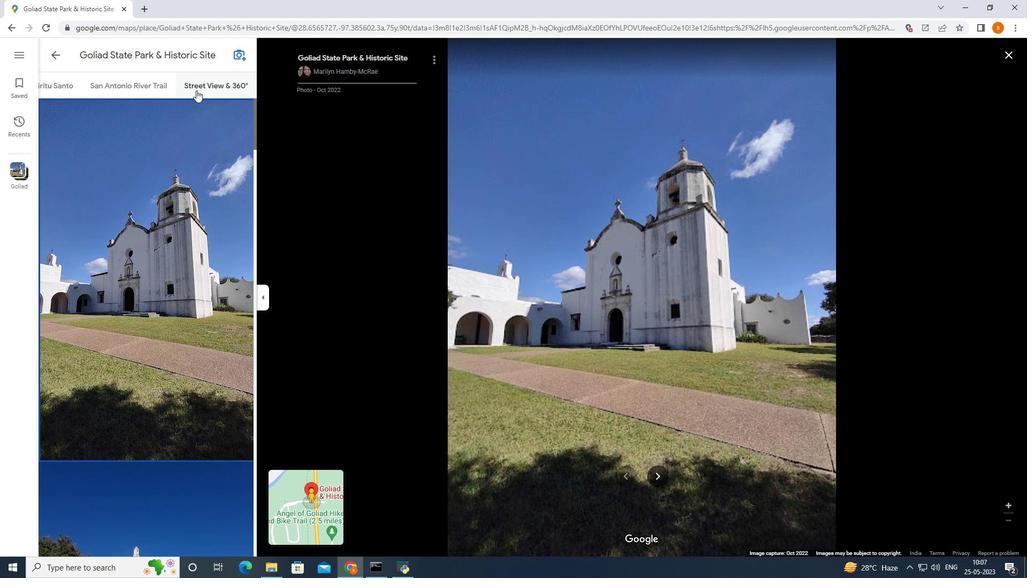 
Action: Mouse moved to (199, 92)
Screenshot: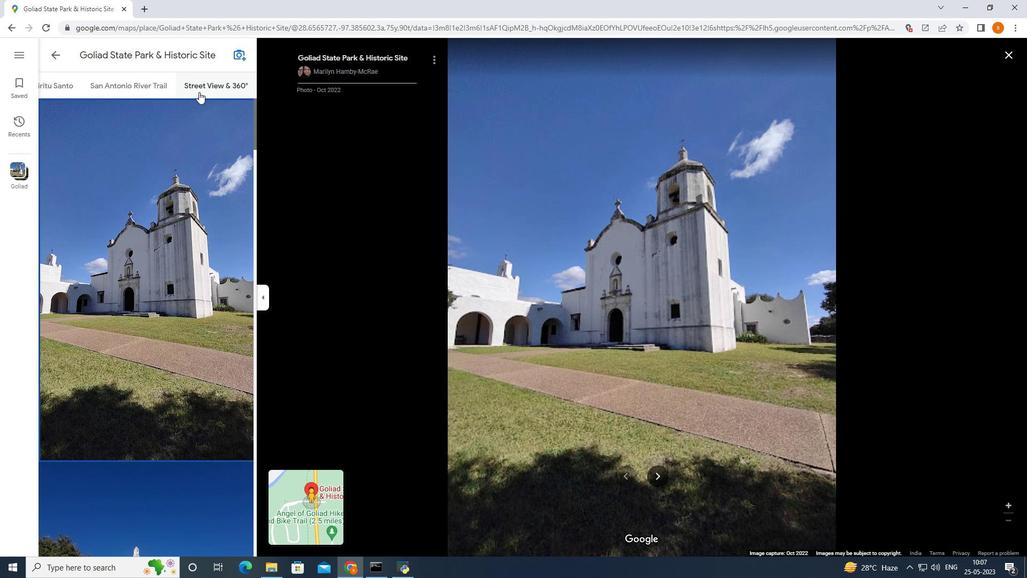 
Action: Key pressed <Key.shift>
Screenshot: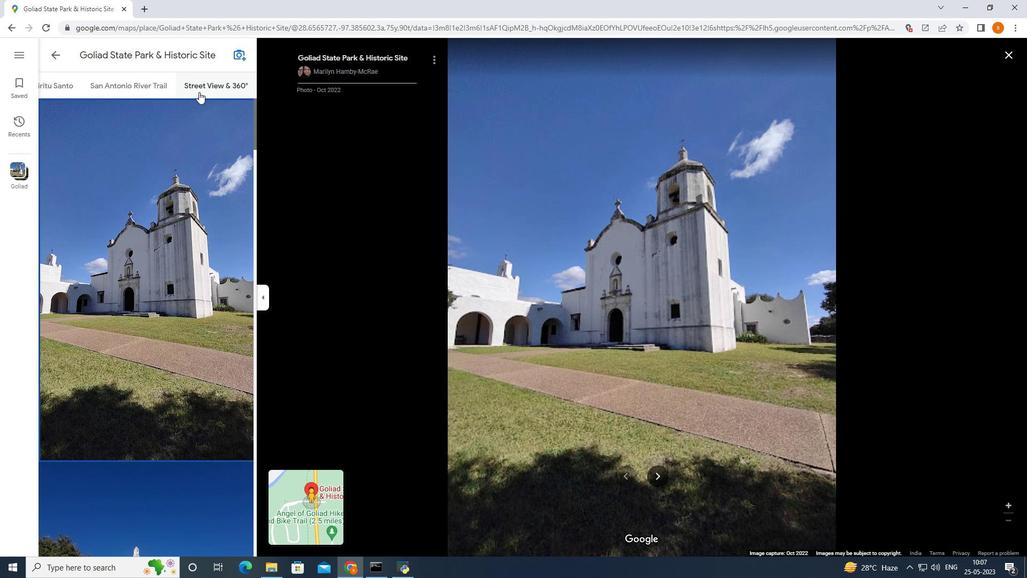 
Action: Mouse moved to (200, 91)
Screenshot: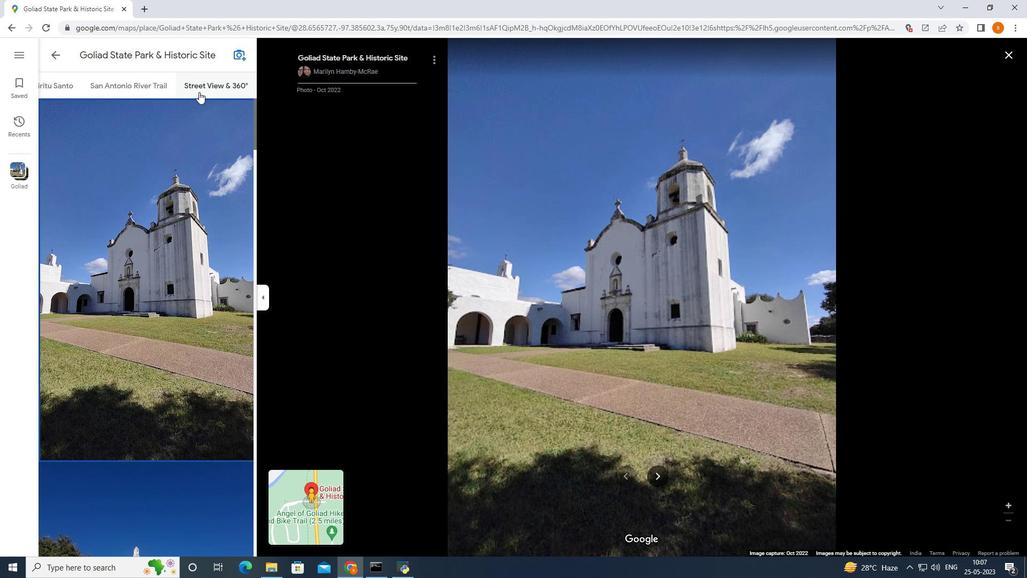 
Action: Key pressed <Key.shift>
Screenshot: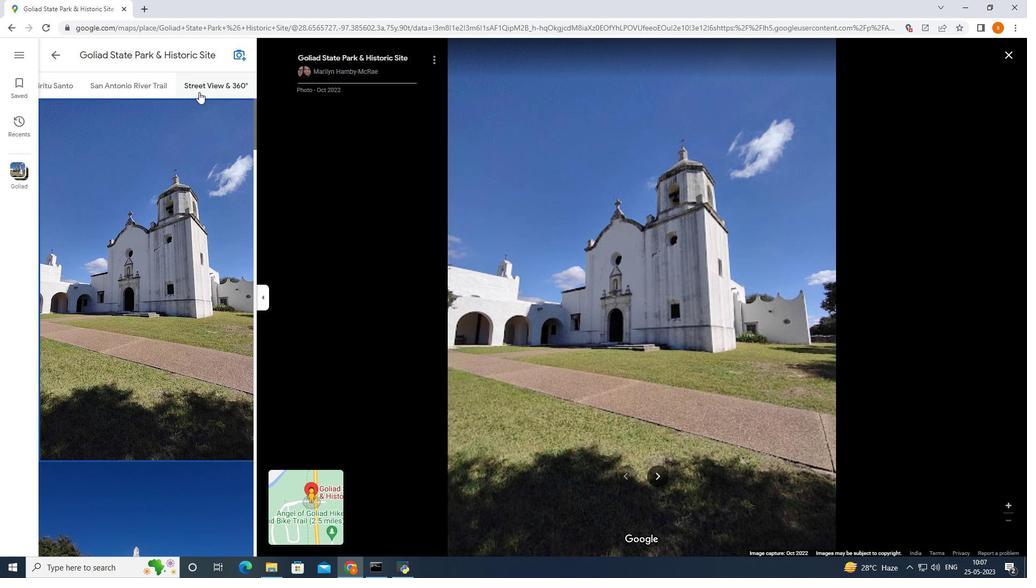 
Action: Mouse moved to (202, 90)
Screenshot: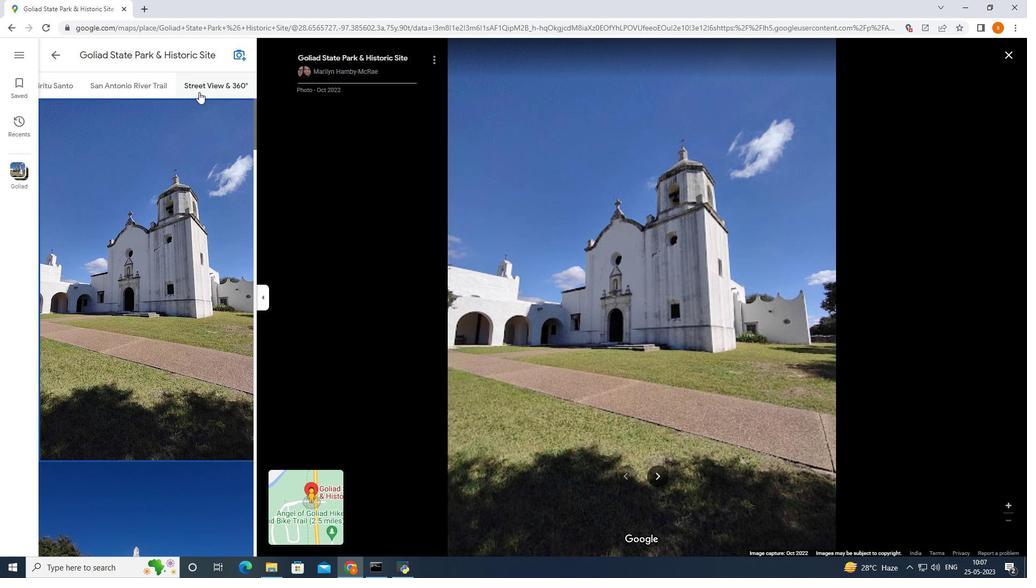 
Action: Key pressed <Key.shift>
Screenshot: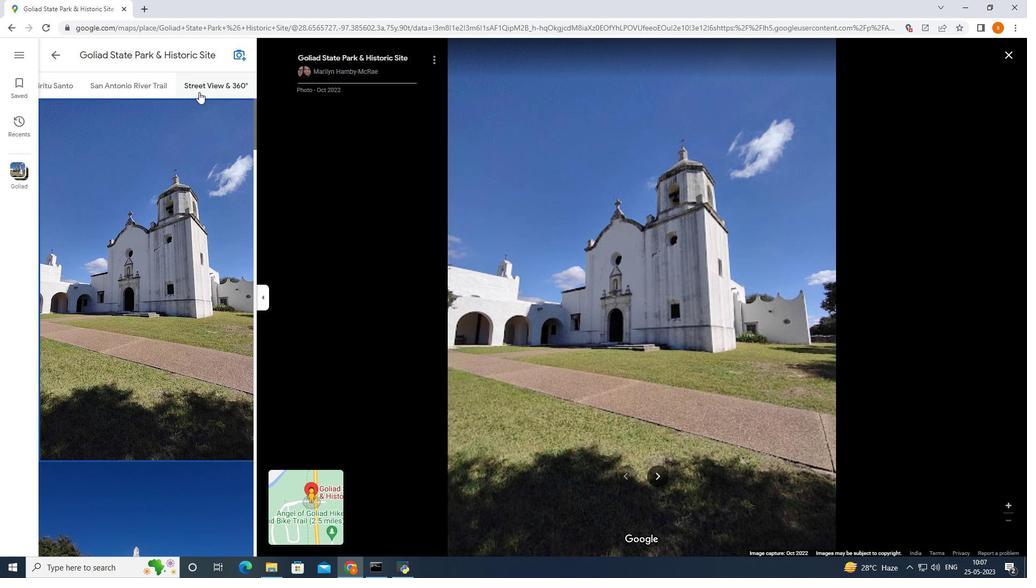 
Action: Mouse moved to (202, 90)
Screenshot: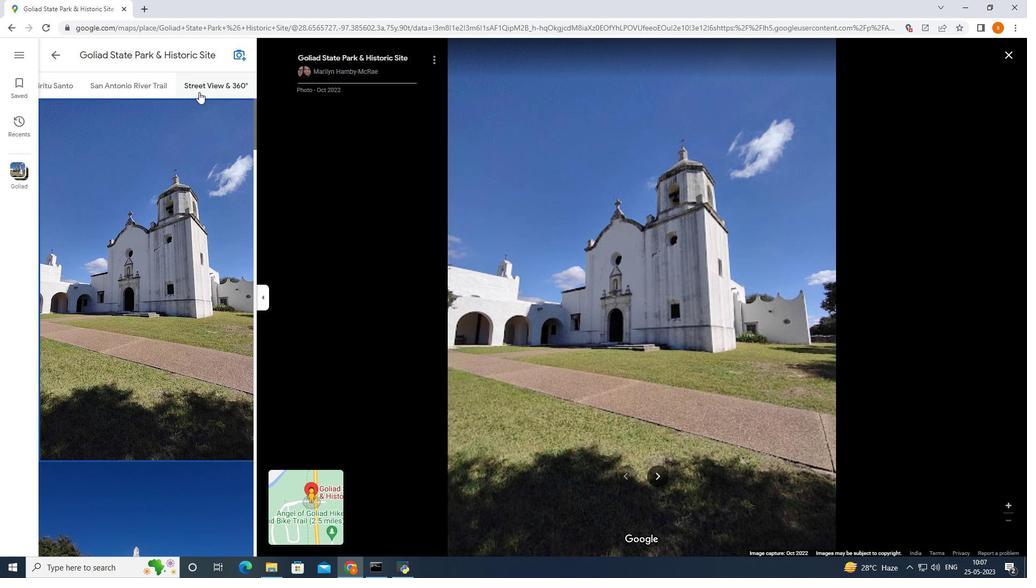 
Action: Key pressed <Key.shift>
Screenshot: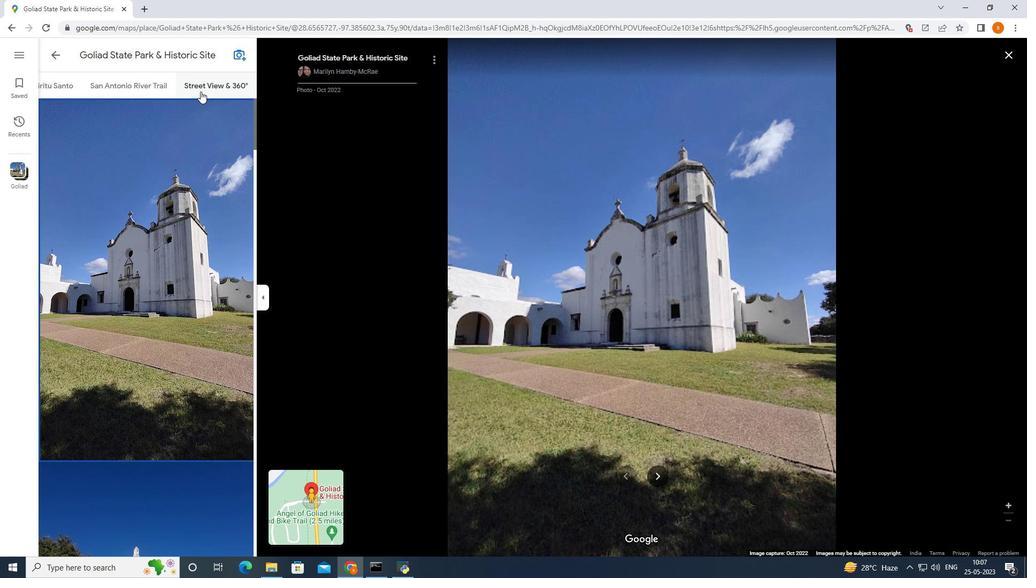 
Action: Mouse moved to (202, 90)
Screenshot: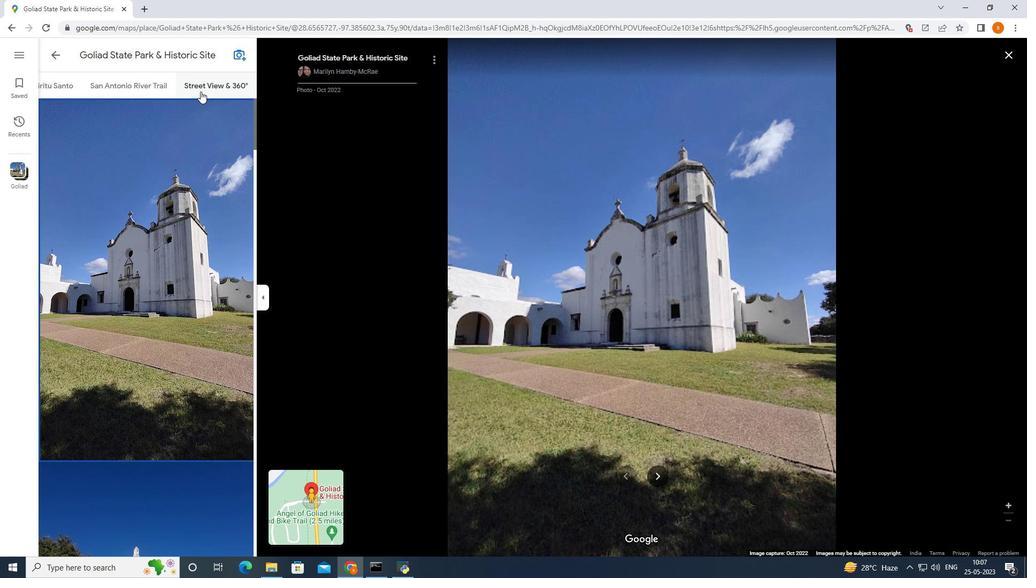
Action: Key pressed <Key.shift>
Screenshot: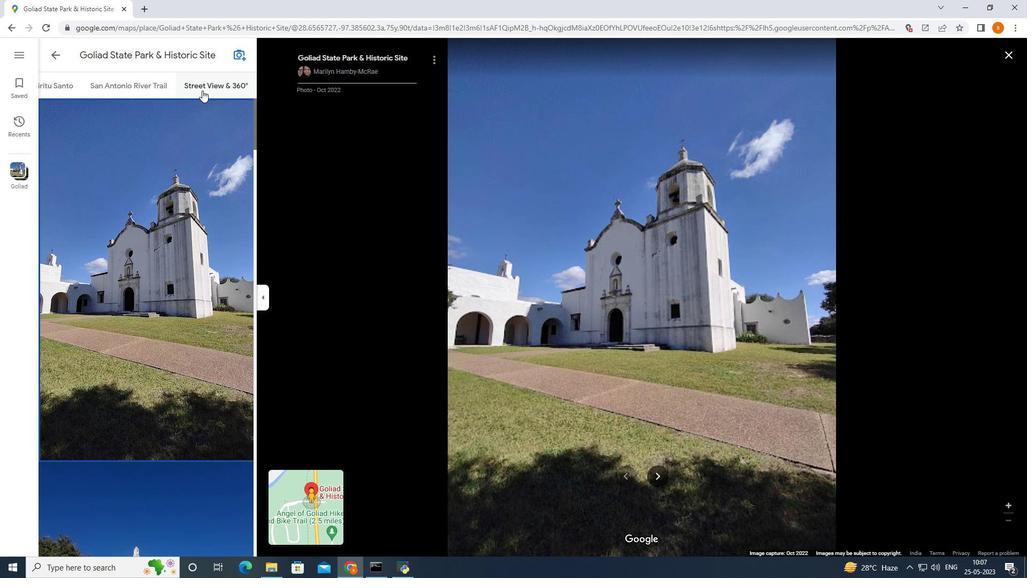 
Action: Mouse moved to (202, 89)
Screenshot: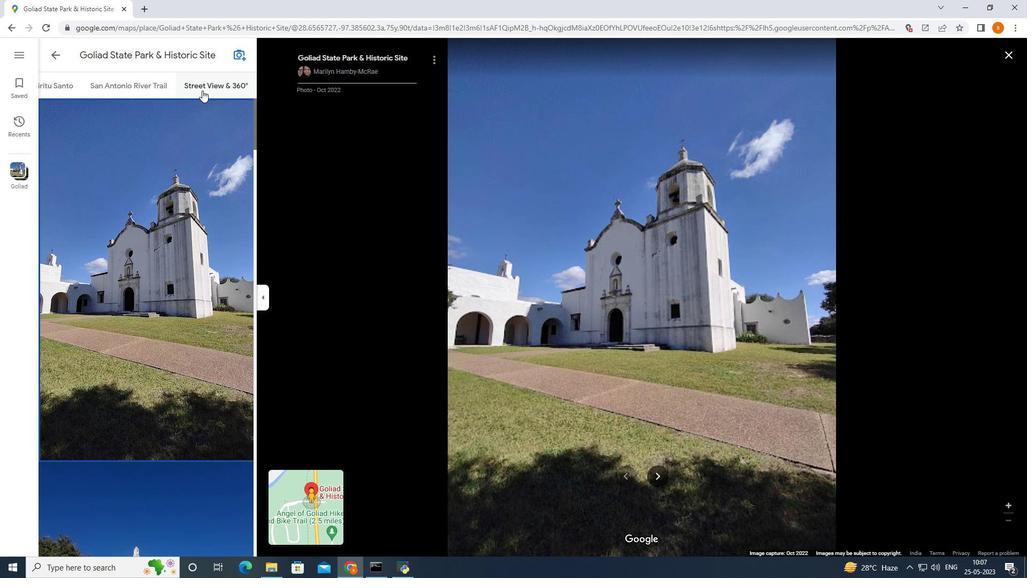 
Action: Key pressed <Key.shift>
Screenshot: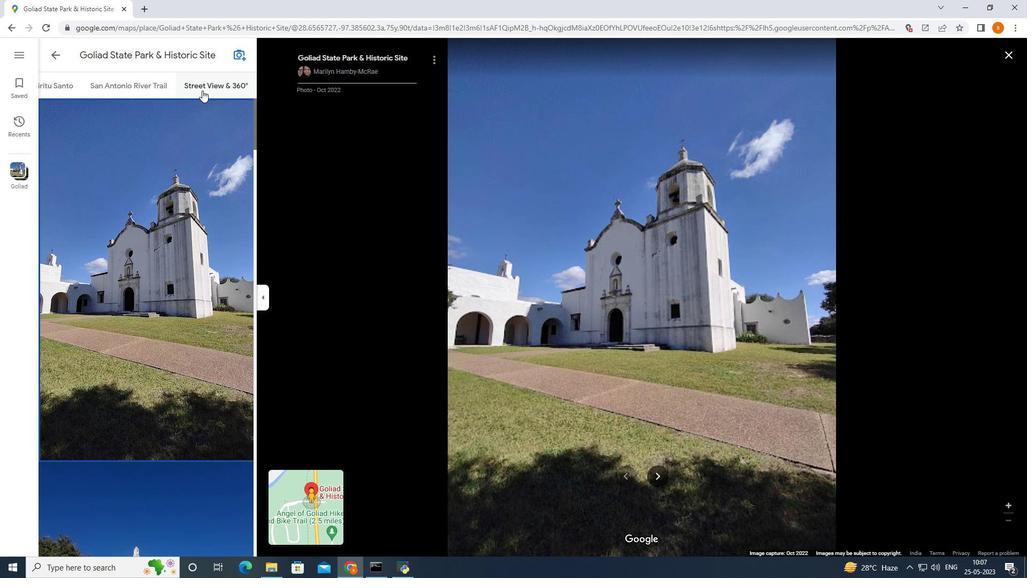 
Action: Mouse moved to (203, 86)
Screenshot: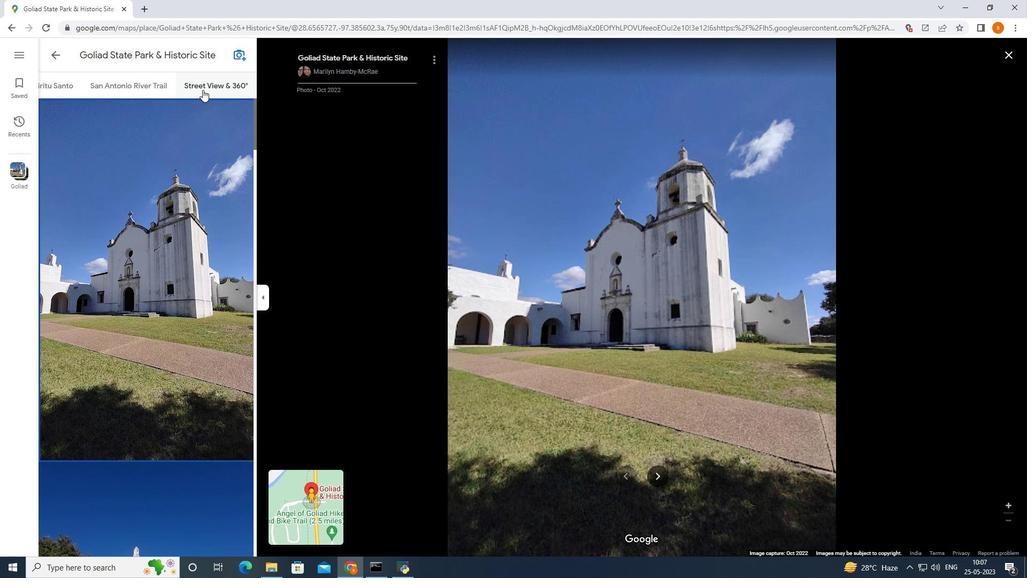 
Action: Key pressed <Key.shift>
Screenshot: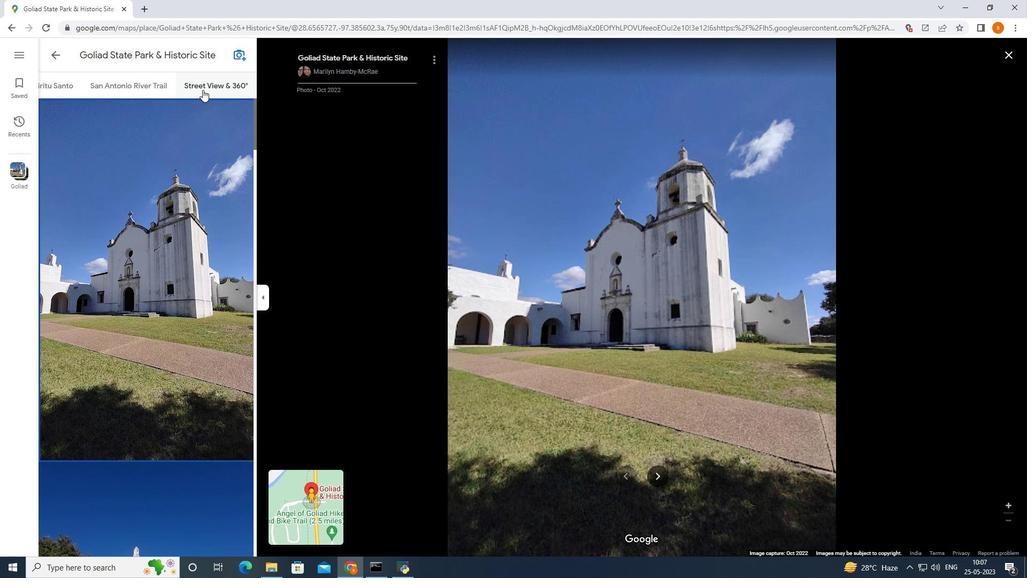 
Action: Mouse moved to (204, 85)
Screenshot: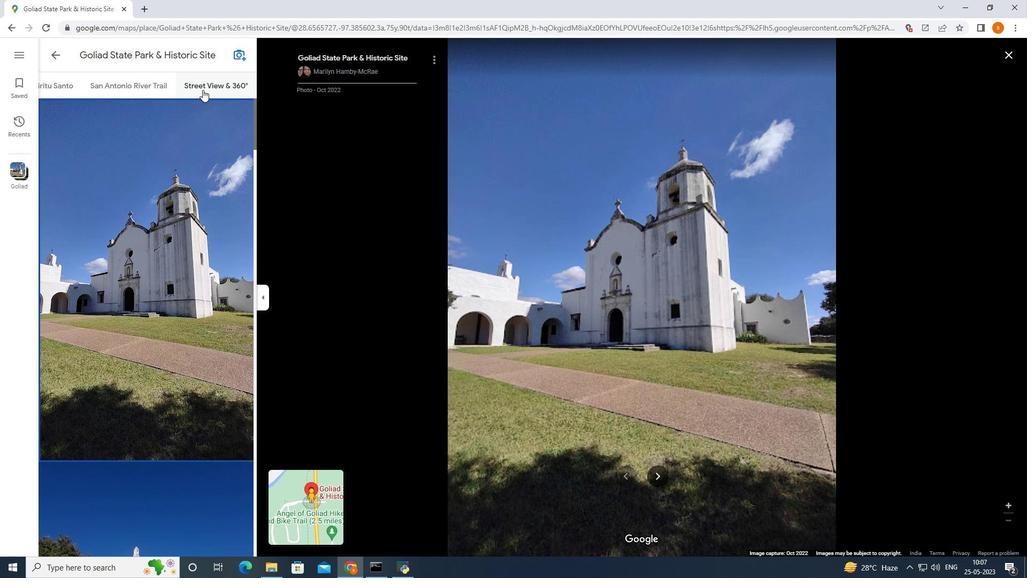 
Action: Key pressed <Key.shift>
Screenshot: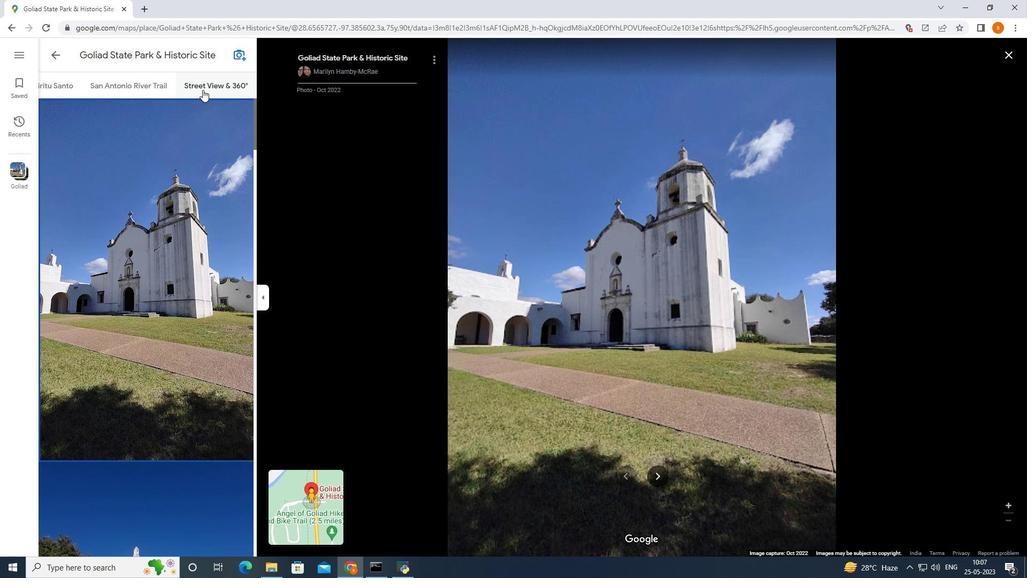 
Action: Mouse moved to (204, 84)
Screenshot: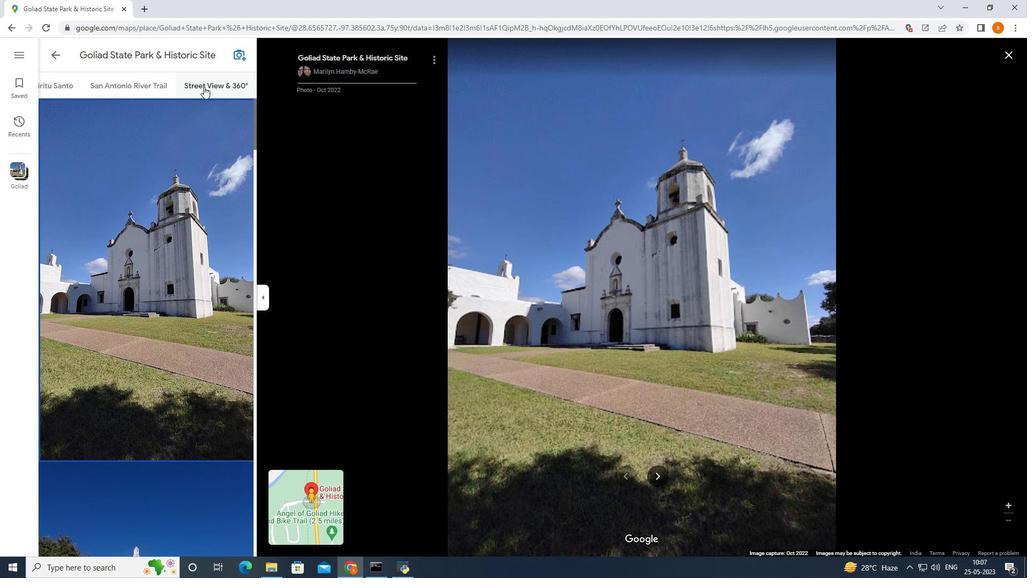 
Action: Key pressed <Key.shift>
Screenshot: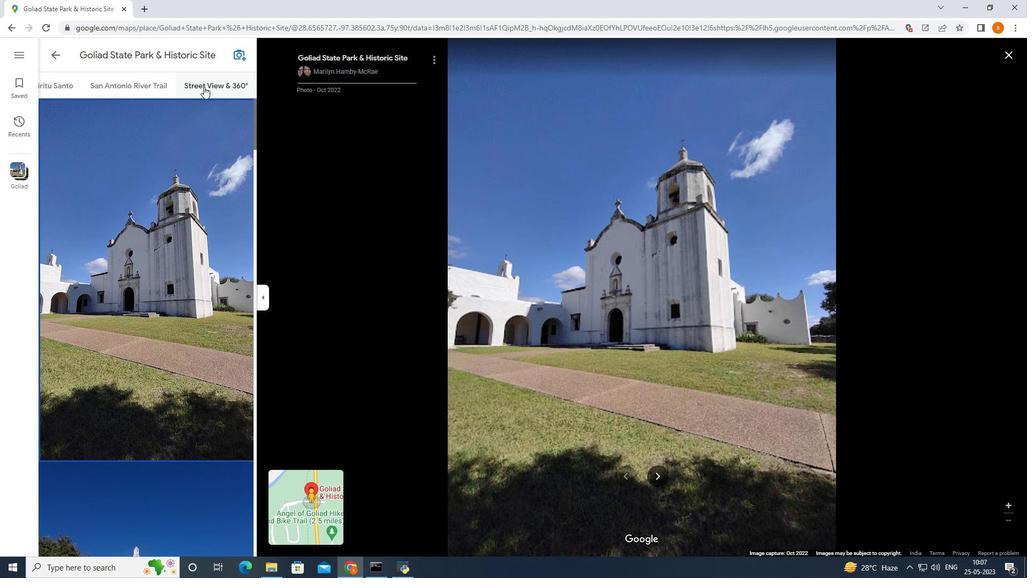 
Action: Mouse pressed left at (204, 84)
Screenshot: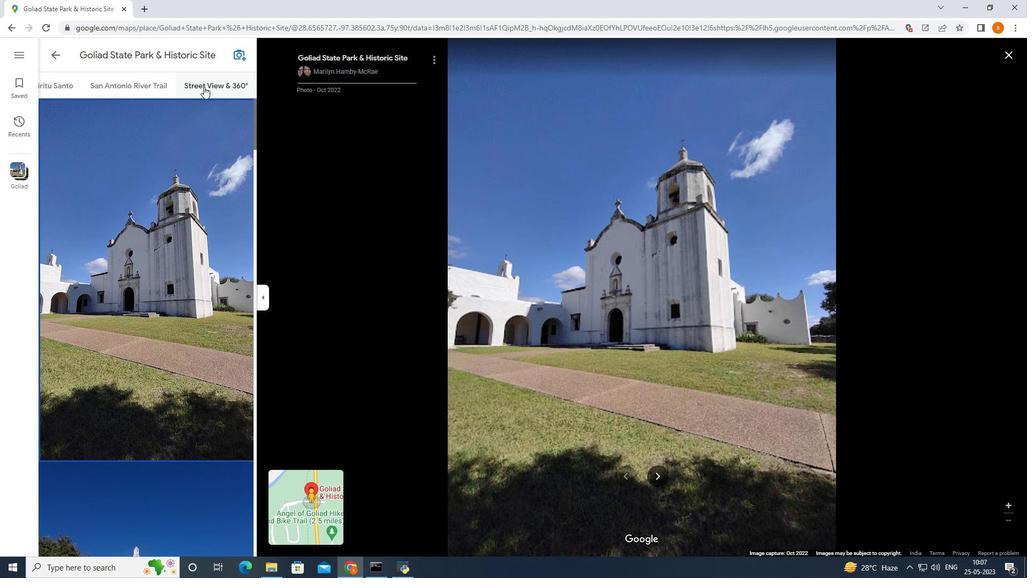 
Action: Key pressed <Key.shift><Key.shift><Key.shift>
Screenshot: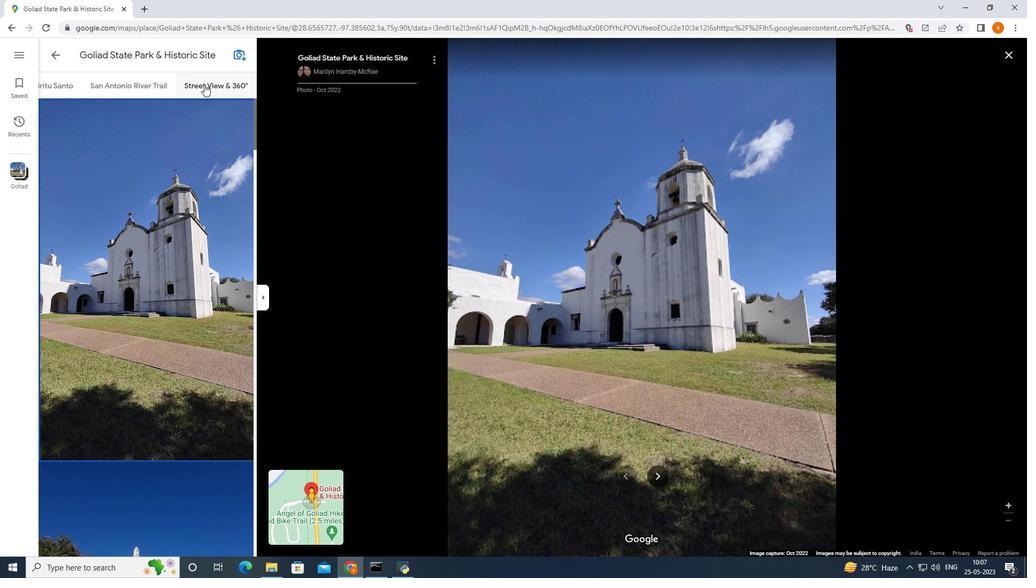 
Action: Mouse moved to (545, 281)
Screenshot: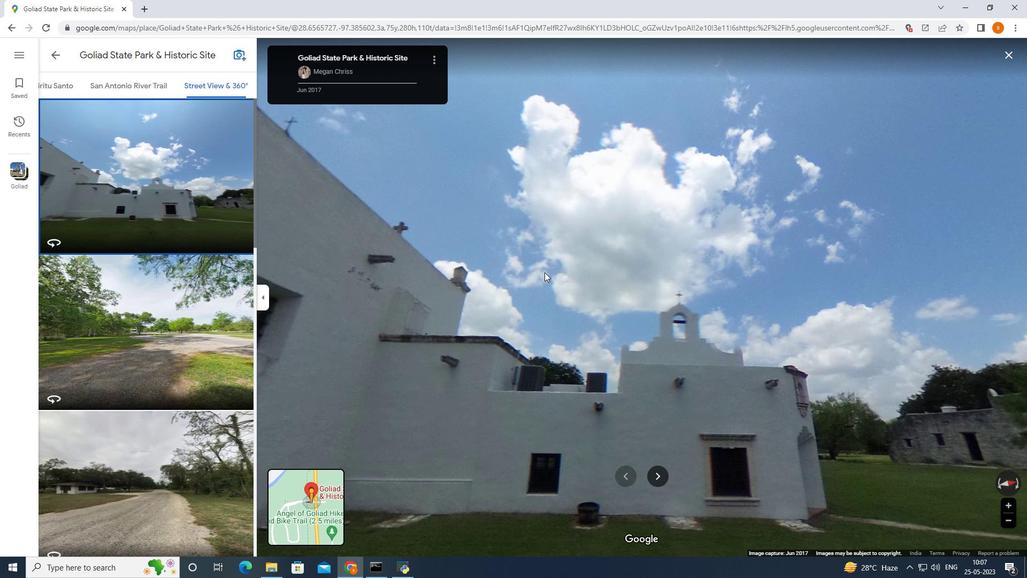 
Action: Mouse scrolled (545, 282) with delta (0, 0)
